 Task: Explore and plan a route from your current location to Manali, Himachal Pradesh, using Google Maps.
Action: Mouse moved to (544, 187)
Screenshot: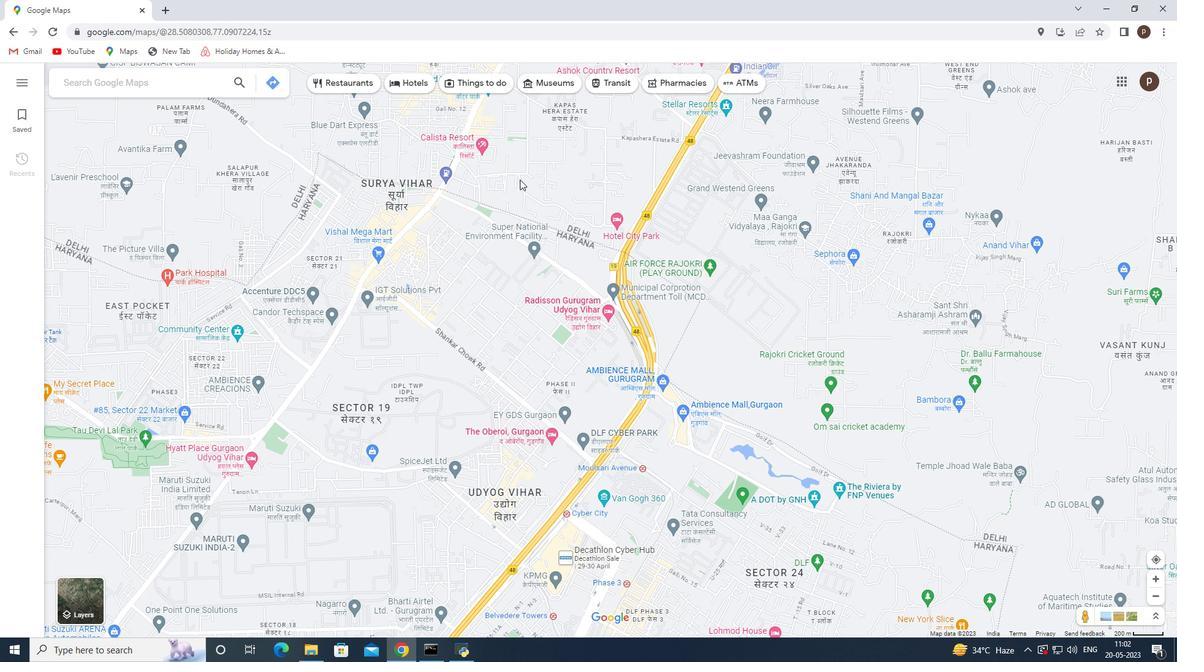 
Action: Mouse pressed left at (544, 187)
Screenshot: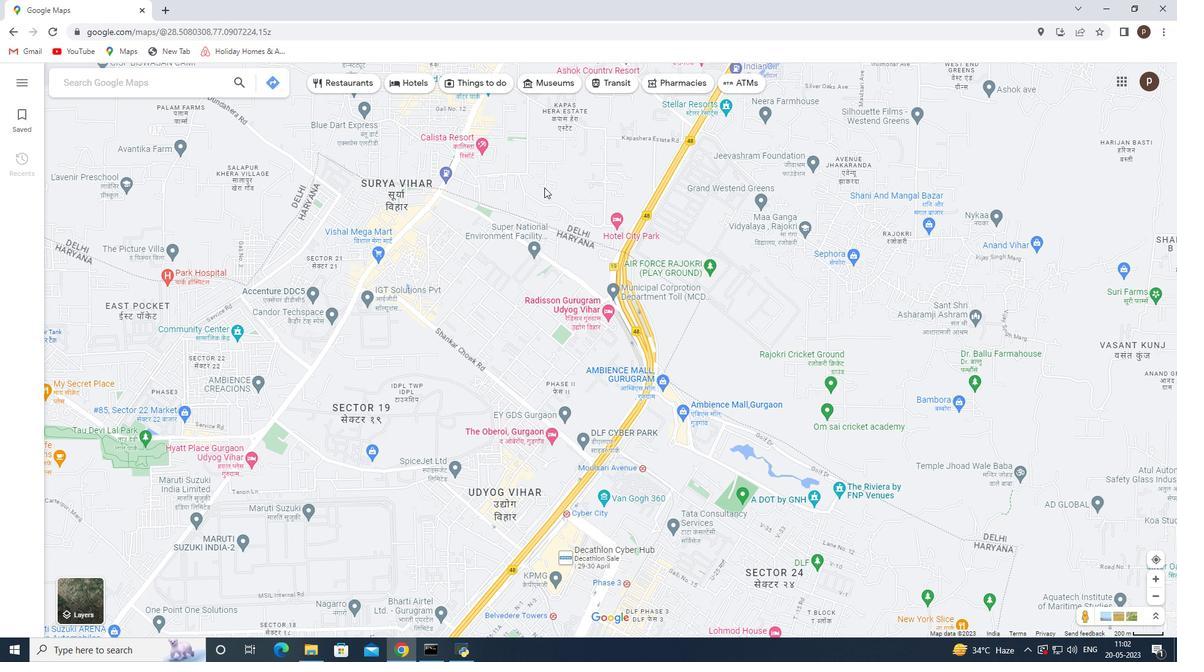 
Action: Mouse moved to (1164, 558)
Screenshot: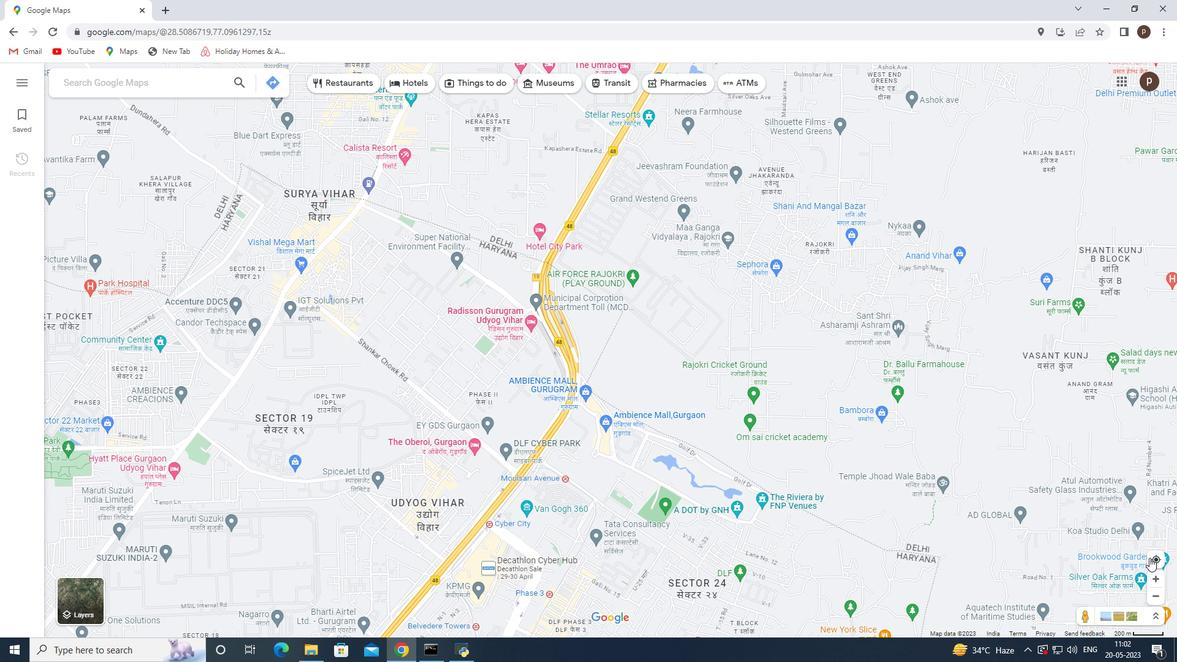 
Action: Mouse pressed left at (1164, 558)
Screenshot: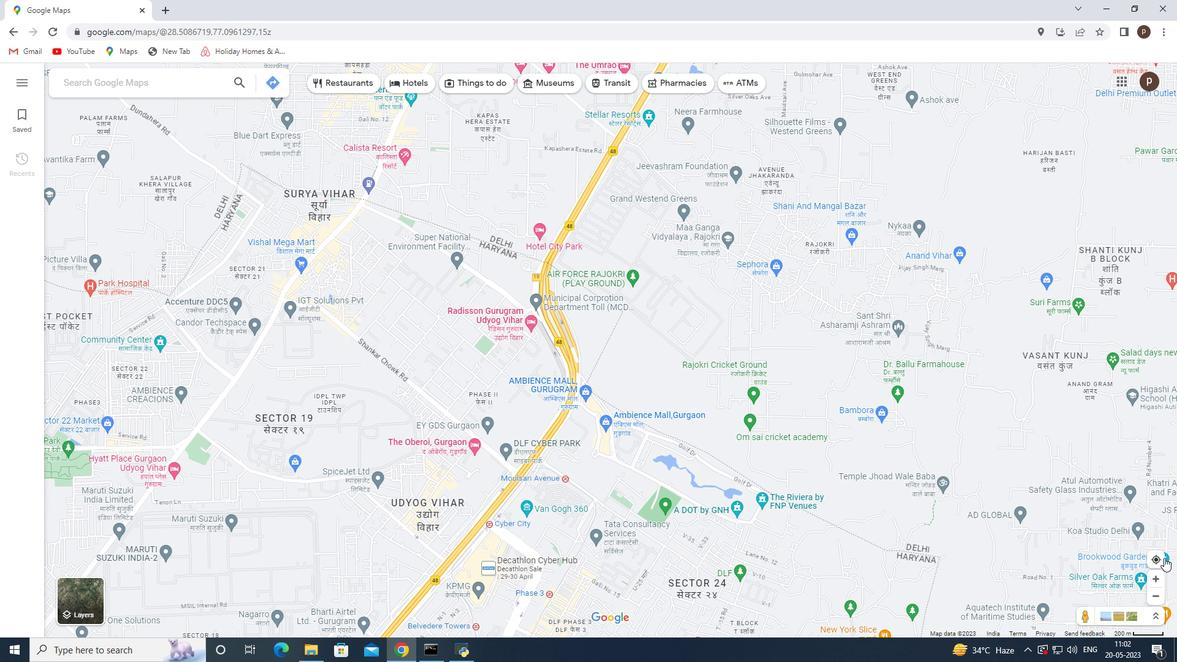 
Action: Mouse moved to (1154, 560)
Screenshot: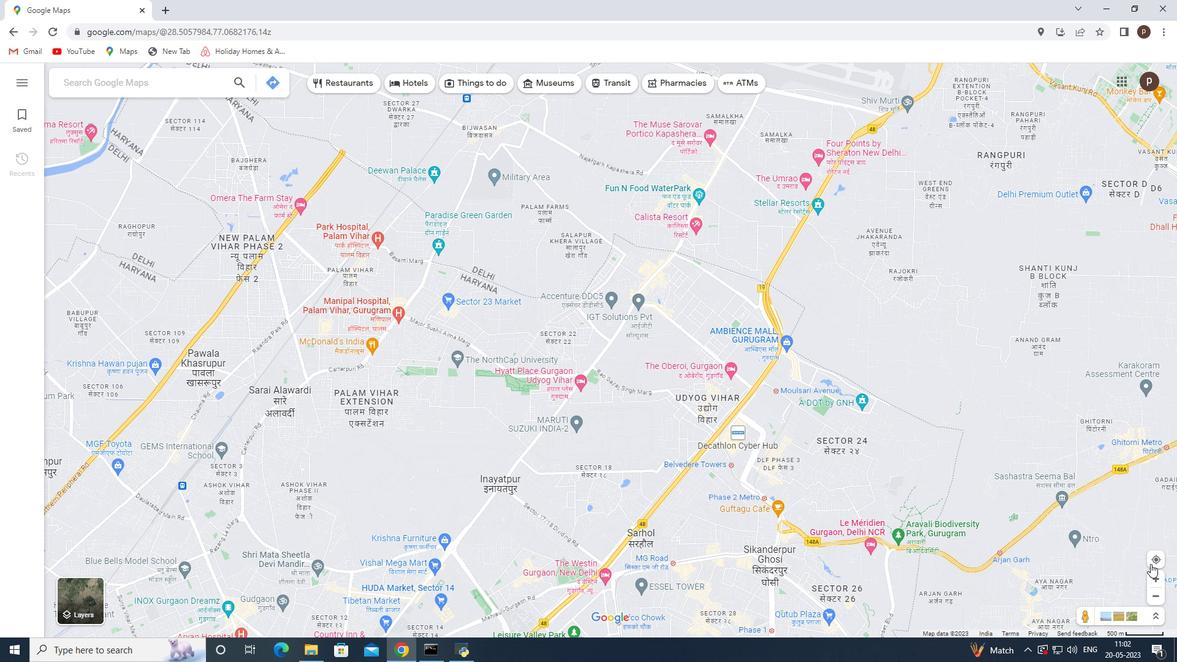 
Action: Mouse pressed left at (1154, 560)
Screenshot: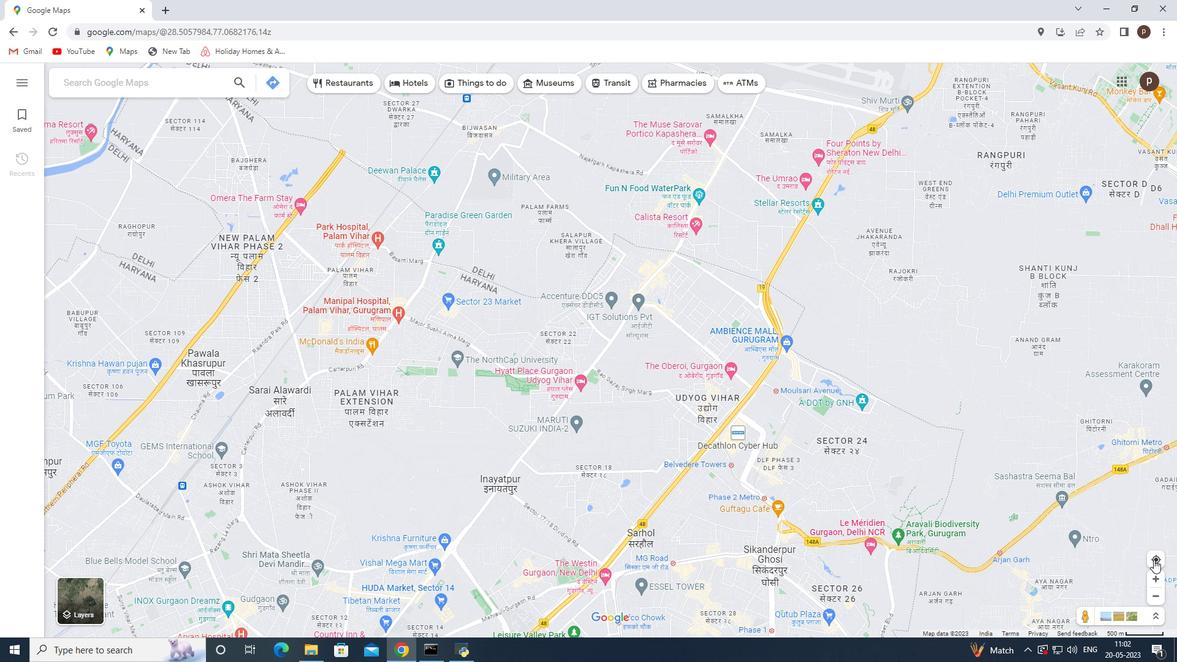 
Action: Mouse pressed left at (1154, 560)
Screenshot: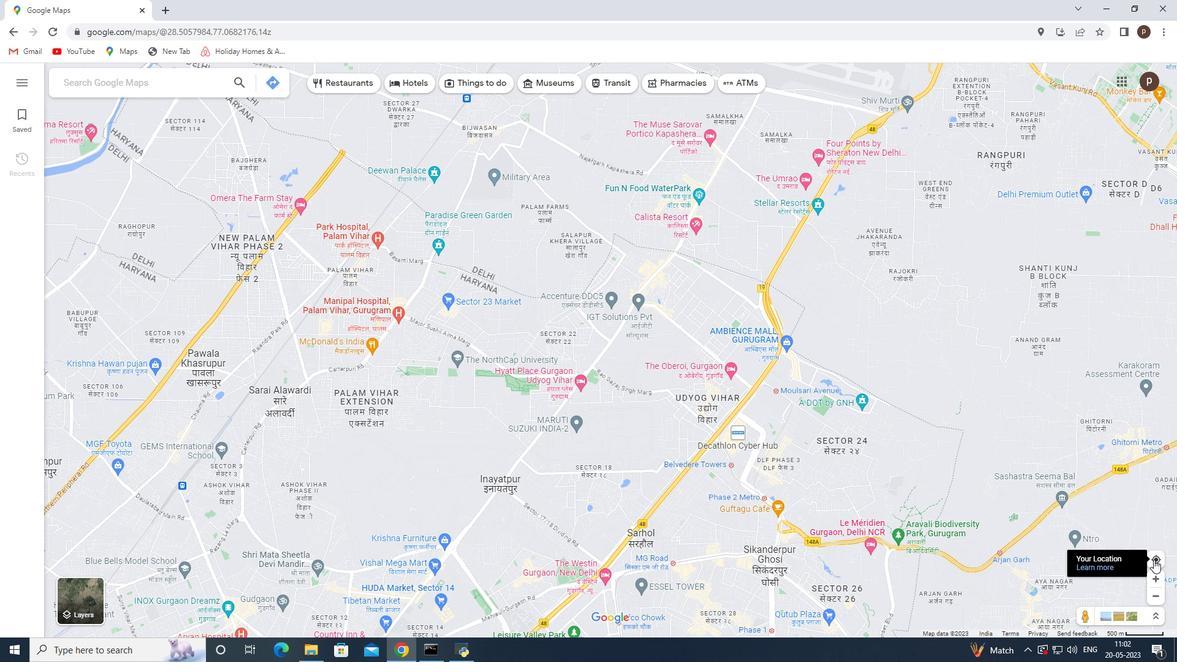 
Action: Mouse moved to (1083, 621)
Screenshot: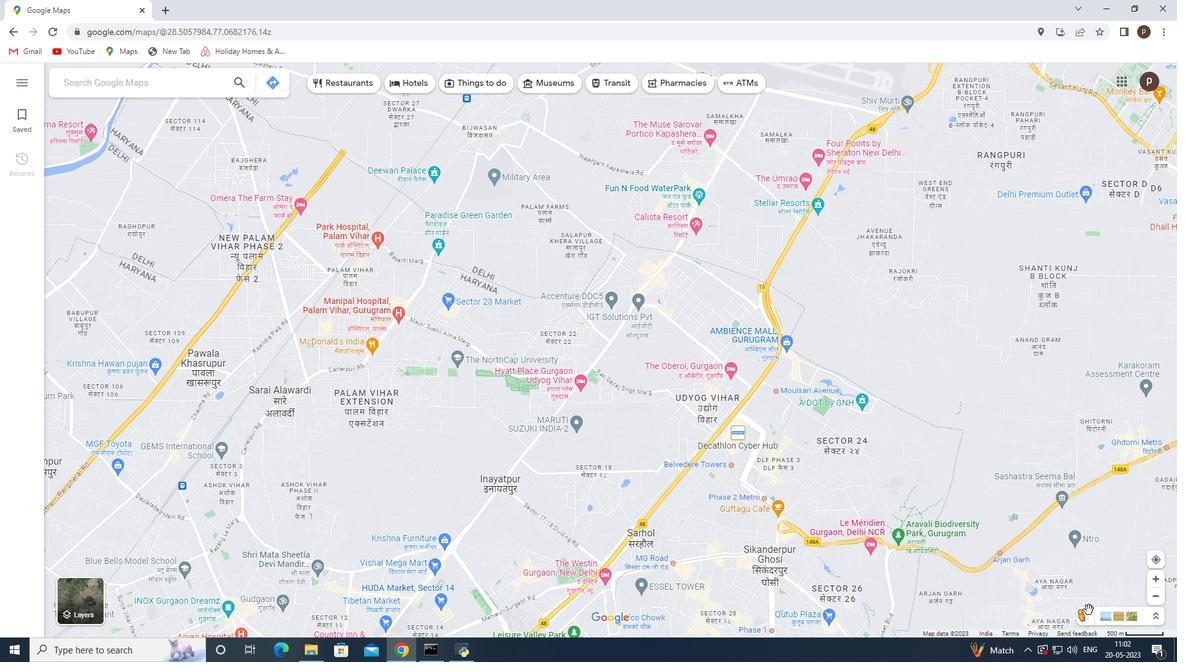 
Action: Mouse pressed left at (1083, 621)
Screenshot: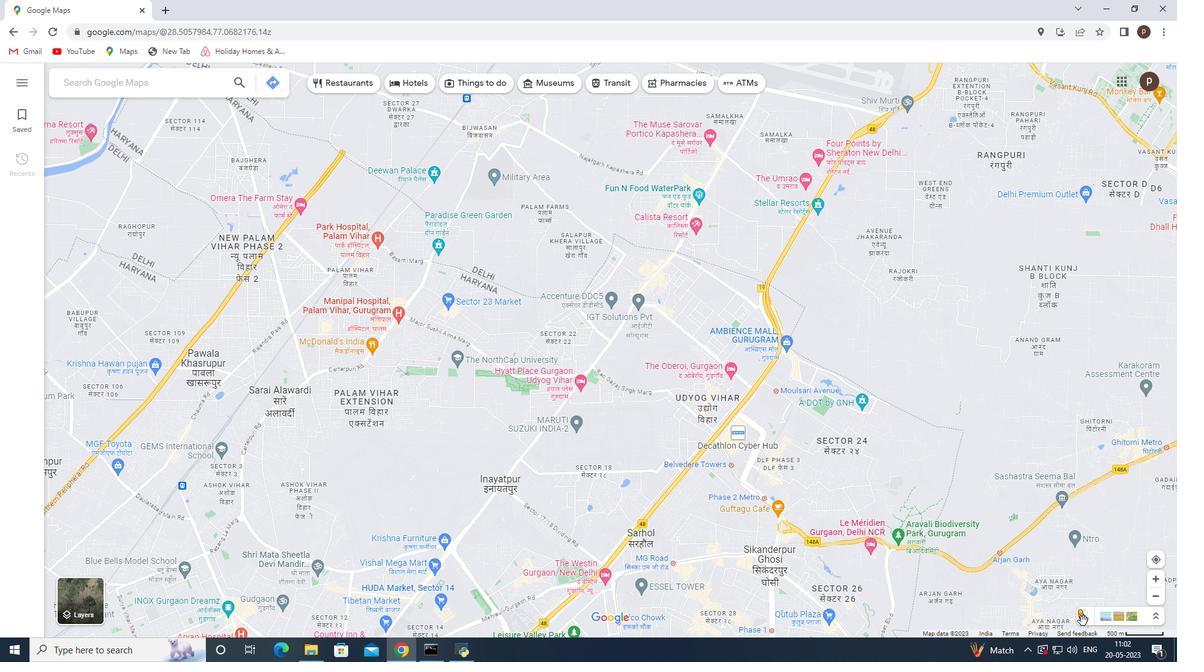 
Action: Mouse moved to (1155, 558)
Screenshot: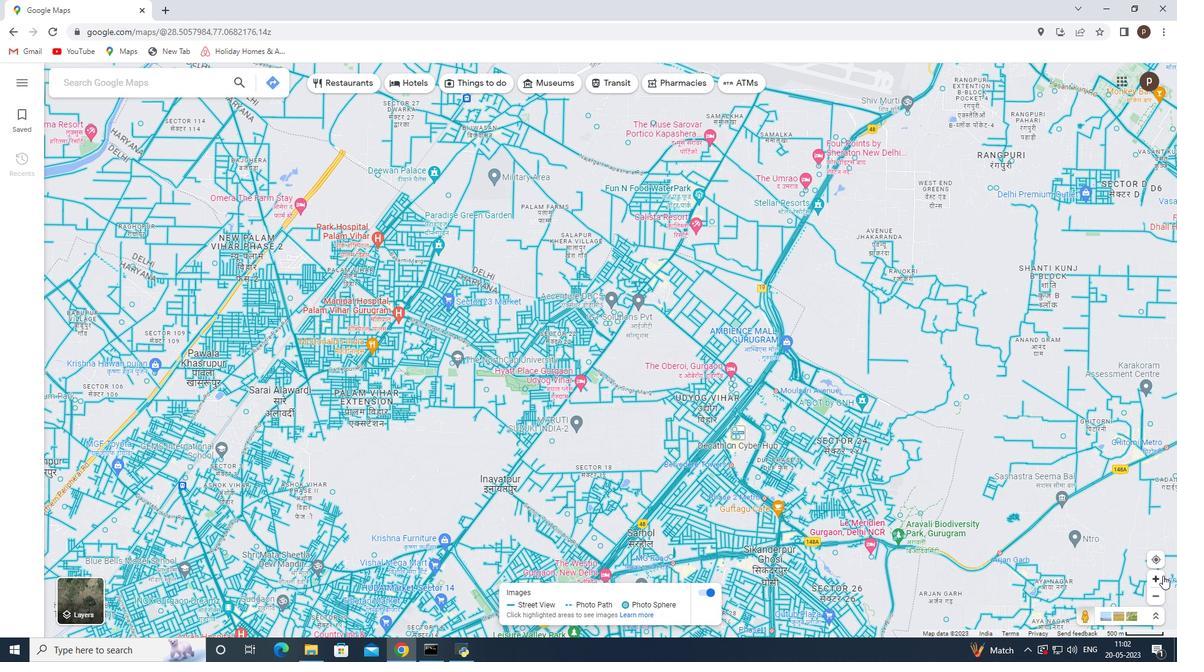 
Action: Mouse pressed left at (1155, 558)
Screenshot: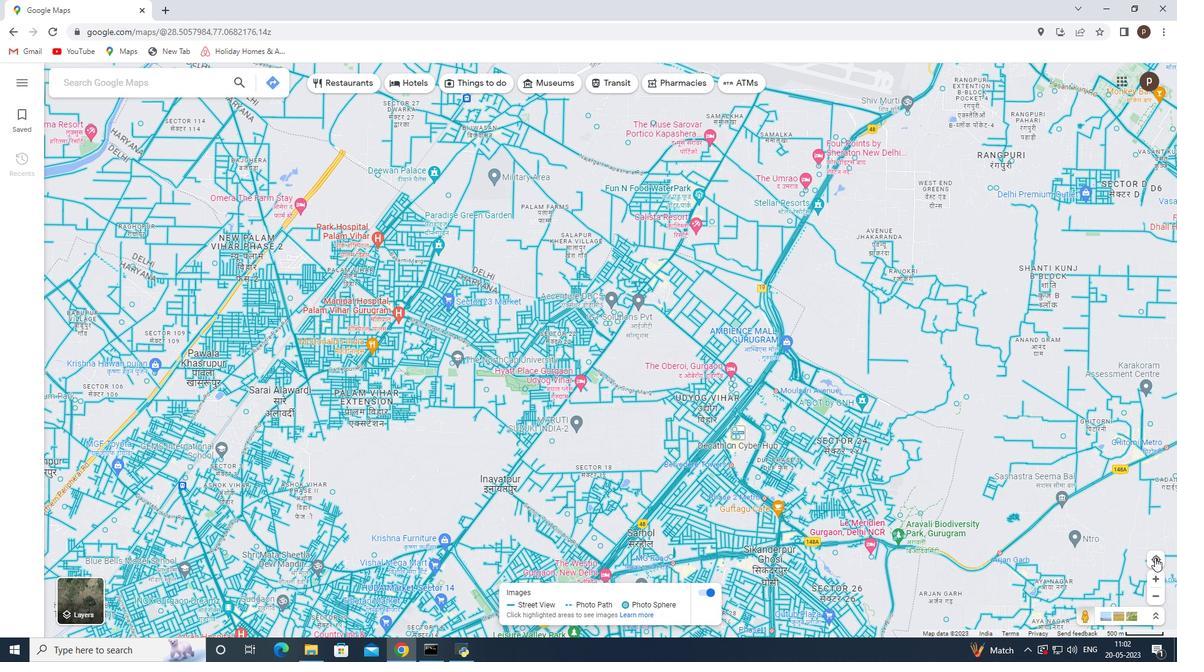 
Action: Mouse moved to (1160, 579)
Screenshot: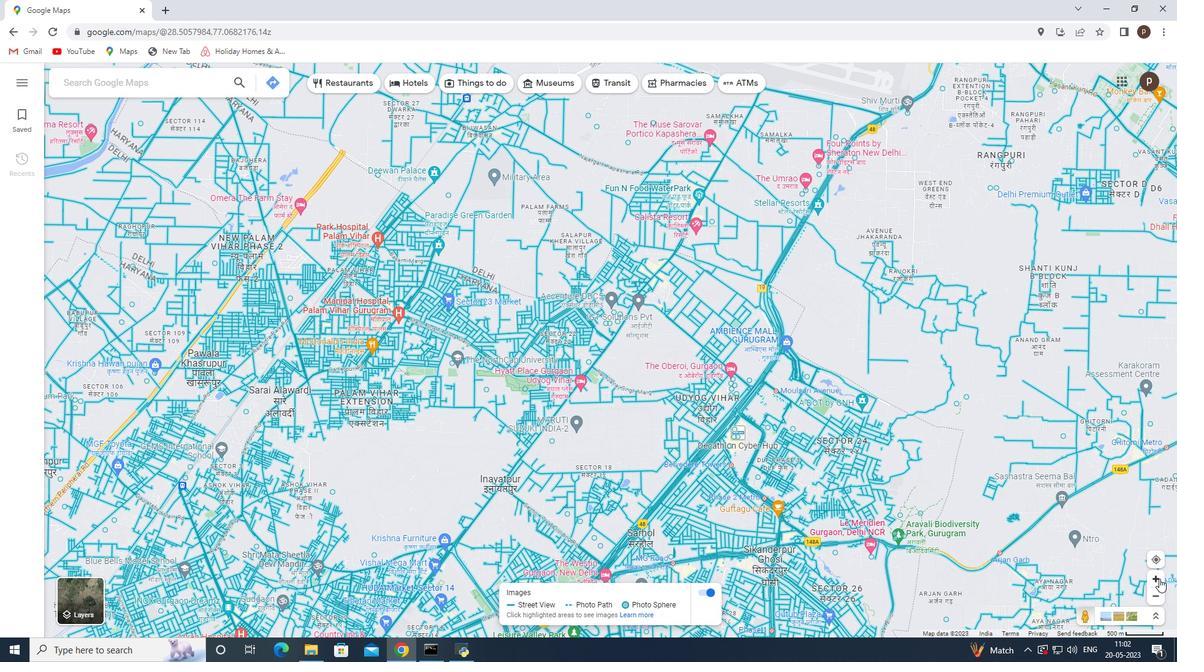 
Action: Mouse pressed left at (1160, 579)
Screenshot: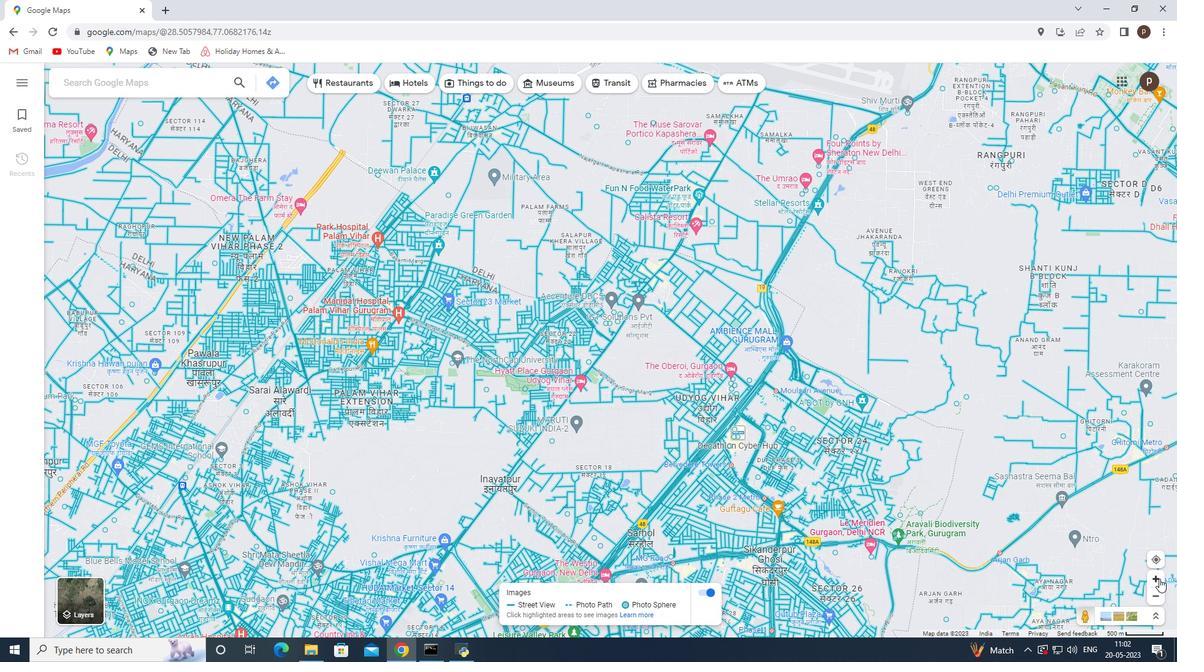 
Action: Mouse moved to (1160, 578)
Screenshot: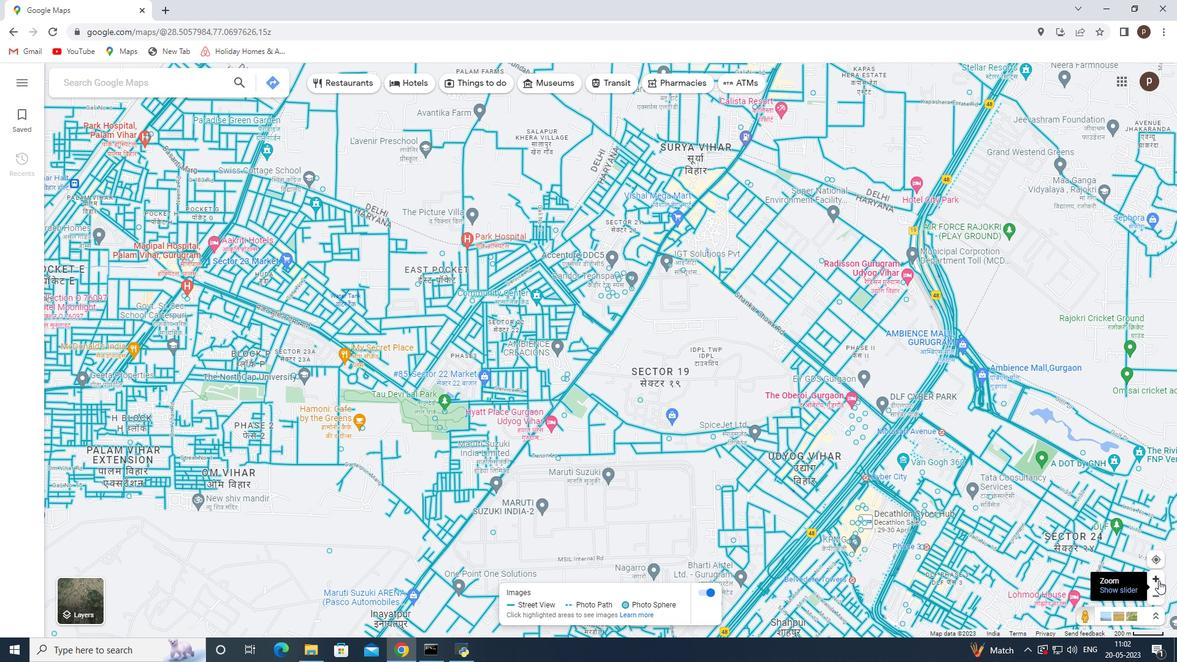 
Action: Mouse pressed left at (1160, 578)
Screenshot: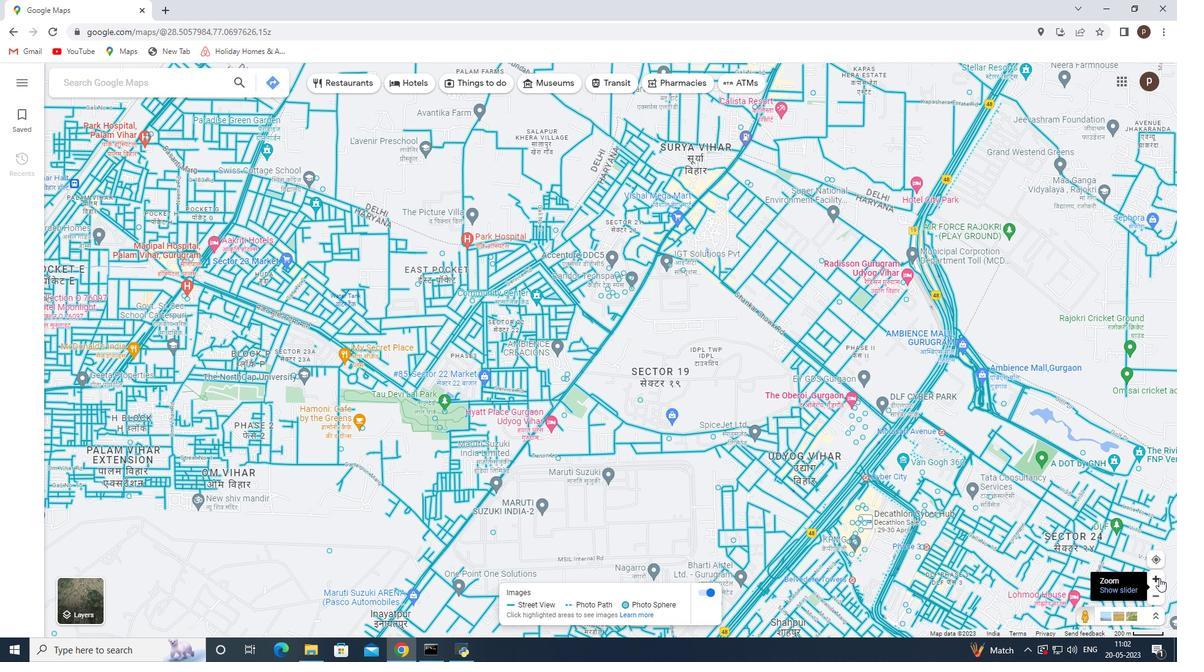 
Action: Mouse pressed left at (1160, 578)
Screenshot: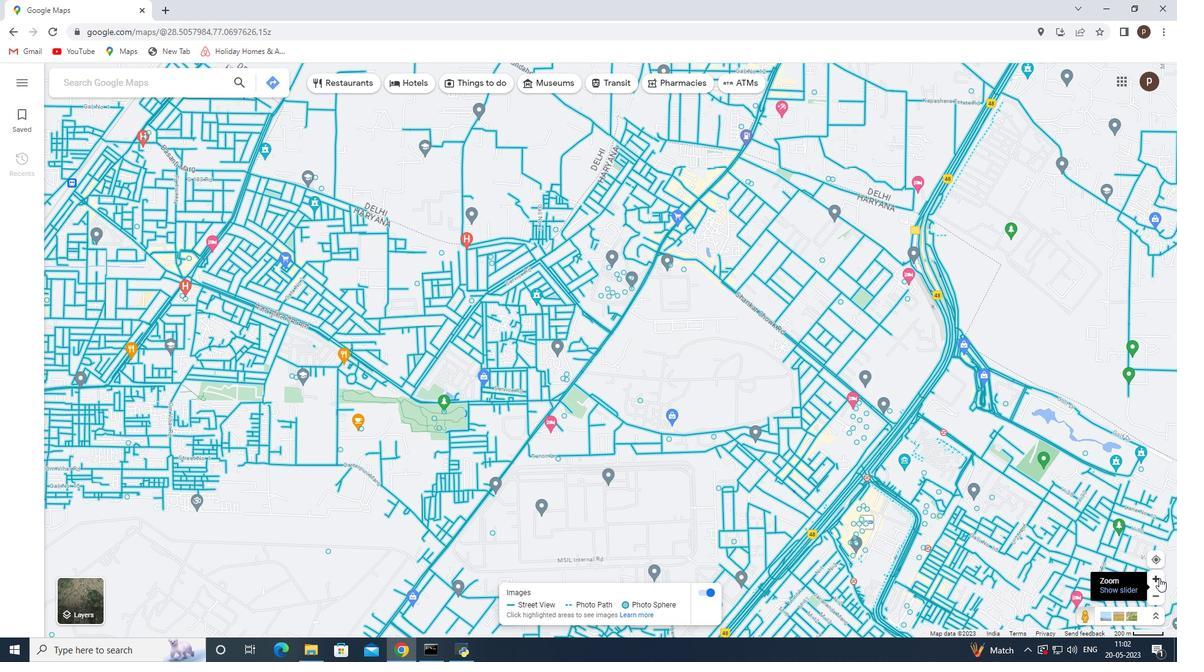 
Action: Mouse pressed left at (1160, 578)
Screenshot: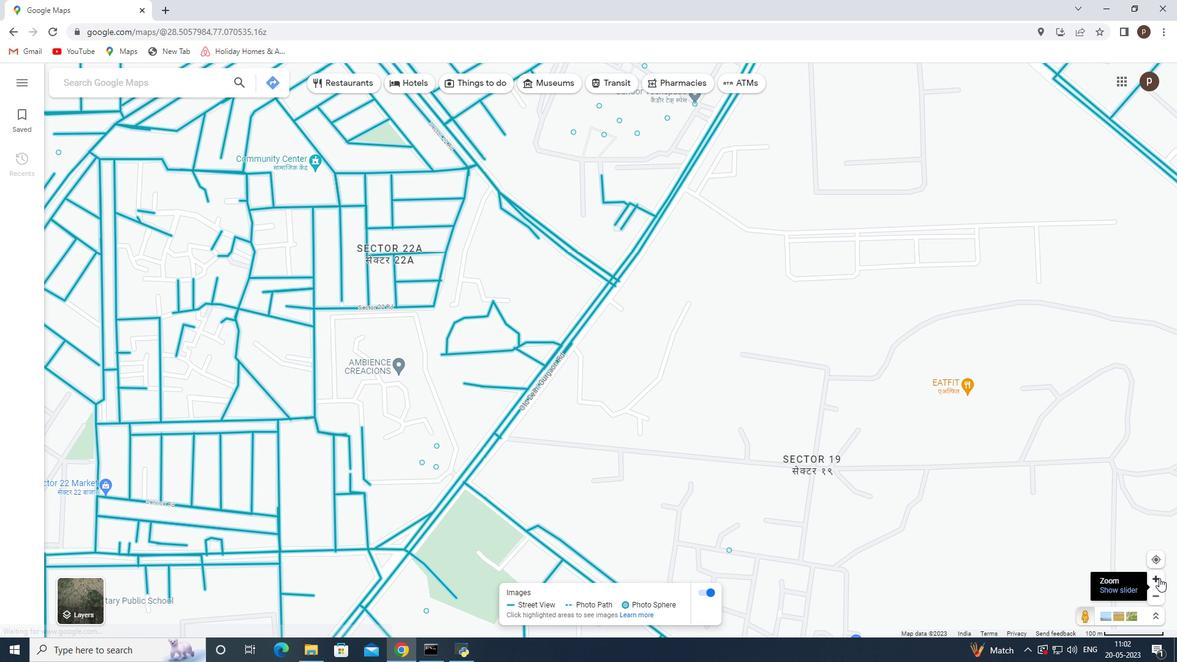 
Action: Mouse pressed left at (1160, 578)
Screenshot: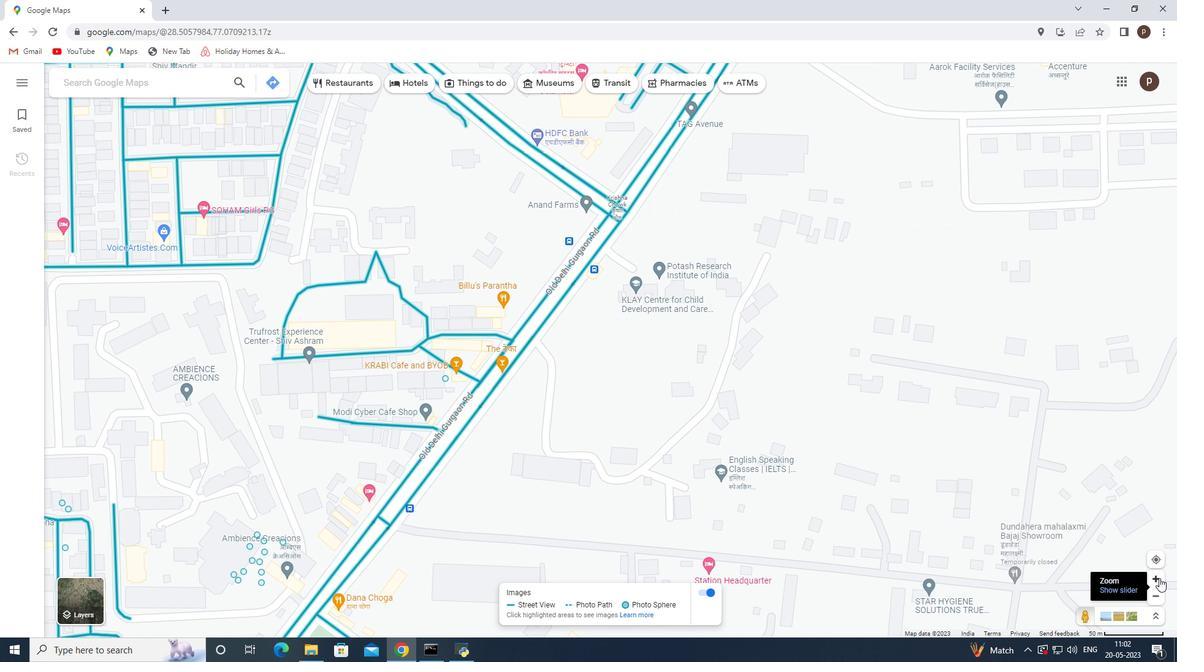 
Action: Mouse pressed left at (1160, 578)
Screenshot: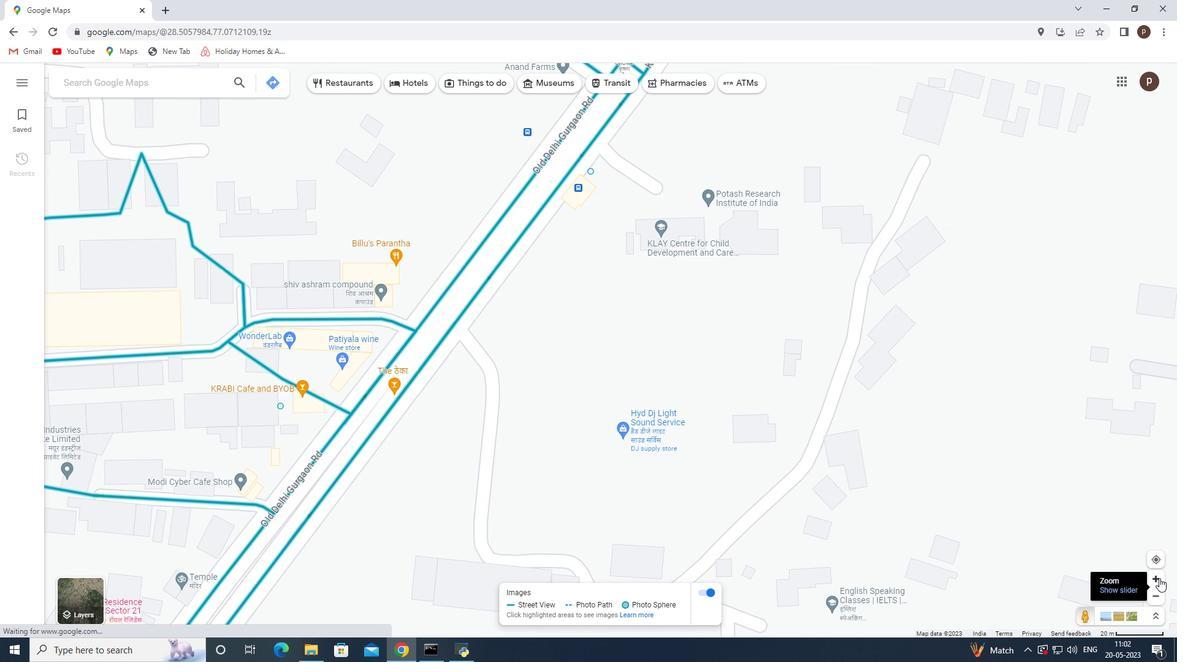 
Action: Mouse moved to (598, 435)
Screenshot: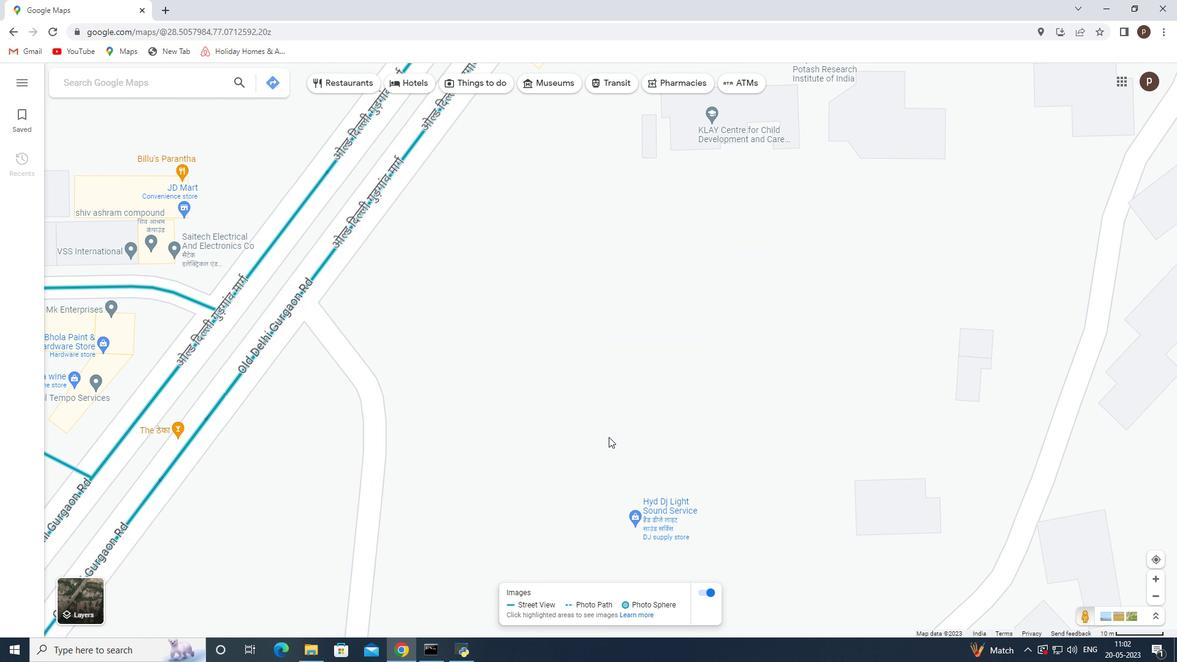 
Action: Mouse scrolled (598, 434) with delta (0, 0)
Screenshot: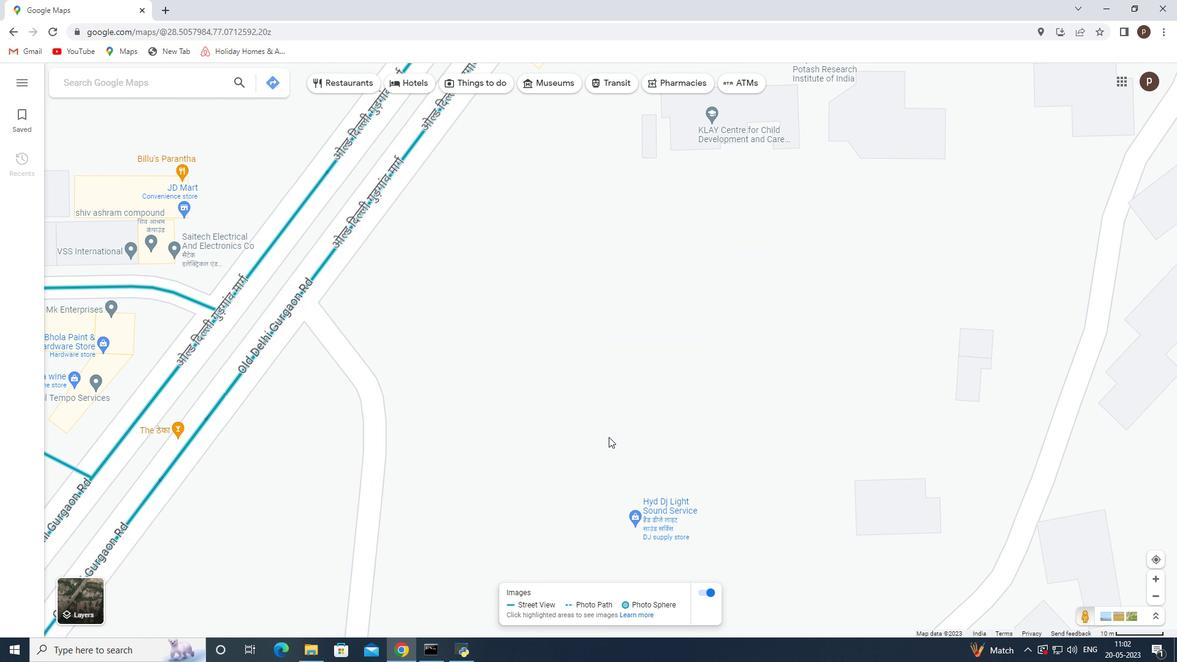 
Action: Mouse moved to (569, 435)
Screenshot: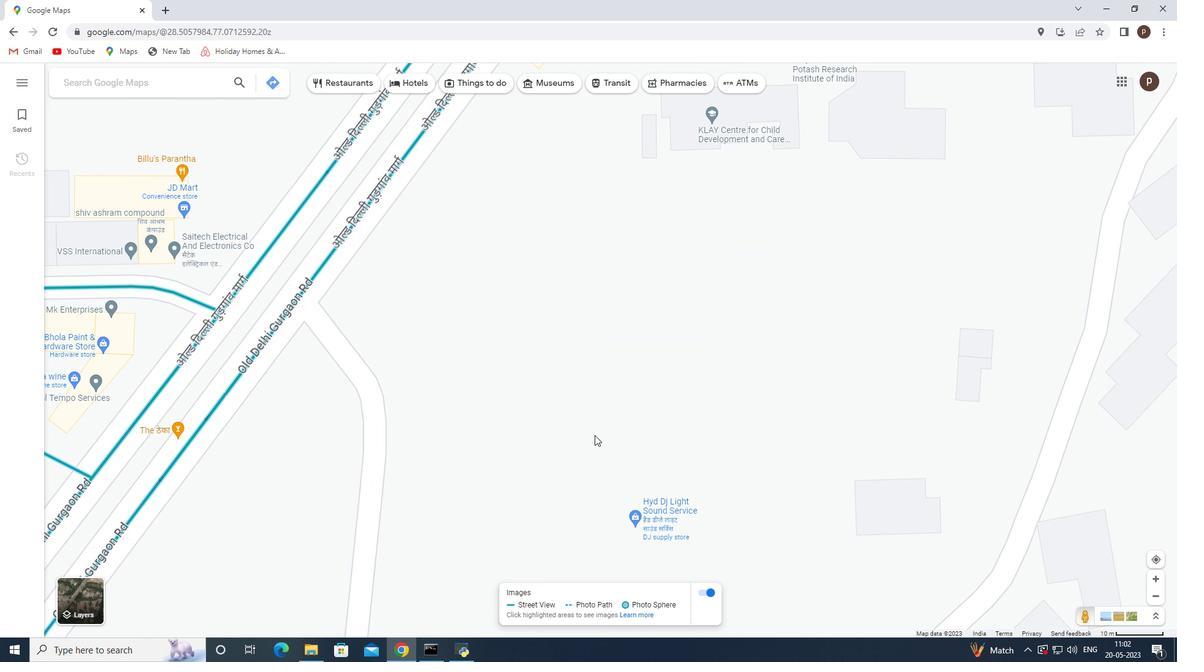 
Action: Mouse scrolled (569, 434) with delta (0, 0)
Screenshot: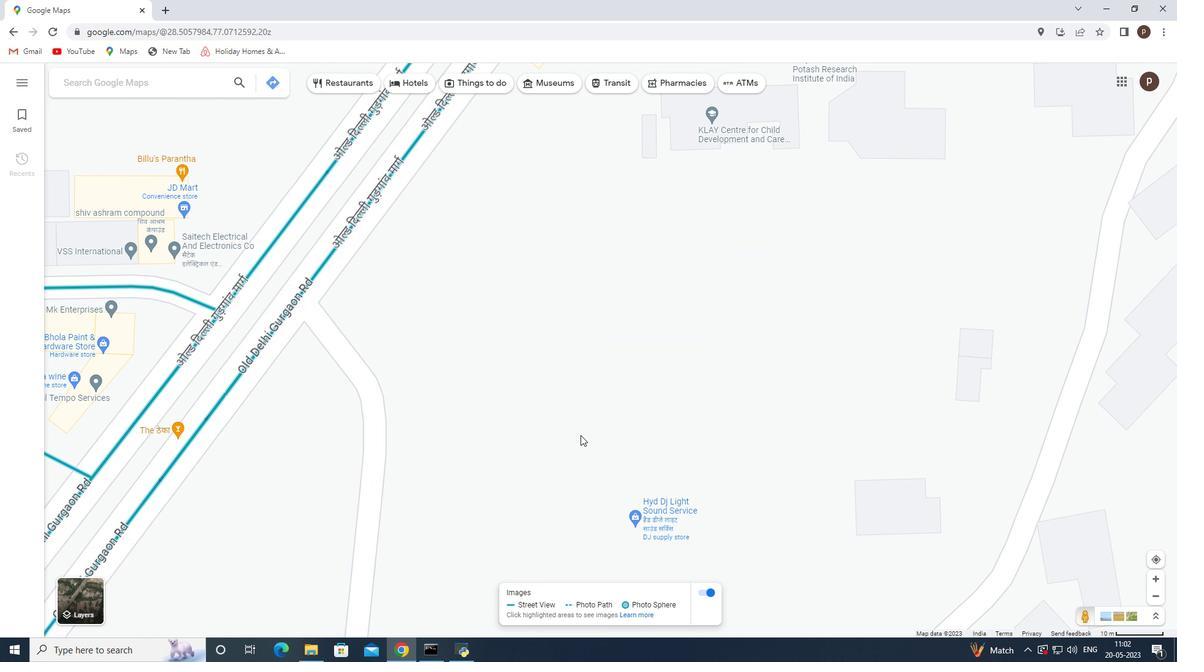 
Action: Mouse moved to (533, 435)
Screenshot: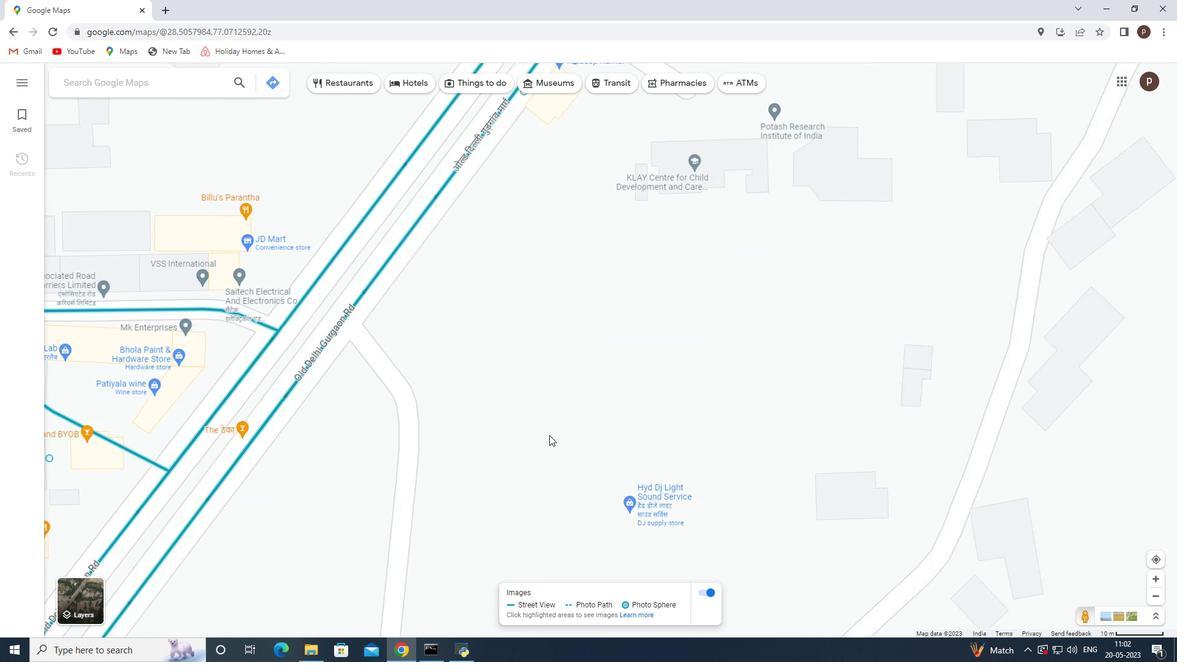 
Action: Mouse scrolled (533, 434) with delta (0, 0)
Screenshot: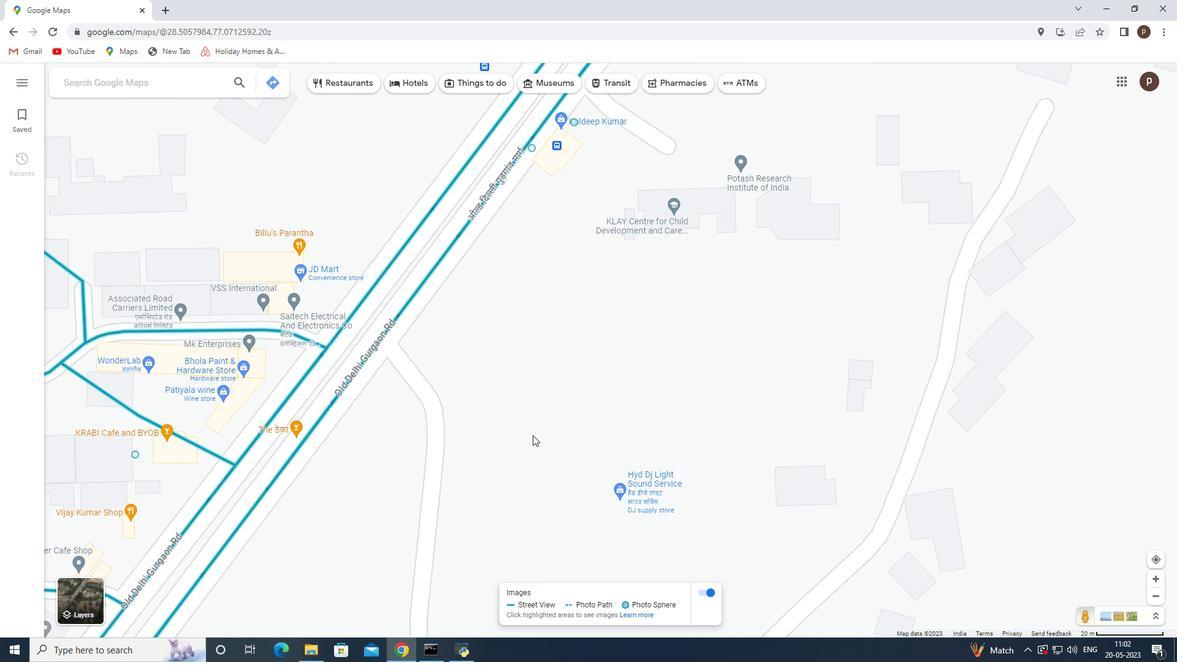 
Action: Mouse scrolled (533, 434) with delta (0, 0)
Screenshot: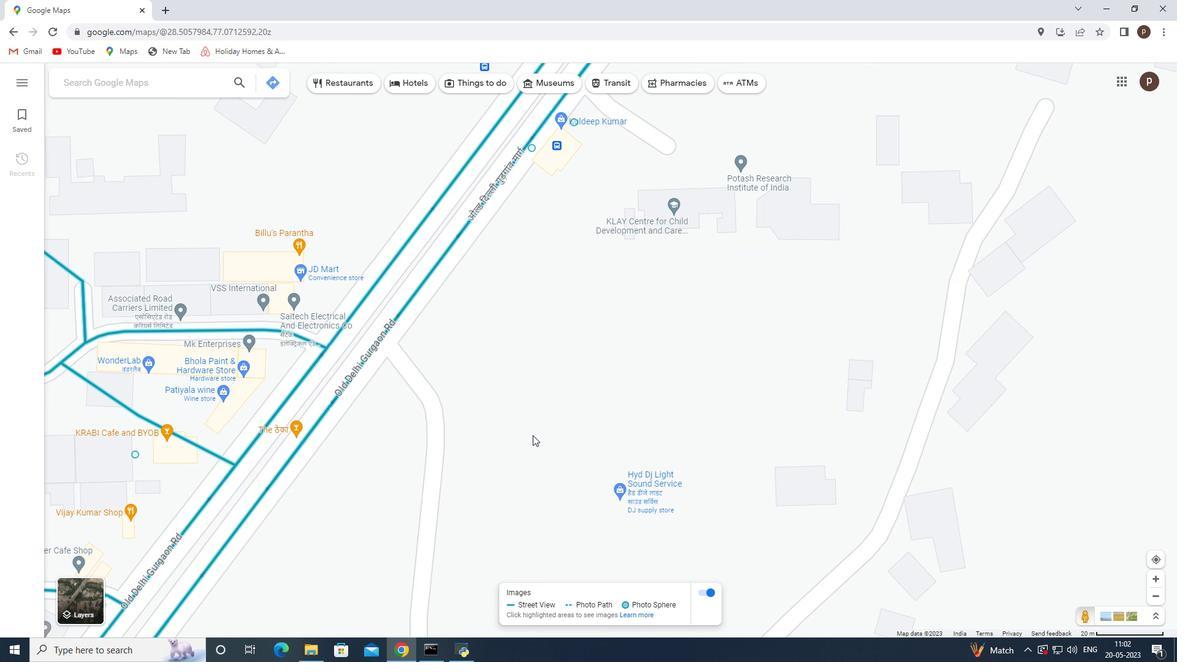 
Action: Mouse scrolled (533, 434) with delta (0, 0)
Screenshot: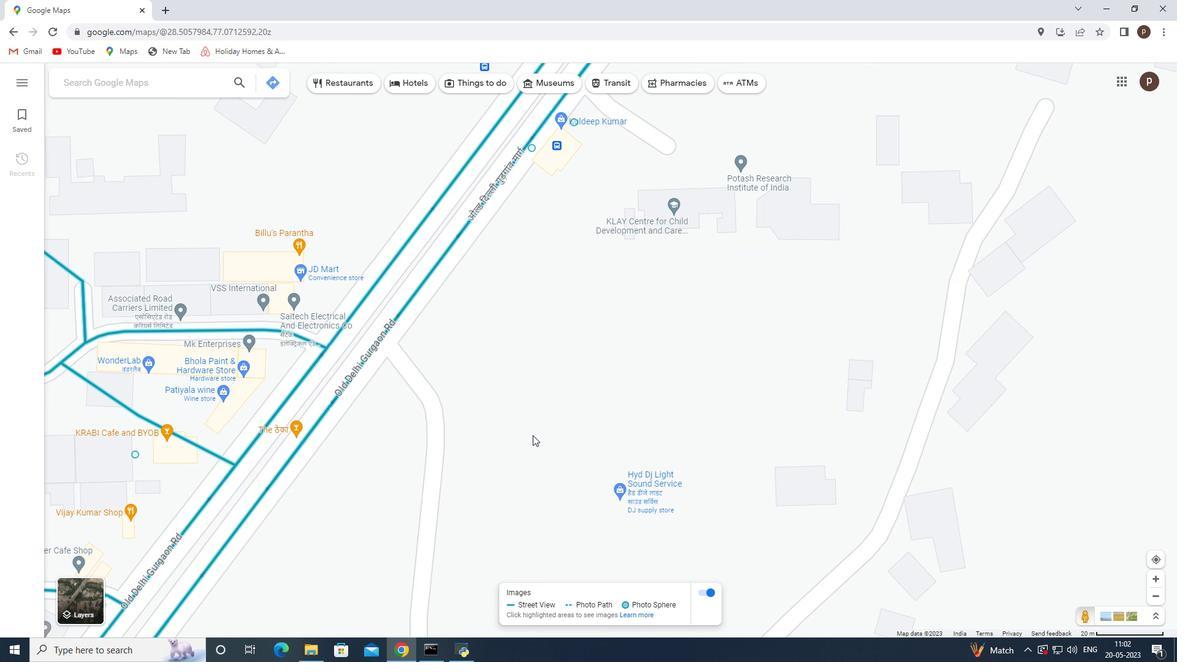 
Action: Mouse scrolled (533, 434) with delta (0, 0)
Screenshot: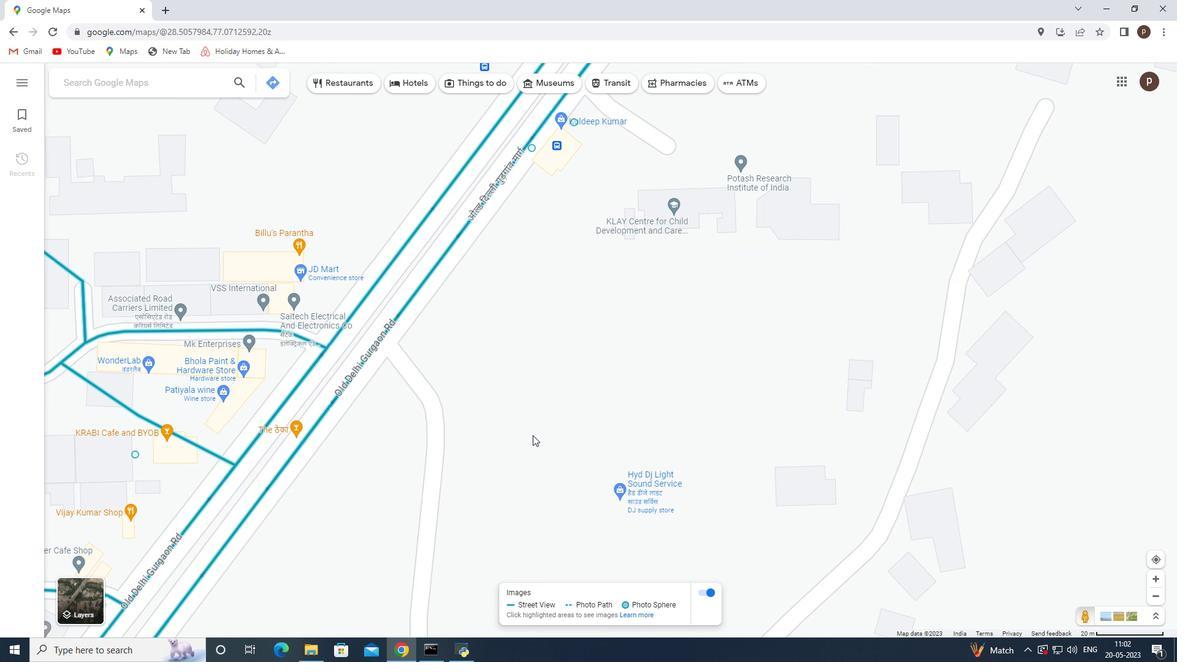 
Action: Mouse scrolled (533, 434) with delta (0, 0)
Screenshot: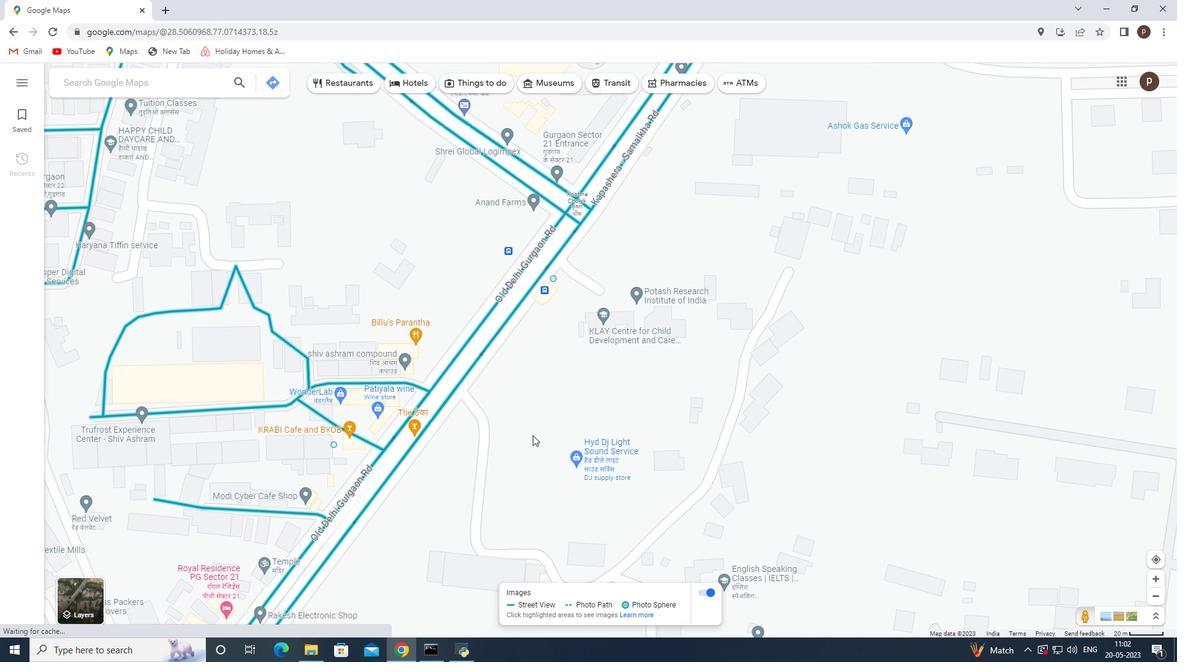 
Action: Mouse scrolled (533, 434) with delta (0, 0)
Screenshot: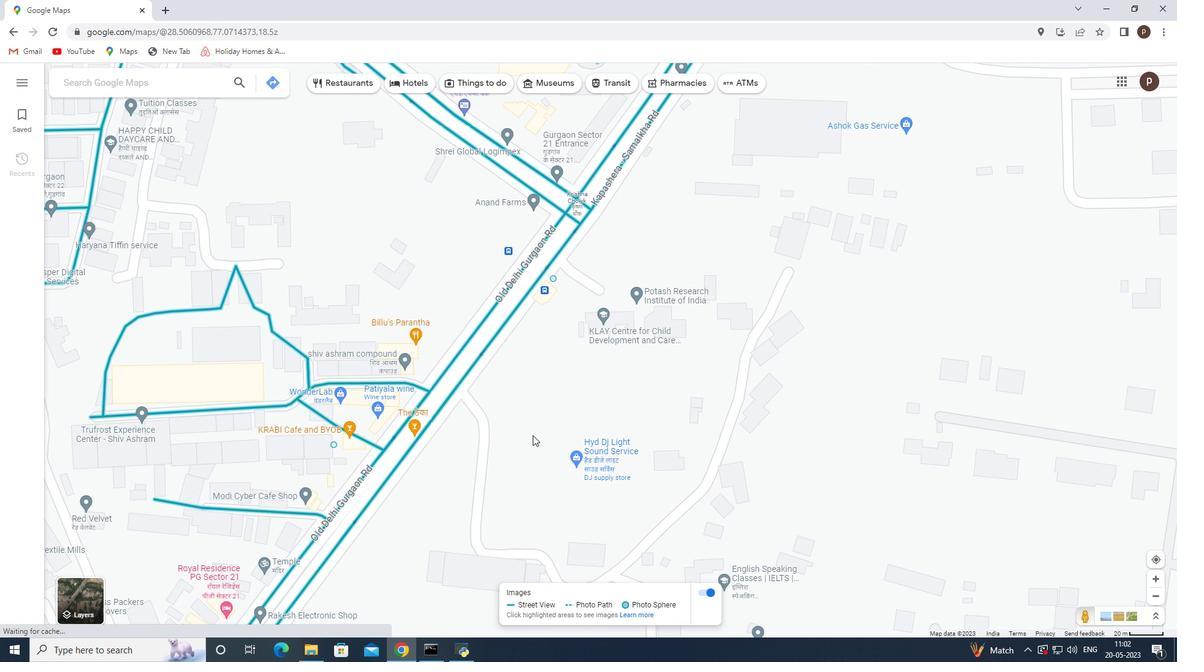 
Action: Mouse scrolled (533, 434) with delta (0, 0)
Screenshot: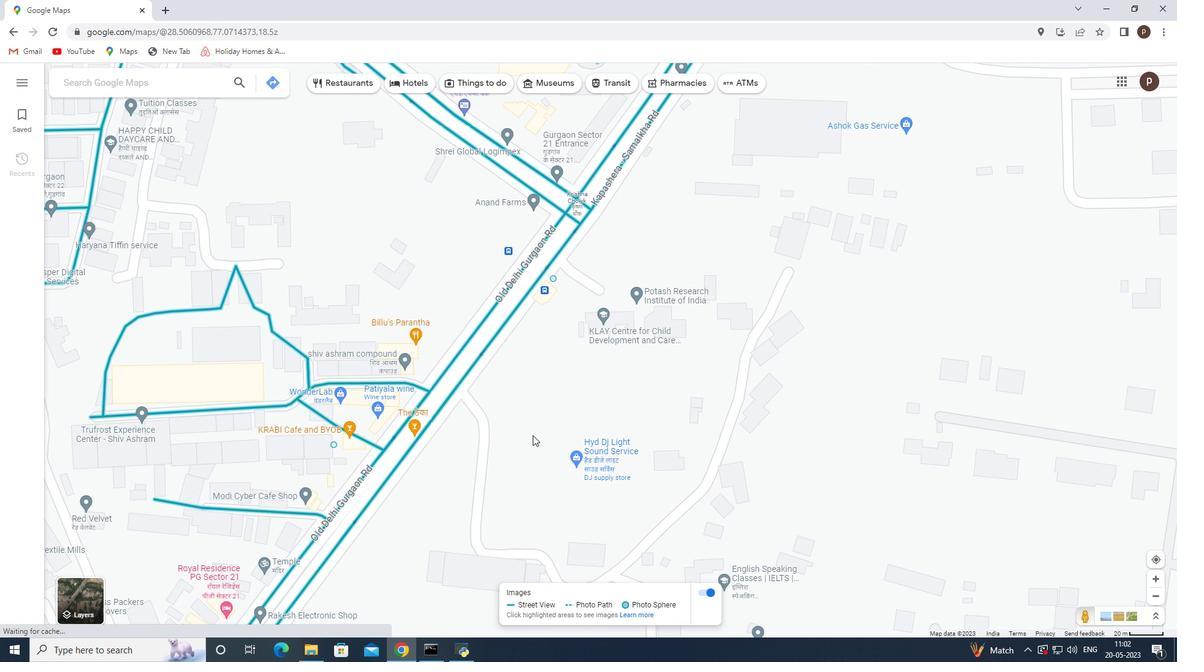 
Action: Mouse scrolled (533, 434) with delta (0, 0)
Screenshot: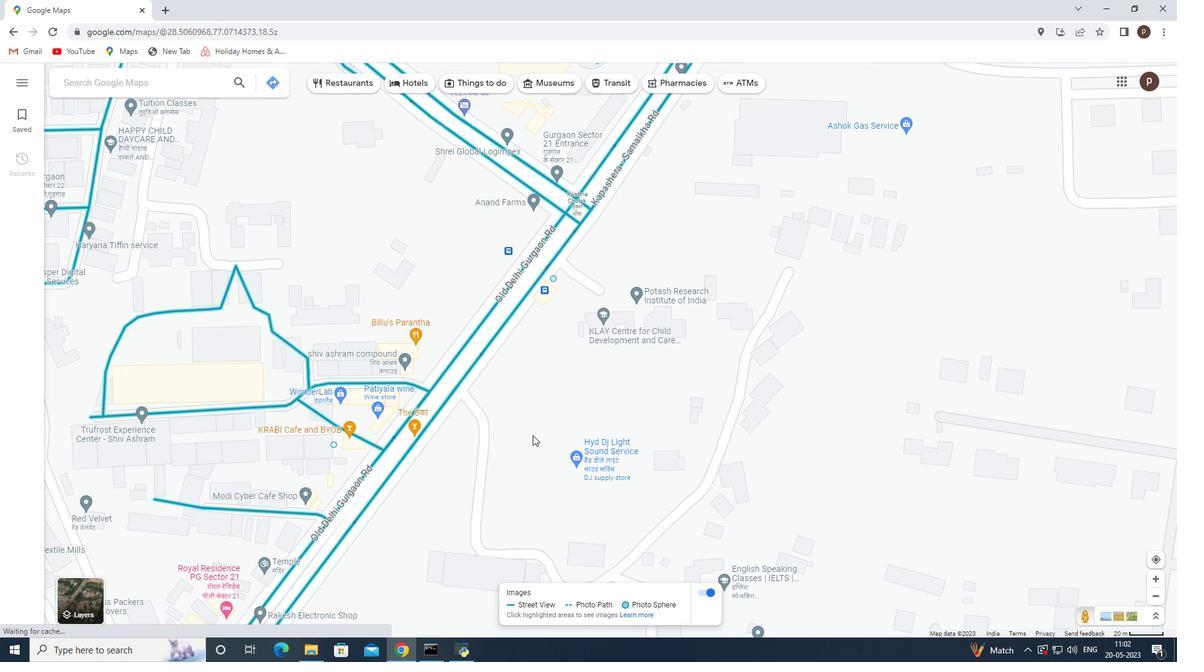 
Action: Mouse scrolled (533, 434) with delta (0, 0)
Screenshot: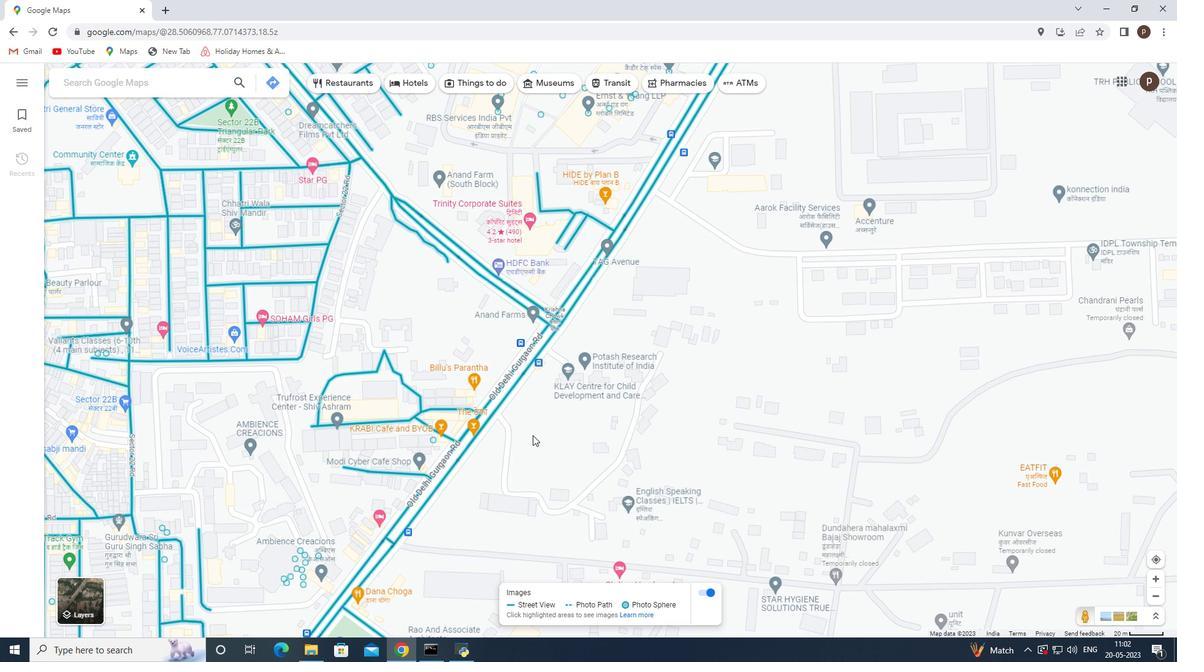 
Action: Mouse scrolled (533, 434) with delta (0, 0)
Screenshot: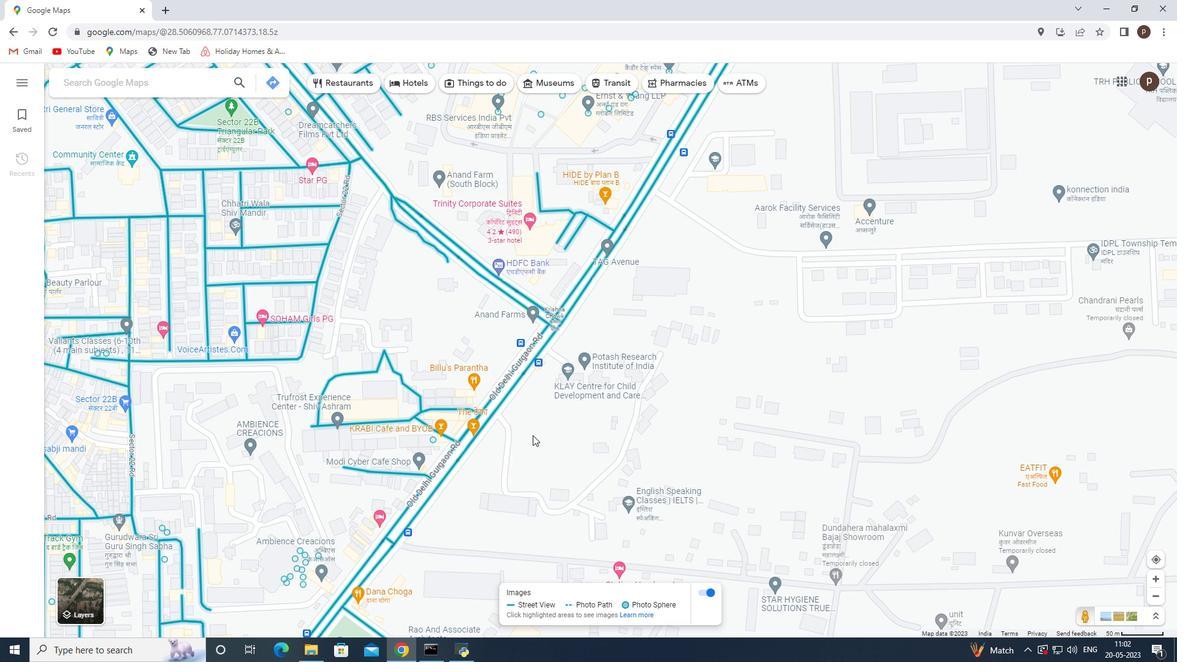 
Action: Mouse scrolled (533, 434) with delta (0, 0)
Screenshot: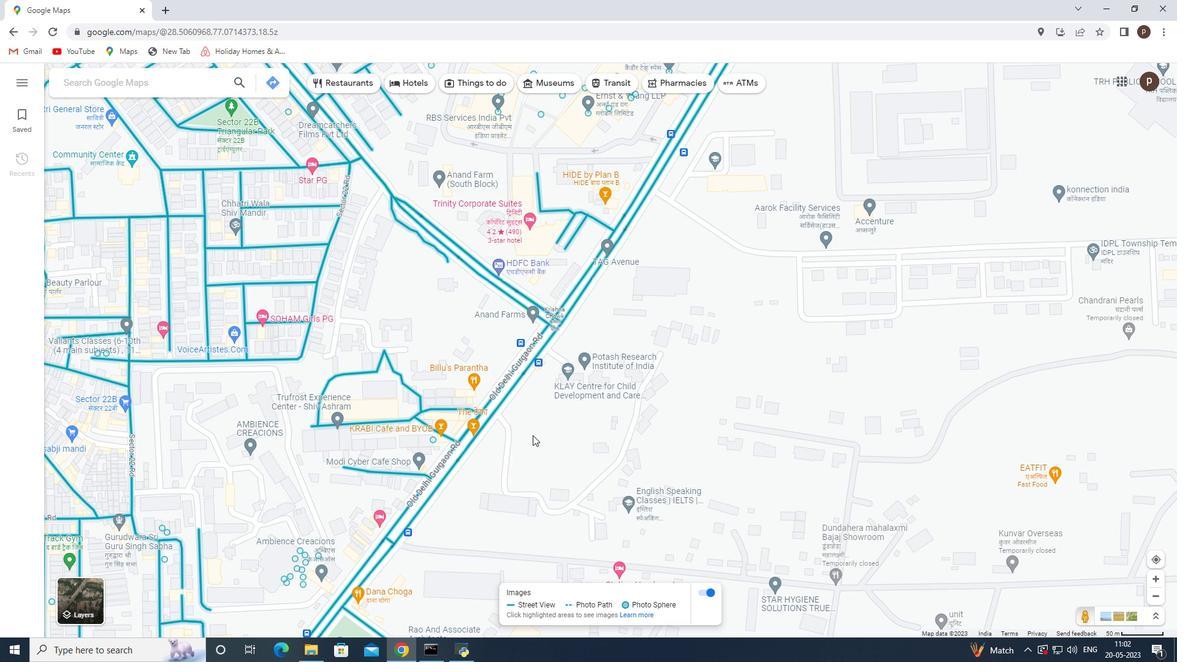 
Action: Mouse scrolled (533, 434) with delta (0, 0)
Screenshot: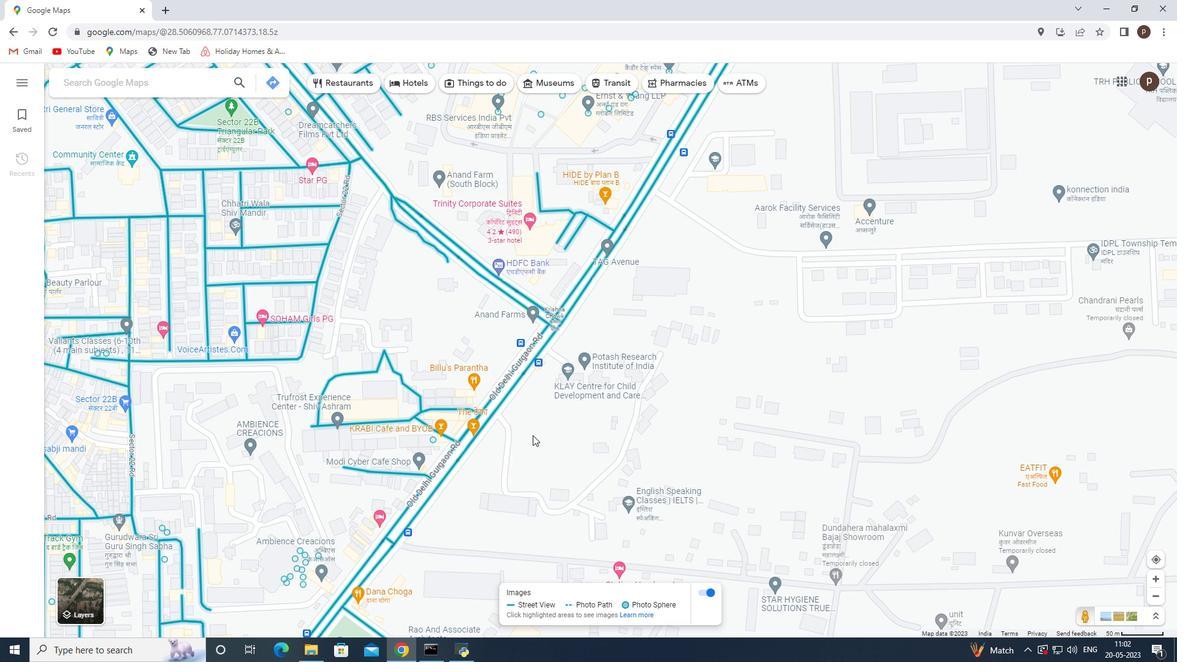 
Action: Mouse scrolled (533, 434) with delta (0, 0)
Screenshot: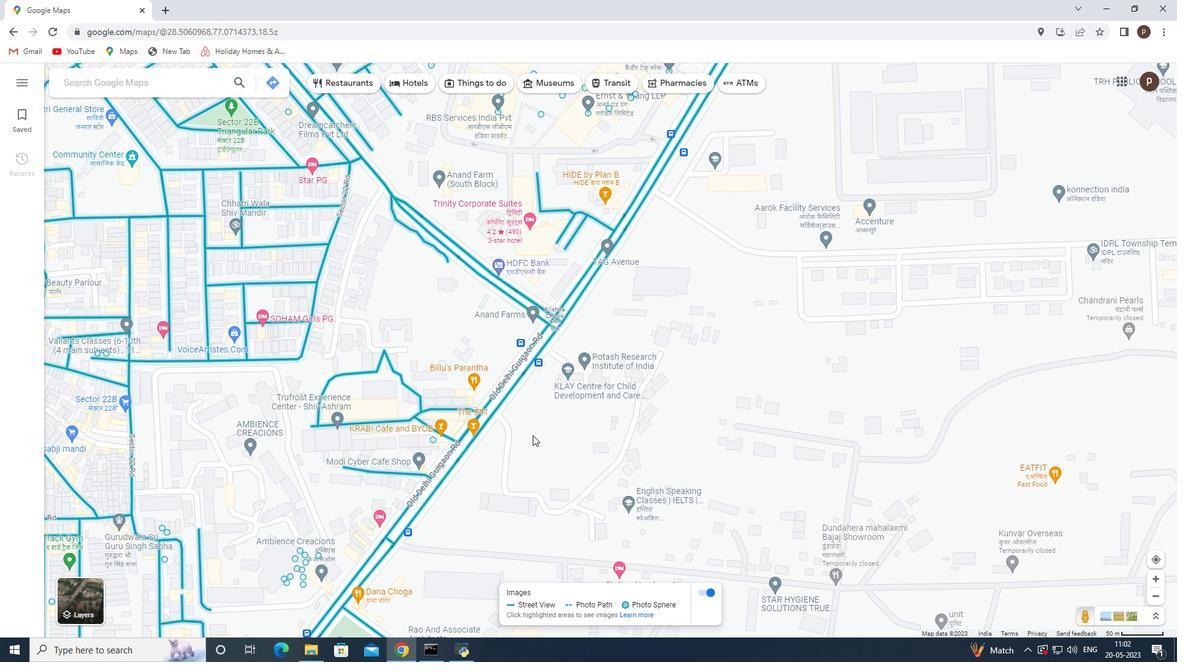 
Action: Mouse scrolled (533, 434) with delta (0, 0)
Screenshot: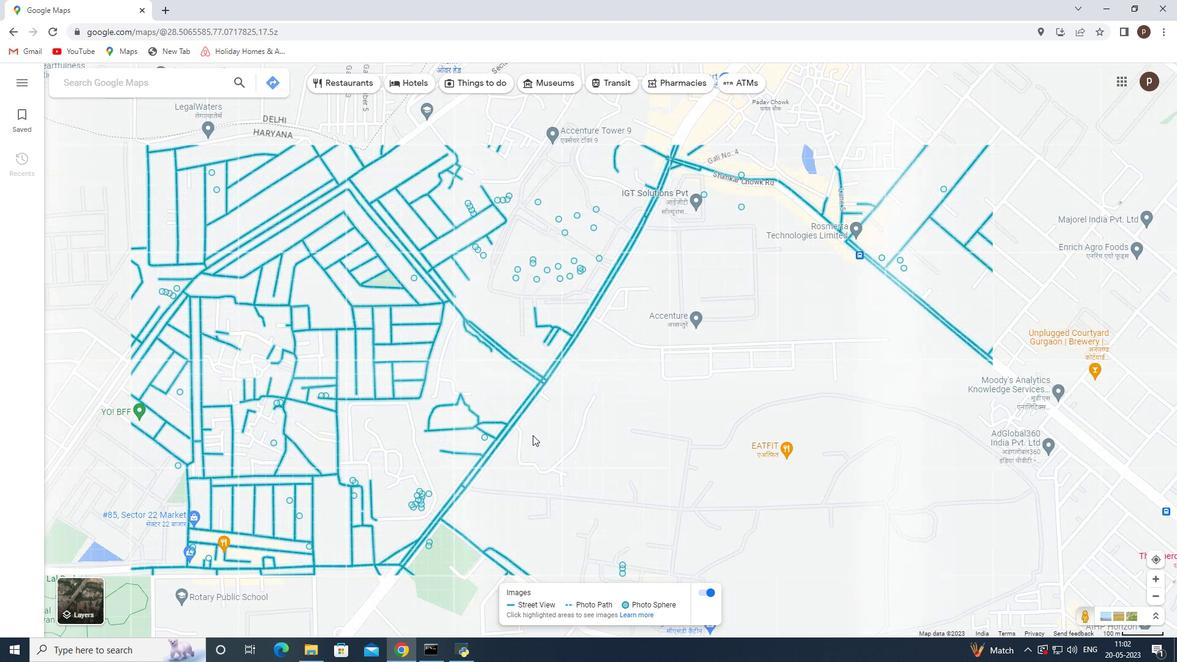 
Action: Mouse scrolled (533, 434) with delta (0, 0)
Screenshot: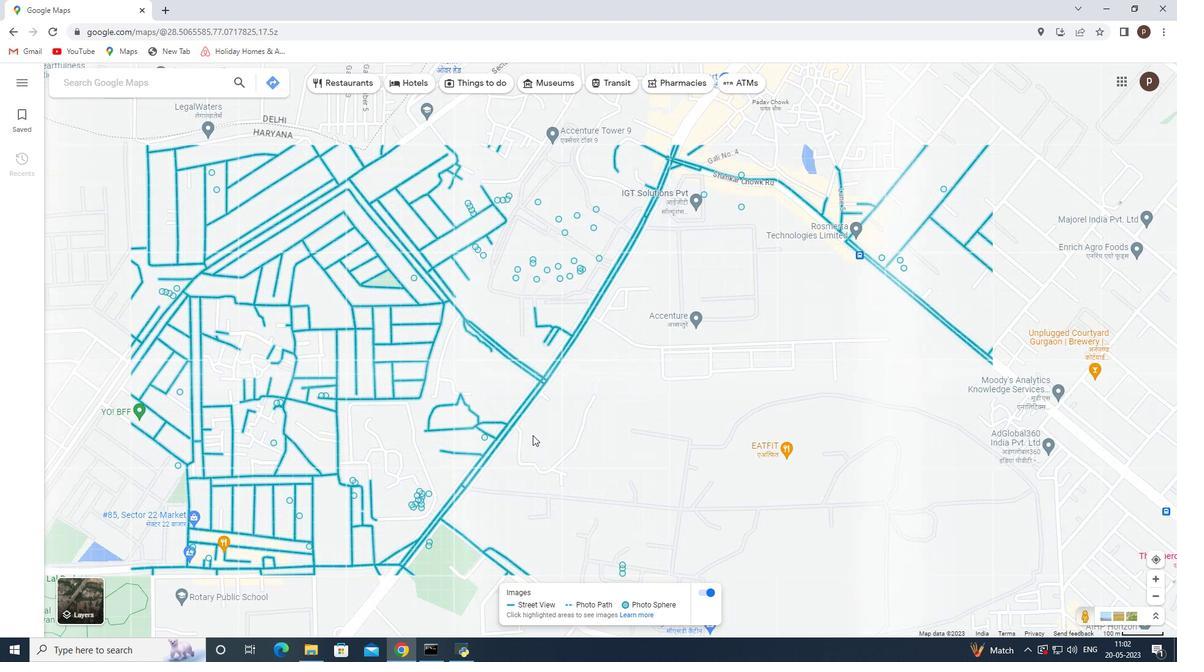 
Action: Mouse scrolled (533, 434) with delta (0, 0)
Screenshot: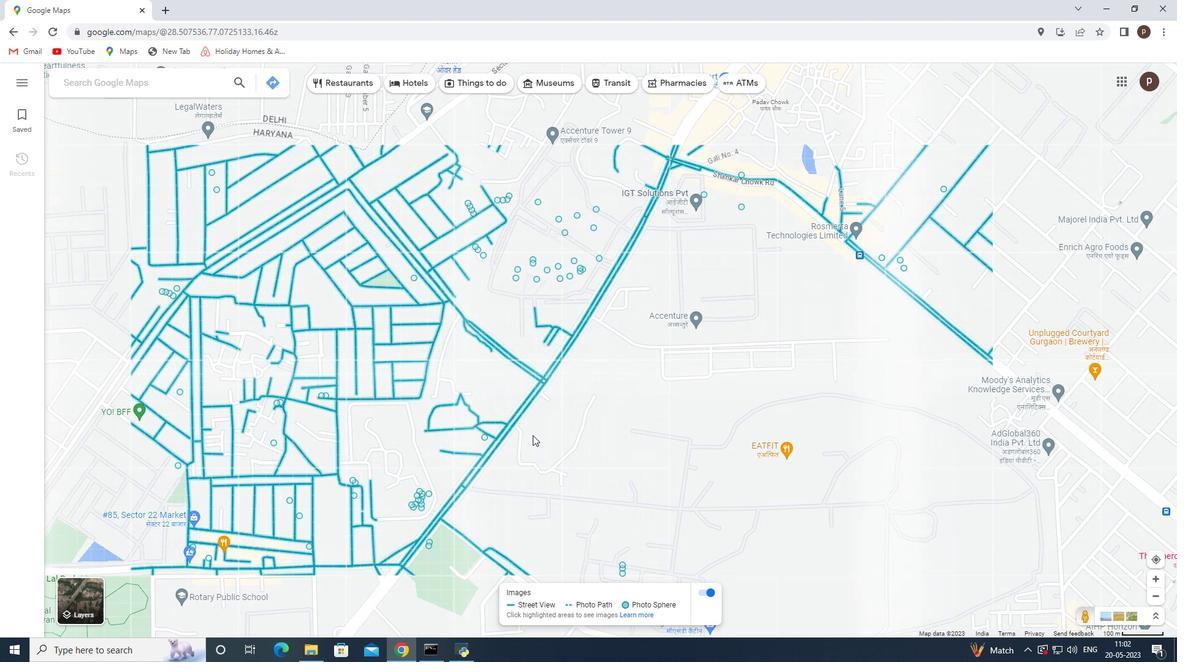 
Action: Mouse scrolled (533, 434) with delta (0, 0)
Screenshot: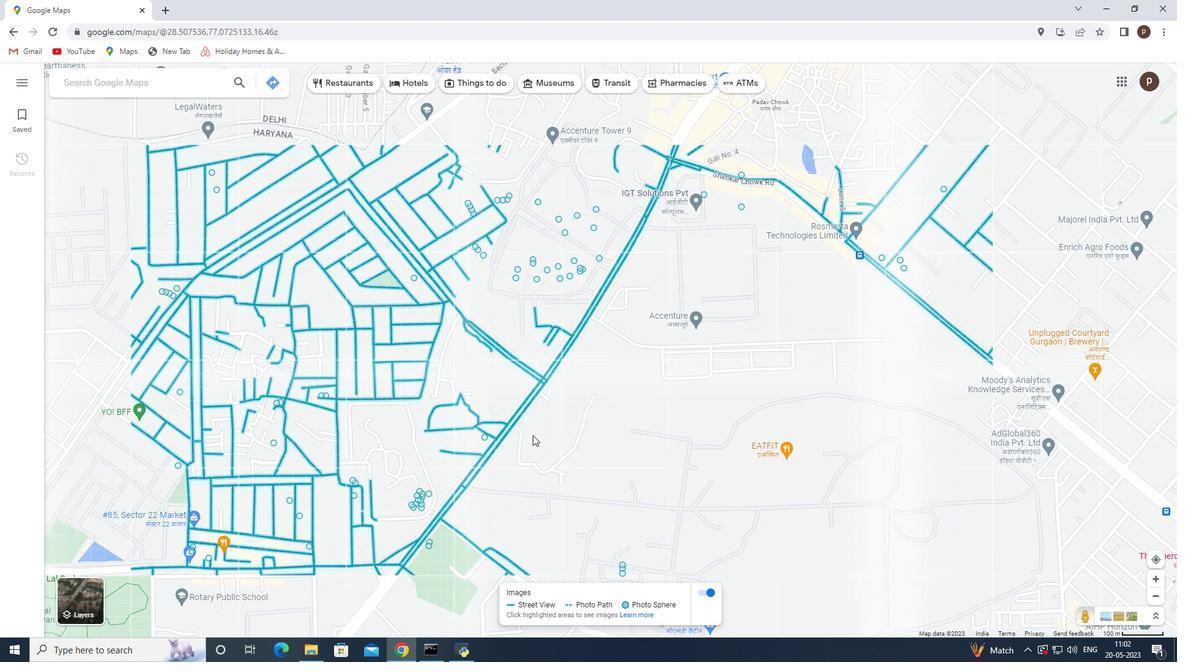 
Action: Mouse moved to (599, 398)
Screenshot: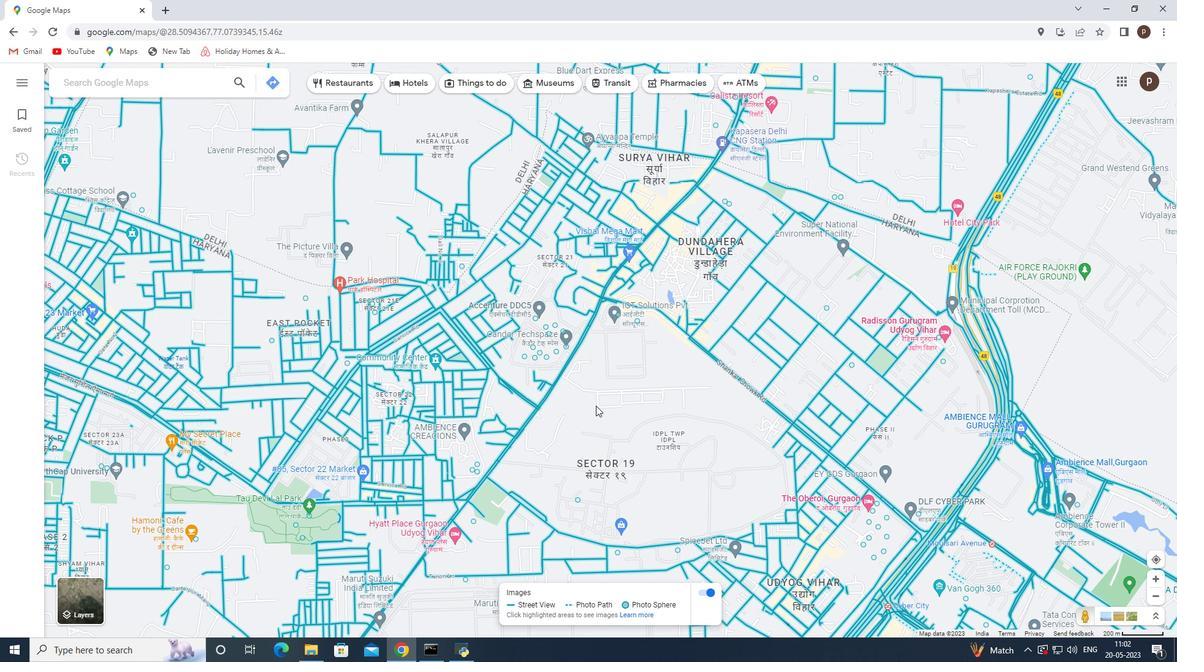 
Action: Mouse pressed left at (599, 398)
Screenshot: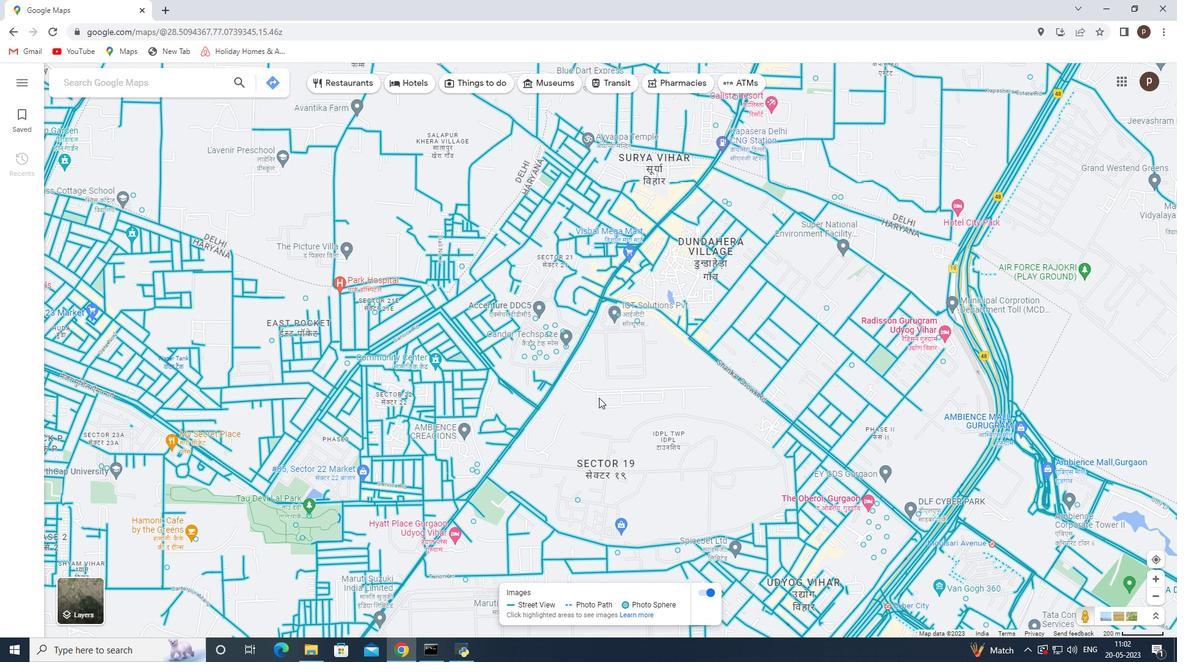 
Action: Mouse moved to (1150, 560)
Screenshot: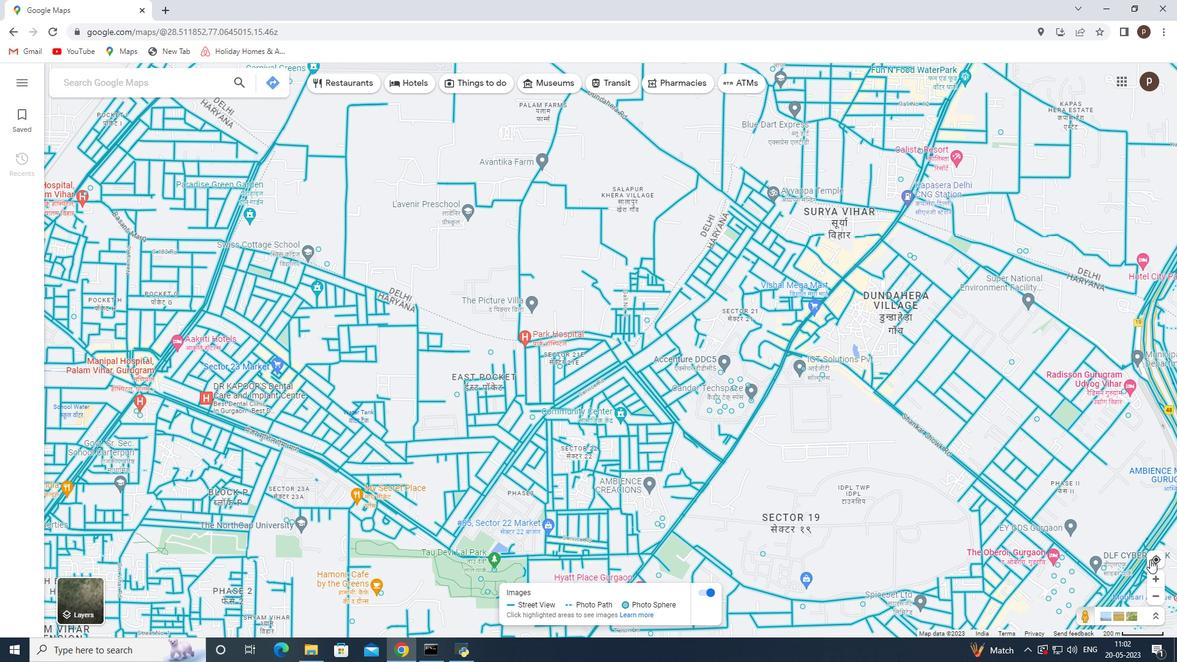 
Action: Mouse pressed left at (1150, 560)
Screenshot: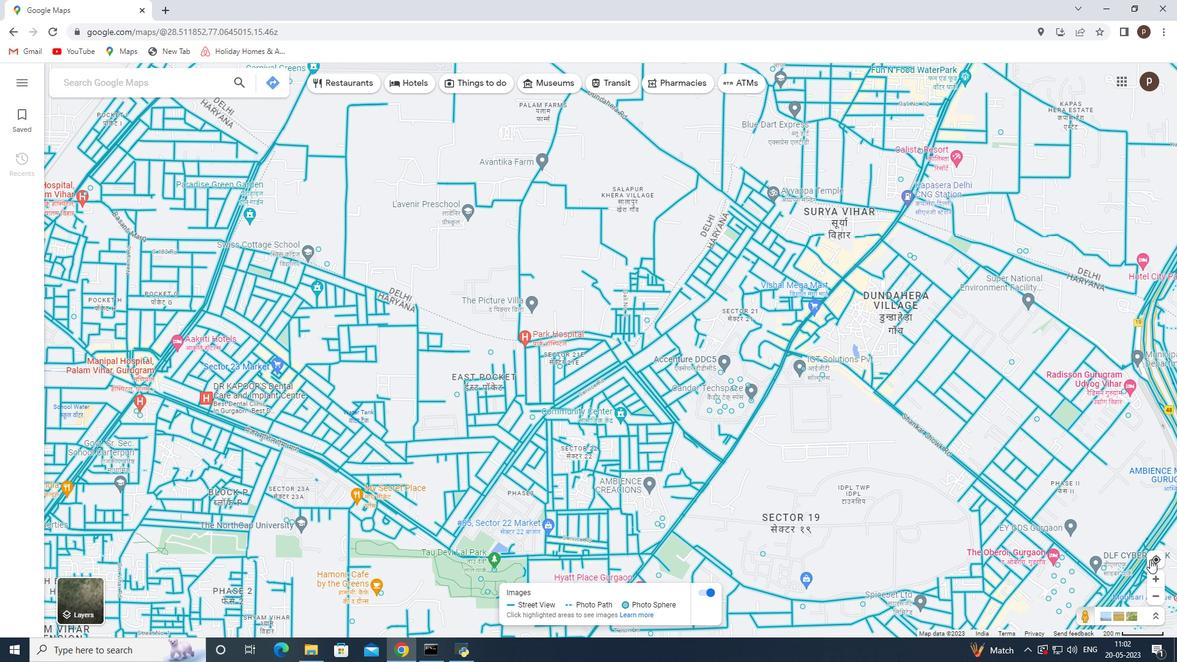 
Action: Mouse moved to (1120, 563)
Screenshot: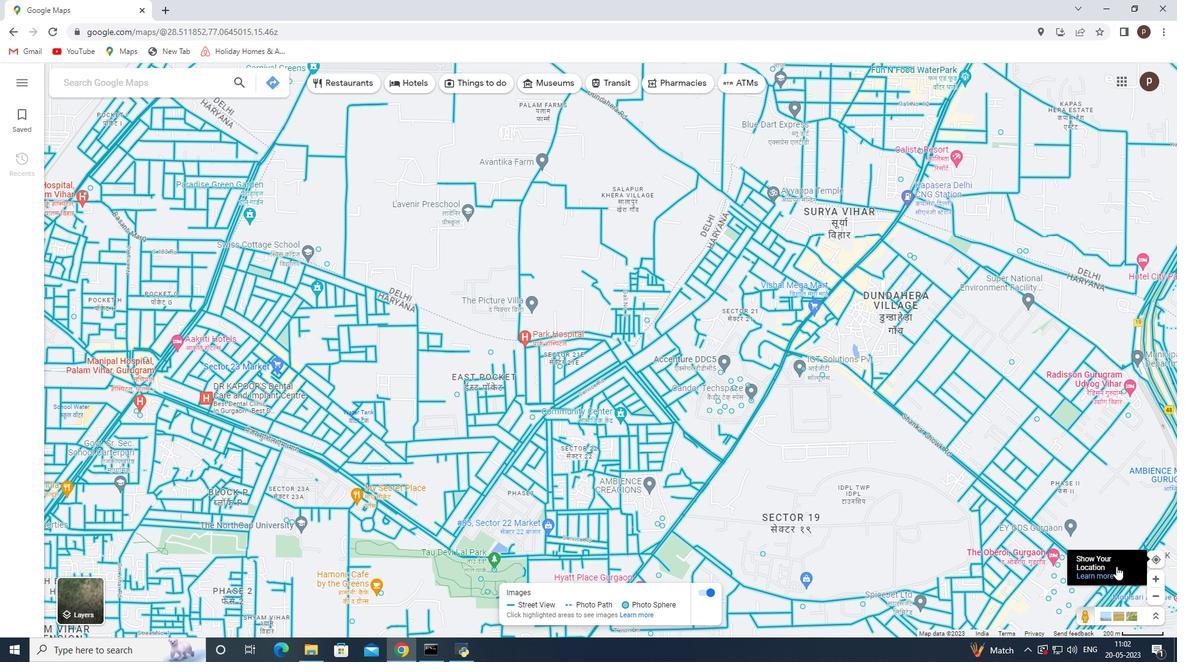 
Action: Mouse pressed left at (1120, 563)
Screenshot: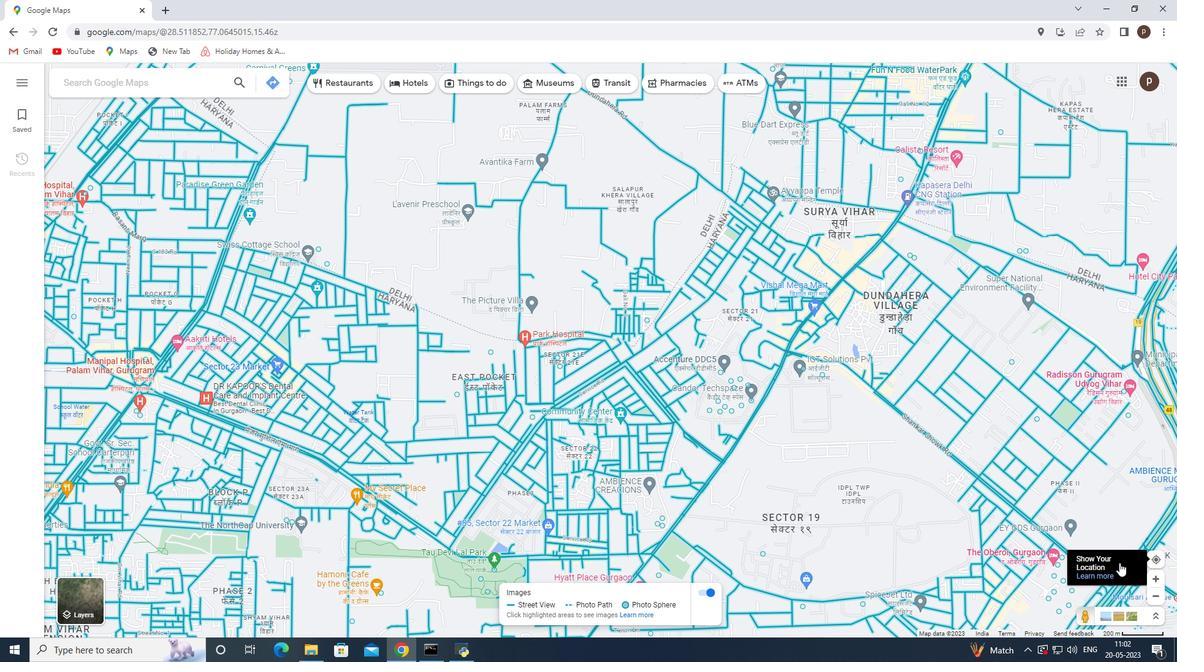 
Action: Mouse moved to (1158, 556)
Screenshot: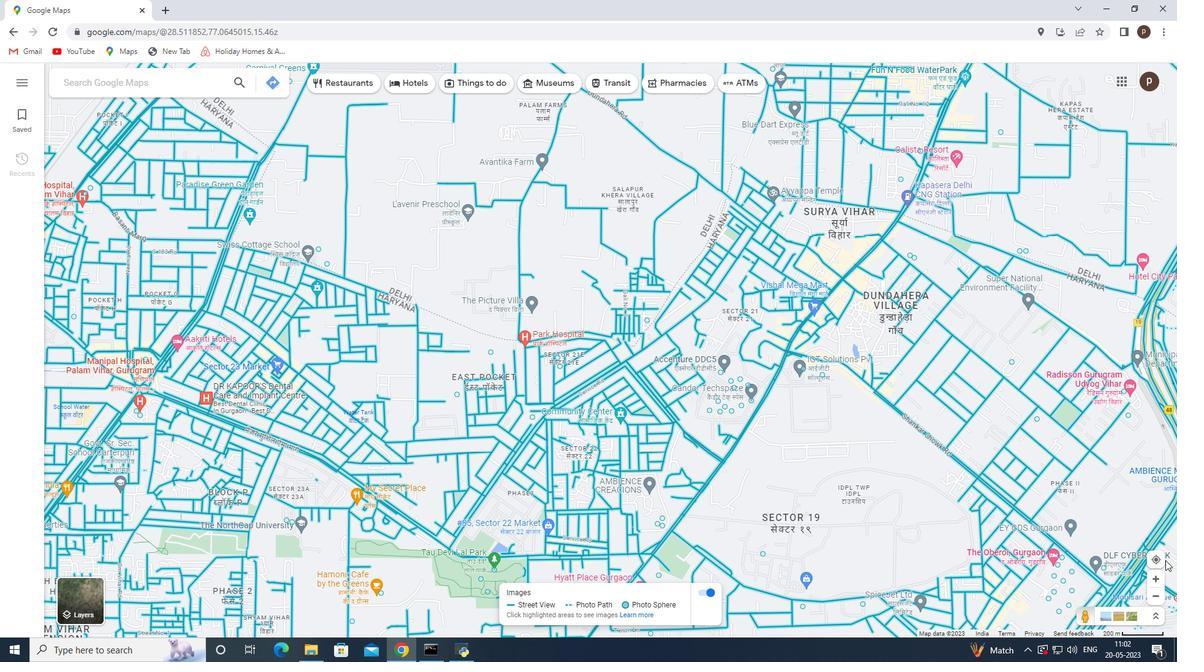 
Action: Mouse pressed left at (1158, 556)
Screenshot: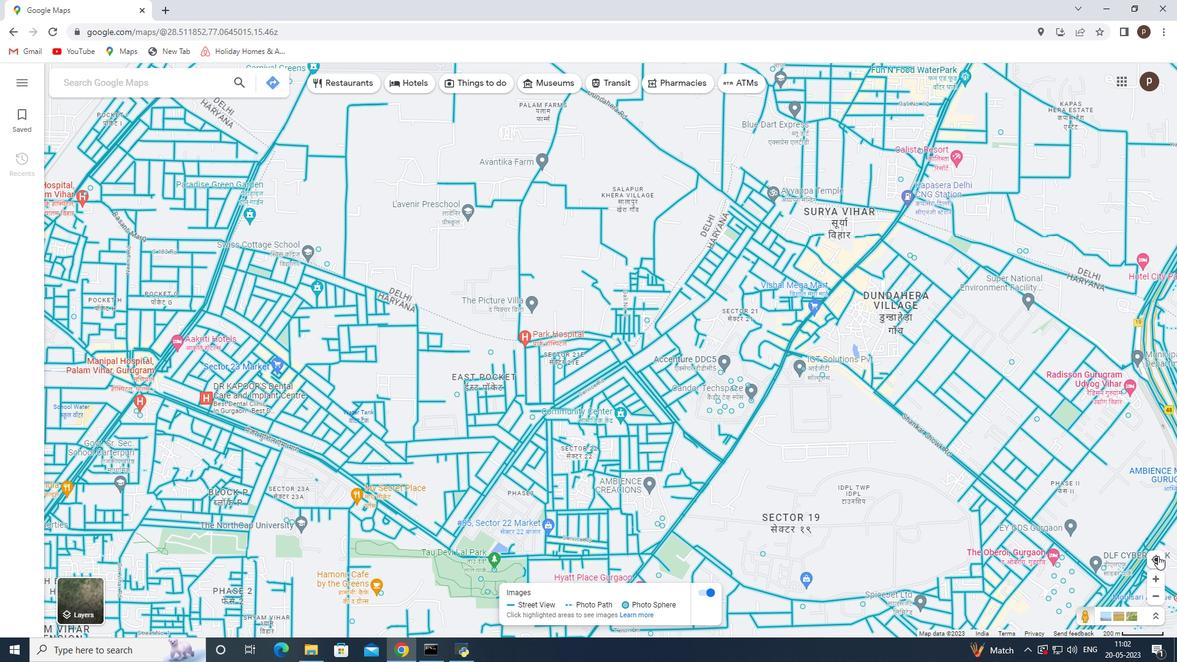 
Action: Mouse moved to (637, 353)
Screenshot: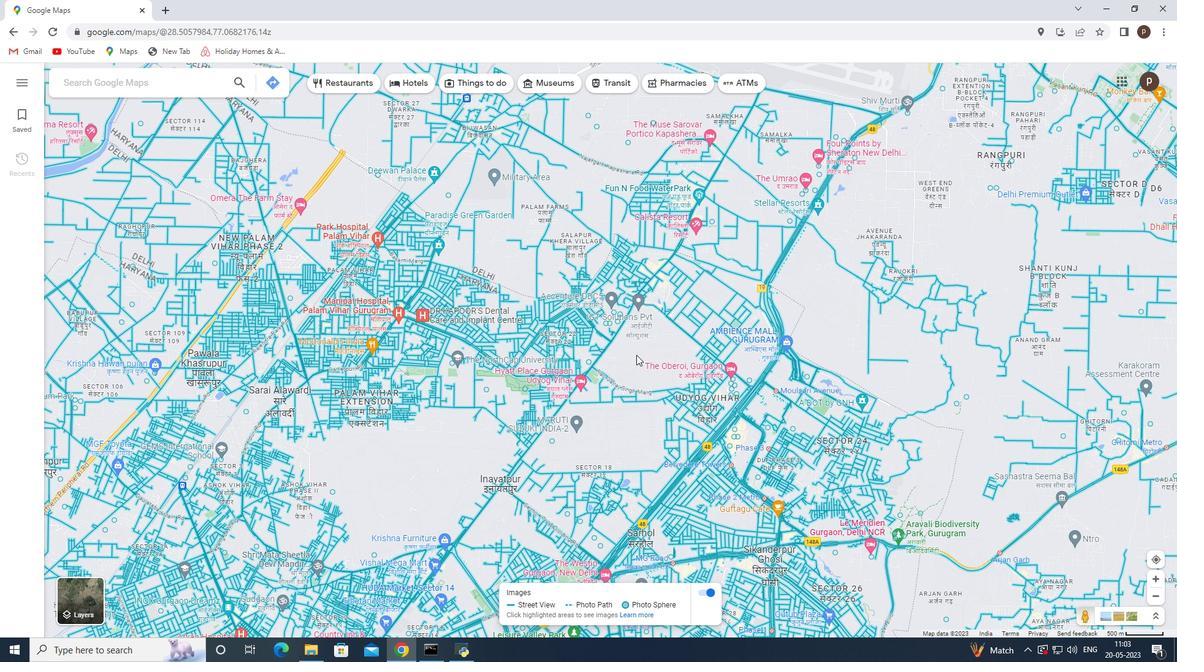 
Action: Mouse pressed left at (637, 353)
Screenshot: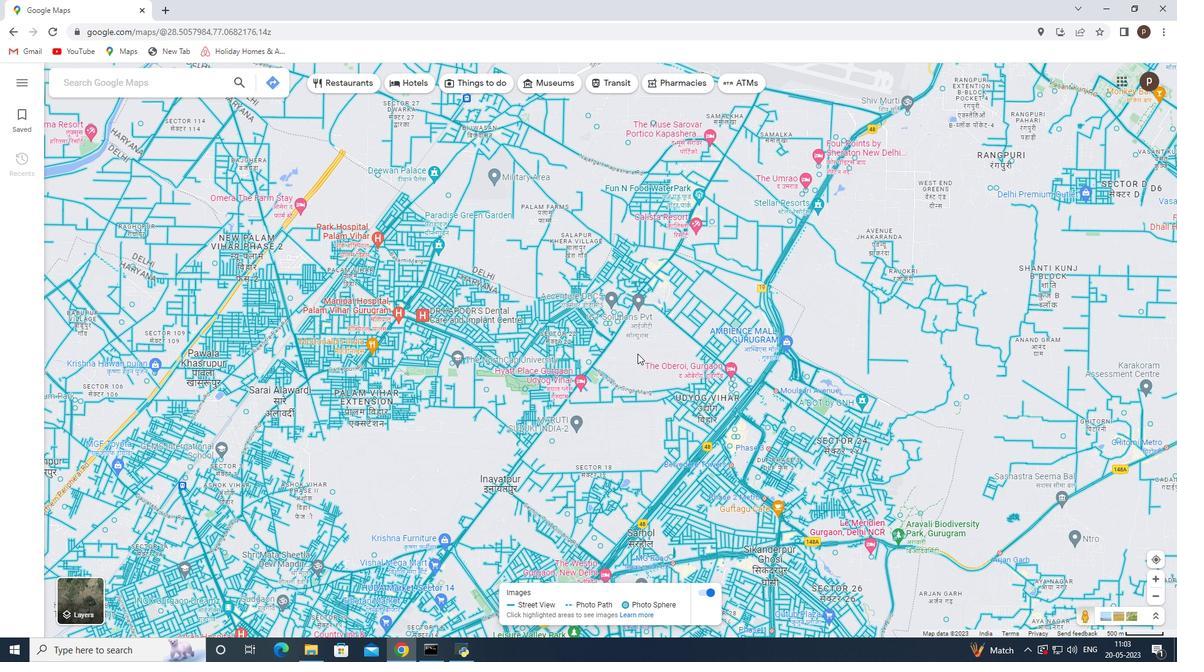 
Action: Mouse moved to (758, 297)
Screenshot: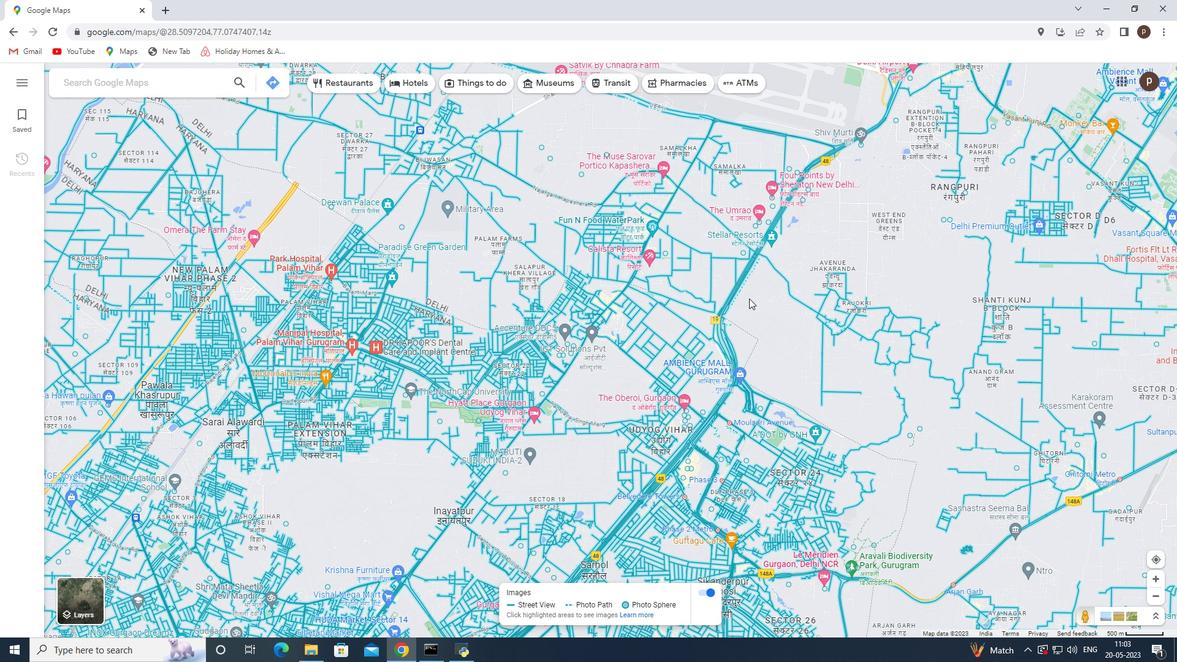 
Action: Mouse pressed left at (758, 297)
Screenshot: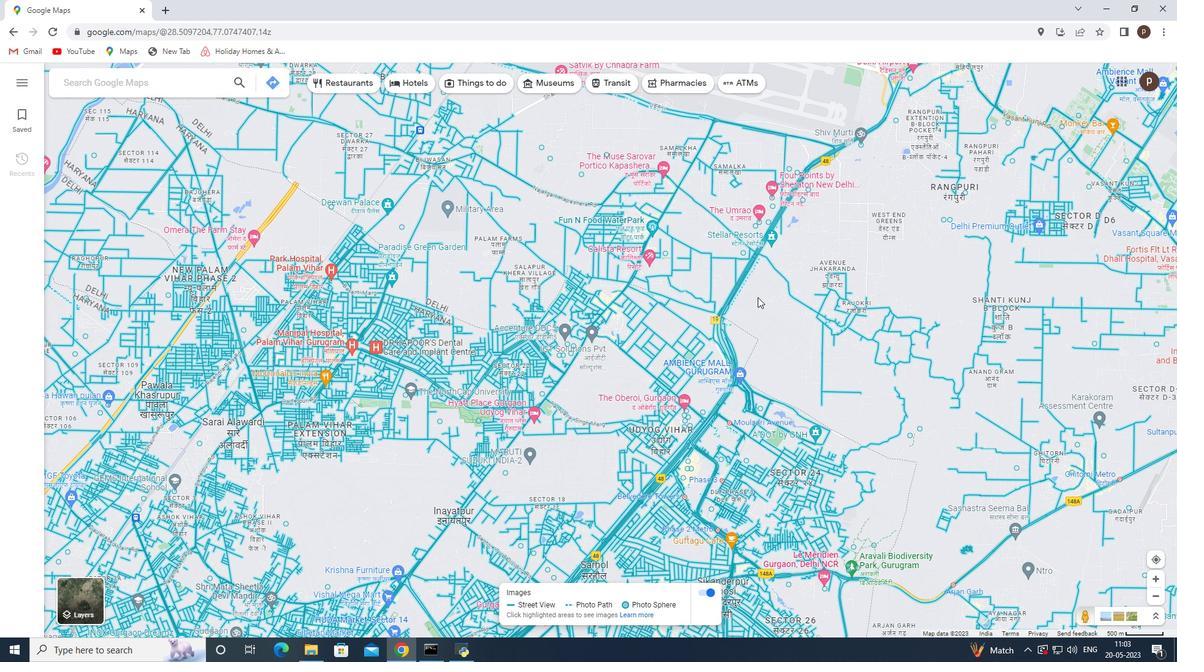 
Action: Mouse moved to (99, 84)
Screenshot: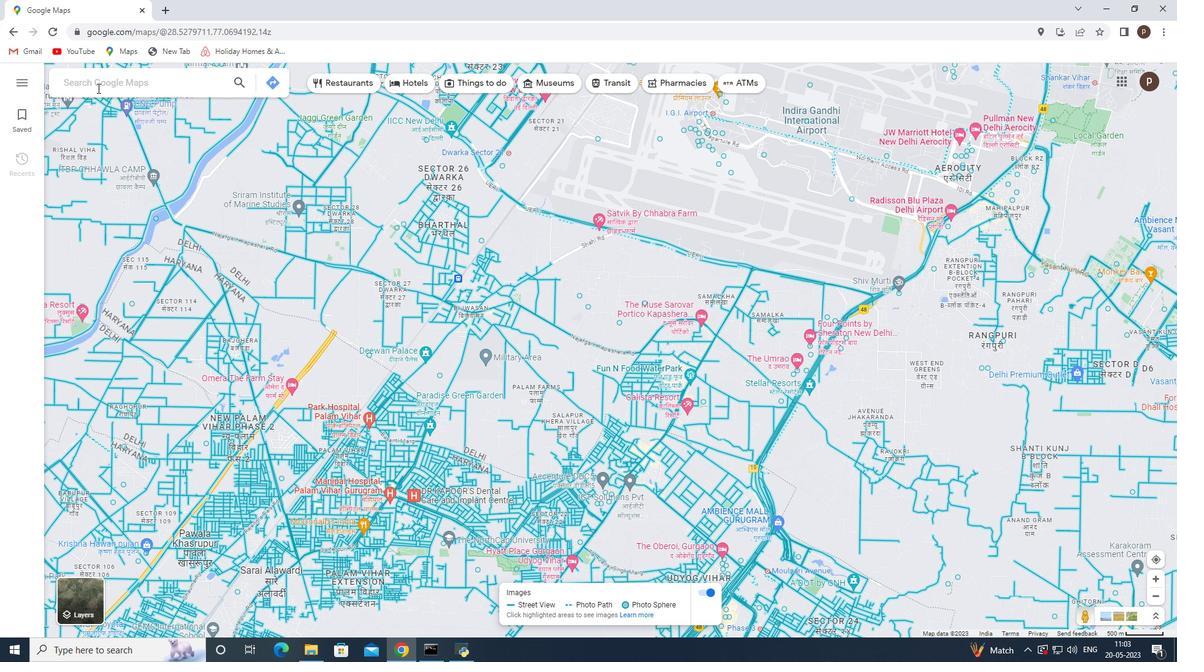 
Action: Mouse pressed left at (99, 84)
Screenshot: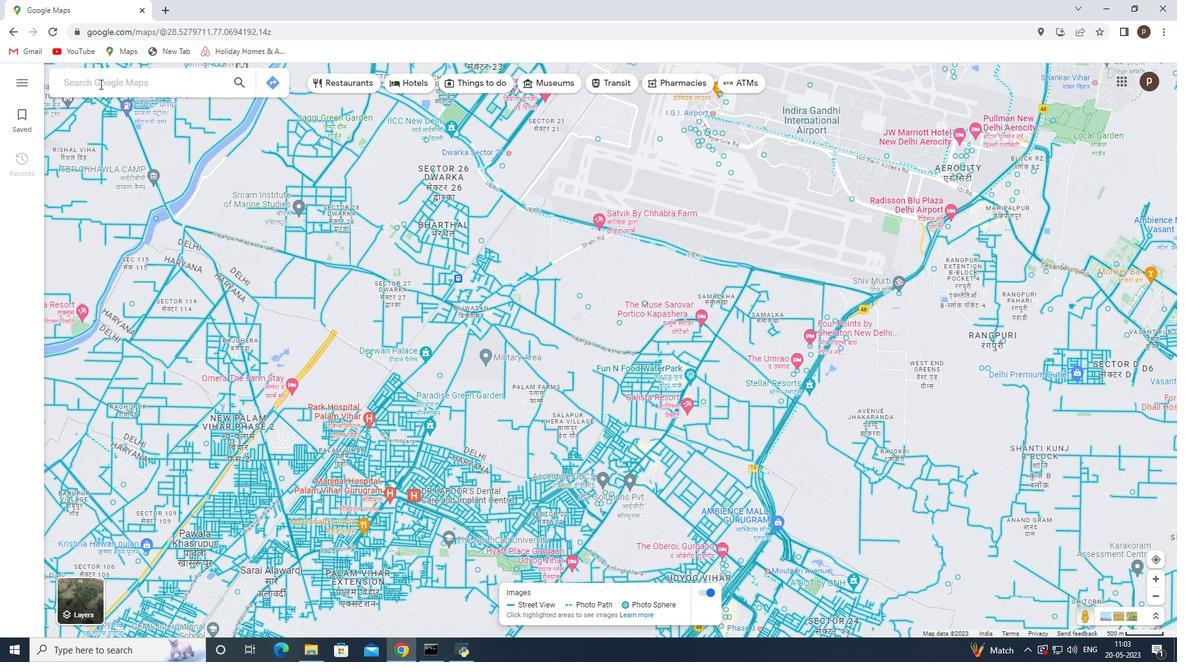 
Action: Mouse moved to (303, 240)
Screenshot: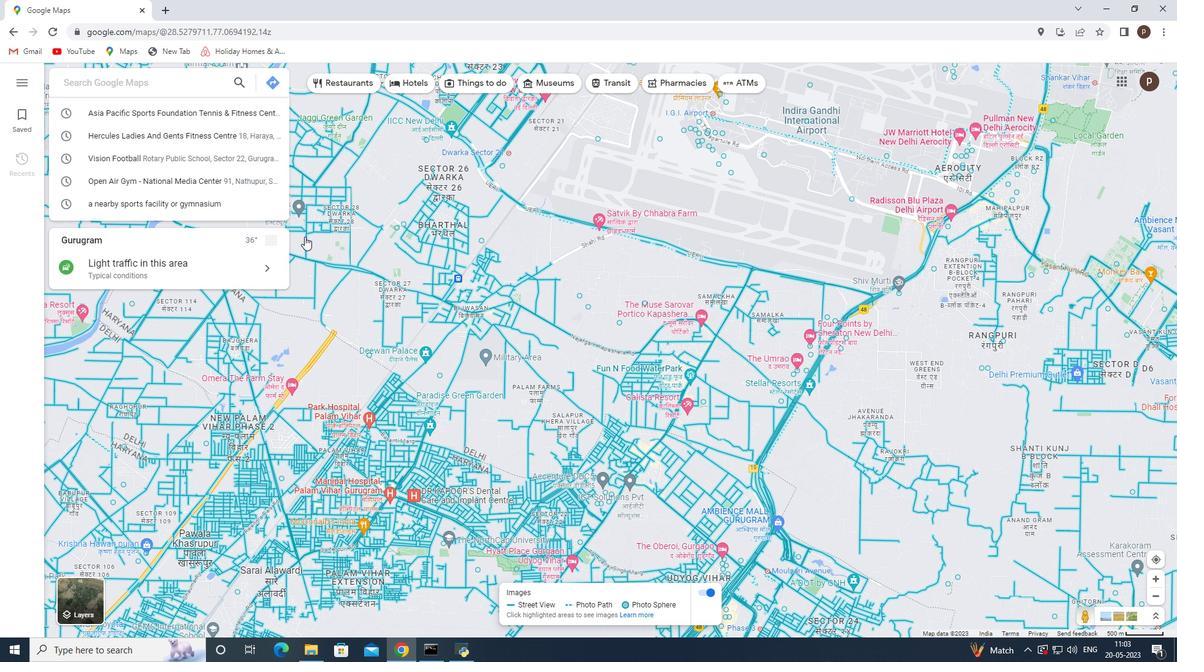 
Action: Key pressed manali
Screenshot: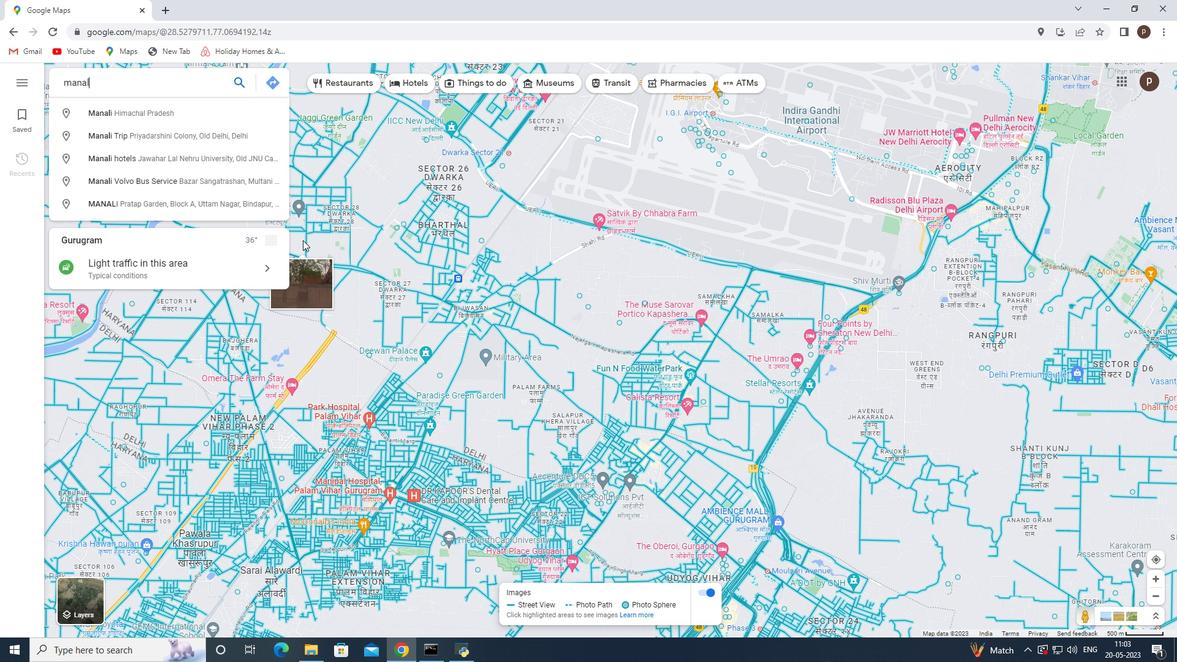 
Action: Mouse moved to (161, 118)
Screenshot: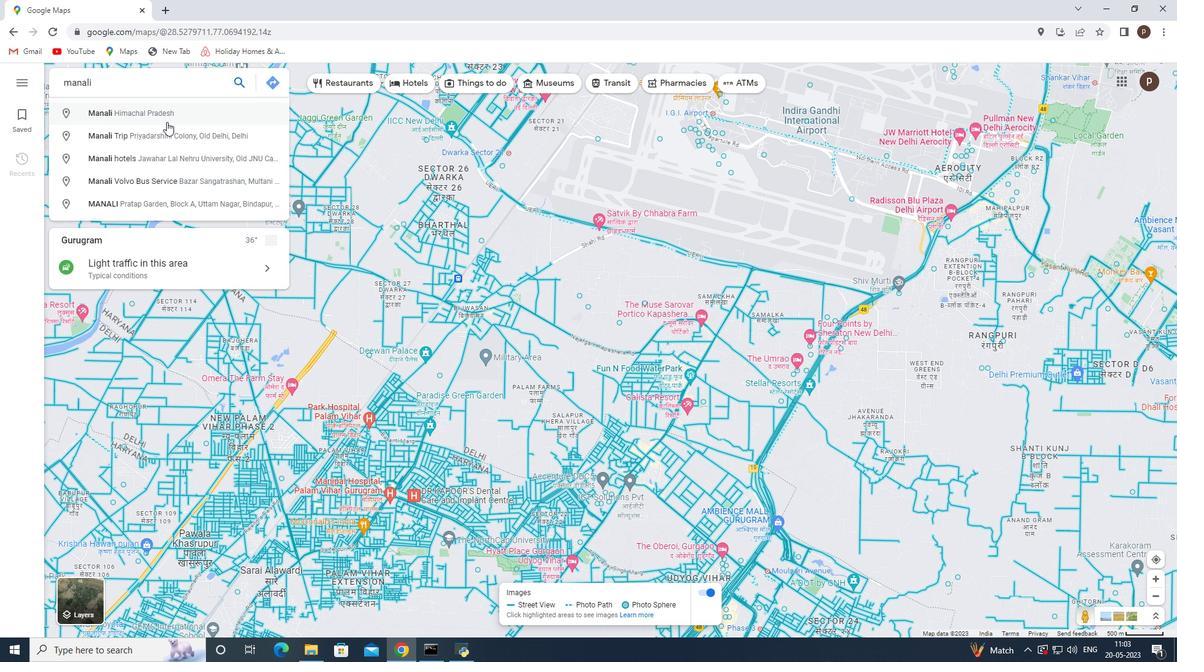 
Action: Mouse pressed left at (161, 118)
Screenshot: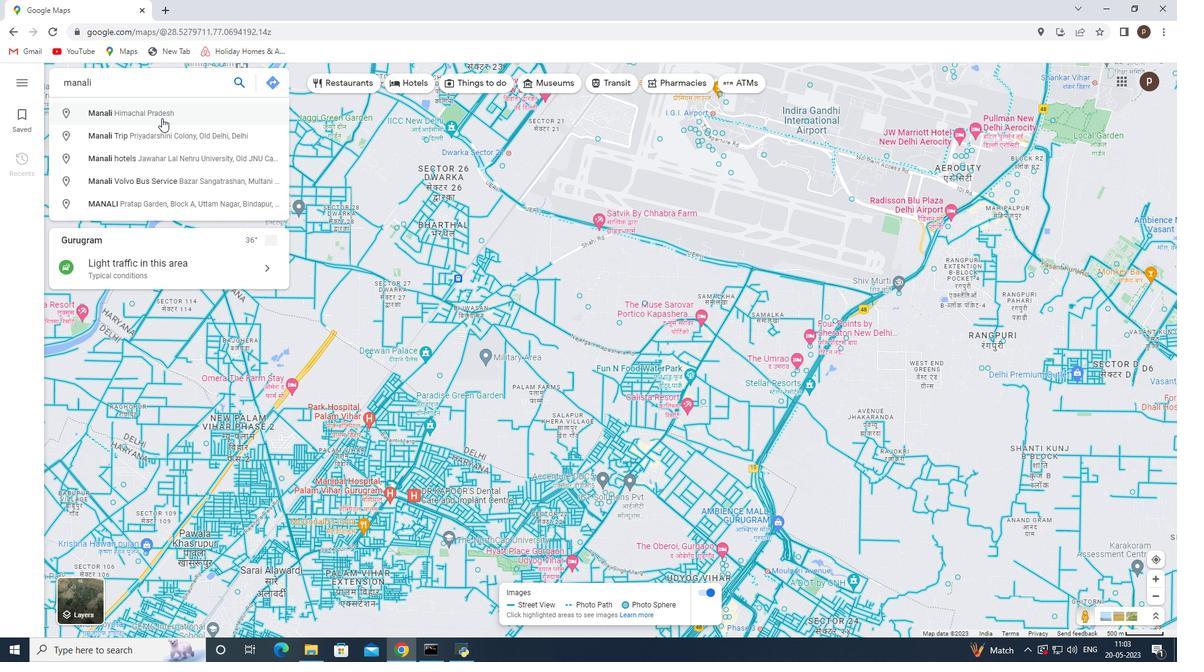 
Action: Mouse moved to (1155, 557)
Screenshot: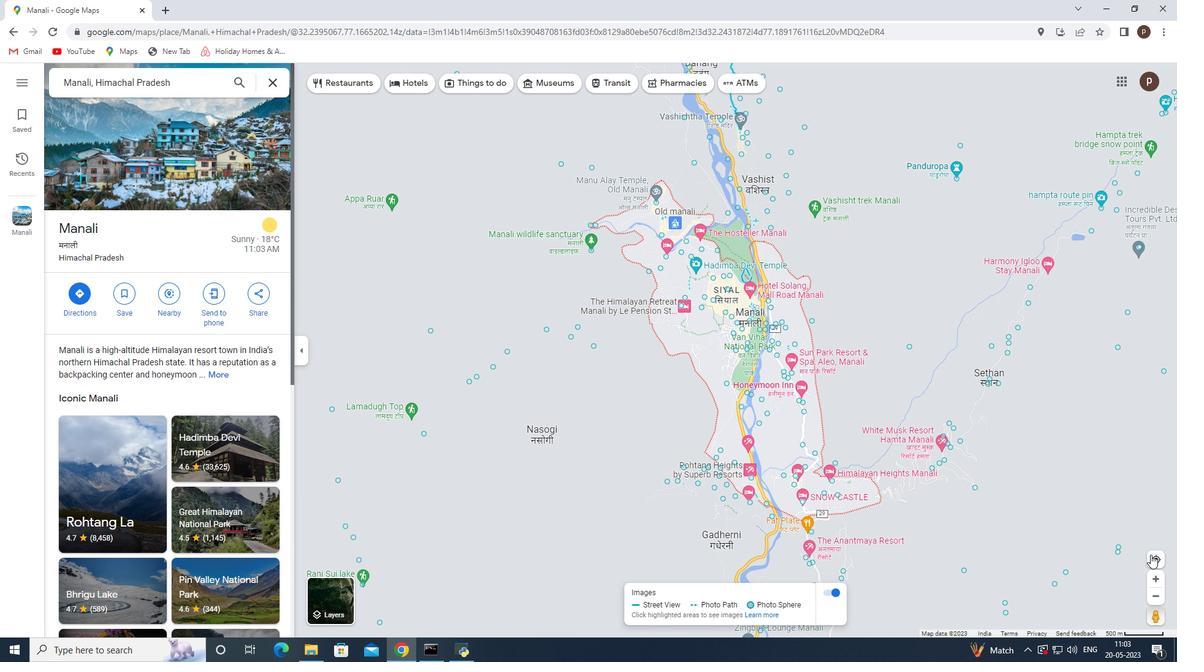 
Action: Mouse pressed left at (1155, 557)
Screenshot: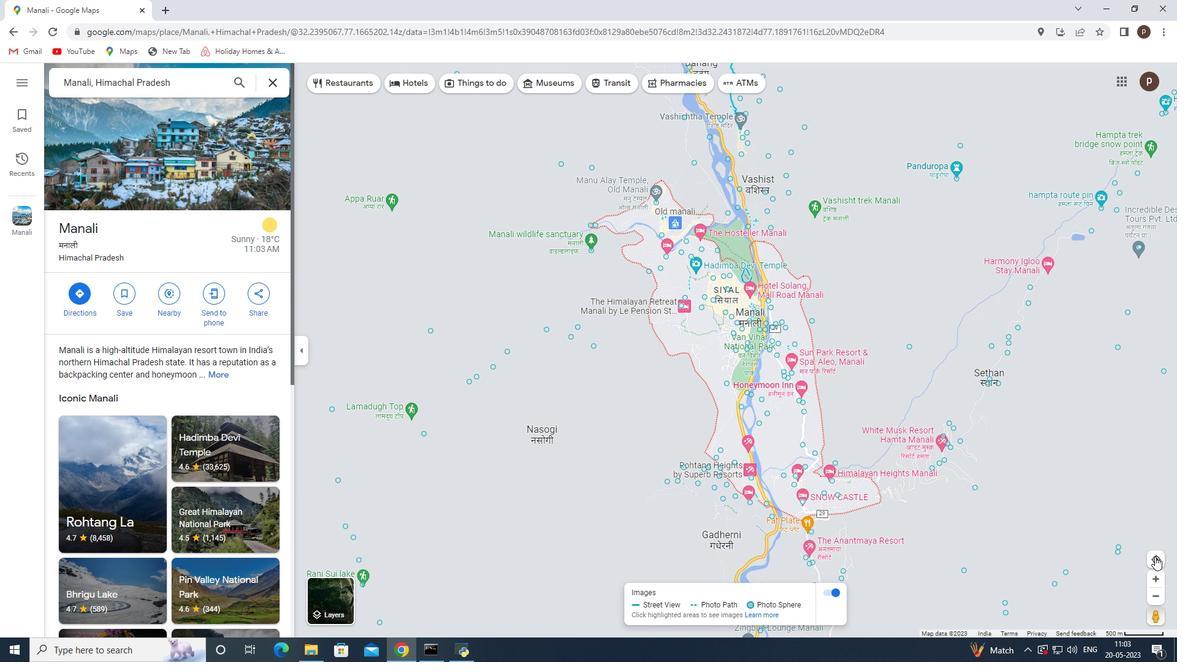 
Action: Mouse moved to (792, 372)
Screenshot: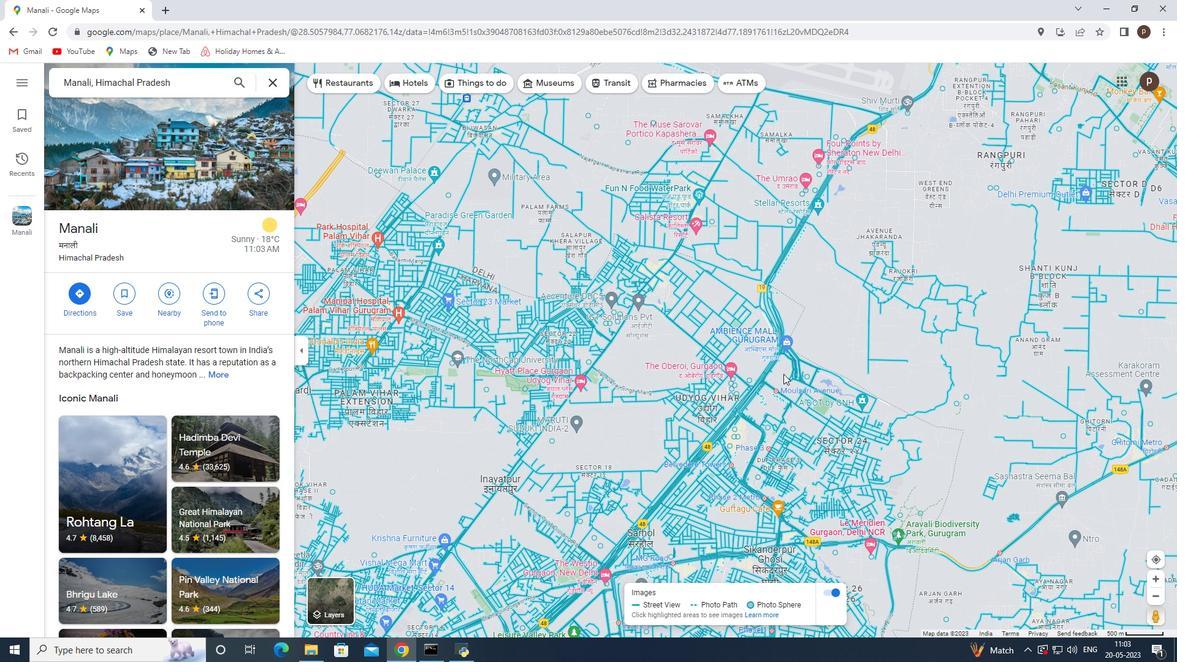 
Action: Mouse scrolled (792, 371) with delta (0, 0)
Screenshot: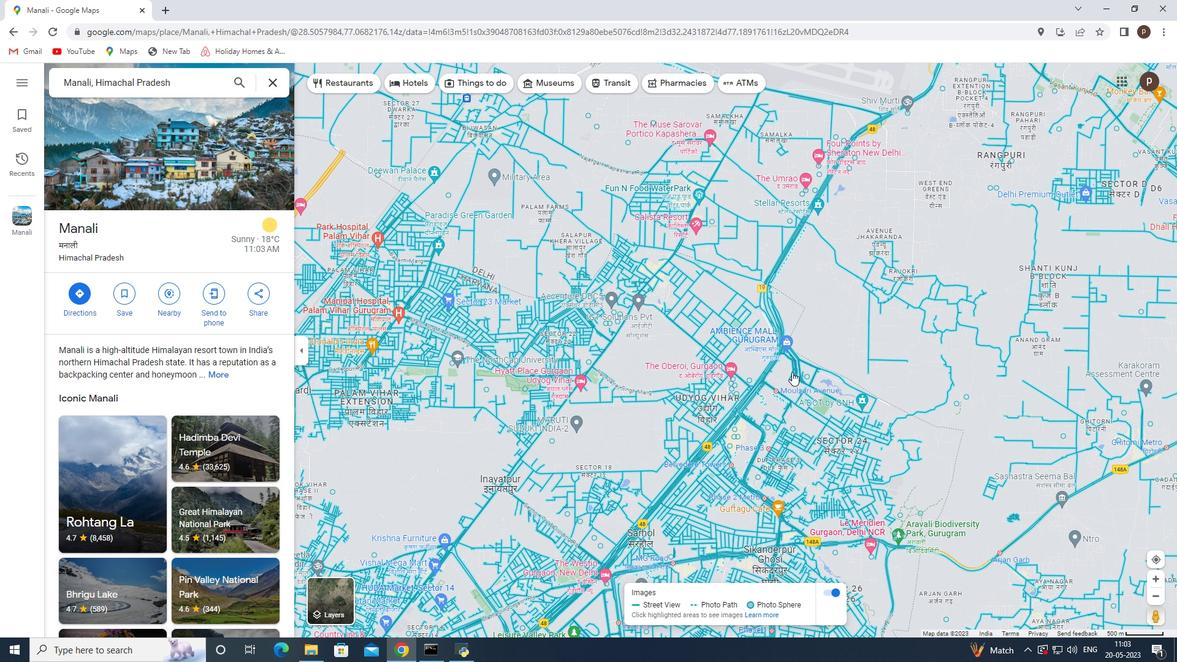 
Action: Mouse scrolled (792, 371) with delta (0, 0)
Screenshot: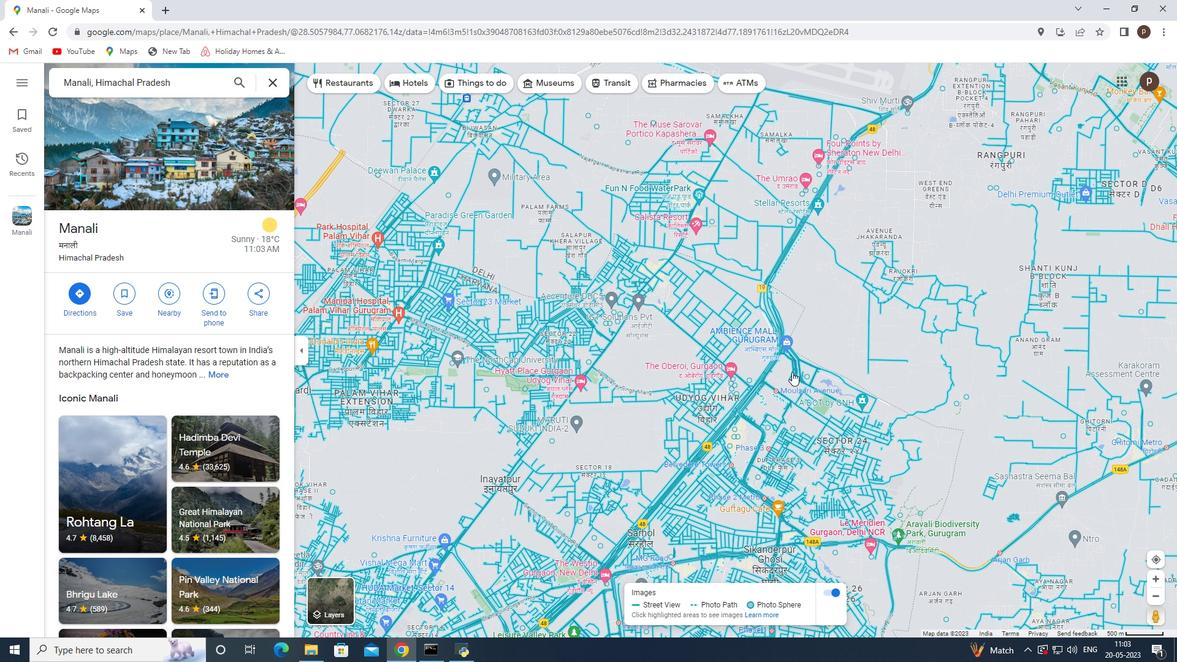 
Action: Mouse scrolled (792, 371) with delta (0, 0)
Screenshot: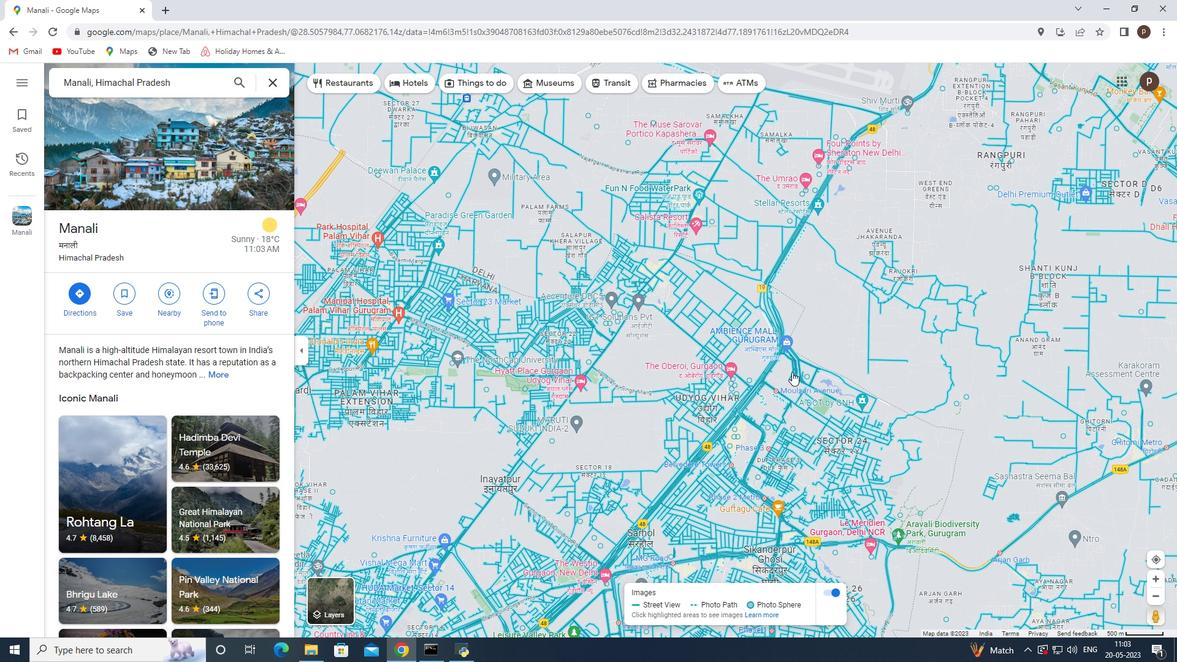 
Action: Mouse scrolled (792, 371) with delta (0, 0)
Screenshot: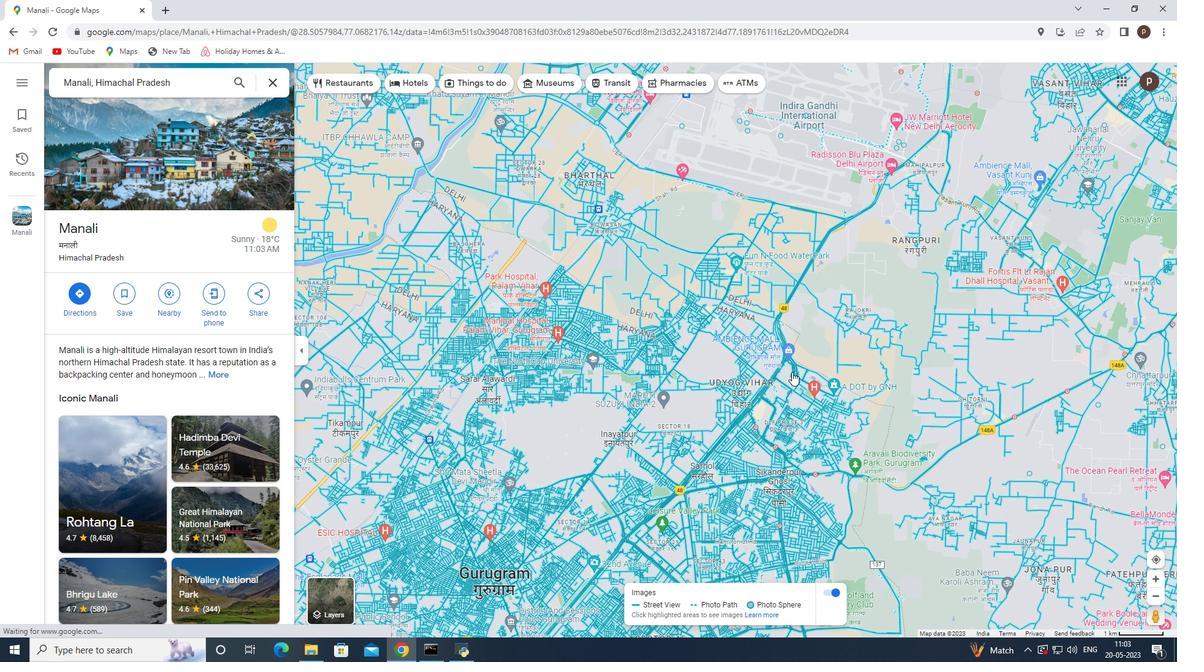 
Action: Mouse scrolled (792, 371) with delta (0, 0)
Screenshot: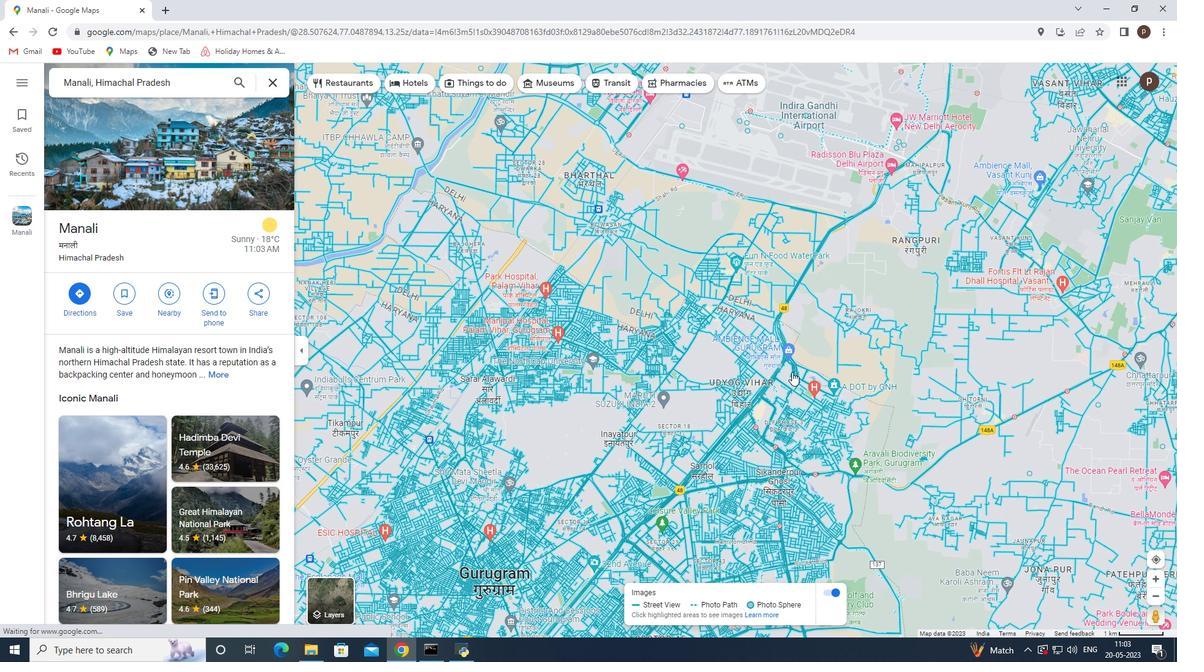 
Action: Mouse scrolled (792, 371) with delta (0, 0)
Screenshot: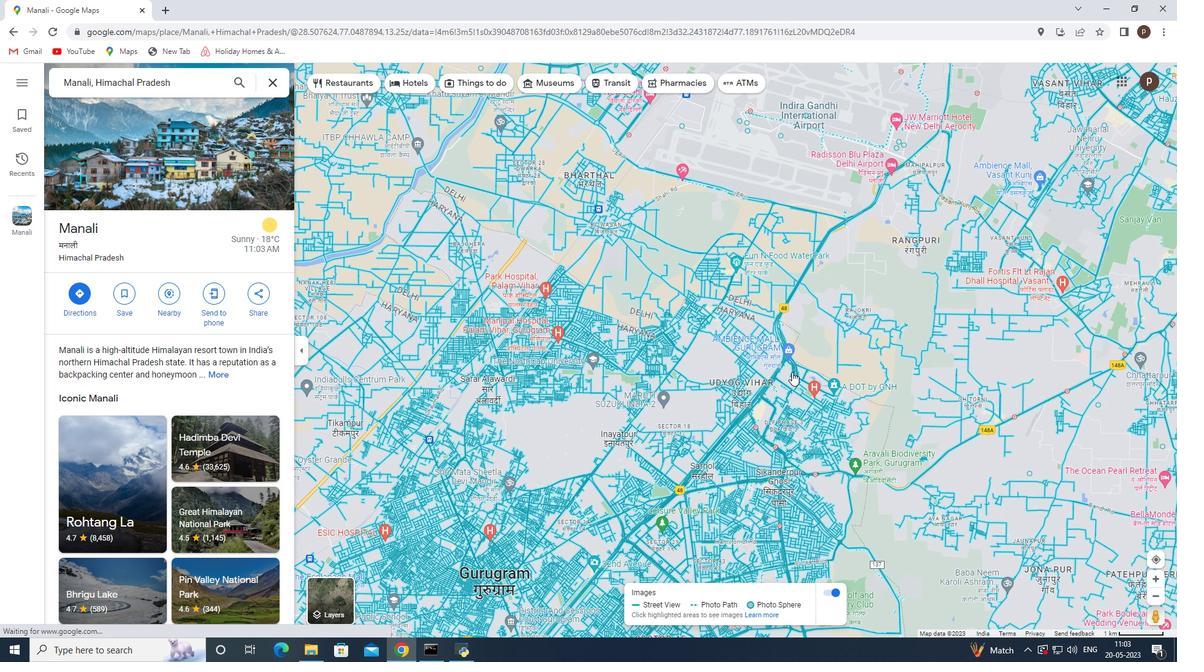 
Action: Mouse scrolled (792, 371) with delta (0, 0)
Screenshot: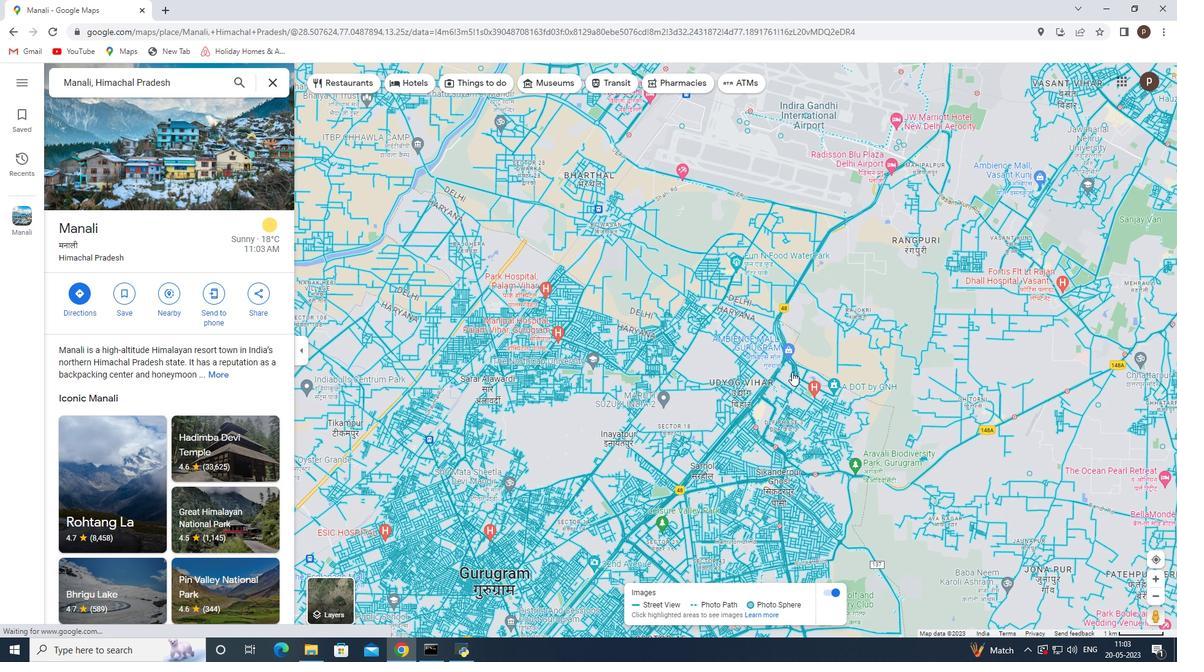 
Action: Mouse scrolled (792, 371) with delta (0, 0)
Screenshot: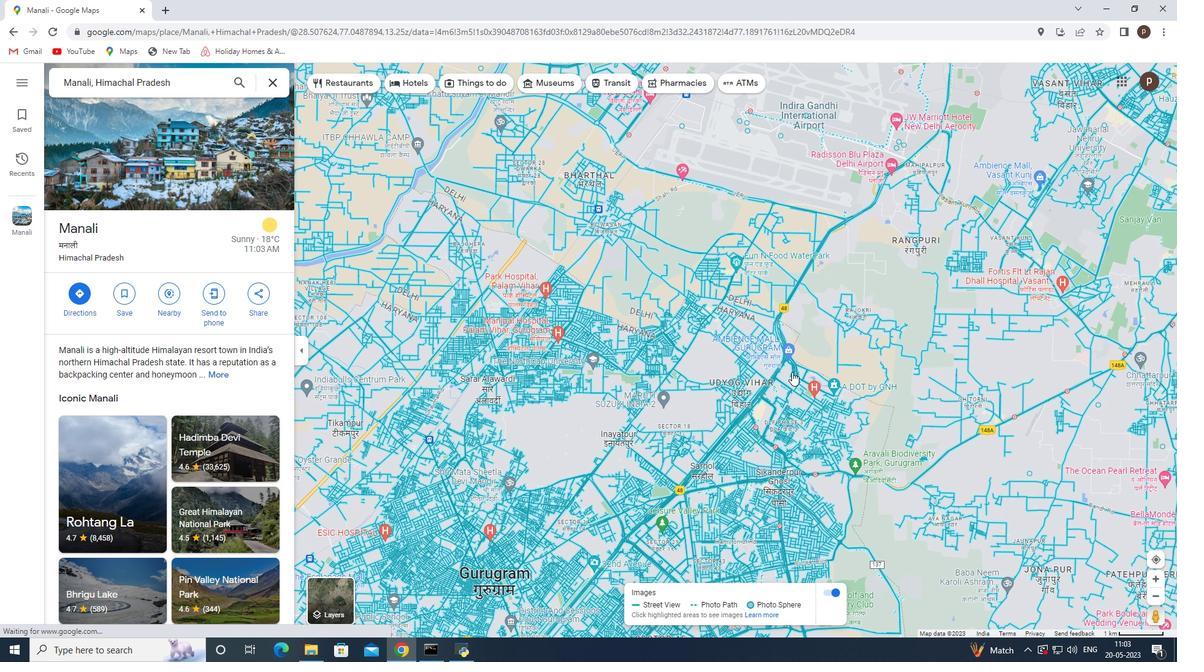
Action: Mouse scrolled (792, 371) with delta (0, 0)
Screenshot: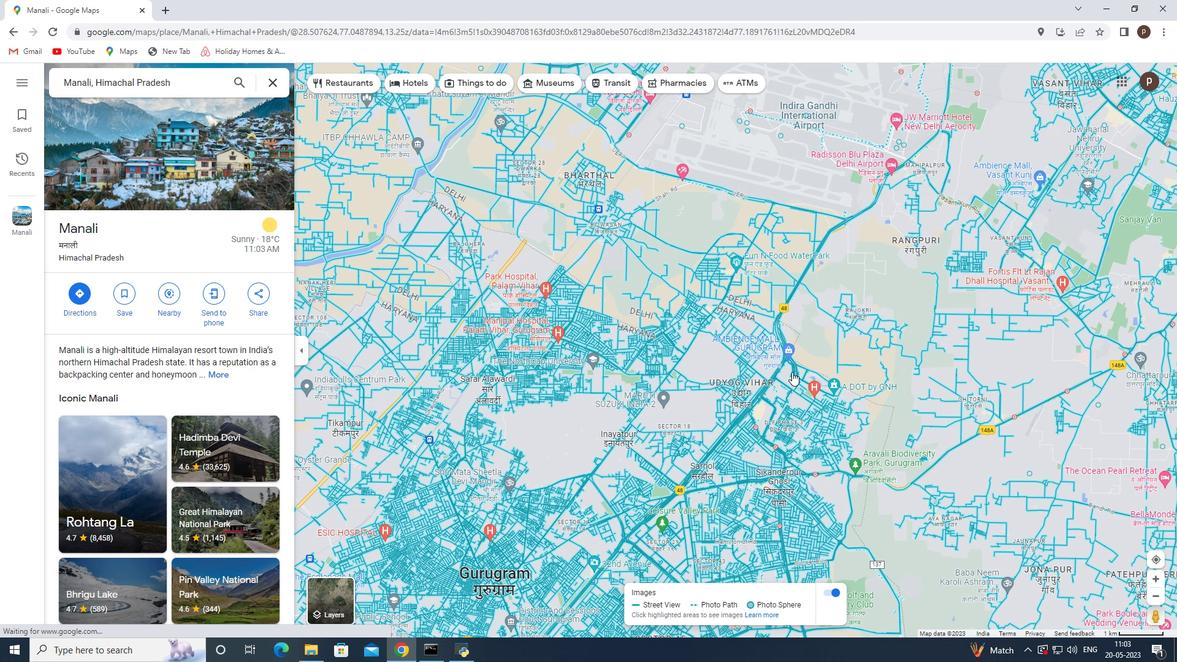
Action: Mouse moved to (720, 438)
Screenshot: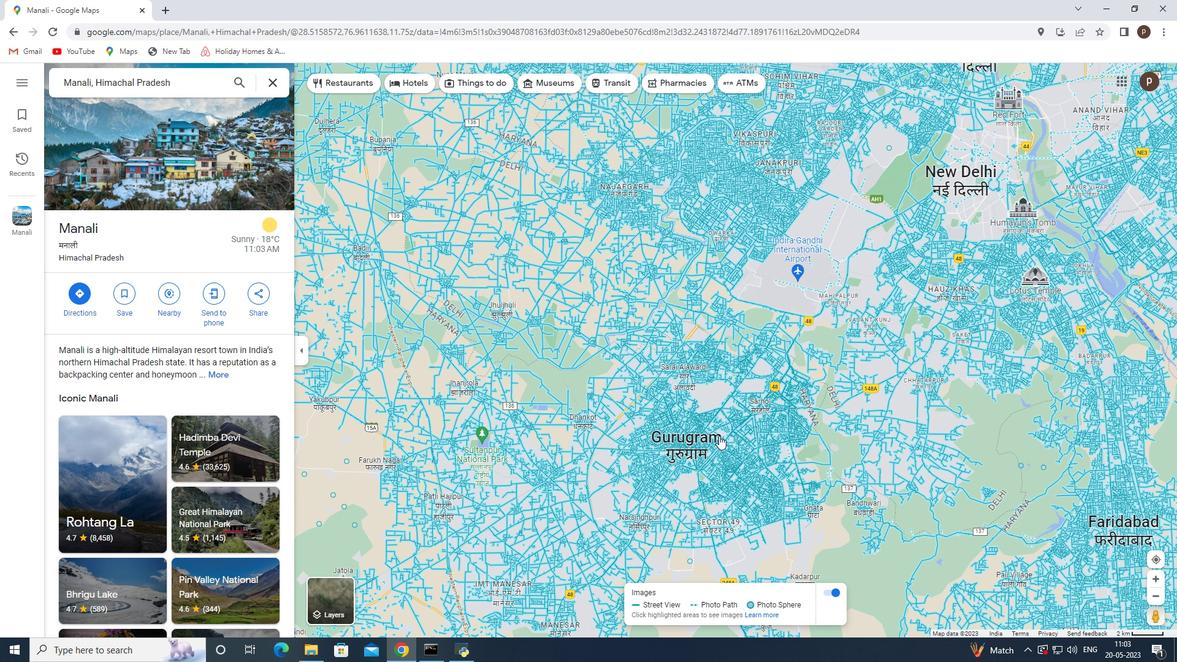 
Action: Mouse scrolled (720, 437) with delta (0, 0)
Screenshot: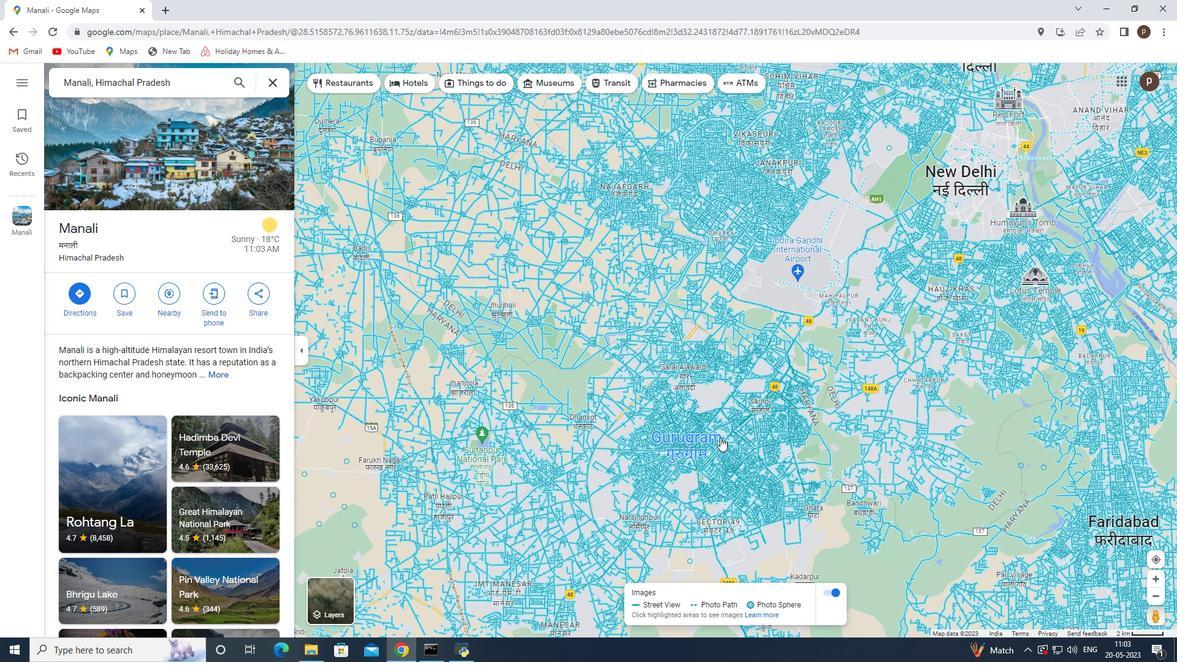 
Action: Mouse scrolled (720, 437) with delta (0, 0)
Screenshot: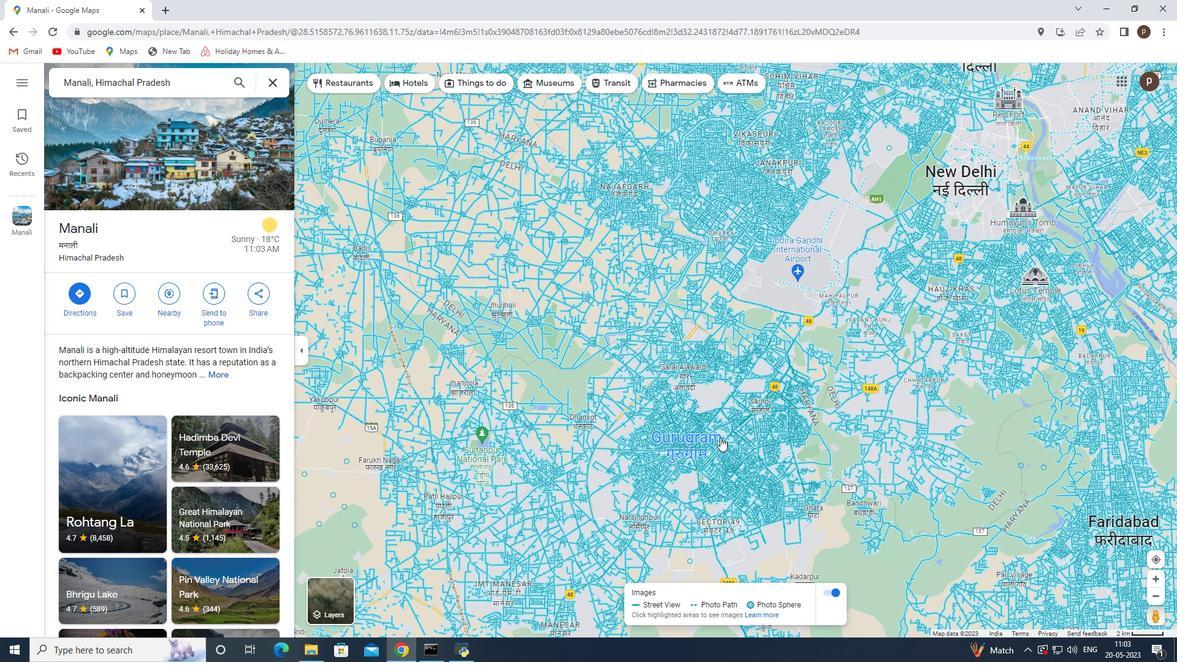 
Action: Mouse moved to (1160, 563)
Screenshot: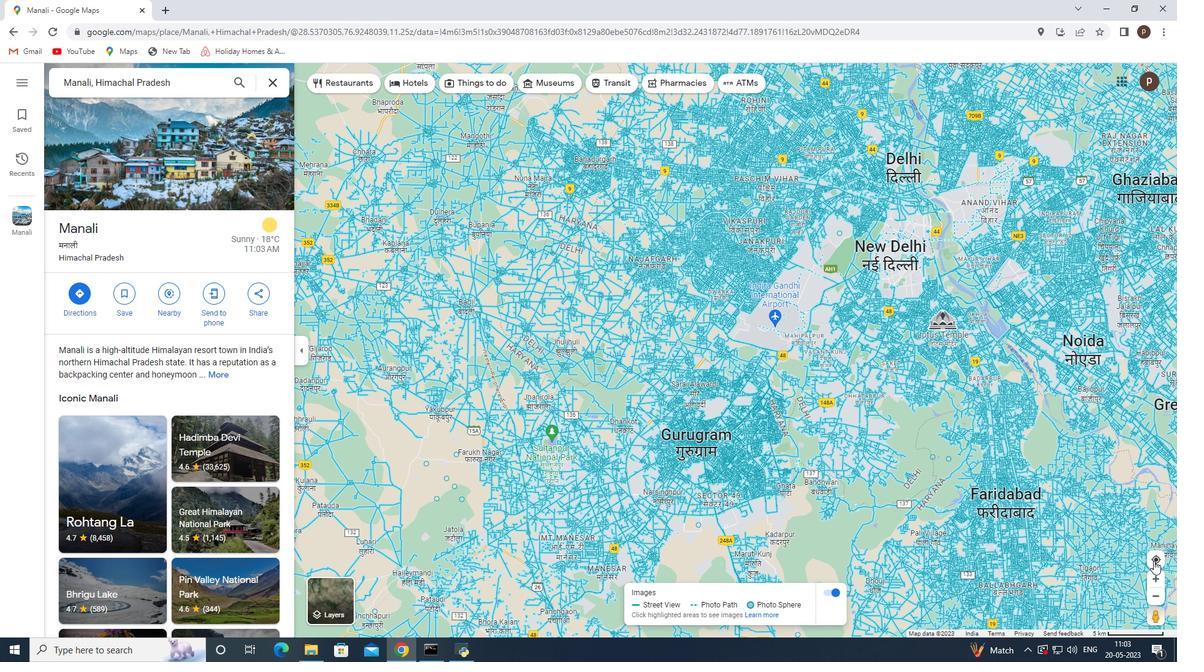 
Action: Mouse pressed left at (1160, 563)
Screenshot: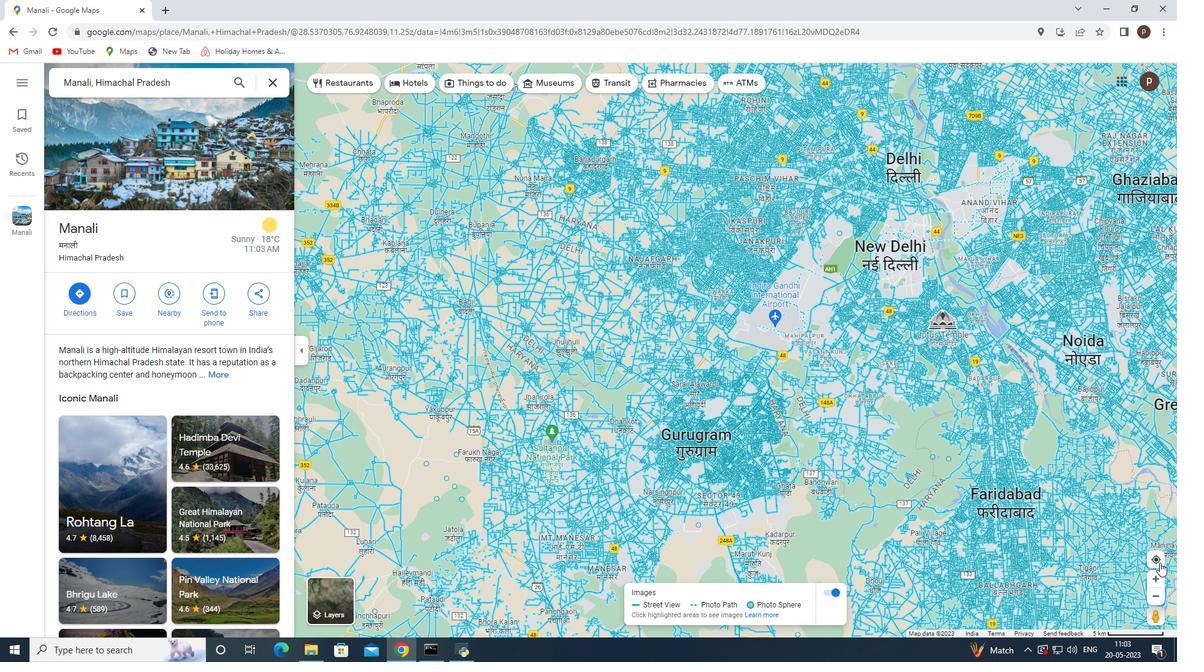 
Action: Mouse moved to (197, 80)
Screenshot: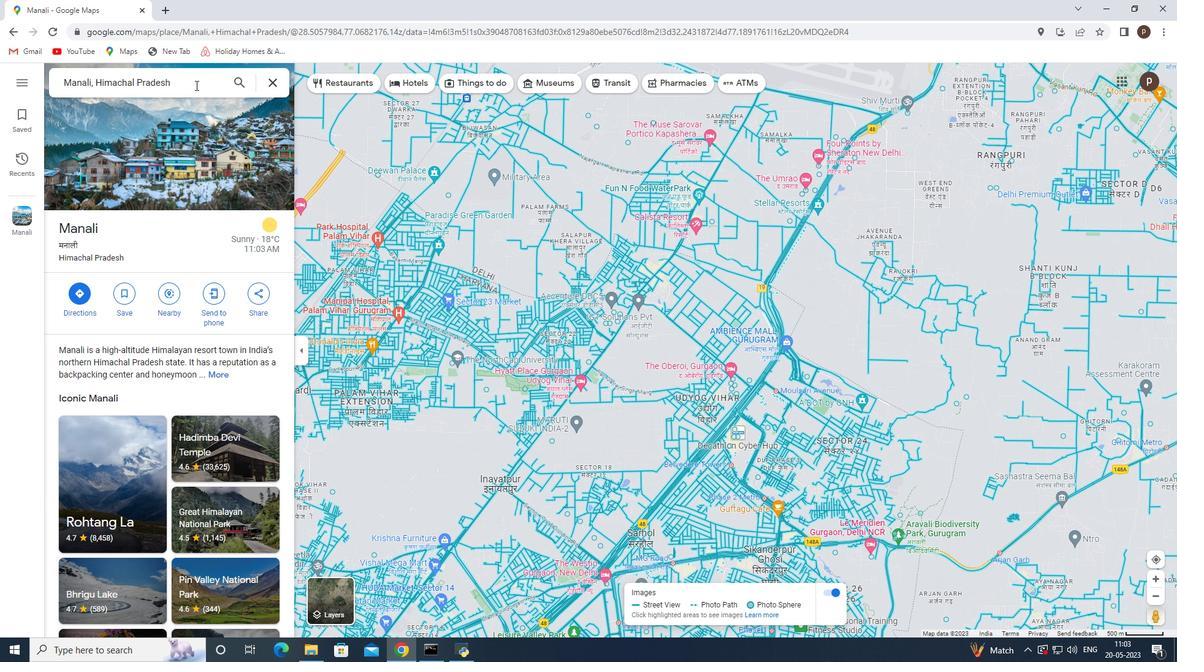 
Action: Mouse pressed left at (197, 80)
Screenshot: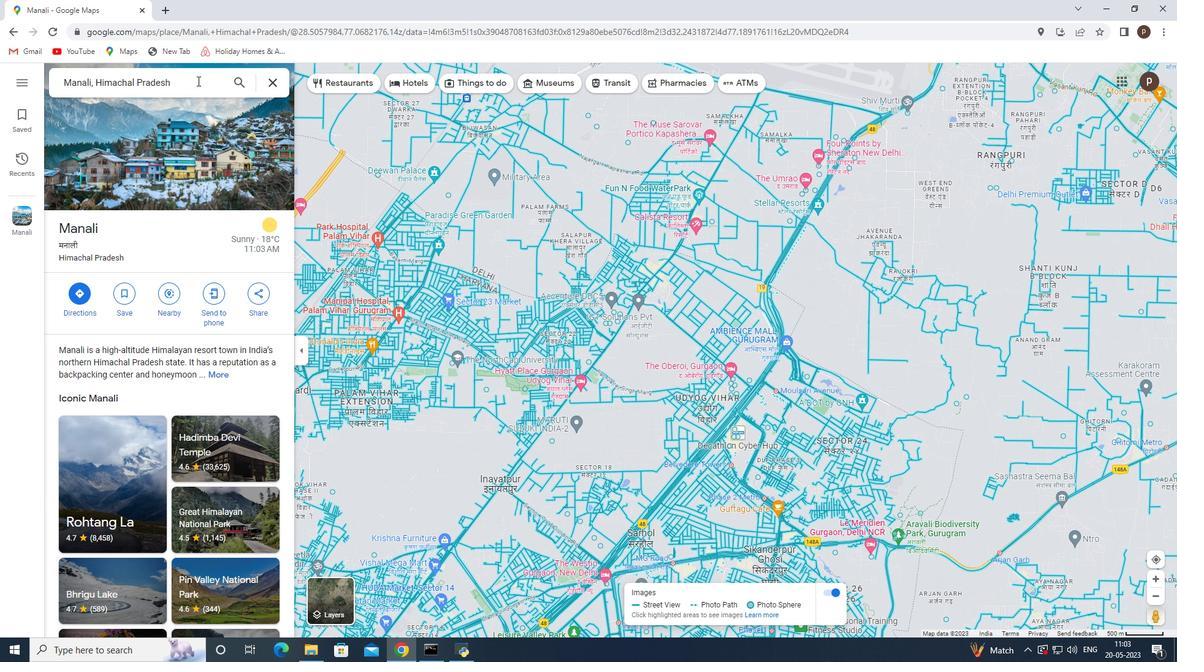 
Action: Key pressed <Key.enter>
Screenshot: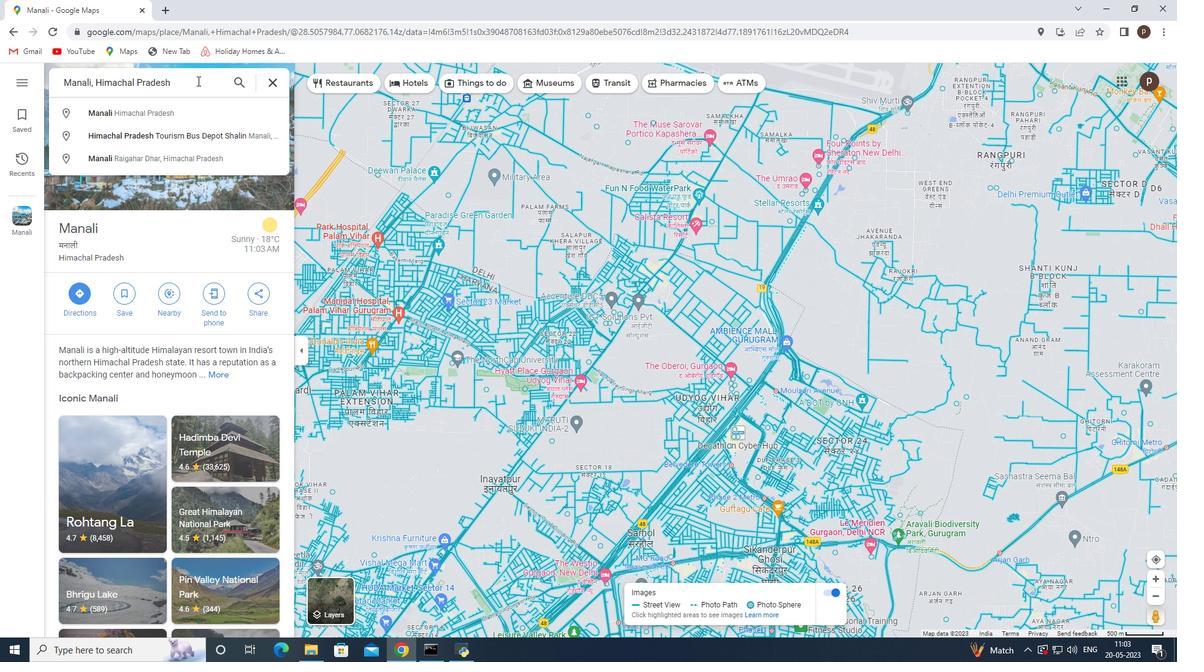 
Action: Mouse moved to (673, 226)
Screenshot: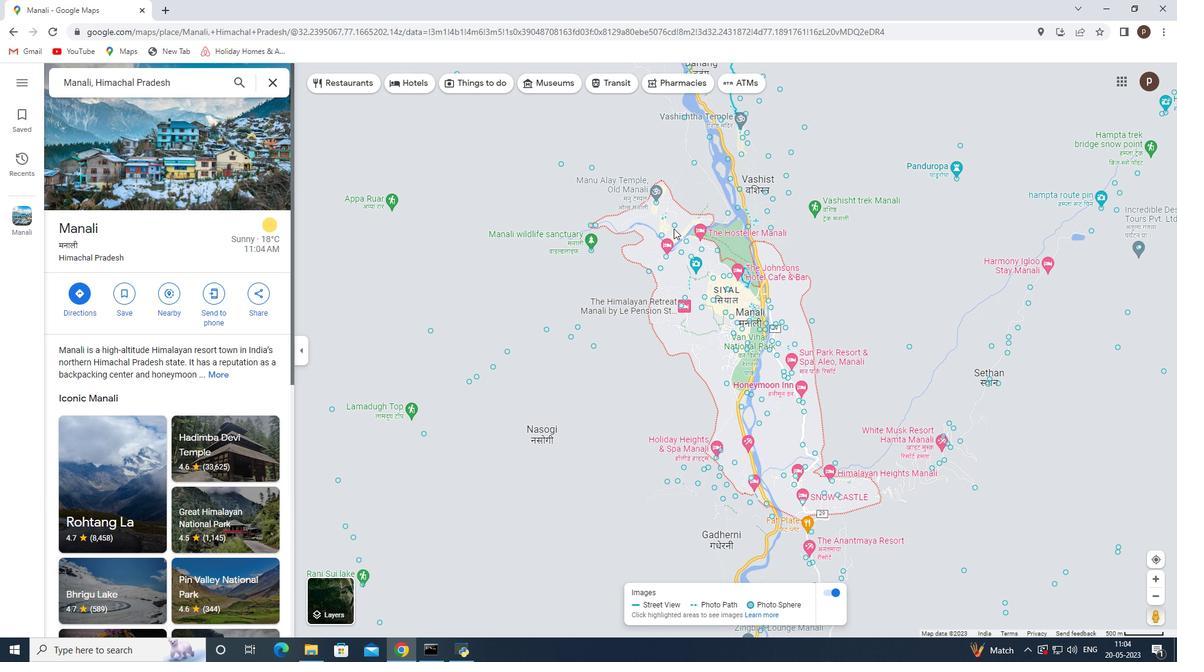 
Action: Mouse pressed left at (673, 226)
Screenshot: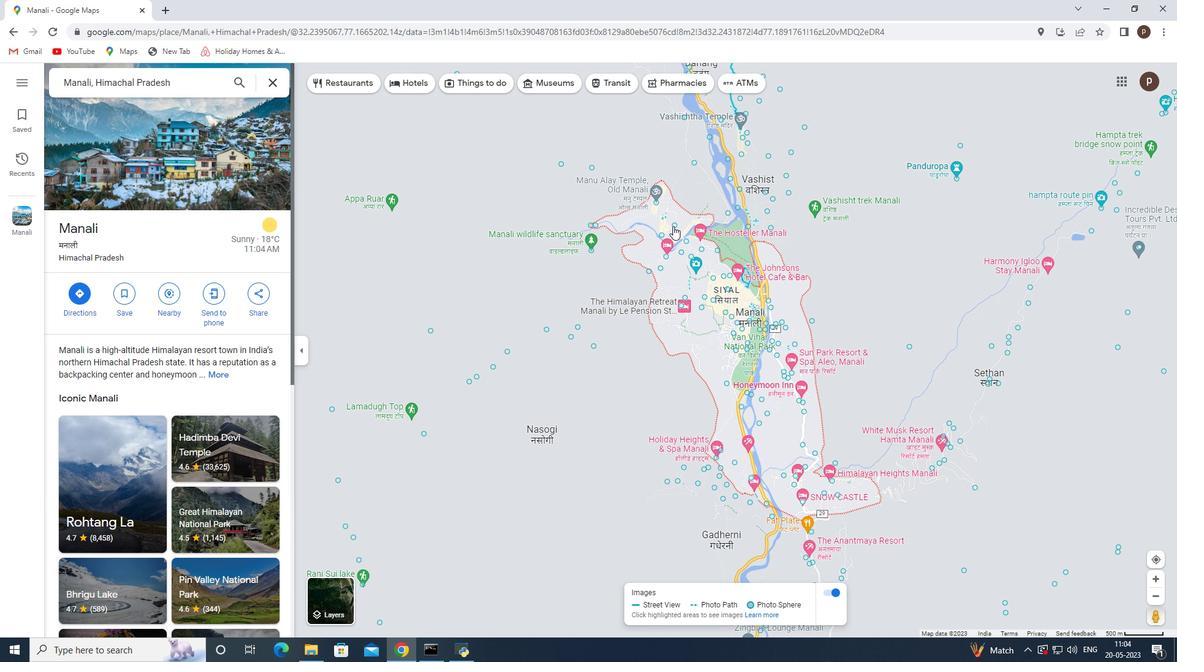 
Action: Mouse moved to (693, 388)
Screenshot: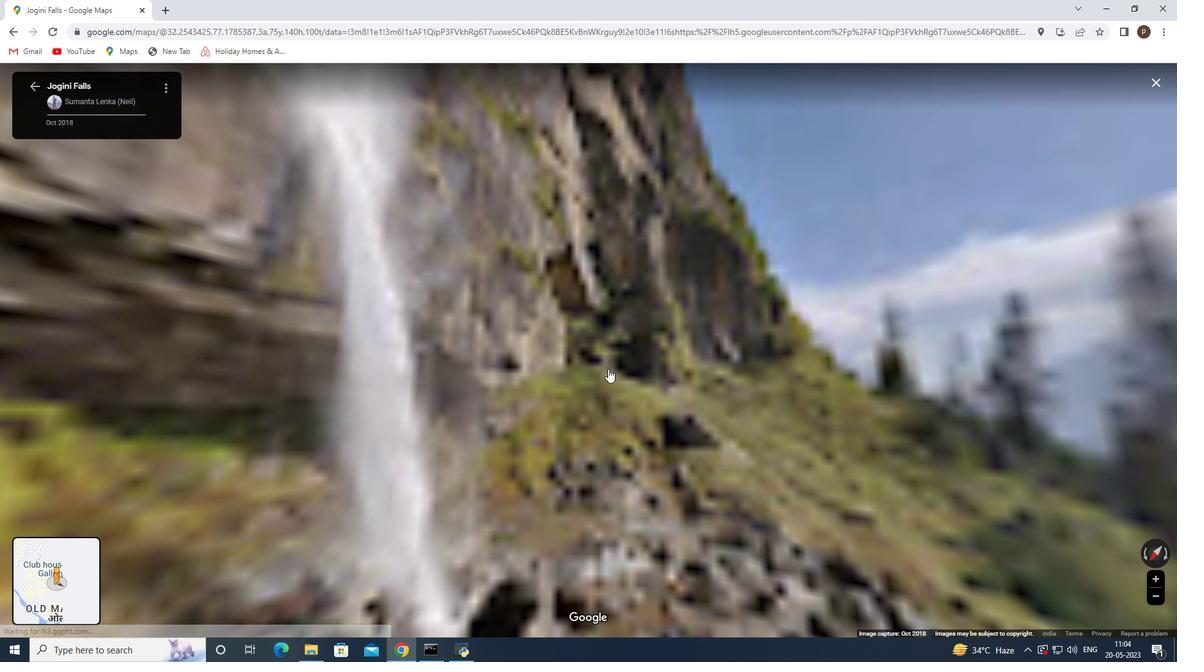 
Action: Mouse pressed left at (693, 388)
Screenshot: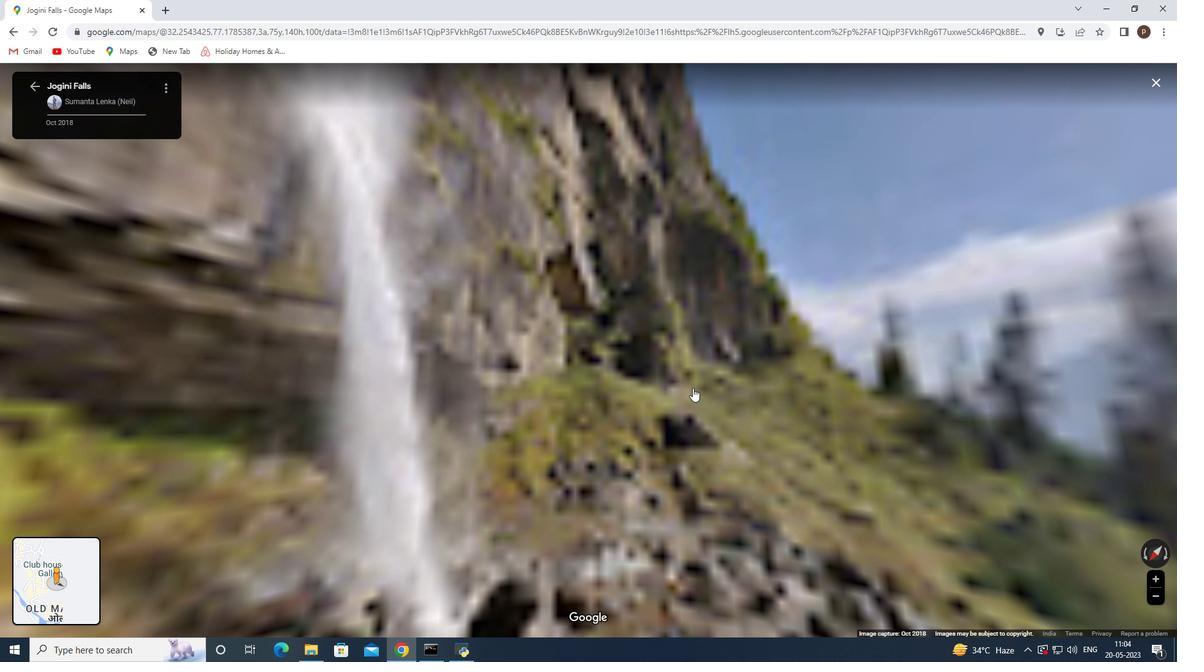 
Action: Mouse moved to (284, 443)
Screenshot: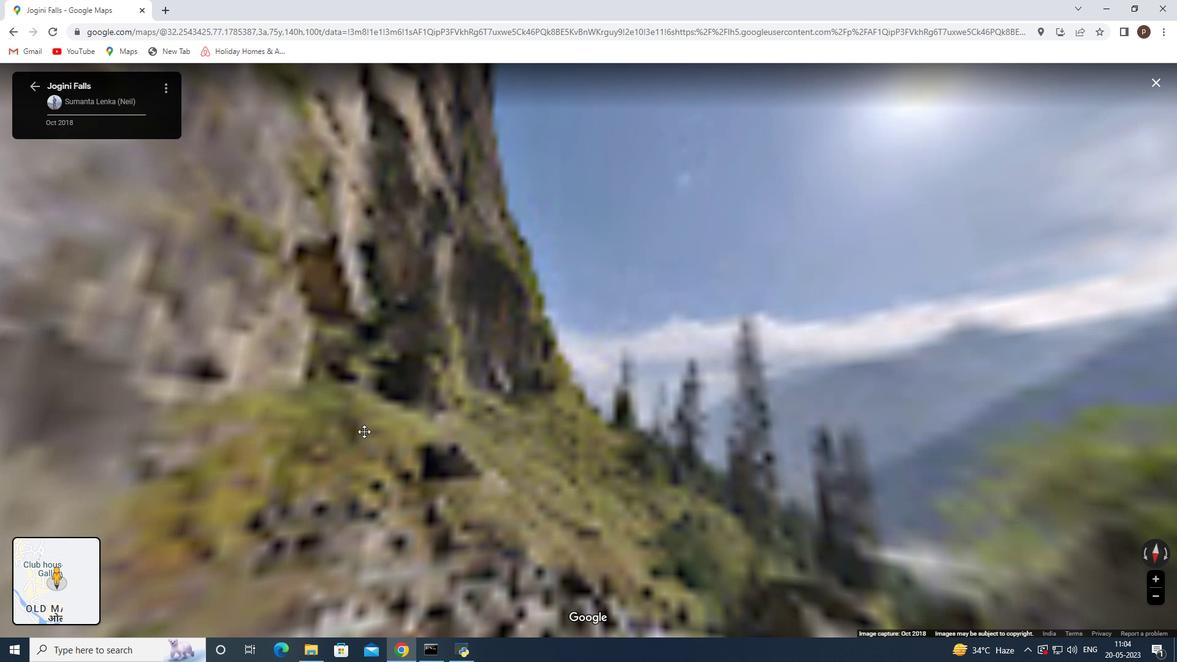 
Action: Mouse pressed left at (284, 443)
Screenshot: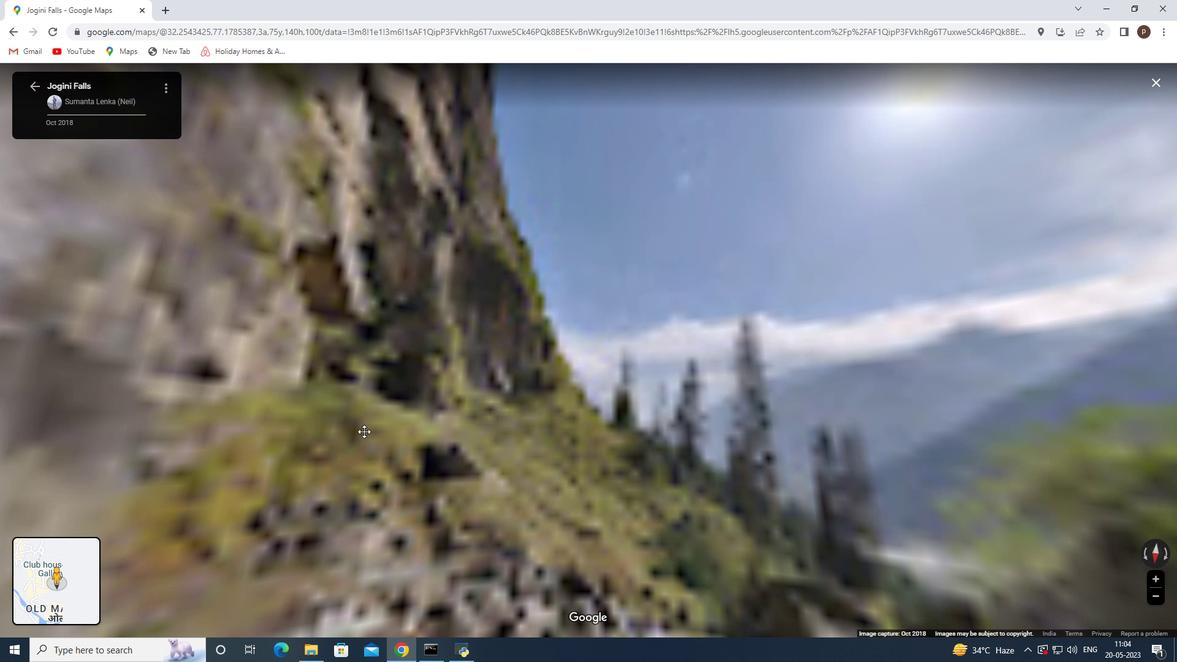 
Action: Mouse pressed left at (284, 443)
Screenshot: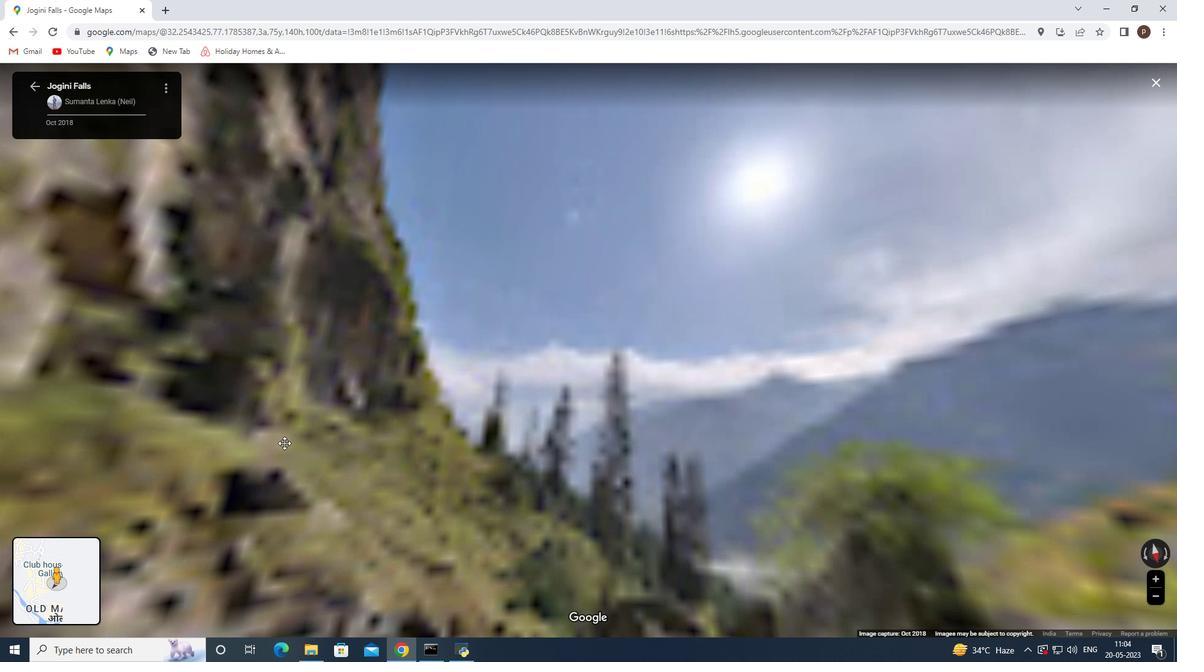 
Action: Mouse moved to (701, 445)
Screenshot: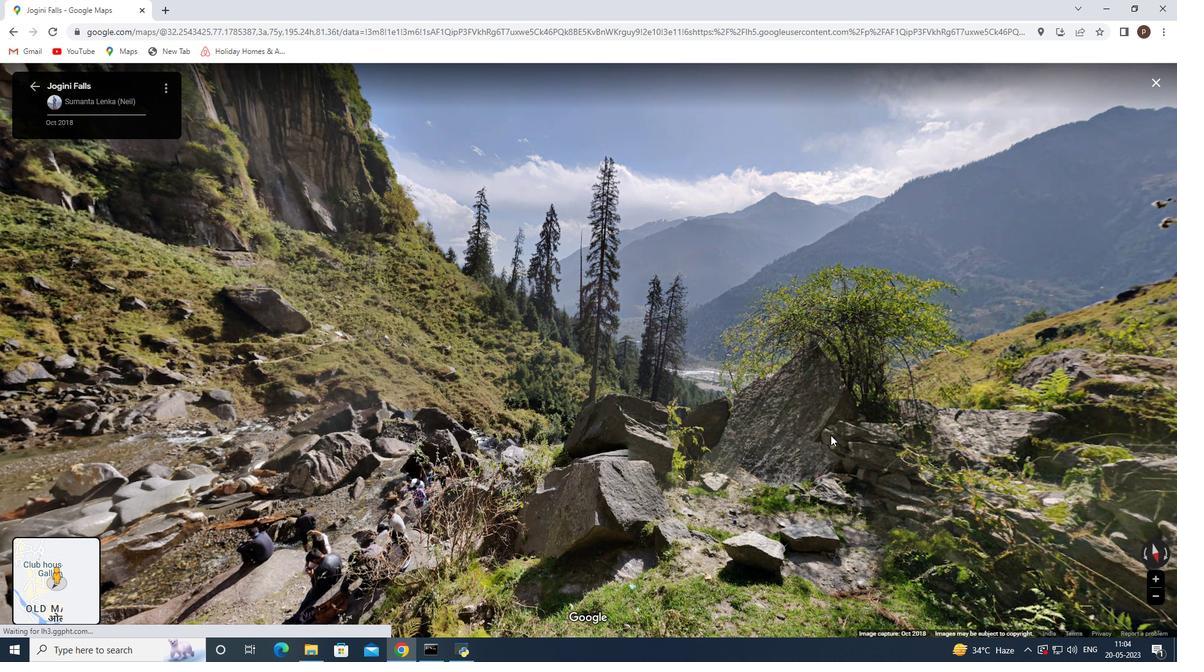 
Action: Mouse pressed left at (701, 445)
Screenshot: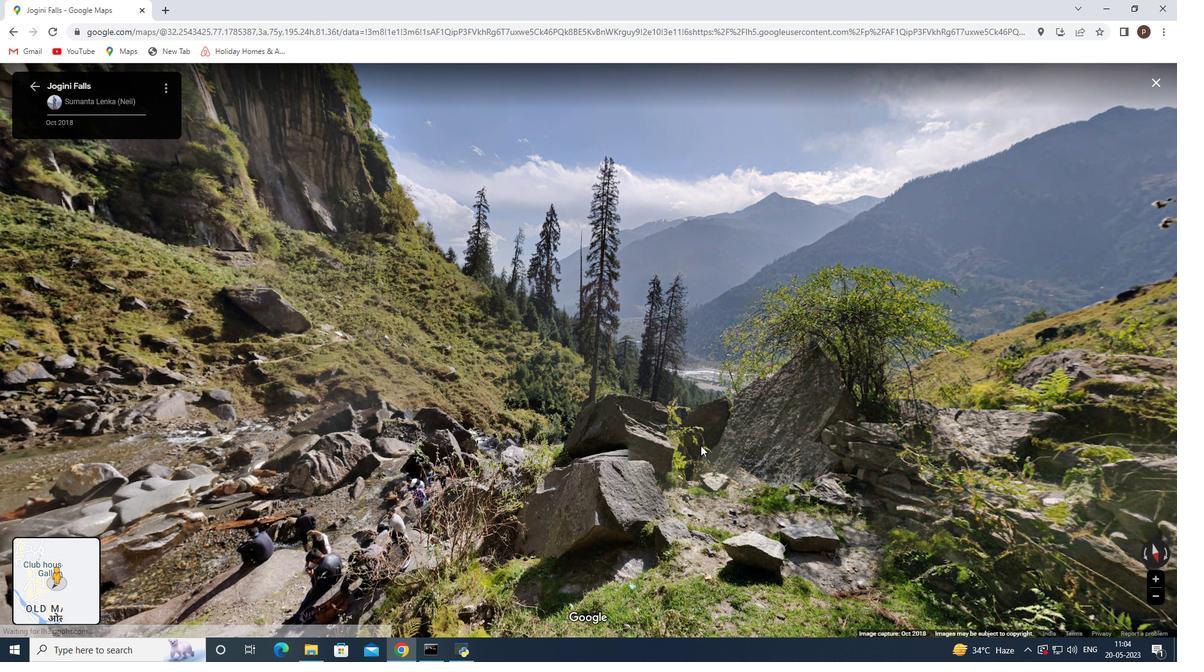 
Action: Mouse moved to (1071, 486)
Screenshot: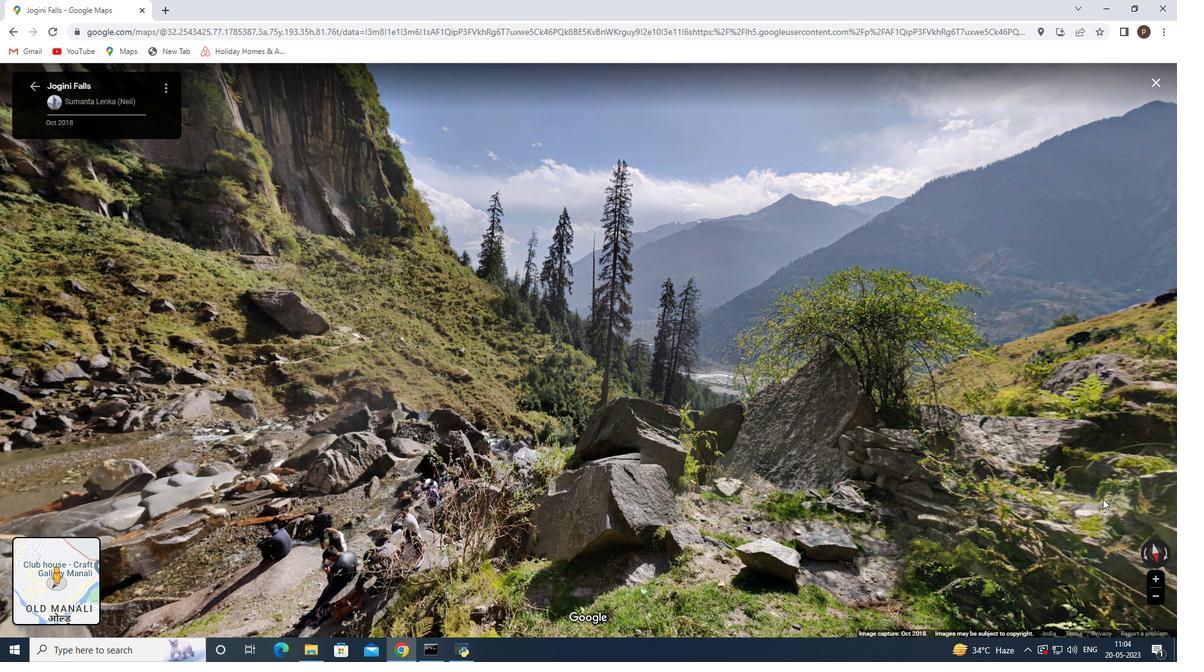 
Action: Mouse pressed left at (1071, 486)
Screenshot: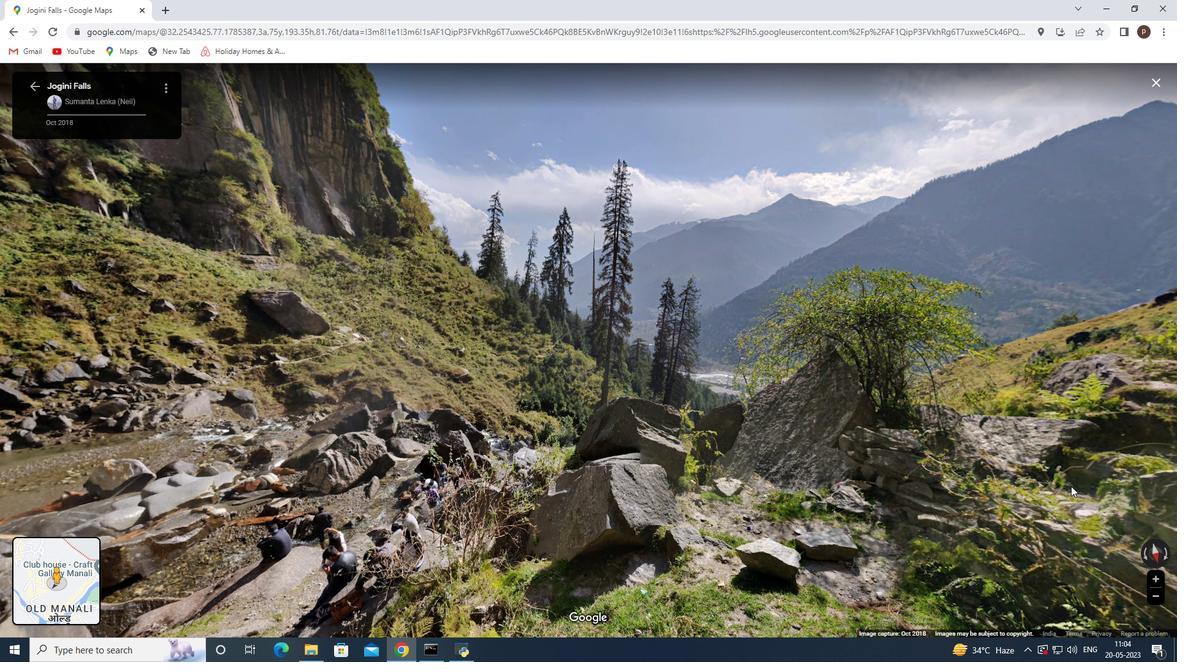 
Action: Mouse moved to (379, 434)
Screenshot: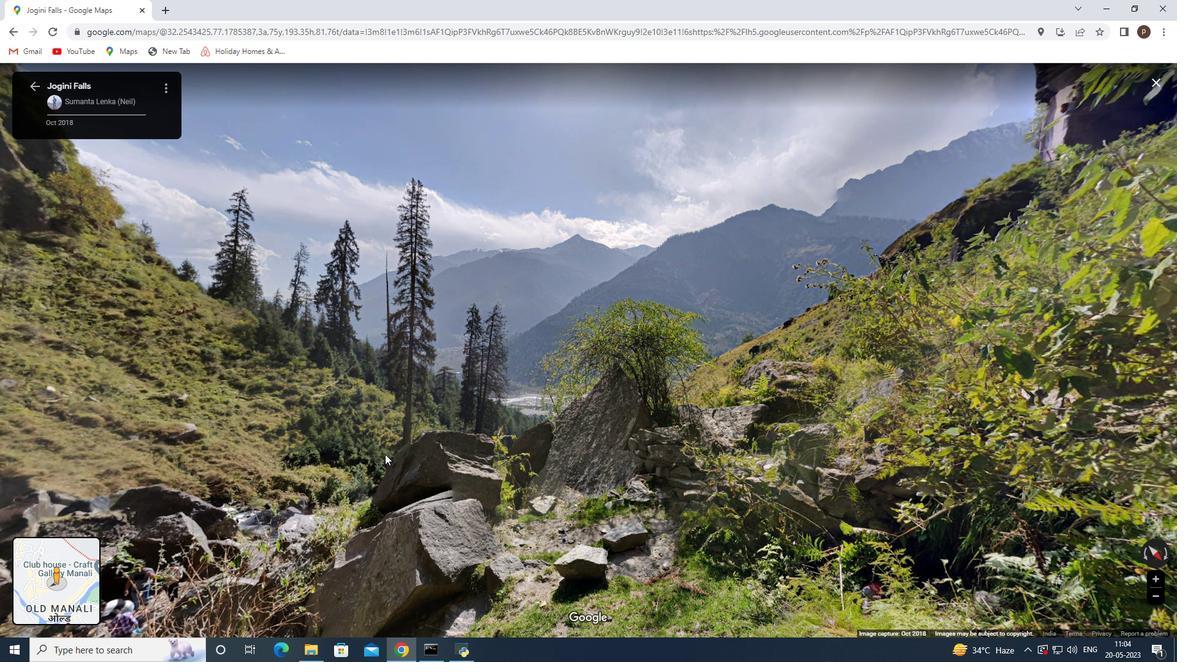 
Action: Mouse pressed left at (379, 434)
Screenshot: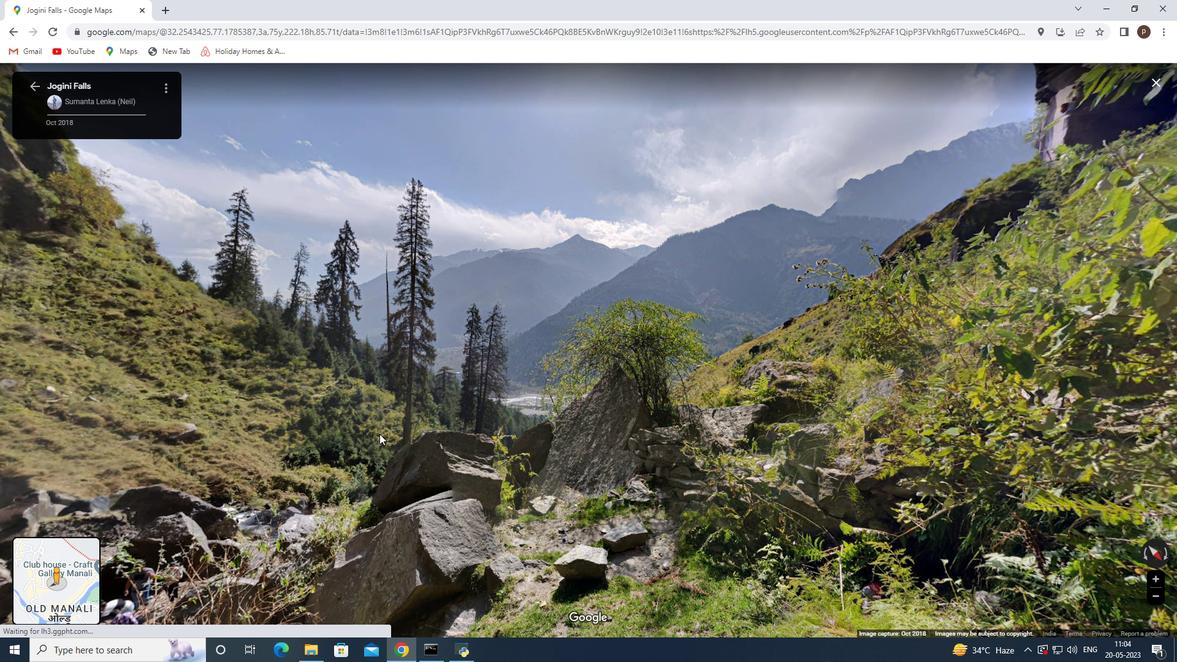 
Action: Mouse pressed left at (379, 434)
Screenshot: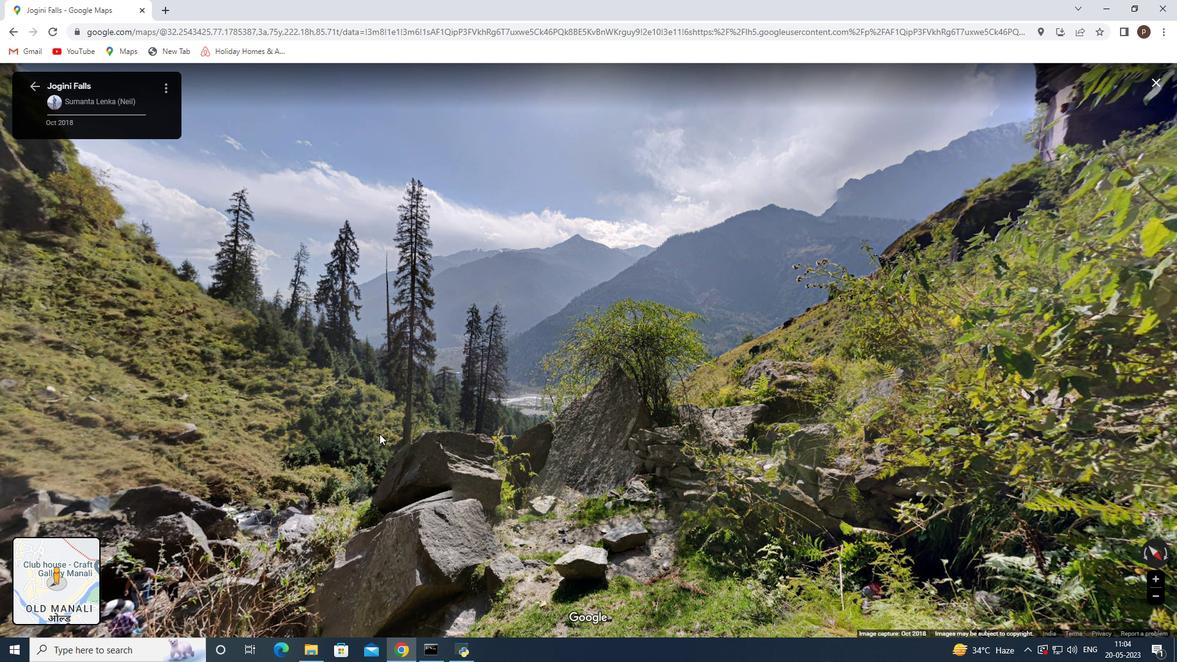 
Action: Mouse moved to (60, 551)
Screenshot: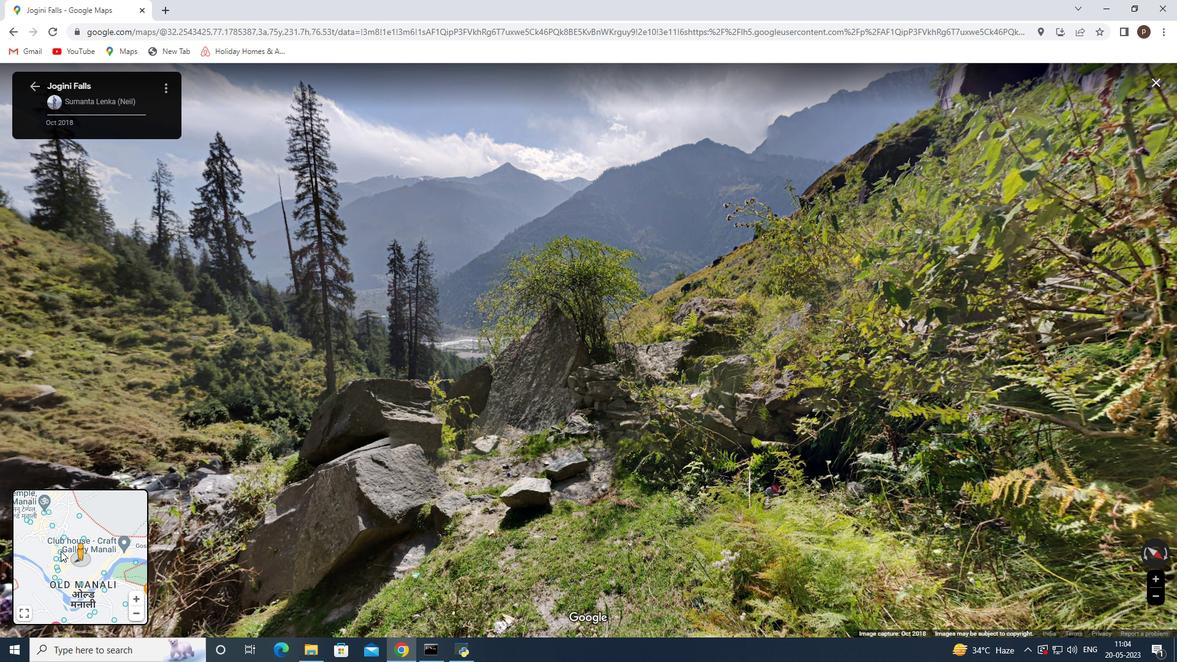 
Action: Mouse pressed left at (60, 551)
Screenshot: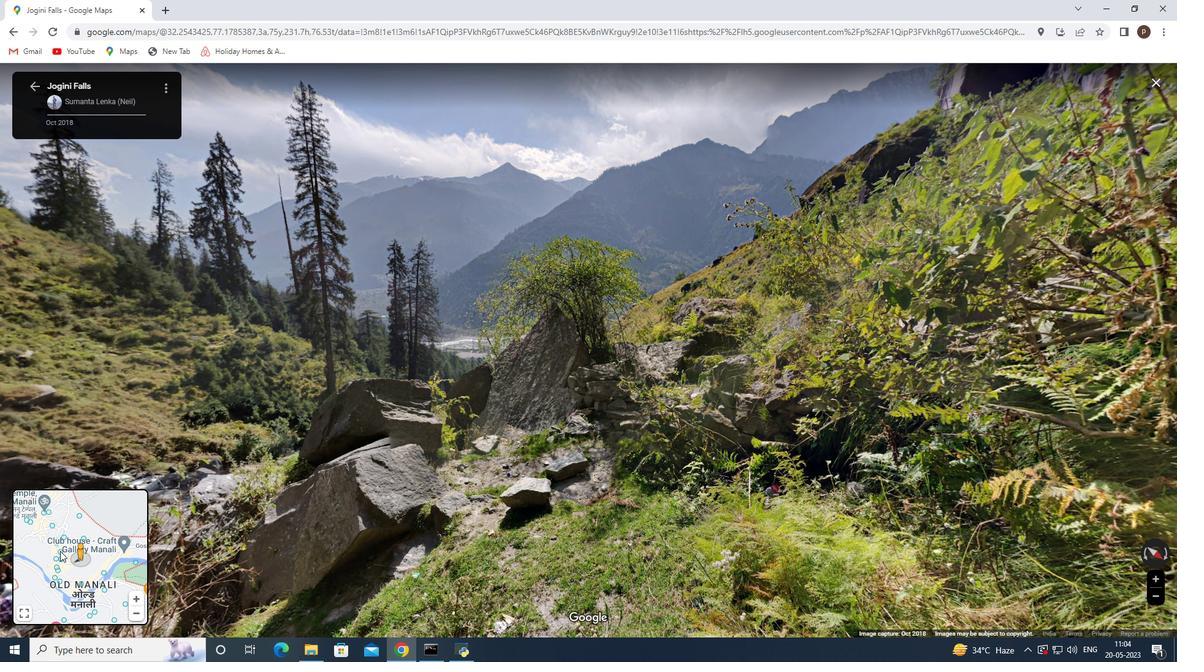 
Action: Mouse moved to (578, 544)
Screenshot: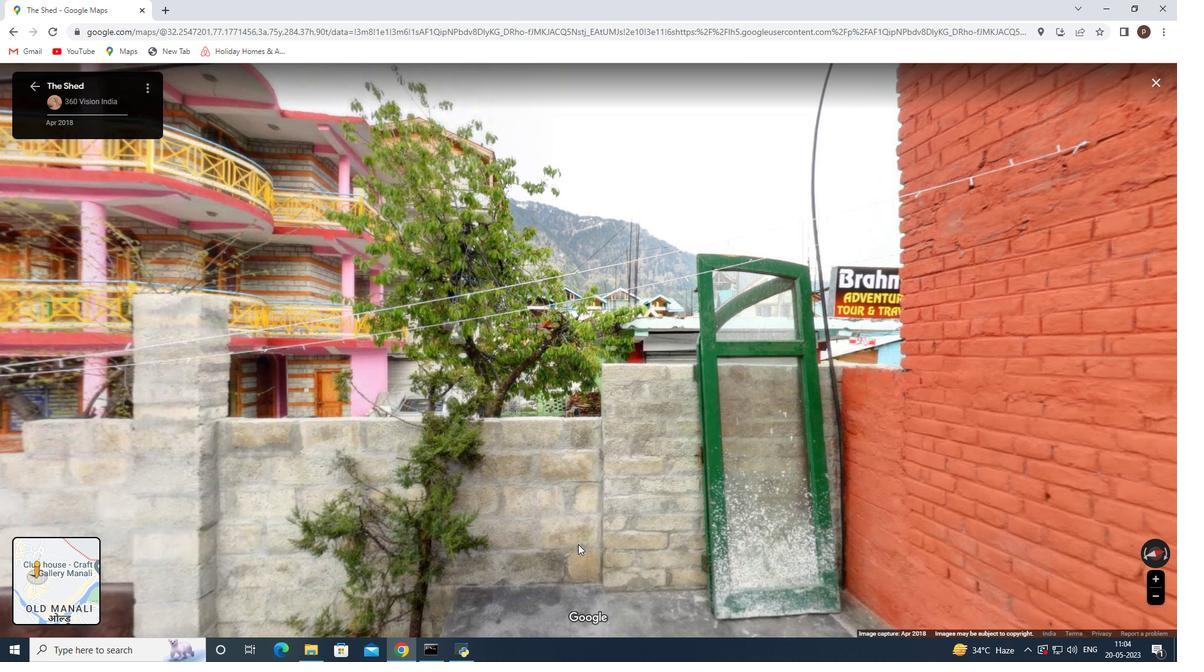 
Action: Mouse pressed left at (578, 544)
Screenshot: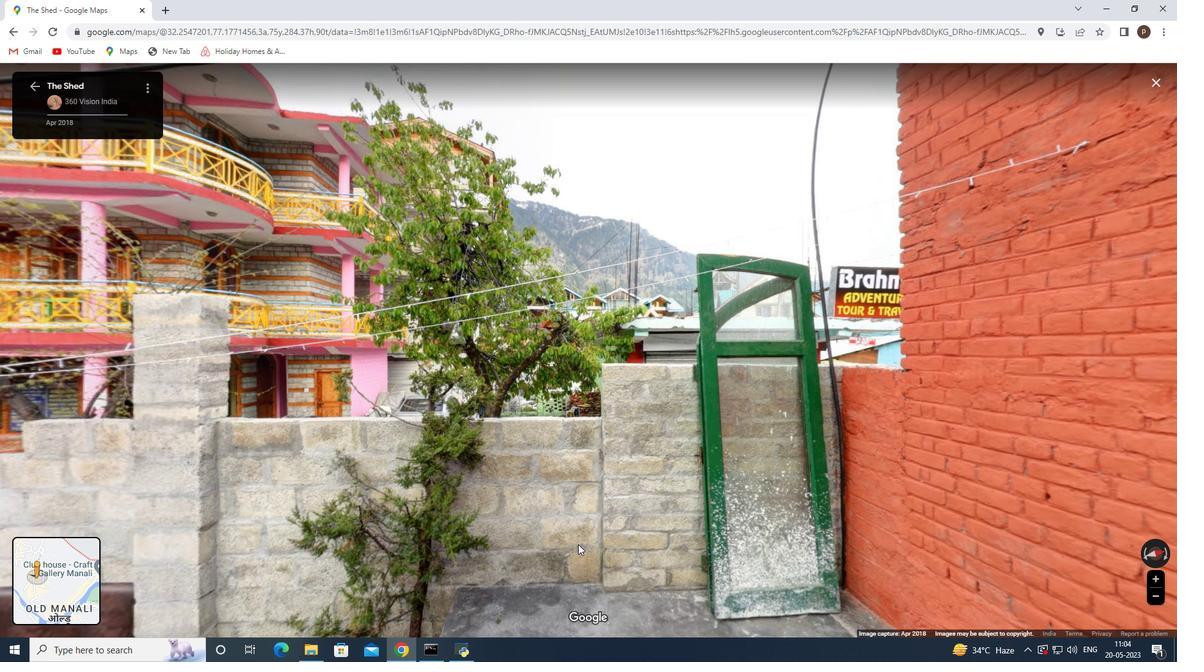 
Action: Mouse moved to (637, 509)
Screenshot: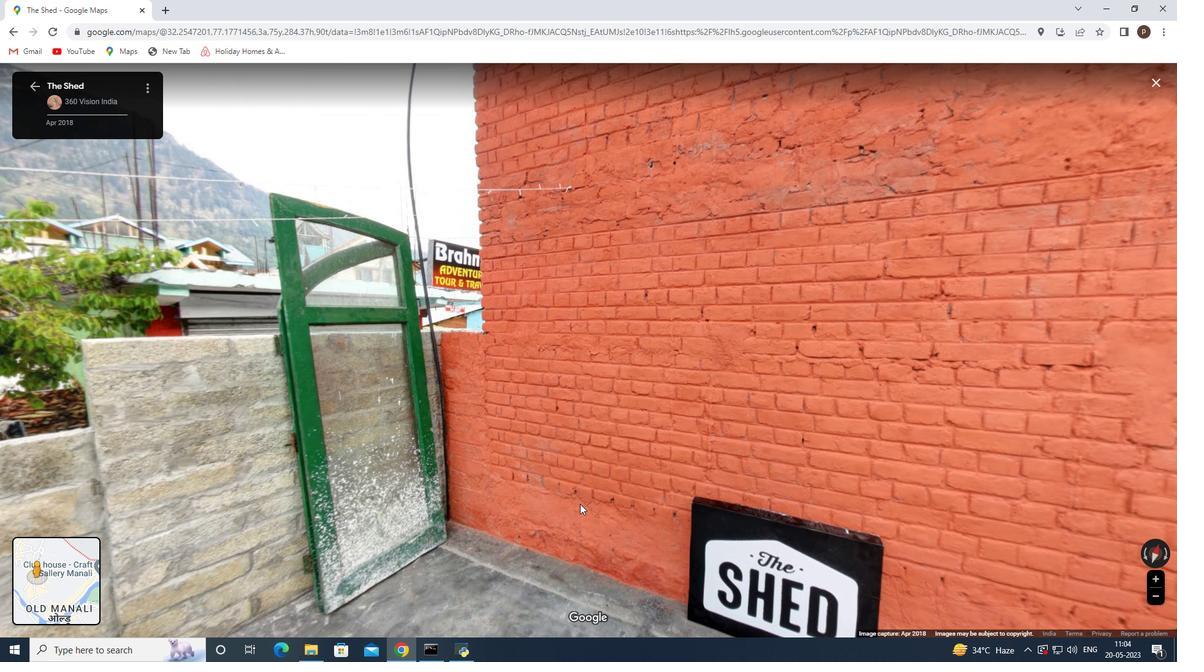 
Action: Mouse pressed left at (637, 509)
Screenshot: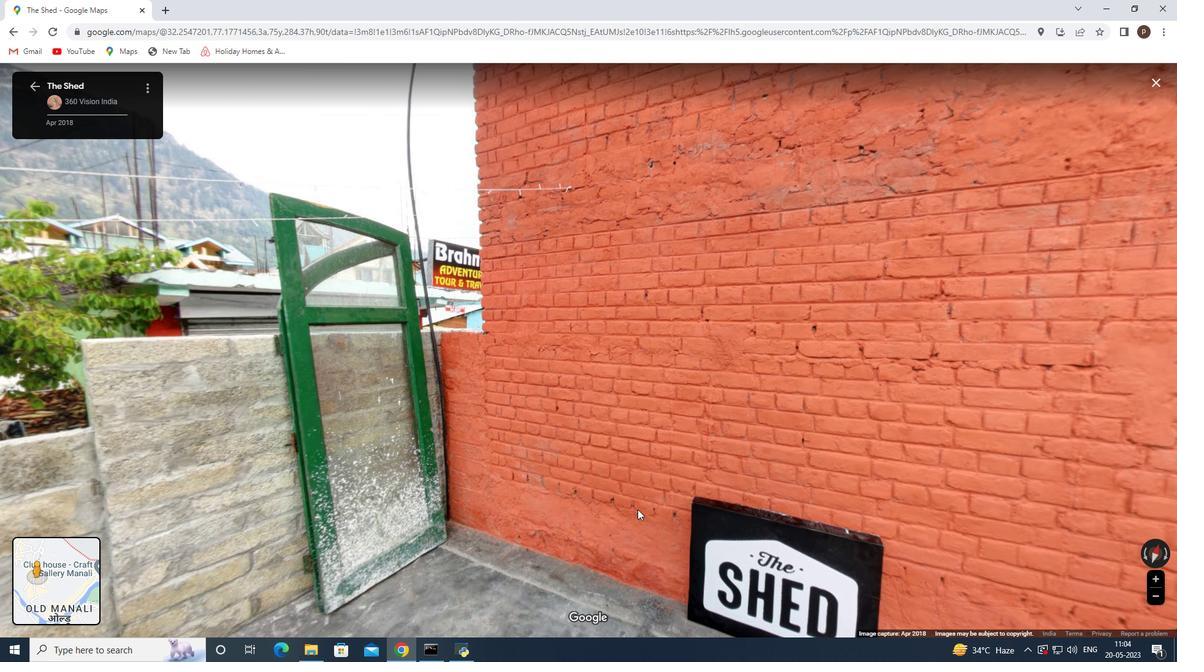 
Action: Mouse moved to (868, 491)
Screenshot: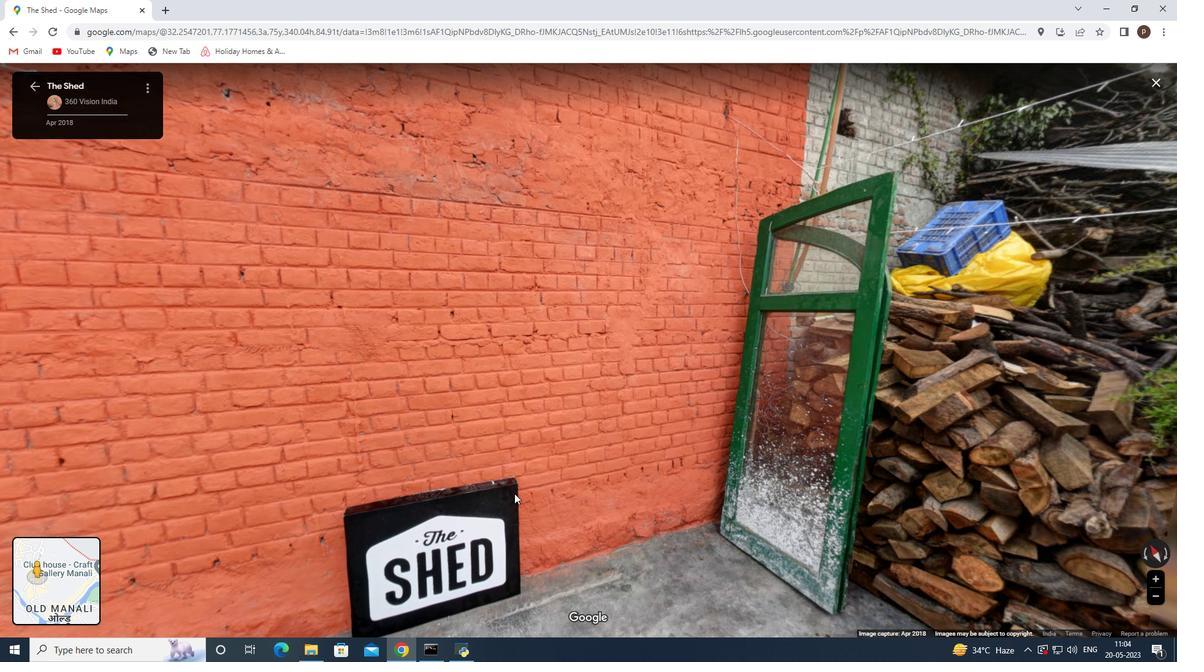 
Action: Mouse pressed left at (868, 491)
Screenshot: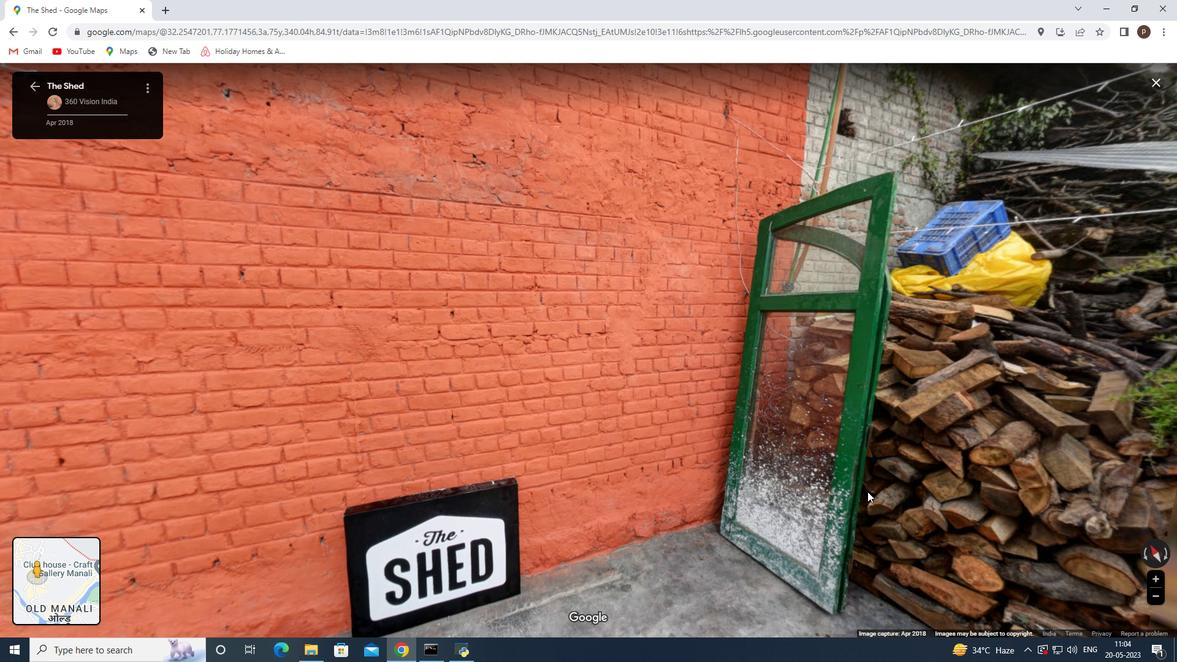 
Action: Mouse moved to (298, 484)
Screenshot: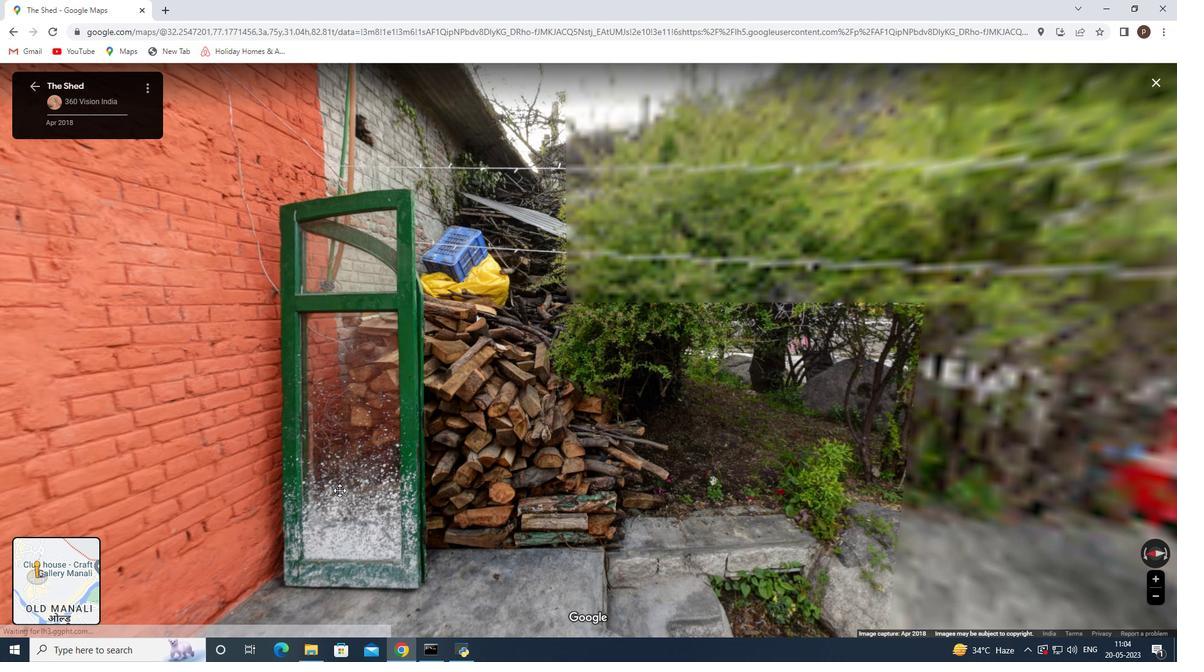 
Action: Mouse pressed left at (298, 484)
Screenshot: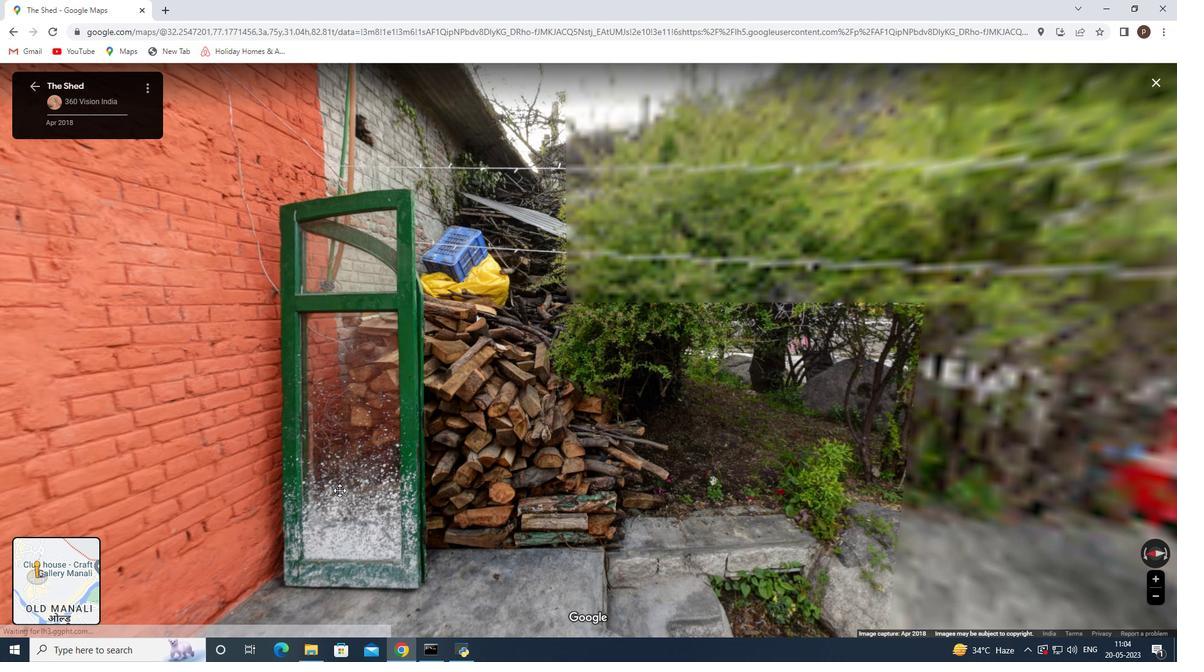 
Action: Mouse moved to (843, 484)
Screenshot: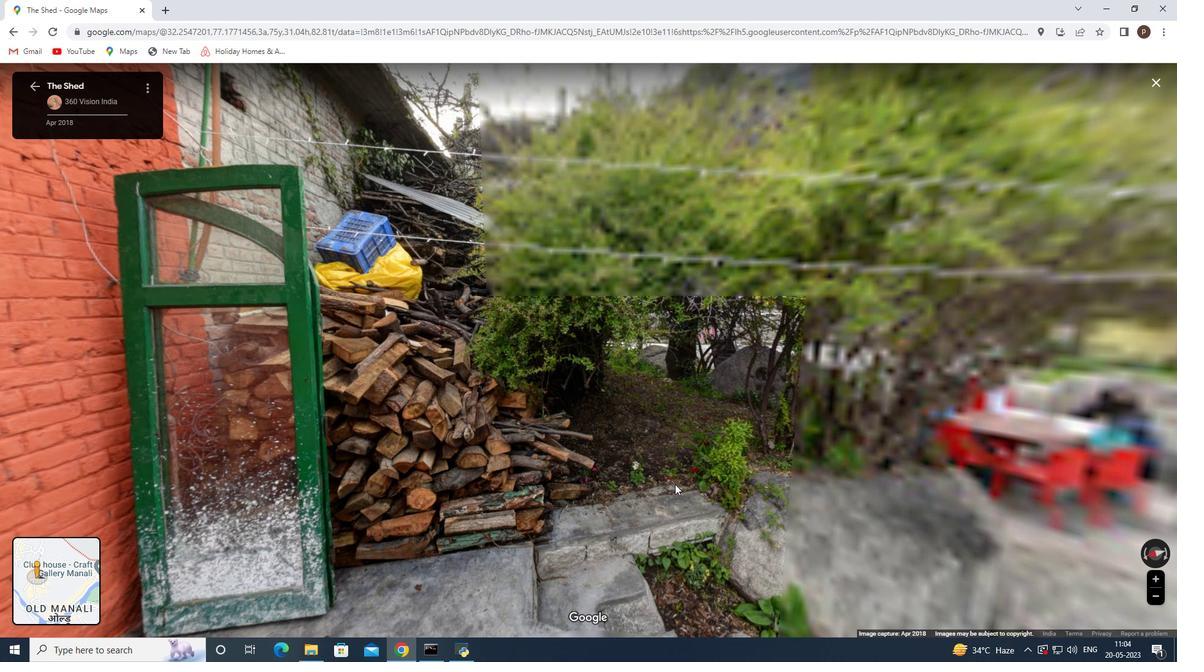
Action: Mouse pressed left at (843, 484)
Screenshot: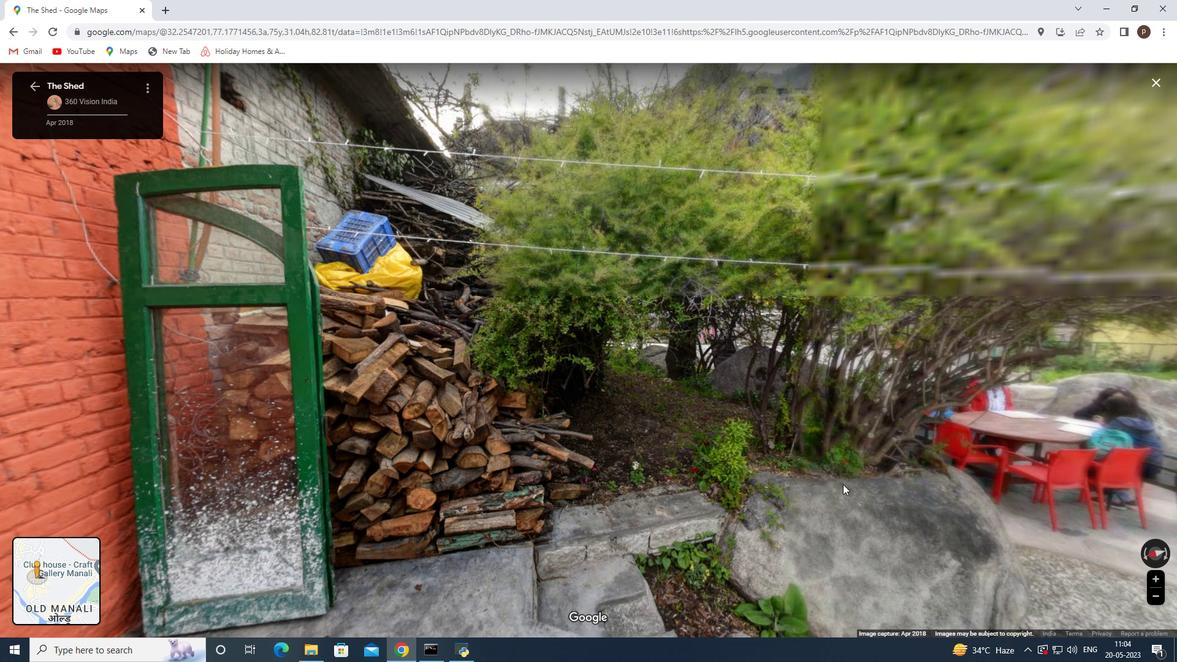 
Action: Mouse moved to (760, 441)
Screenshot: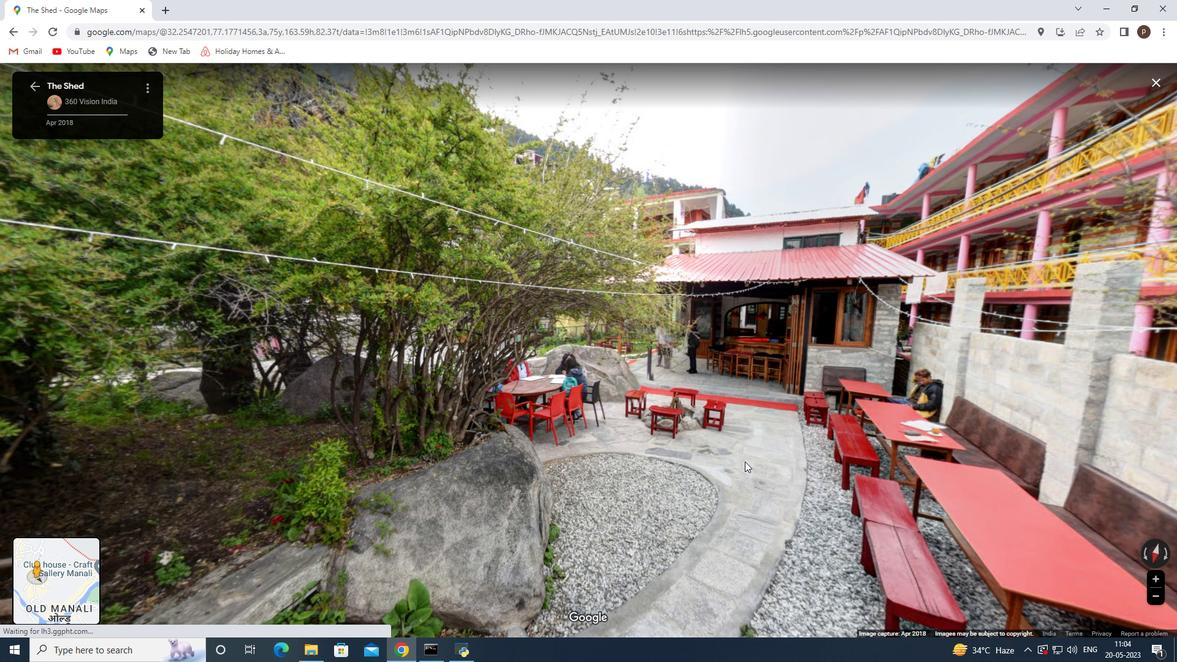 
Action: Mouse pressed left at (760, 441)
Screenshot: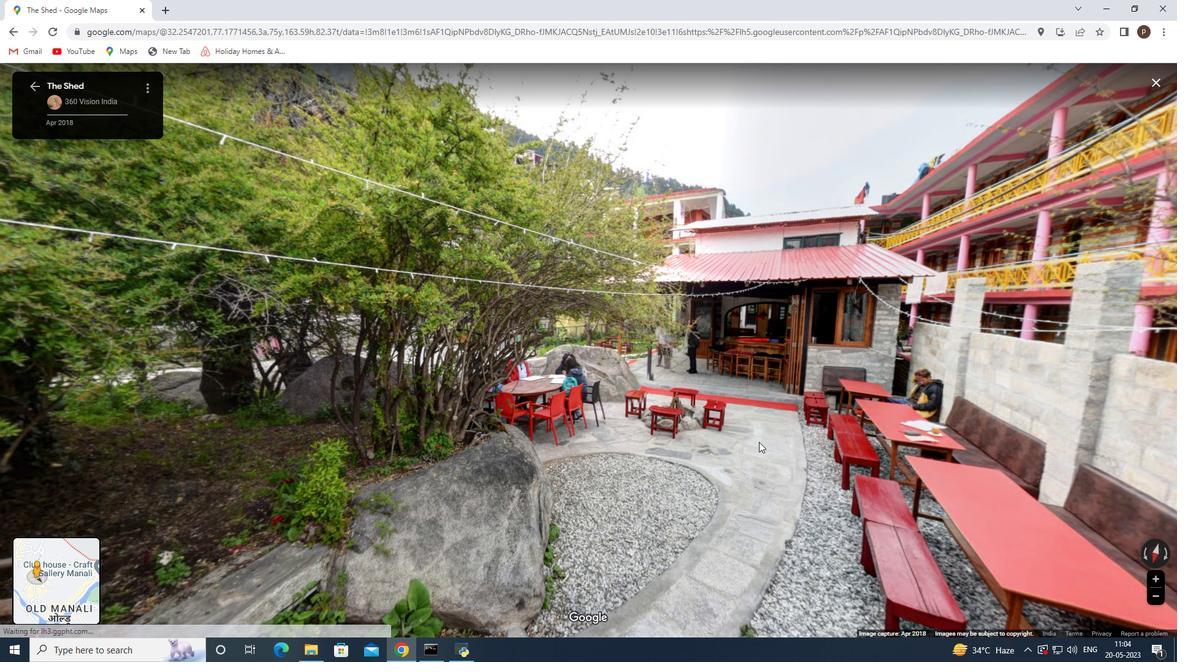 
Action: Mouse pressed left at (760, 441)
Screenshot: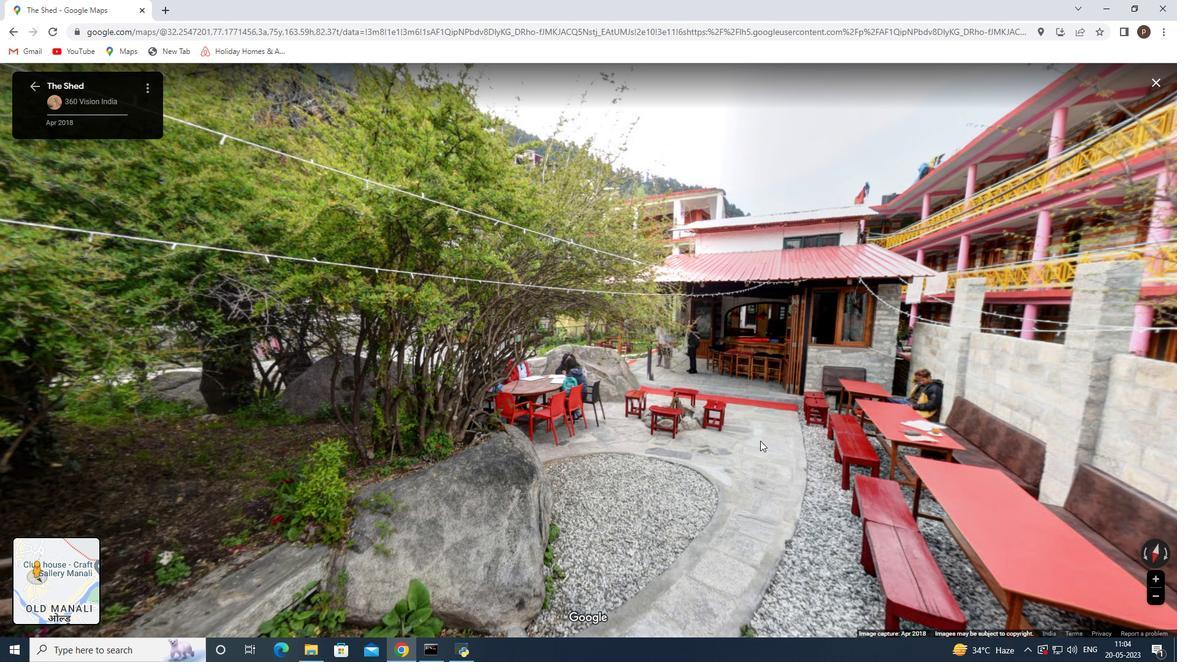 
Action: Mouse moved to (912, 533)
Screenshot: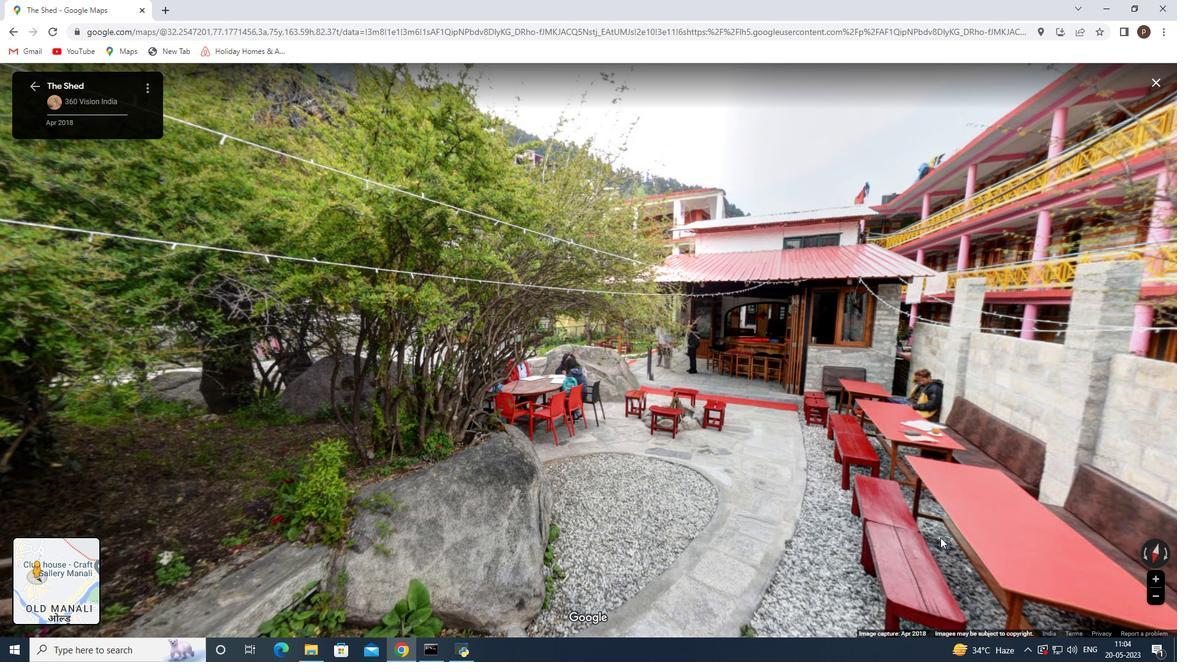 
Action: Mouse pressed left at (912, 533)
Screenshot: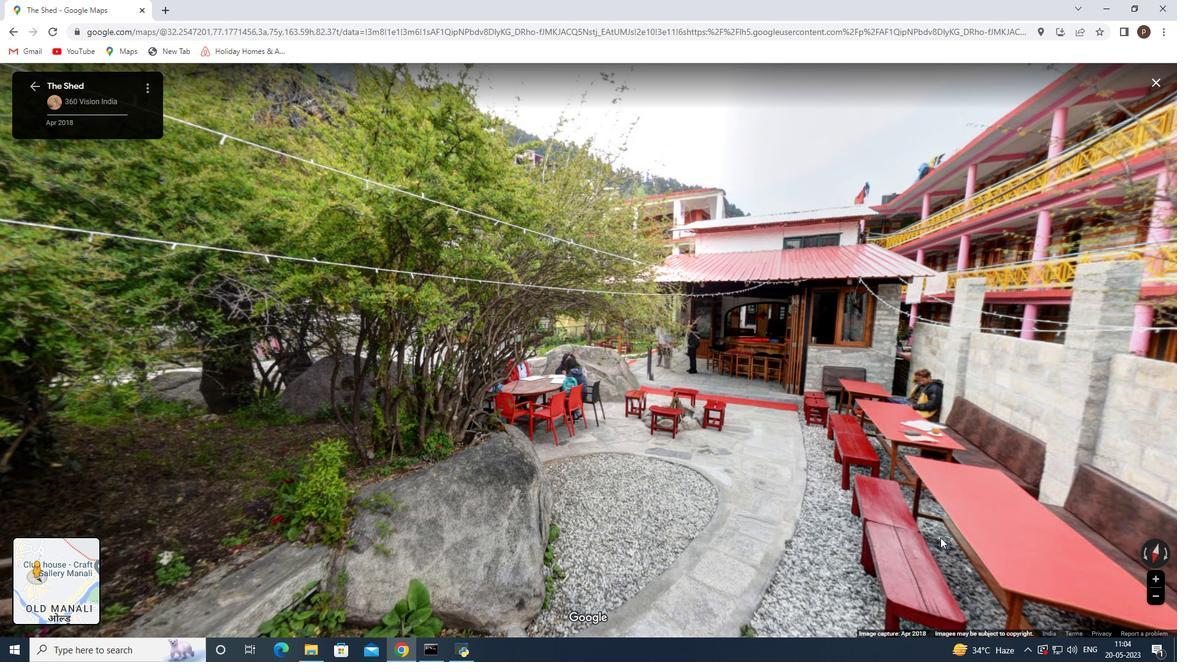 
Action: Mouse moved to (80, 557)
Screenshot: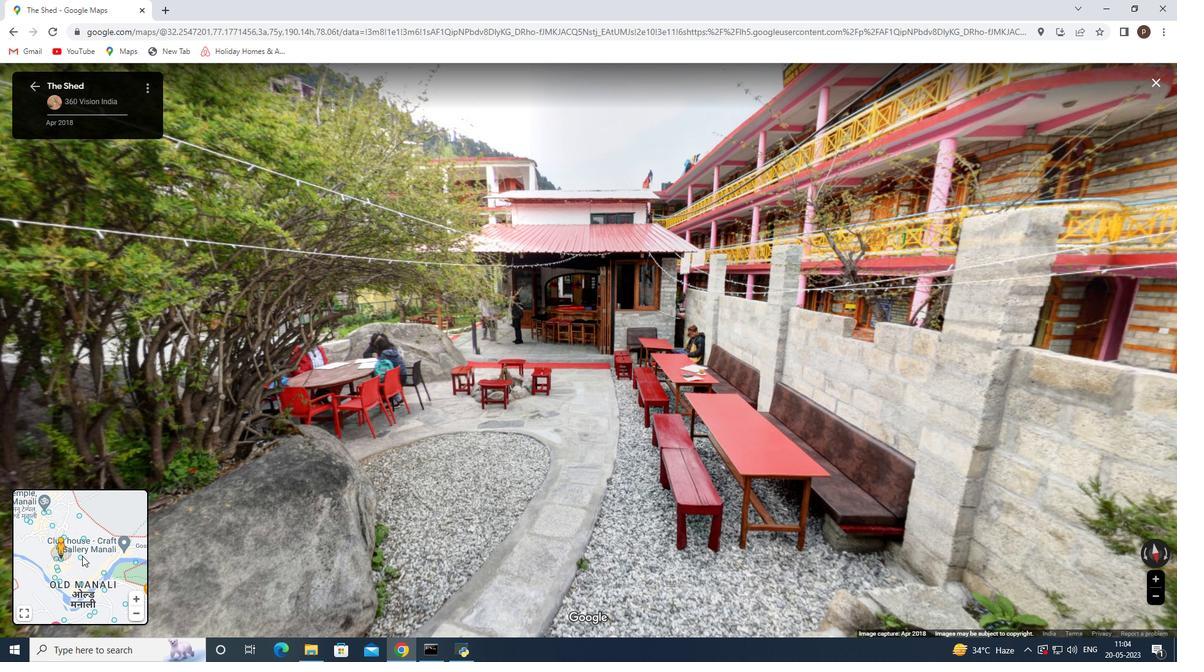 
Action: Mouse pressed left at (80, 557)
Screenshot: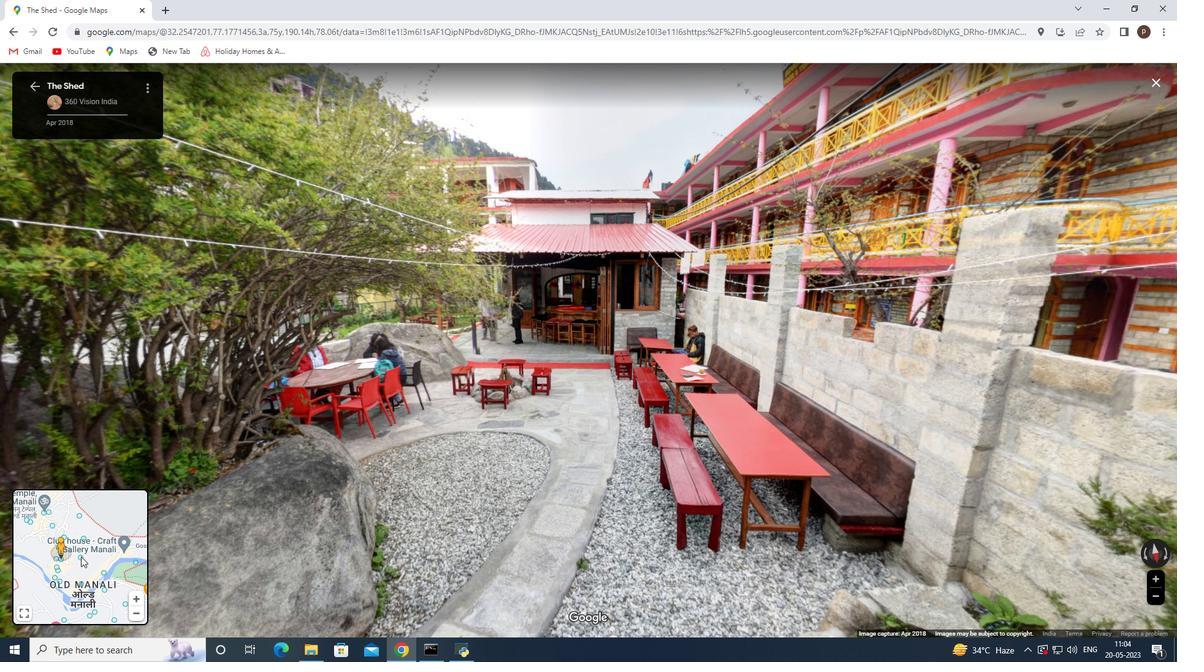 
Action: Mouse moved to (60, 558)
Screenshot: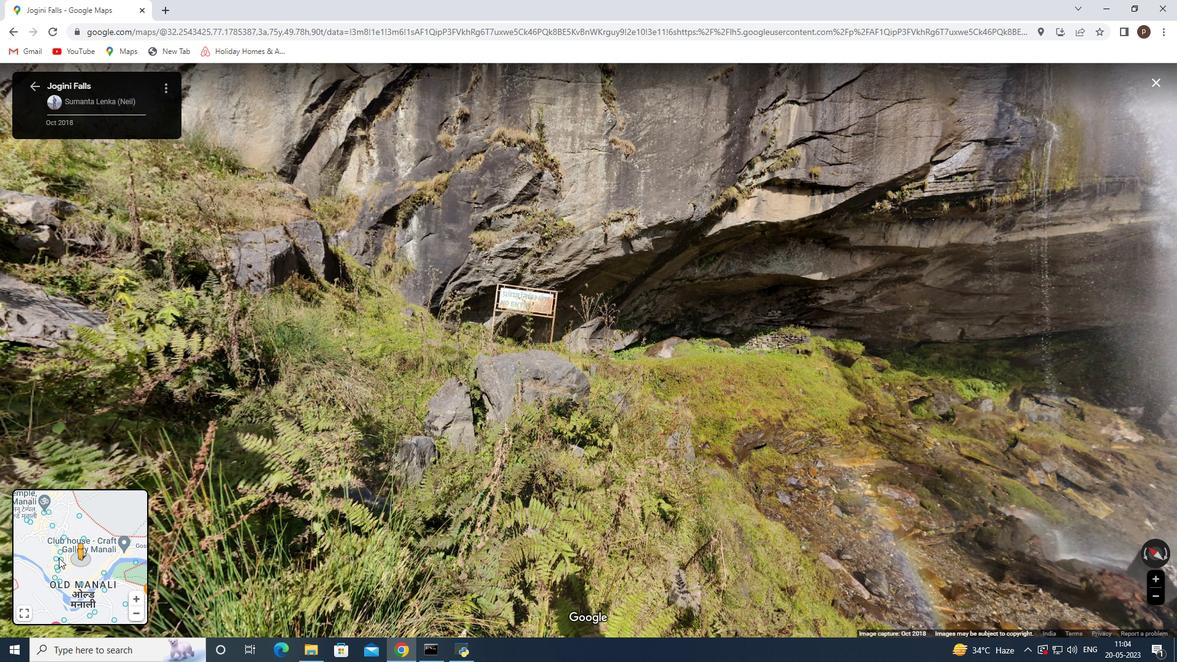 
Action: Mouse pressed left at (60, 558)
Screenshot: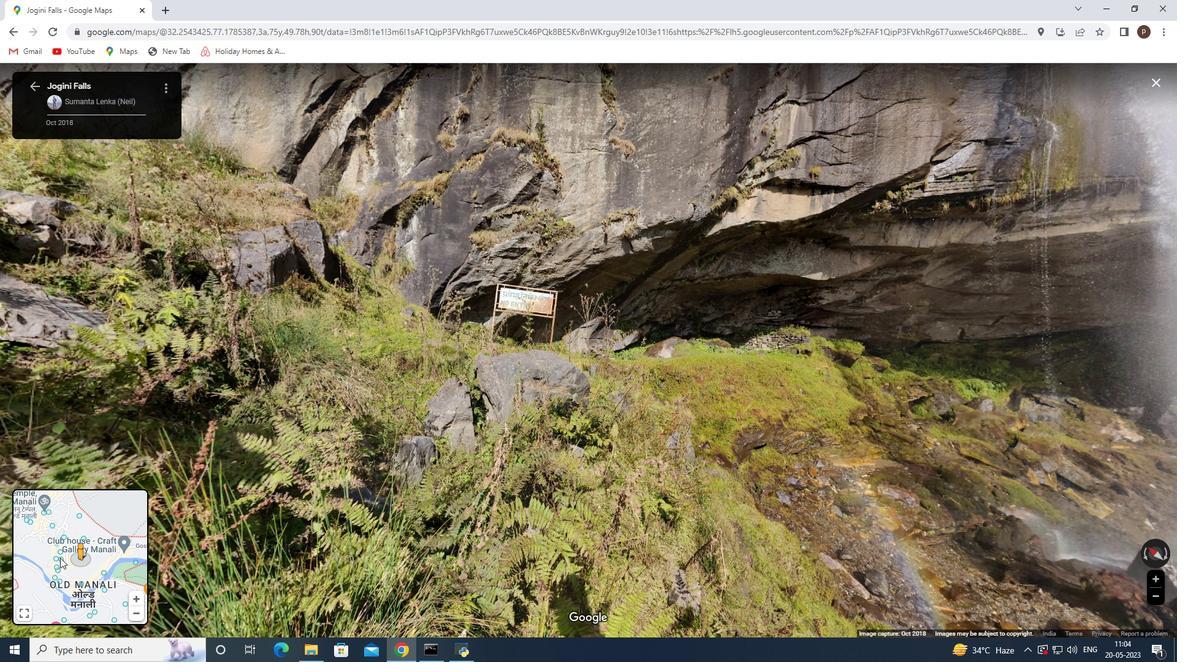 
Action: Mouse moved to (55, 559)
Screenshot: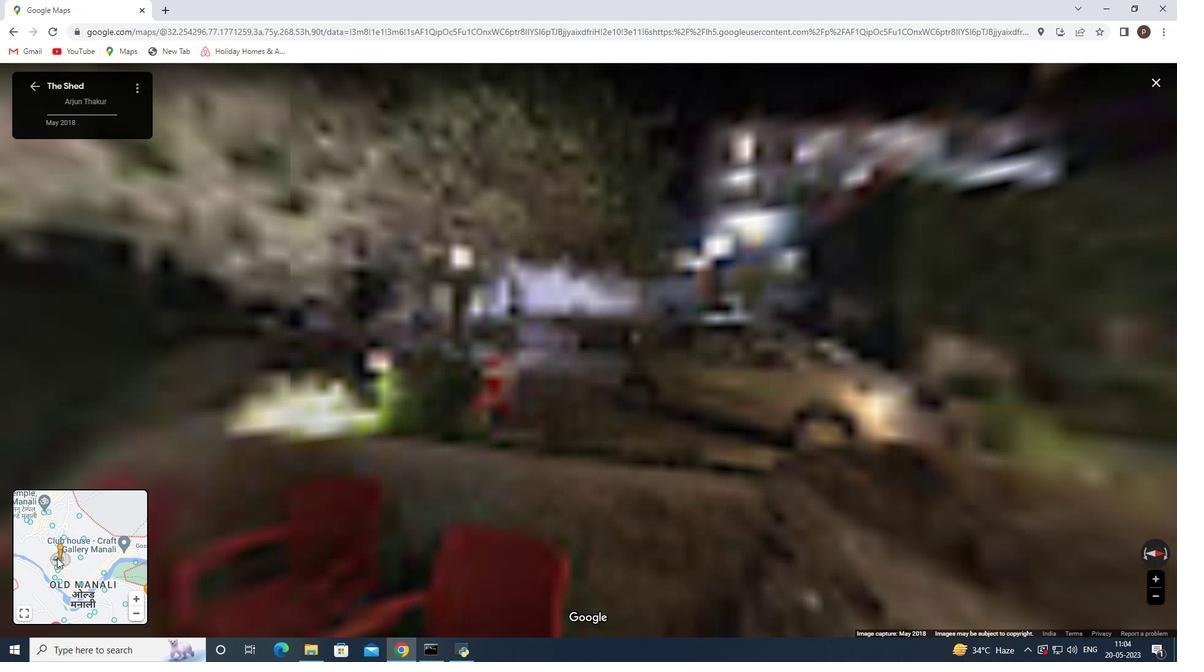 
Action: Mouse pressed left at (55, 559)
Screenshot: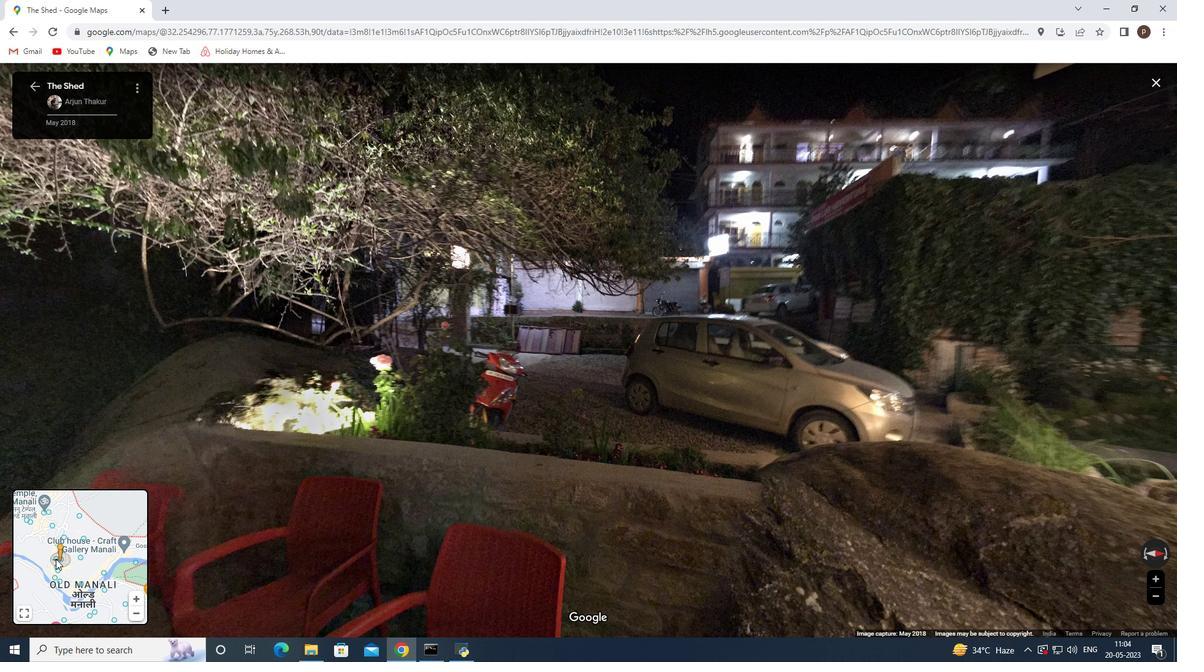
Action: Mouse moved to (55, 557)
Screenshot: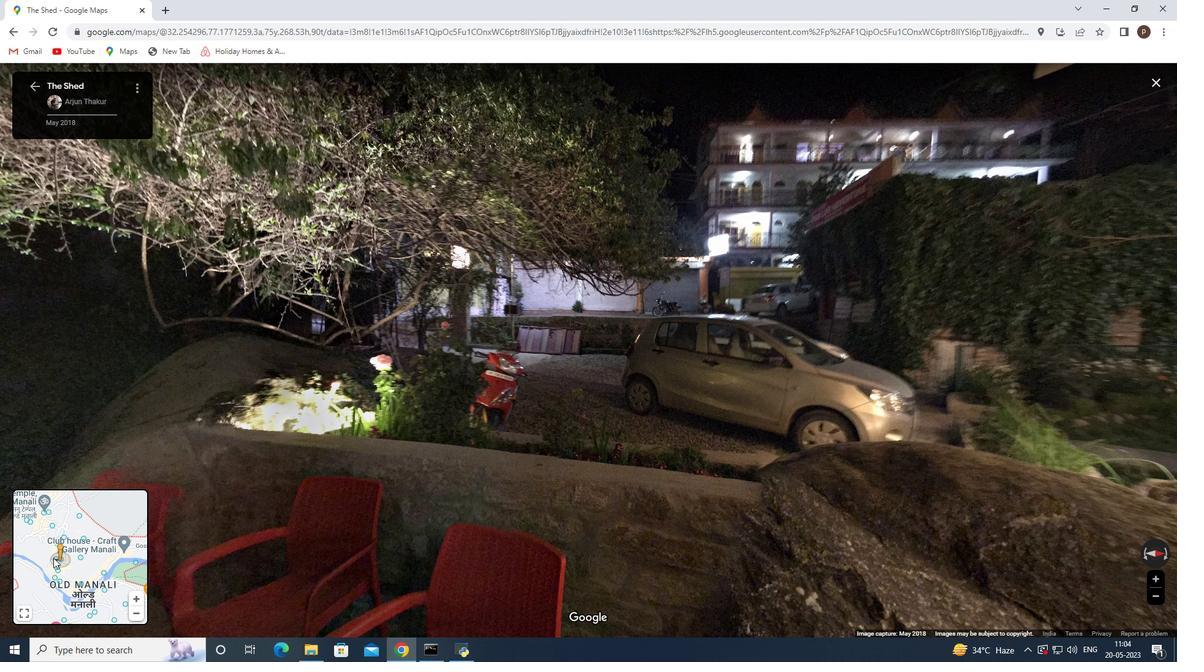
Action: Mouse pressed left at (55, 557)
Screenshot: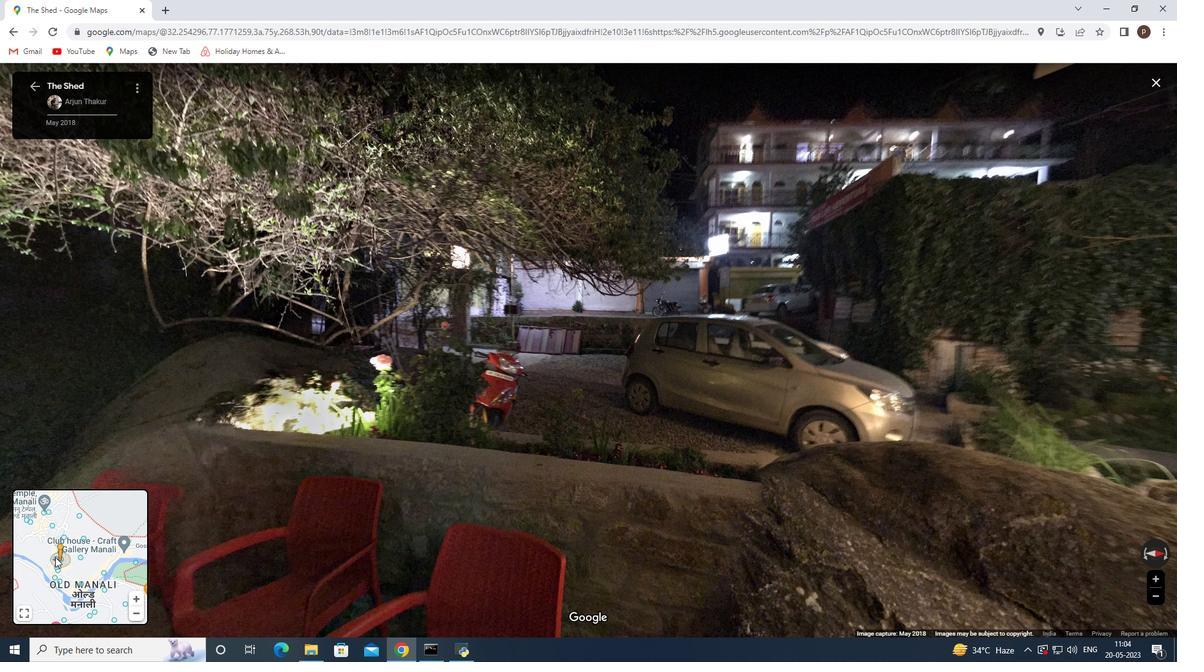 
Action: Mouse moved to (55, 569)
Screenshot: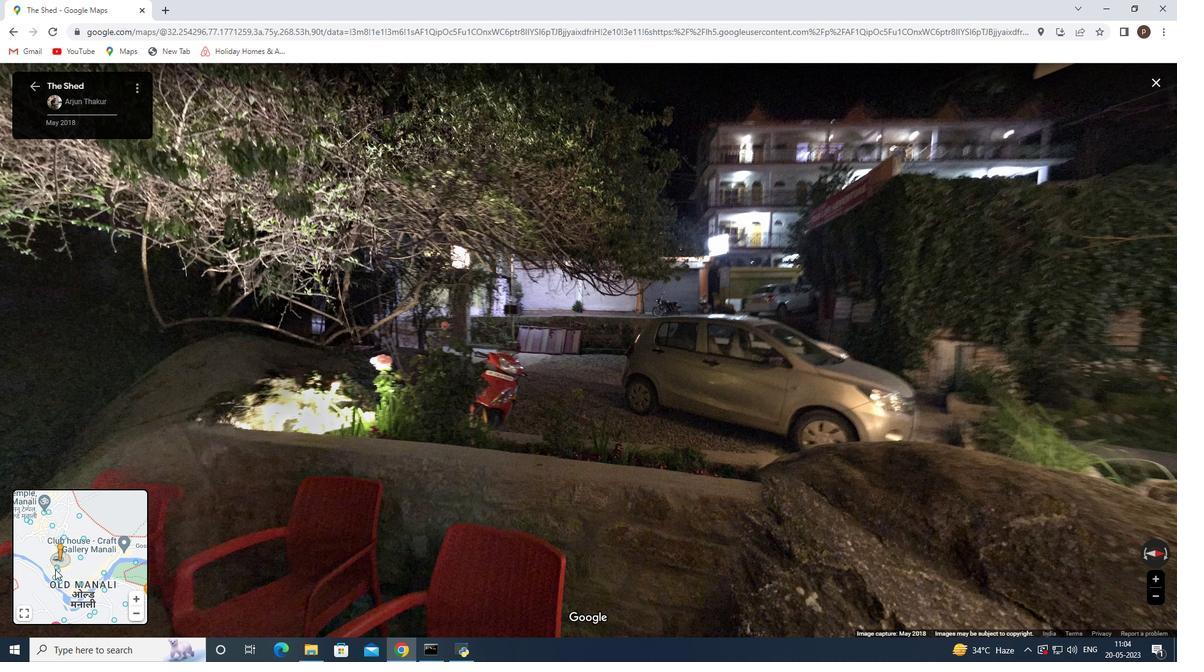 
Action: Mouse pressed left at (55, 569)
Screenshot: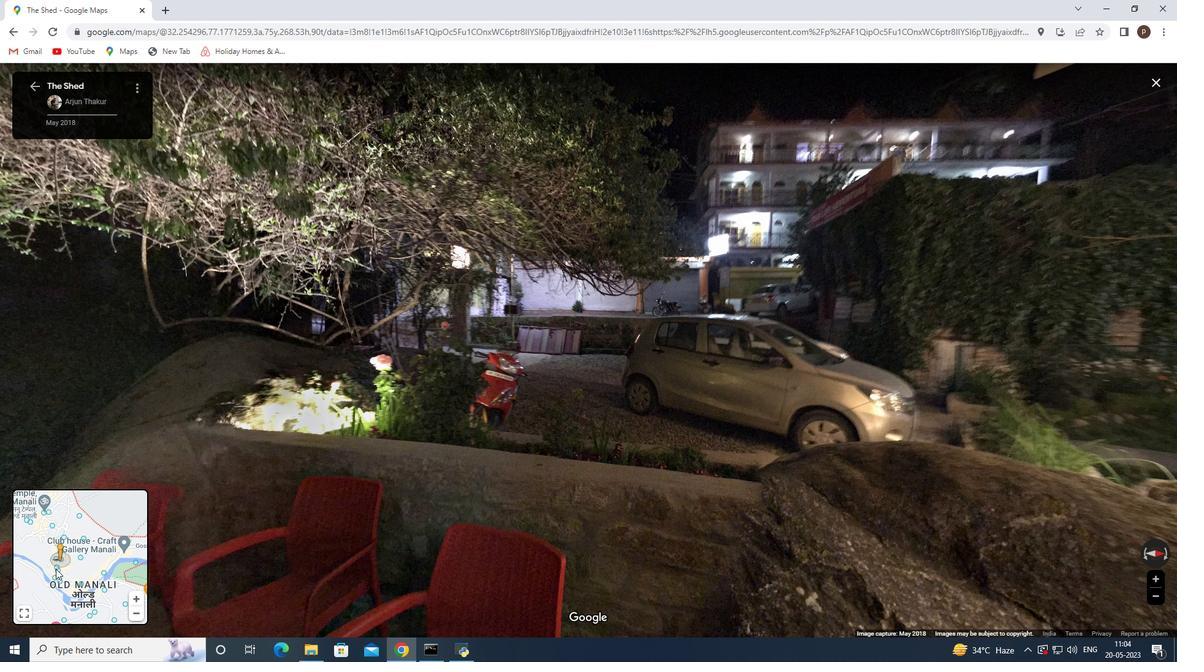 
Action: Mouse moved to (442, 561)
Screenshot: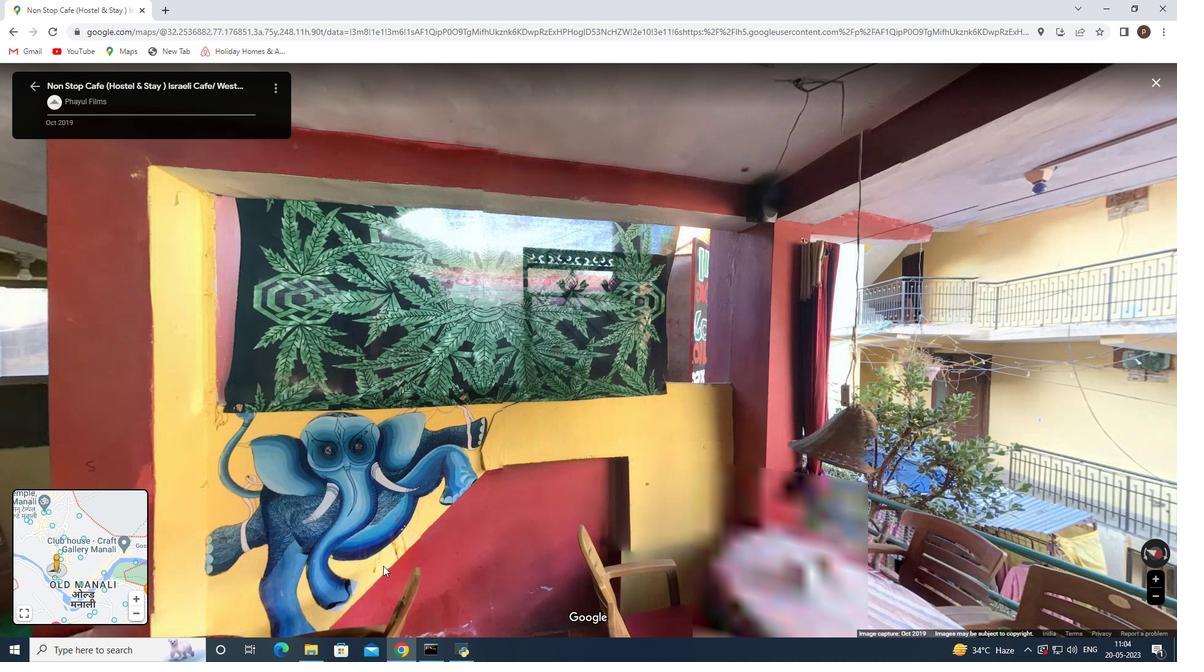 
Action: Mouse pressed left at (442, 561)
Screenshot: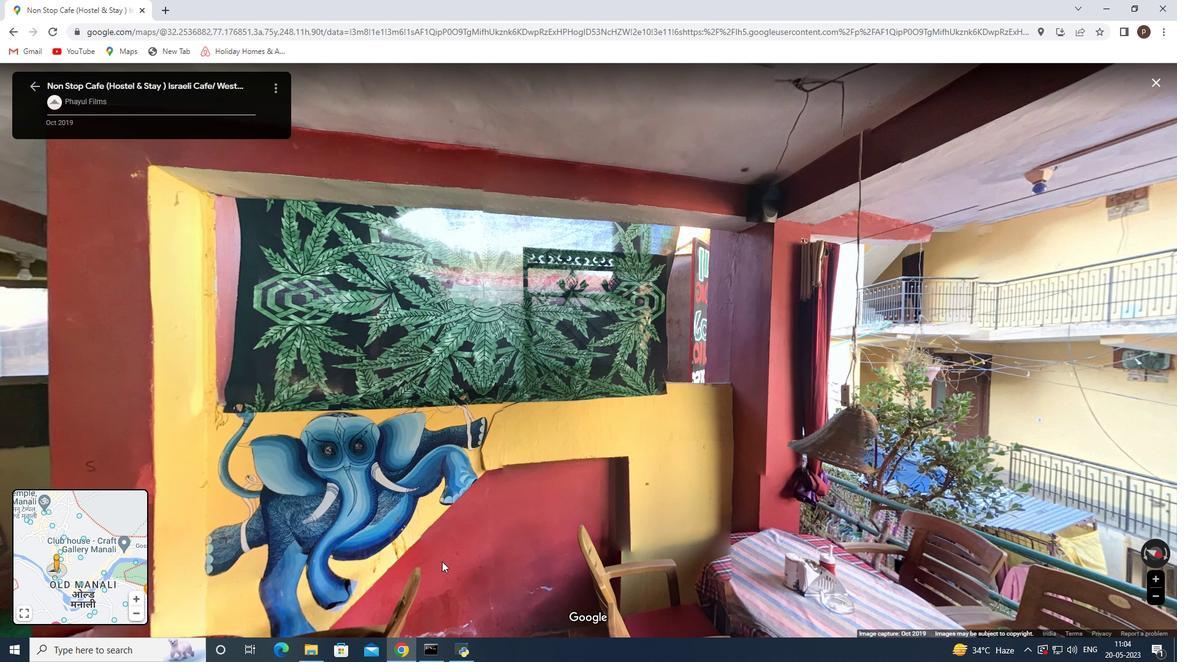 
Action: Mouse moved to (472, 536)
Screenshot: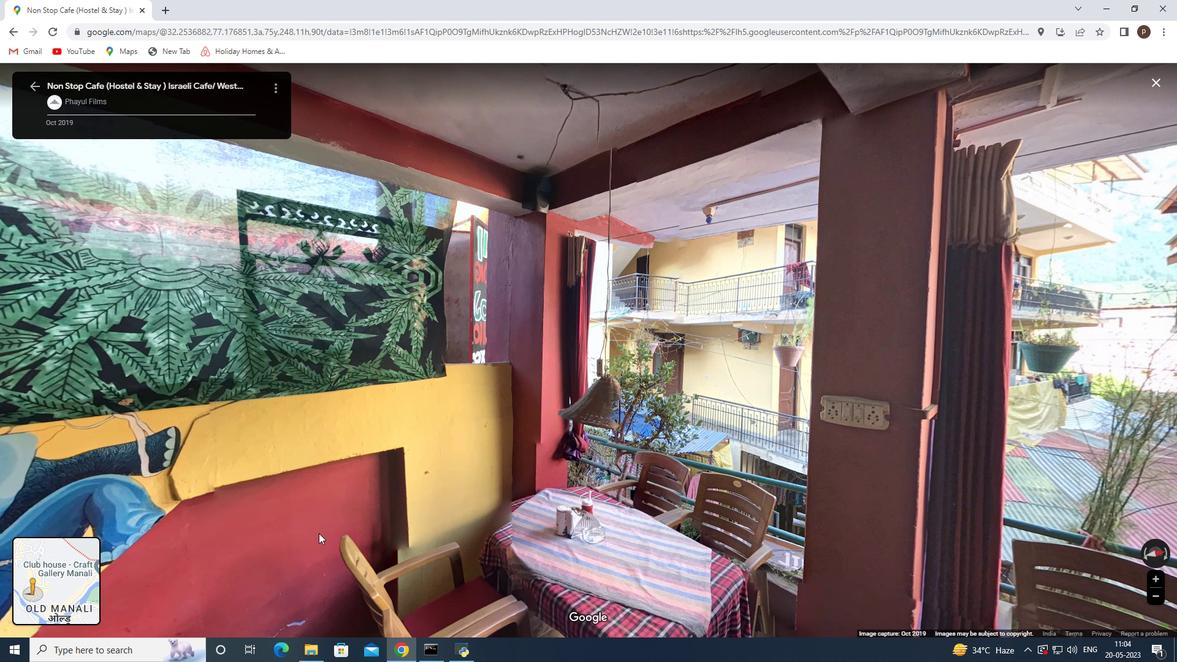 
Action: Mouse pressed left at (472, 536)
Screenshot: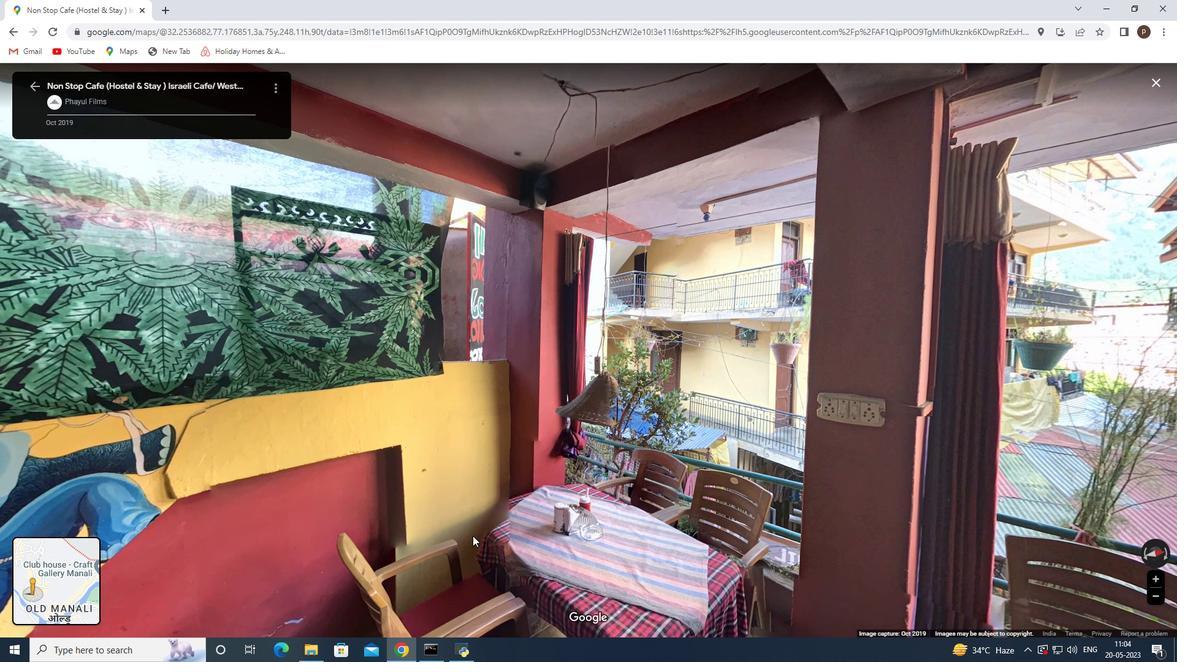 
Action: Mouse moved to (696, 464)
Screenshot: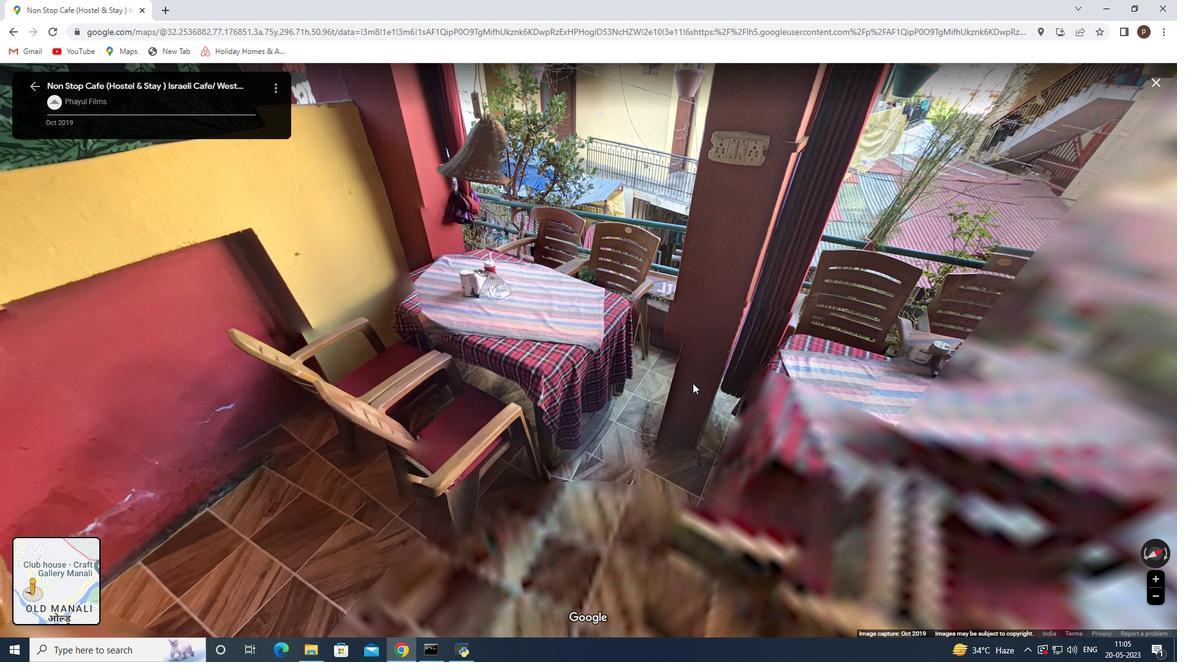 
Action: Mouse pressed left at (696, 464)
Screenshot: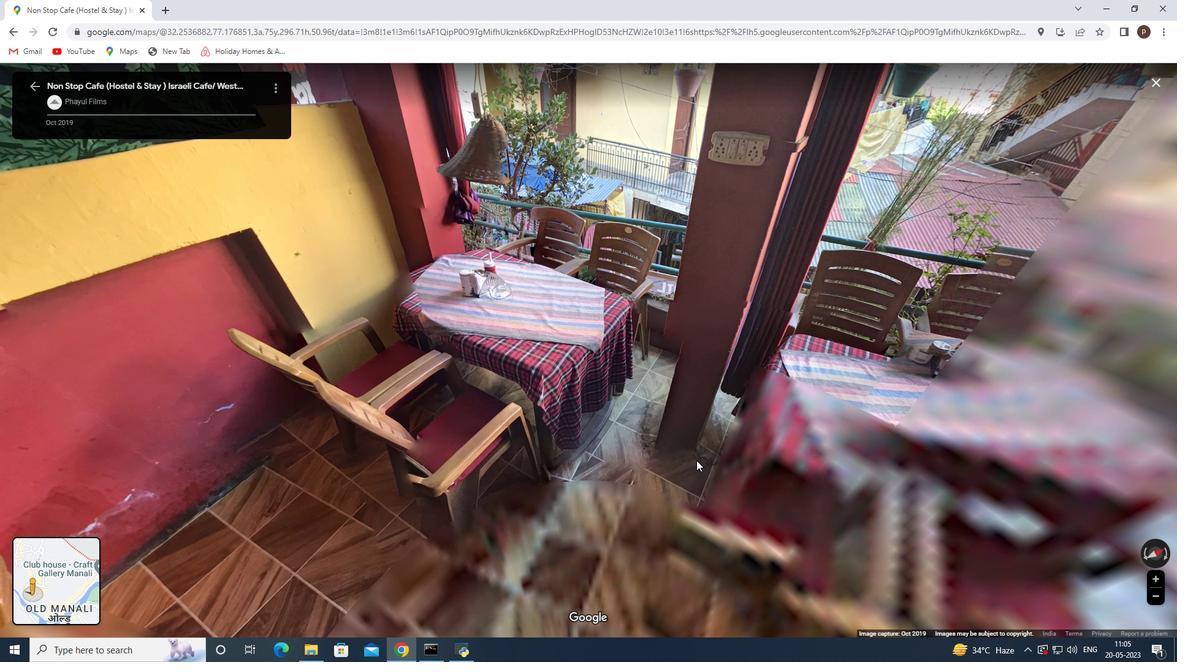 
Action: Mouse moved to (452, 422)
Screenshot: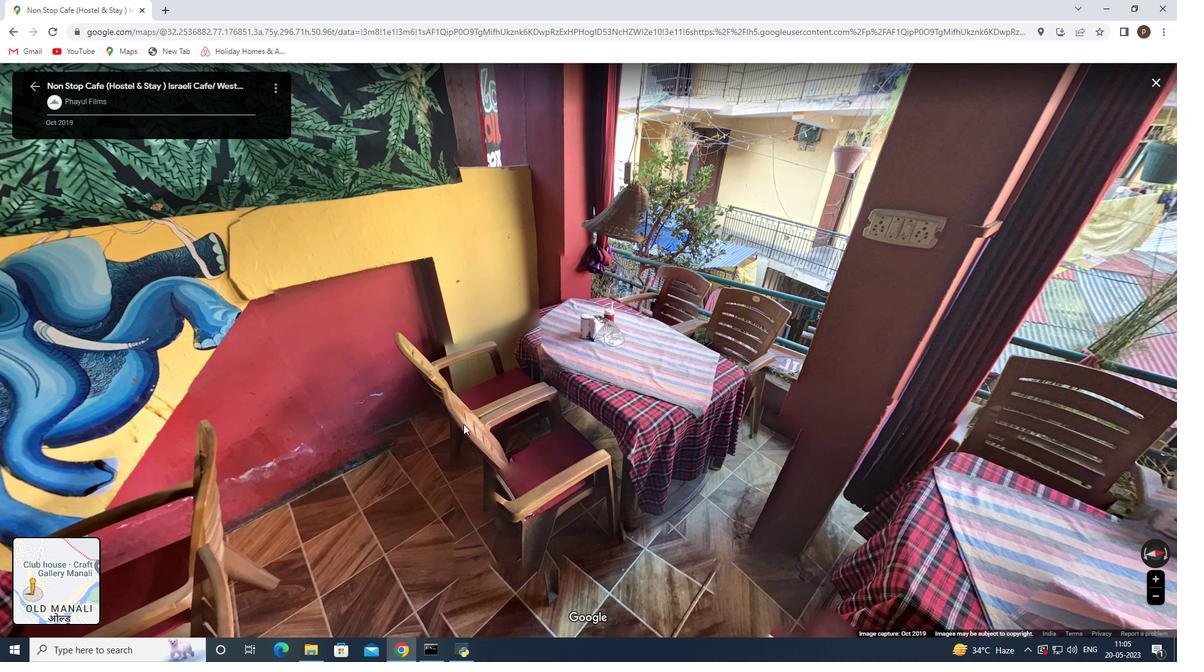 
Action: Mouse pressed left at (452, 422)
Screenshot: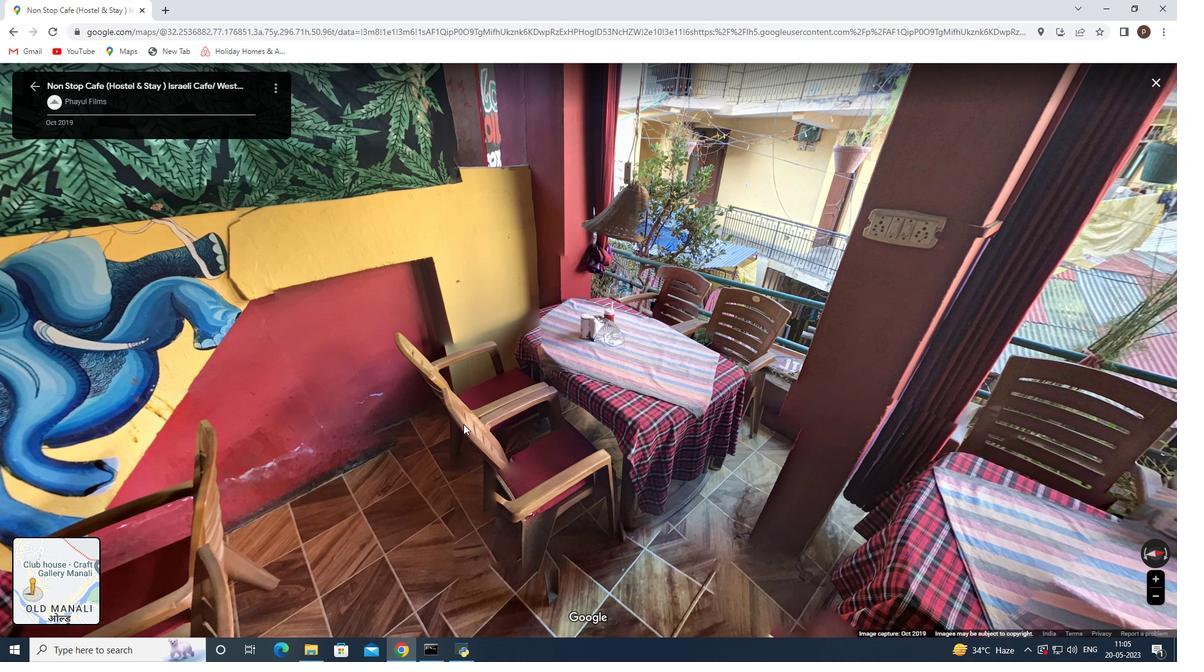 
Action: Mouse moved to (403, 425)
Screenshot: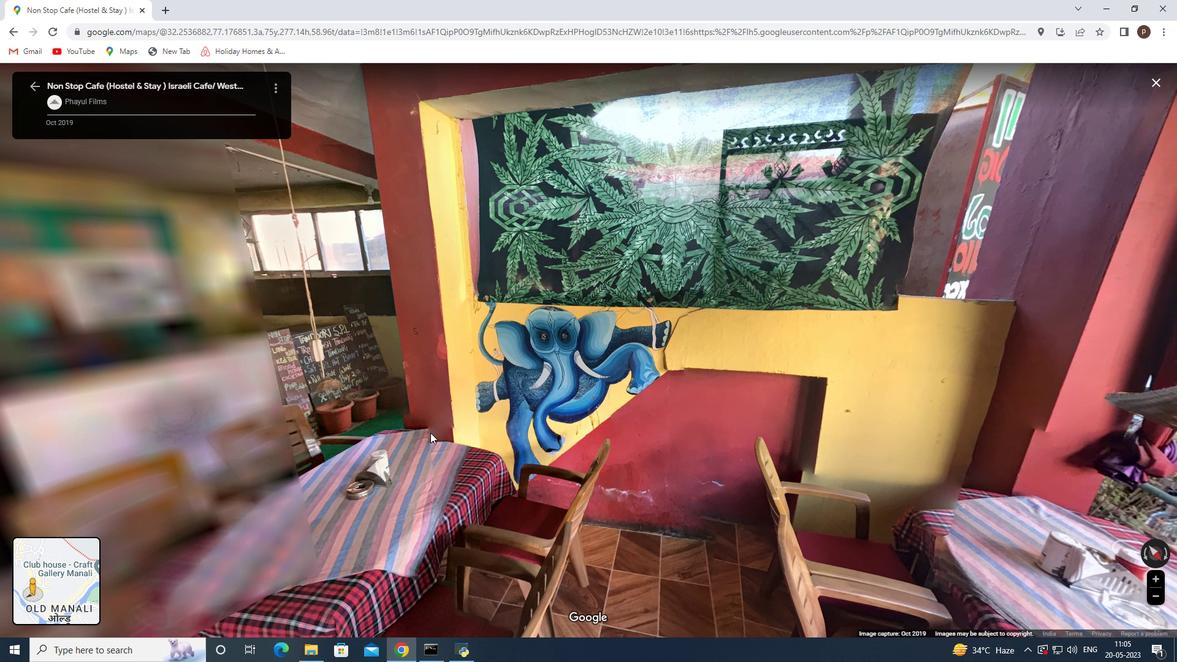 
Action: Mouse pressed left at (403, 425)
Screenshot: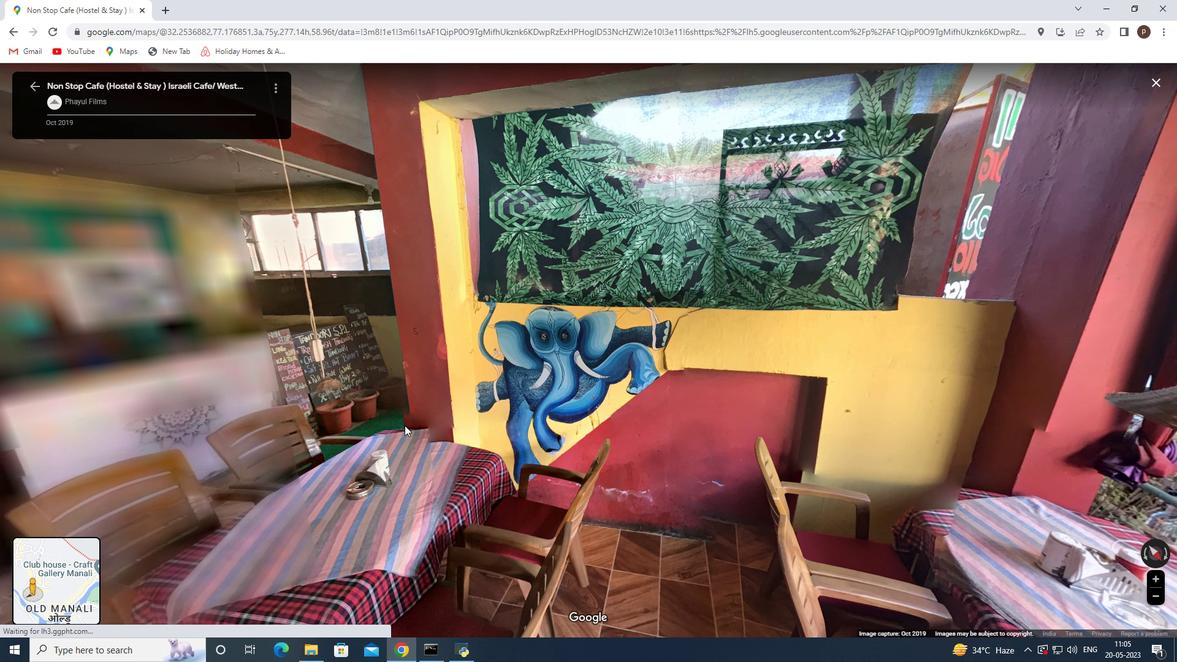 
Action: Mouse moved to (231, 396)
Screenshot: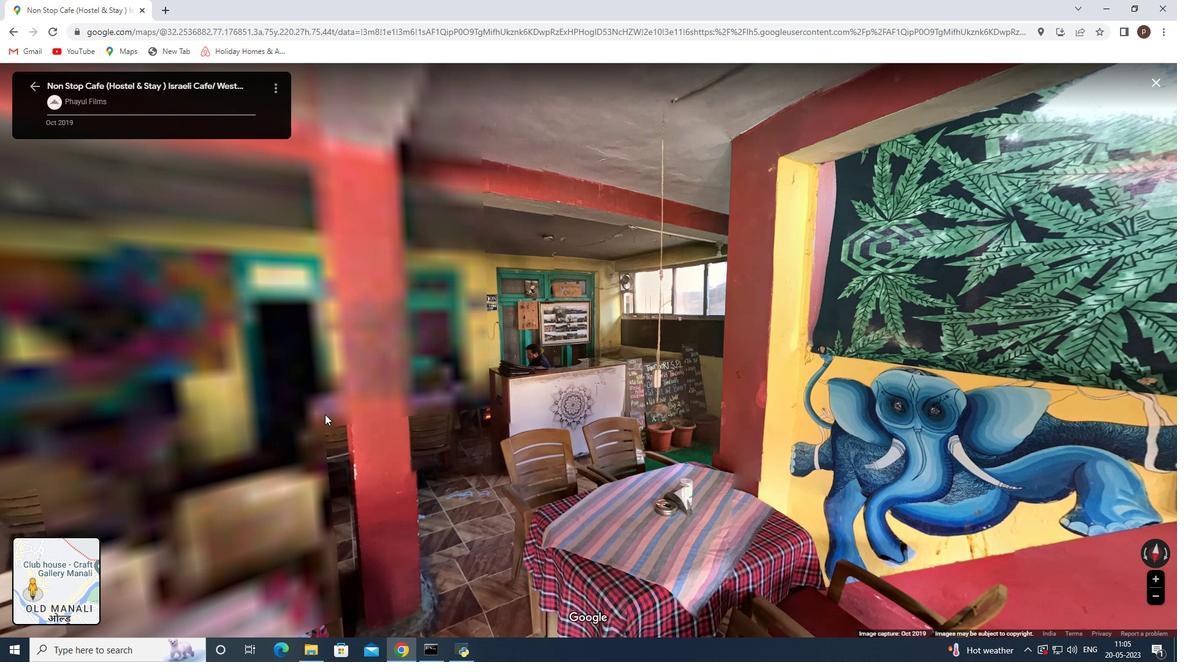 
Action: Mouse pressed left at (231, 396)
Screenshot: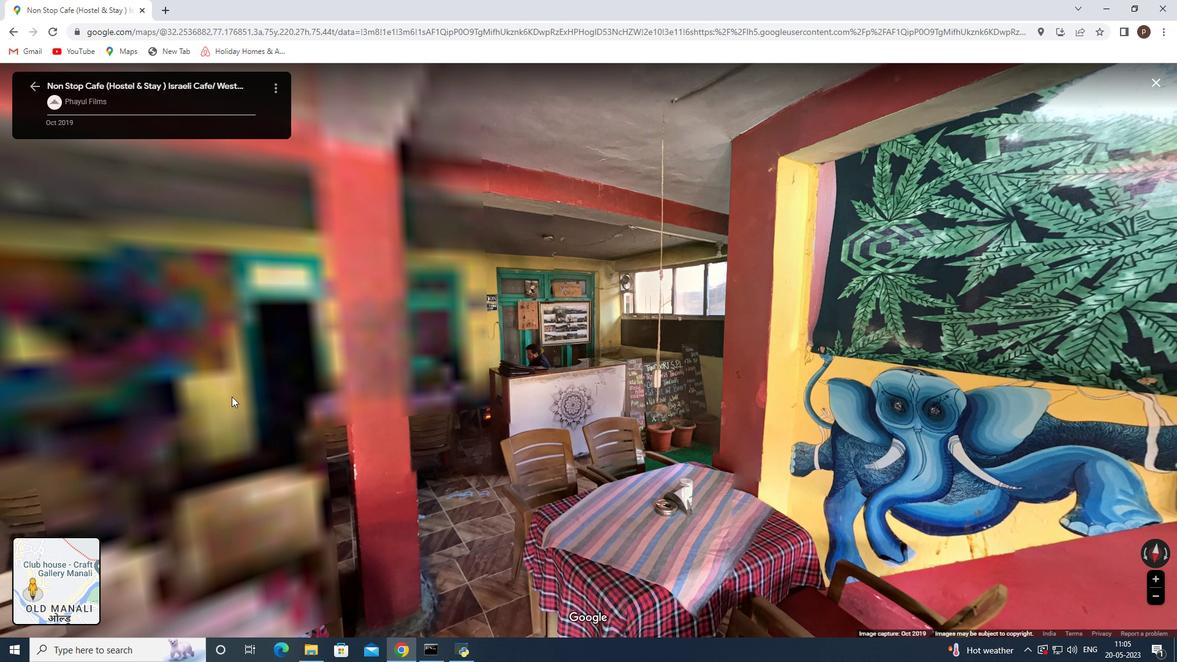 
Action: Mouse moved to (73, 551)
Screenshot: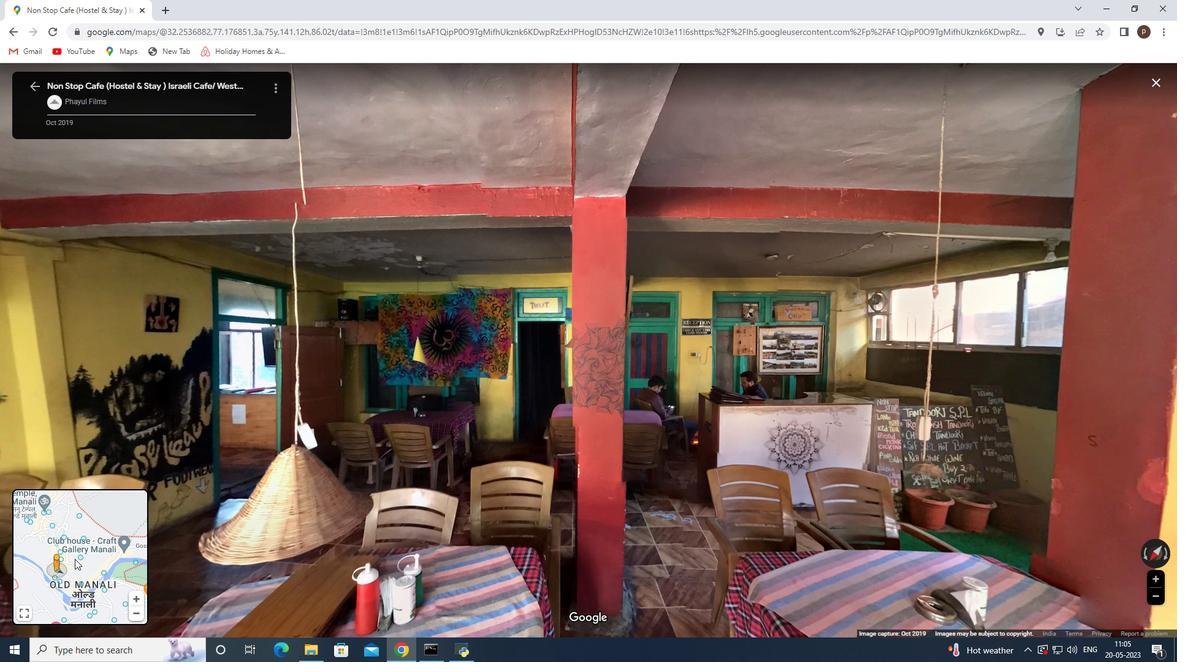 
Action: Mouse scrolled (73, 550) with delta (0, 0)
Screenshot: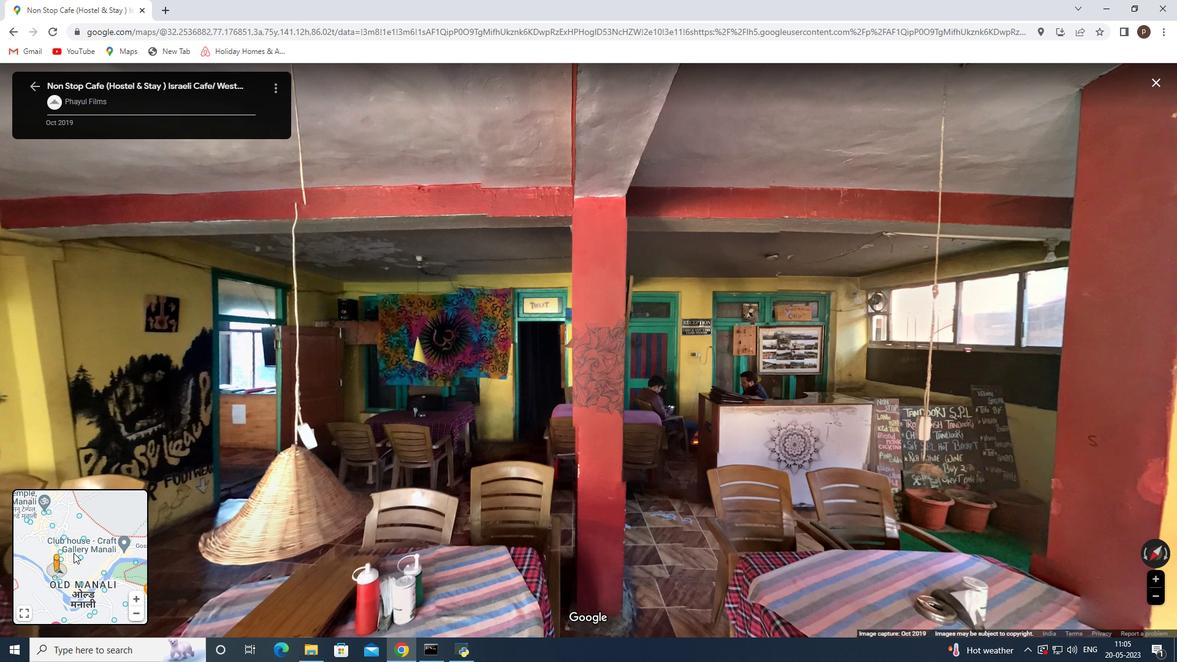 
Action: Mouse scrolled (73, 550) with delta (0, 0)
Screenshot: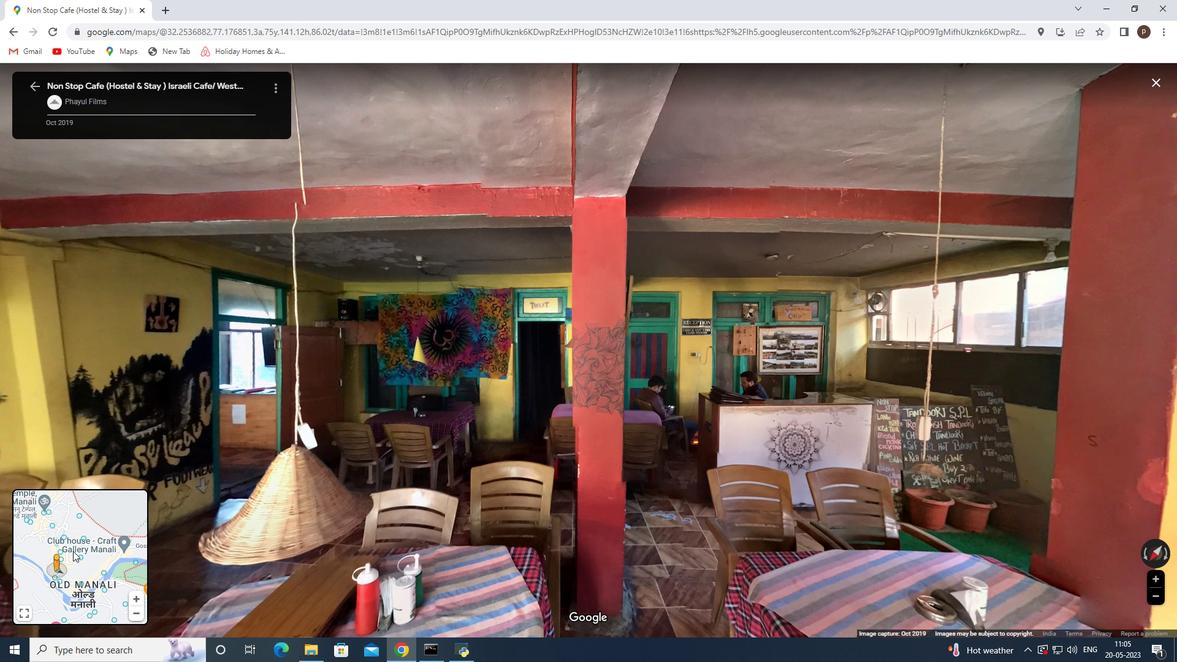 
Action: Mouse moved to (73, 551)
Screenshot: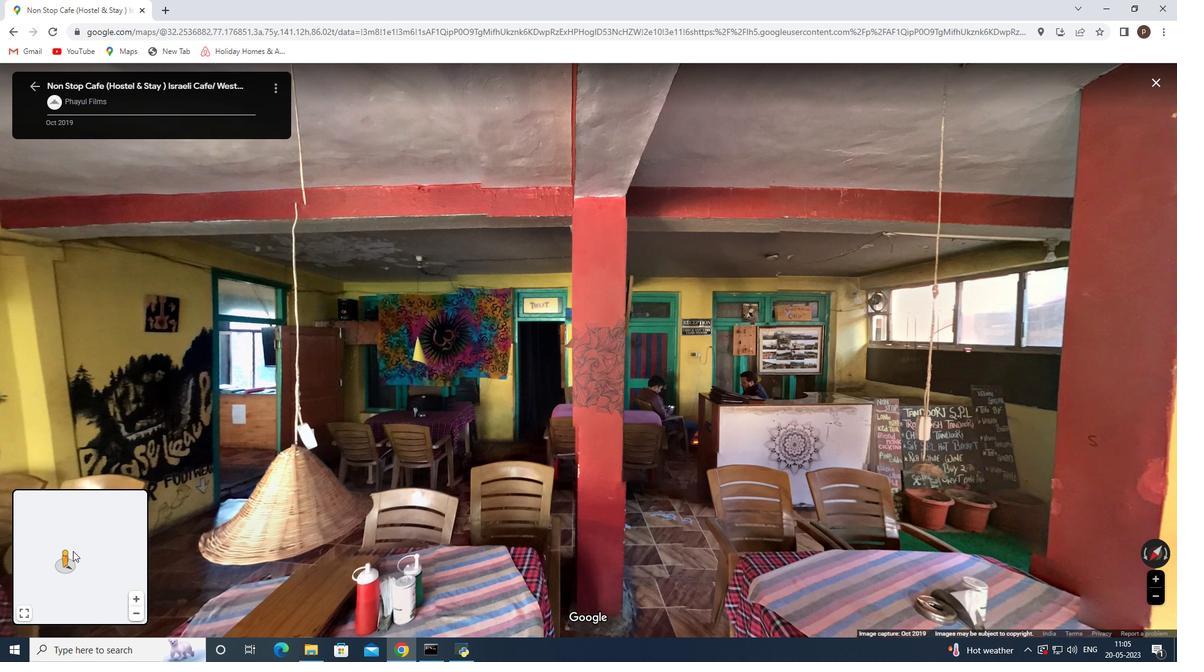 
Action: Mouse scrolled (73, 550) with delta (0, 0)
Screenshot: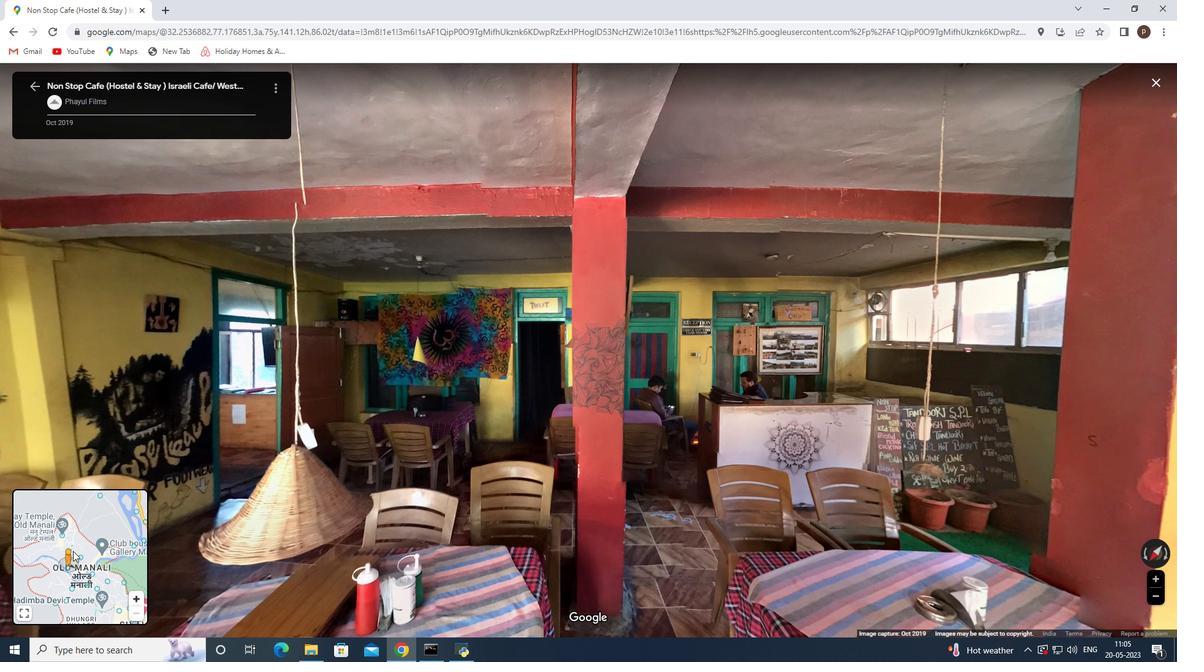 
Action: Mouse scrolled (73, 550) with delta (0, 0)
Screenshot: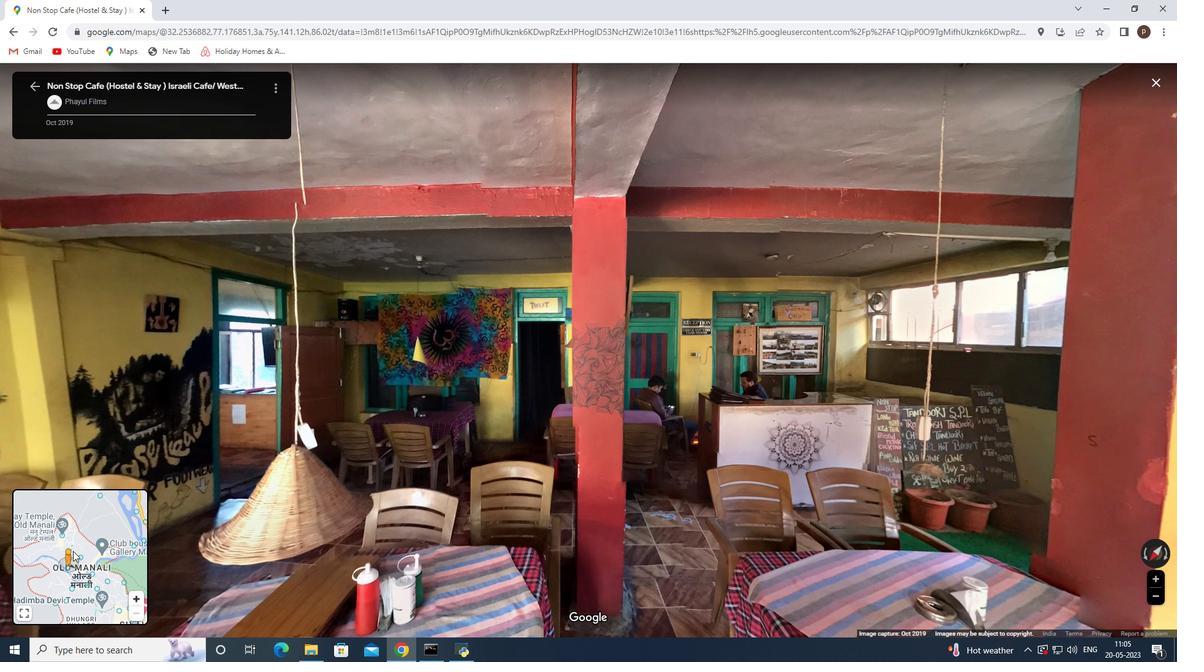 
Action: Mouse moved to (55, 580)
Screenshot: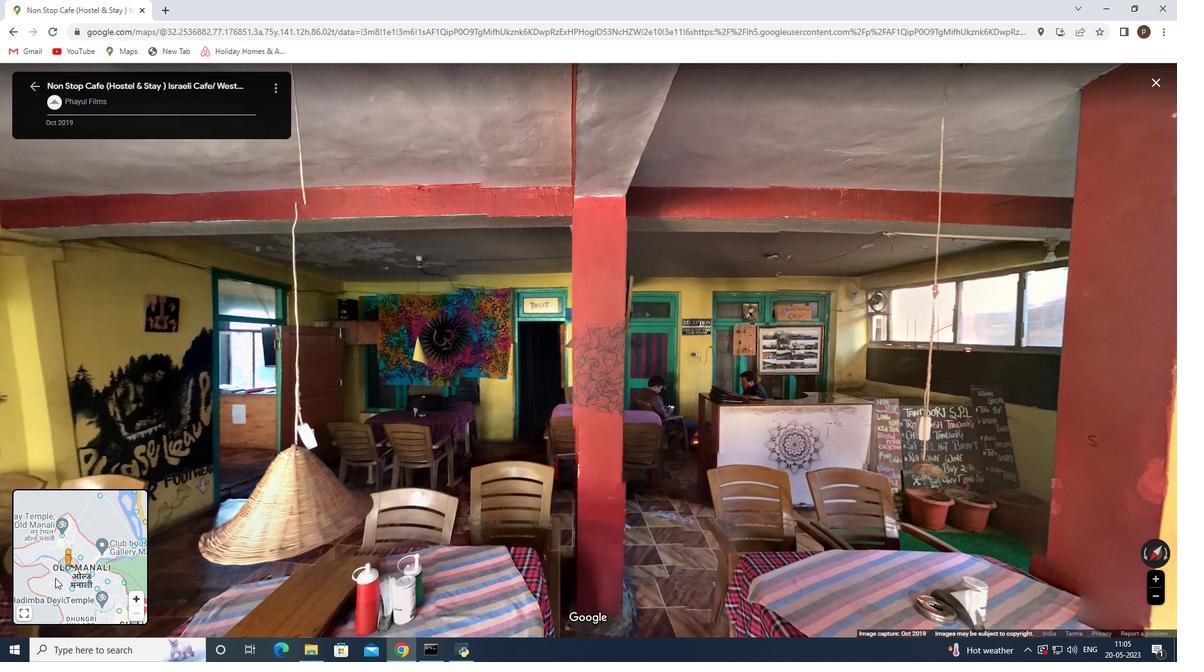 
Action: Mouse pressed left at (55, 580)
Screenshot: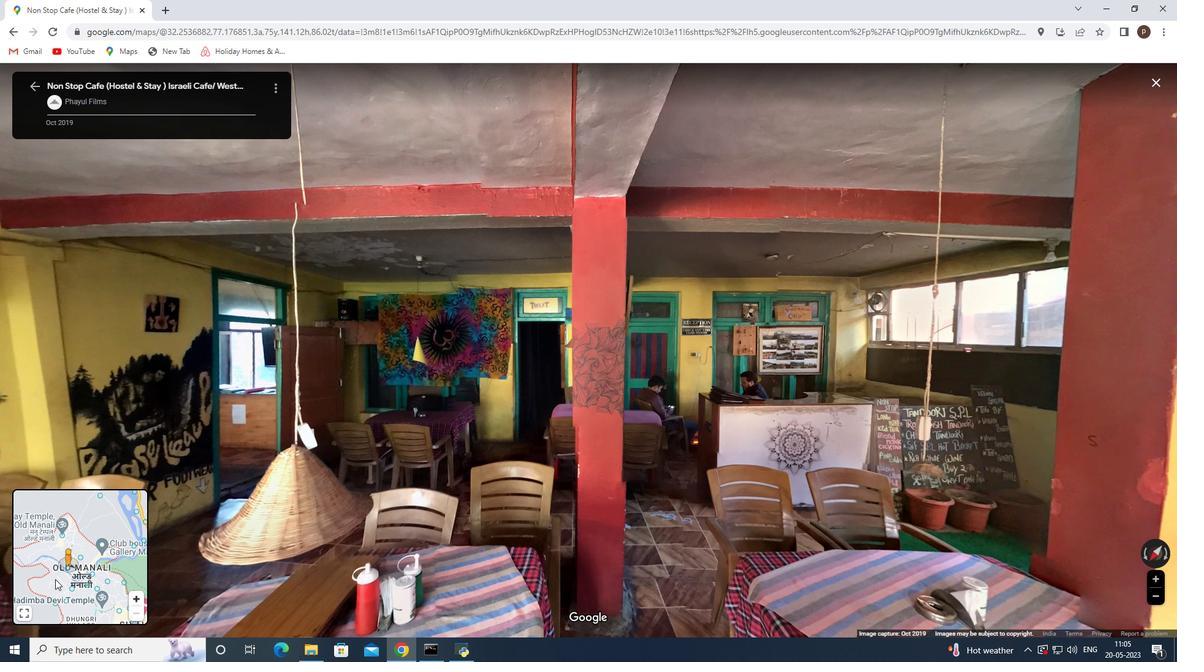 
Action: Mouse moved to (101, 541)
Screenshot: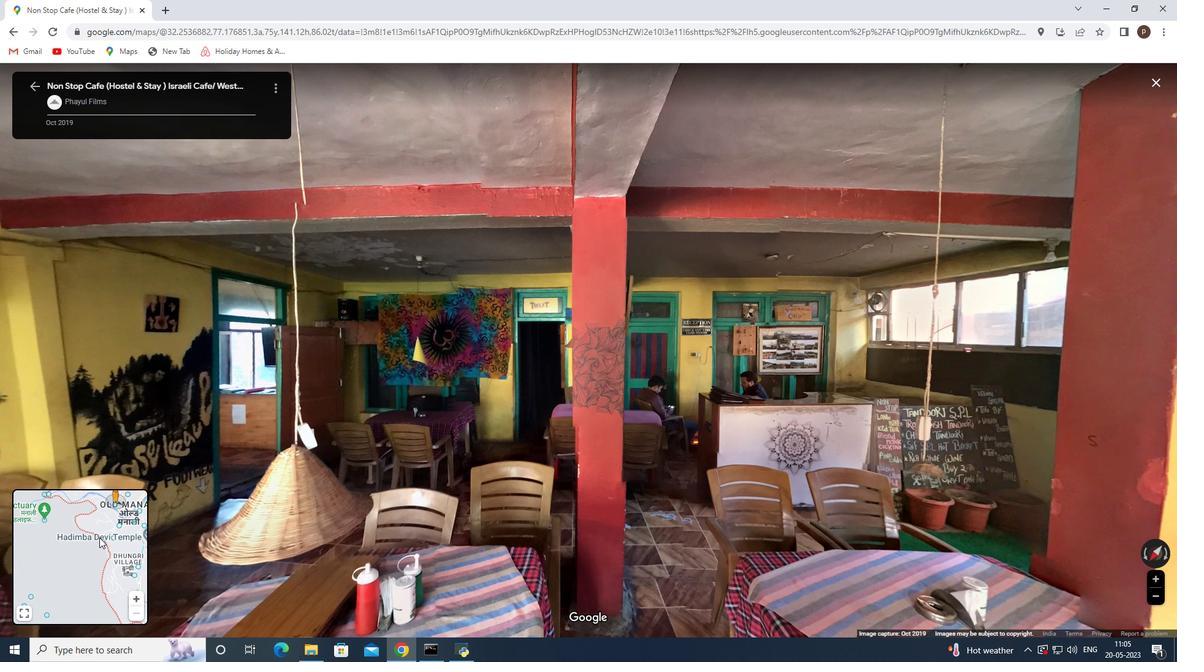
Action: Mouse pressed left at (101, 541)
Screenshot: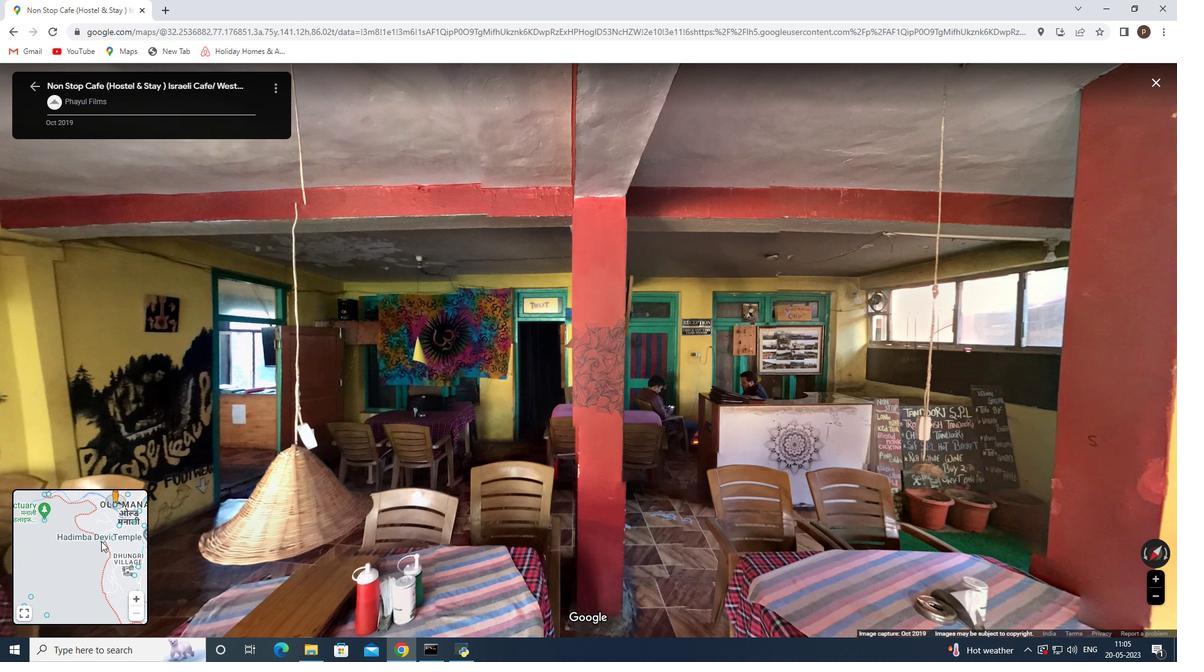 
Action: Mouse moved to (103, 541)
Screenshot: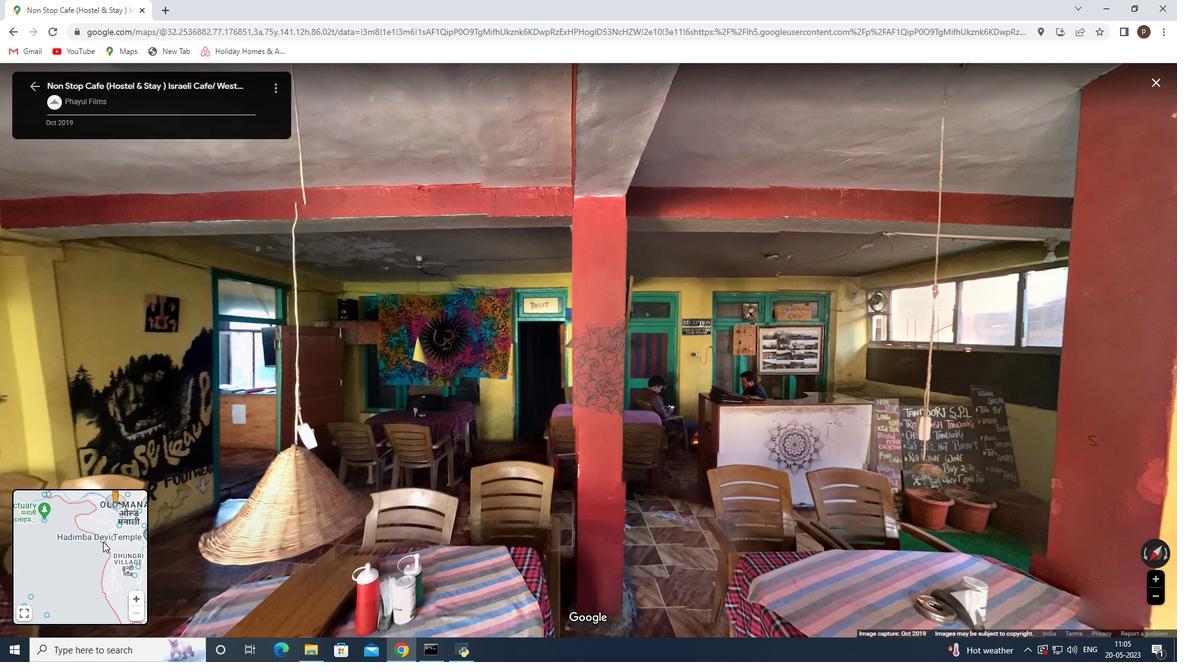
Action: Mouse pressed left at (103, 541)
Screenshot: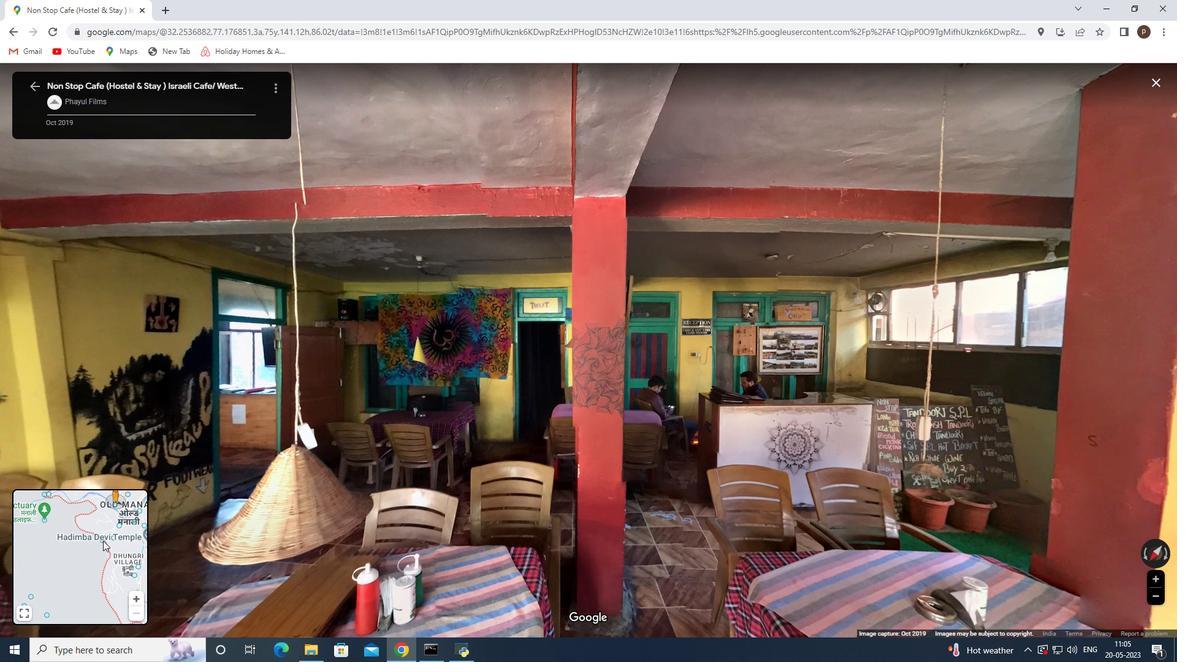 
Action: Mouse pressed left at (103, 541)
Screenshot: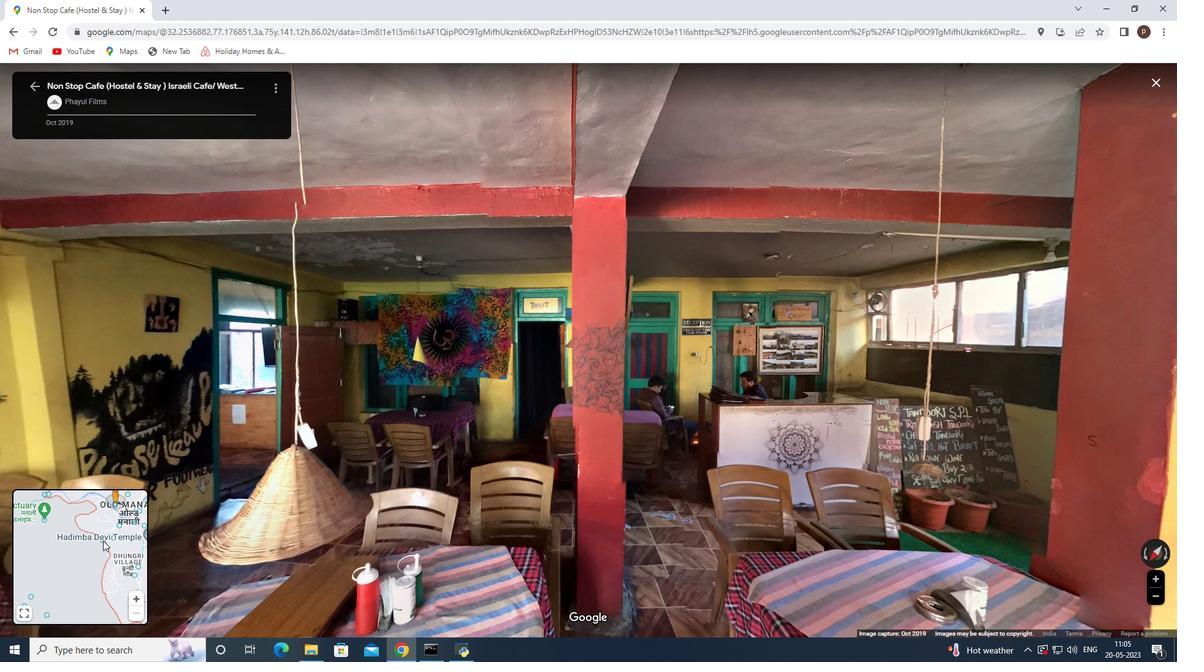 
Action: Mouse pressed left at (103, 541)
Screenshot: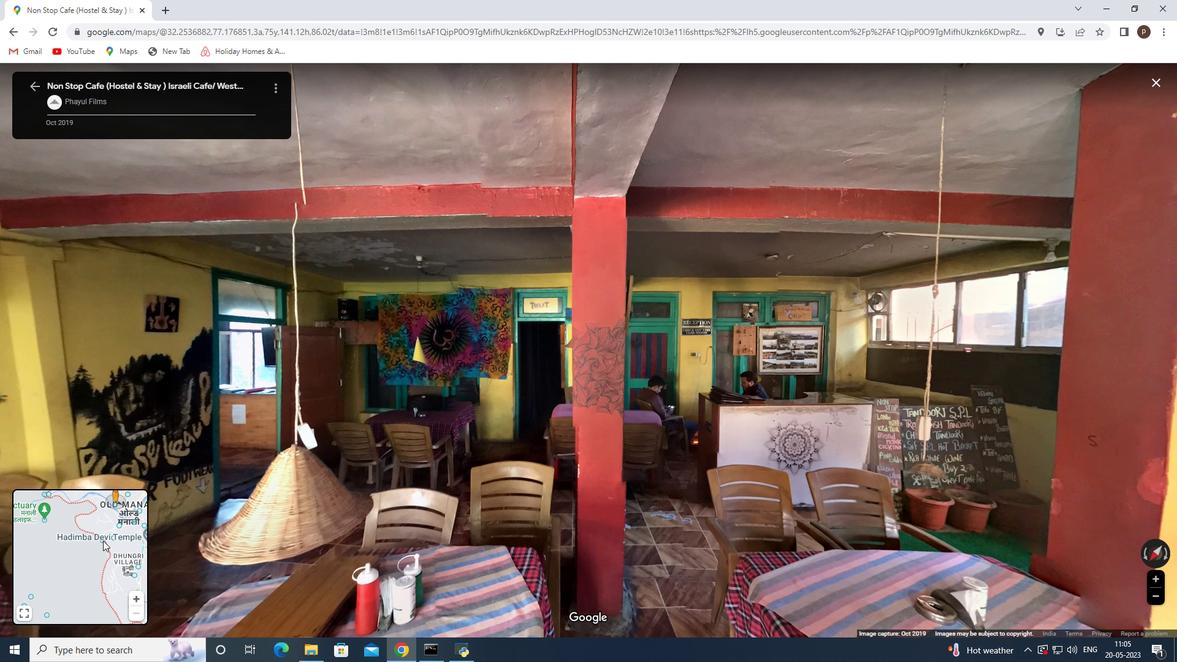 
Action: Mouse moved to (112, 537)
Screenshot: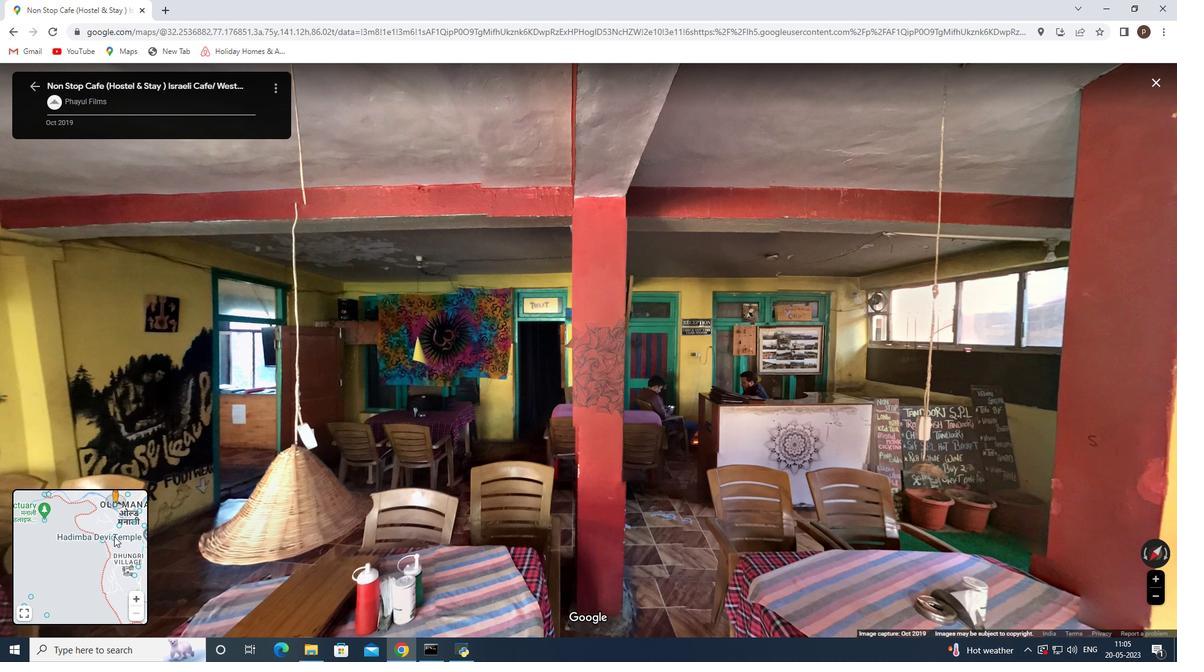 
Action: Mouse pressed left at (112, 537)
Screenshot: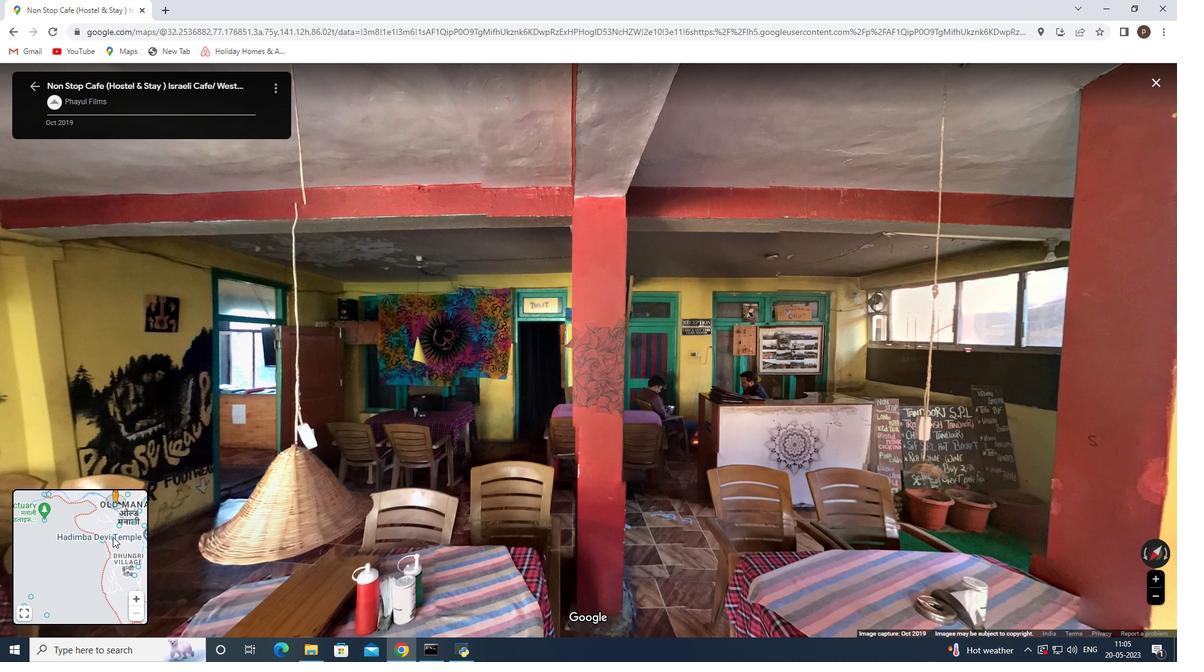 
Action: Mouse pressed left at (112, 537)
Screenshot: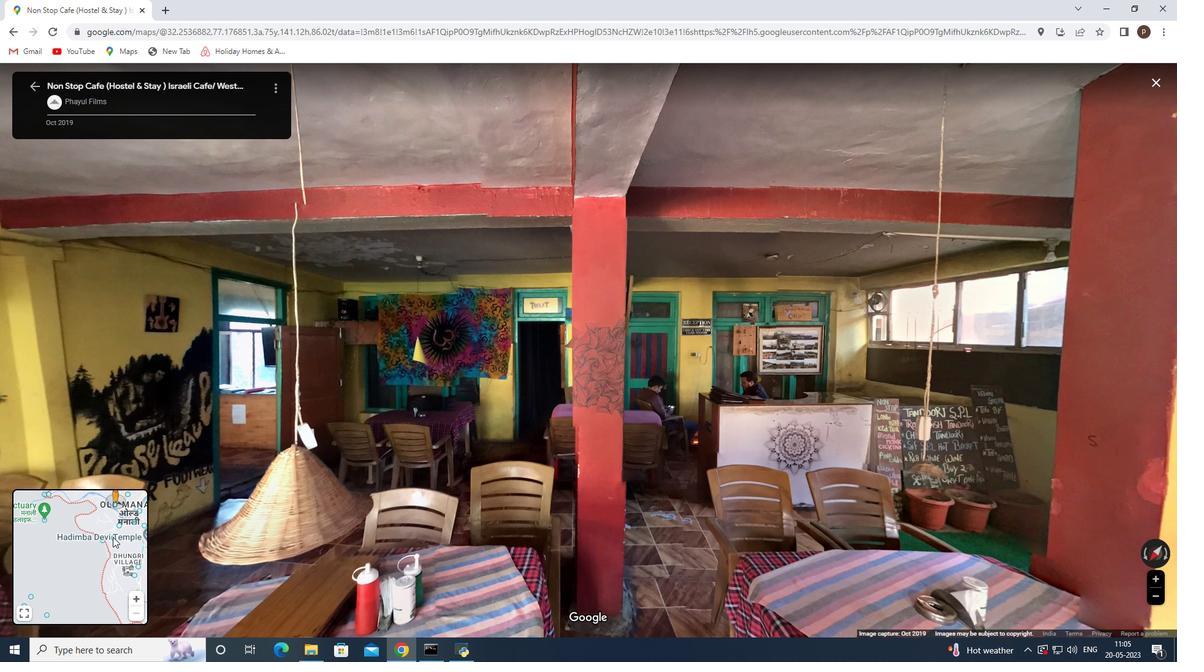 
Action: Mouse moved to (385, 512)
Screenshot: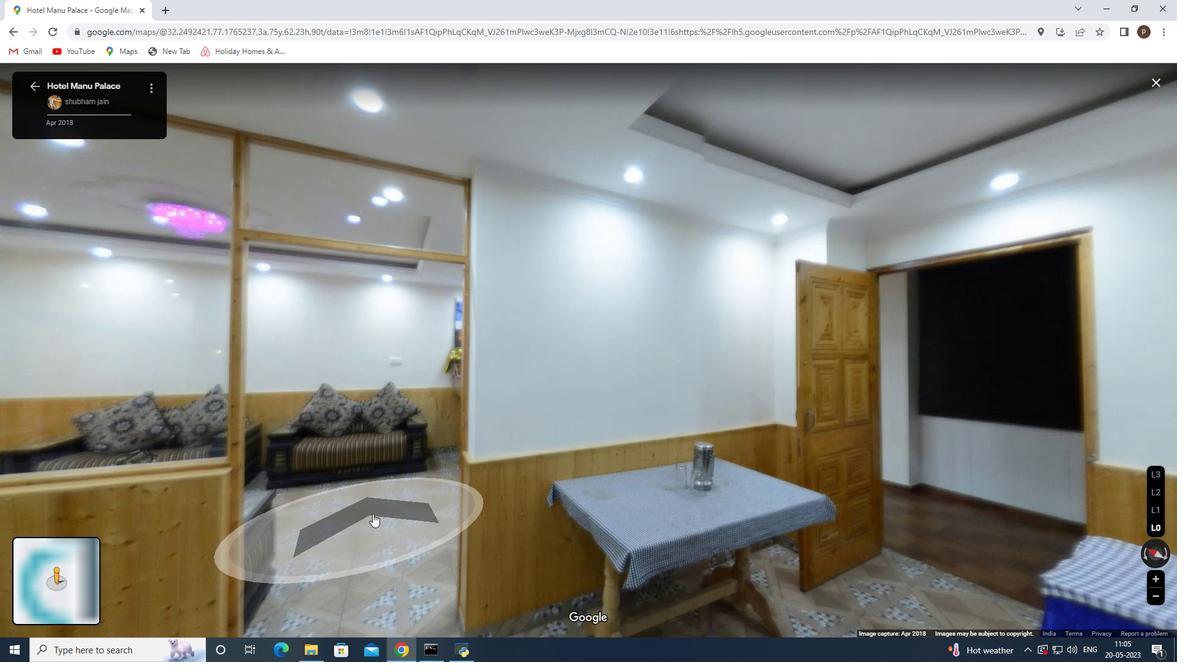 
Action: Mouse pressed left at (385, 512)
Screenshot: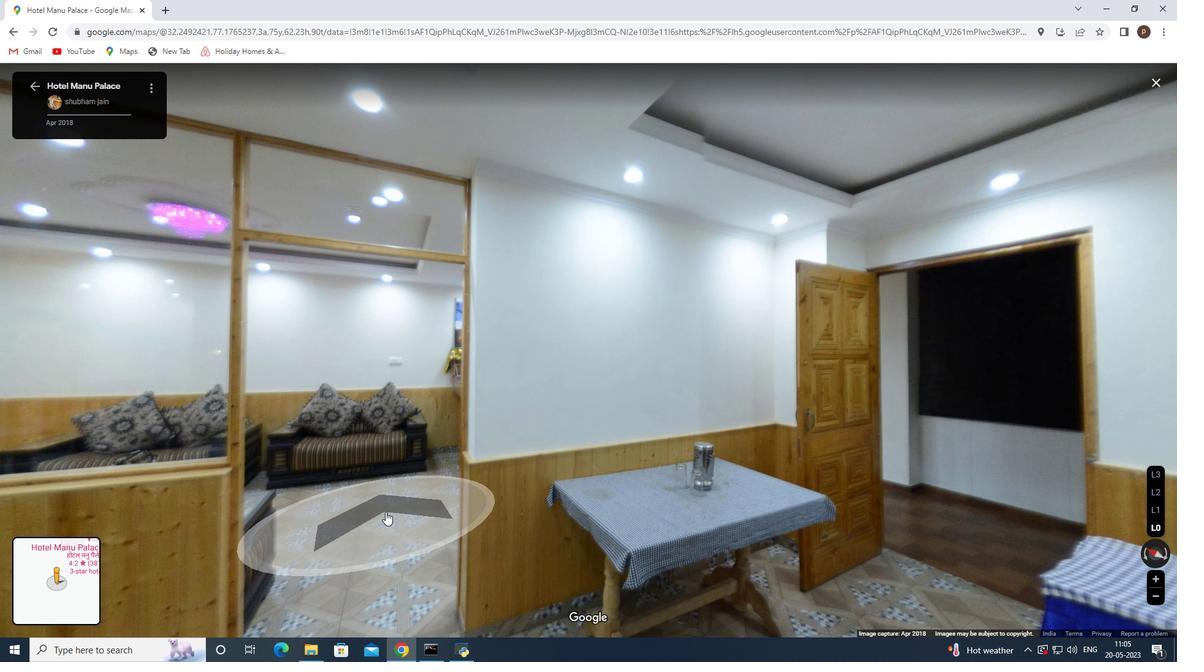 
Action: Mouse moved to (806, 526)
Screenshot: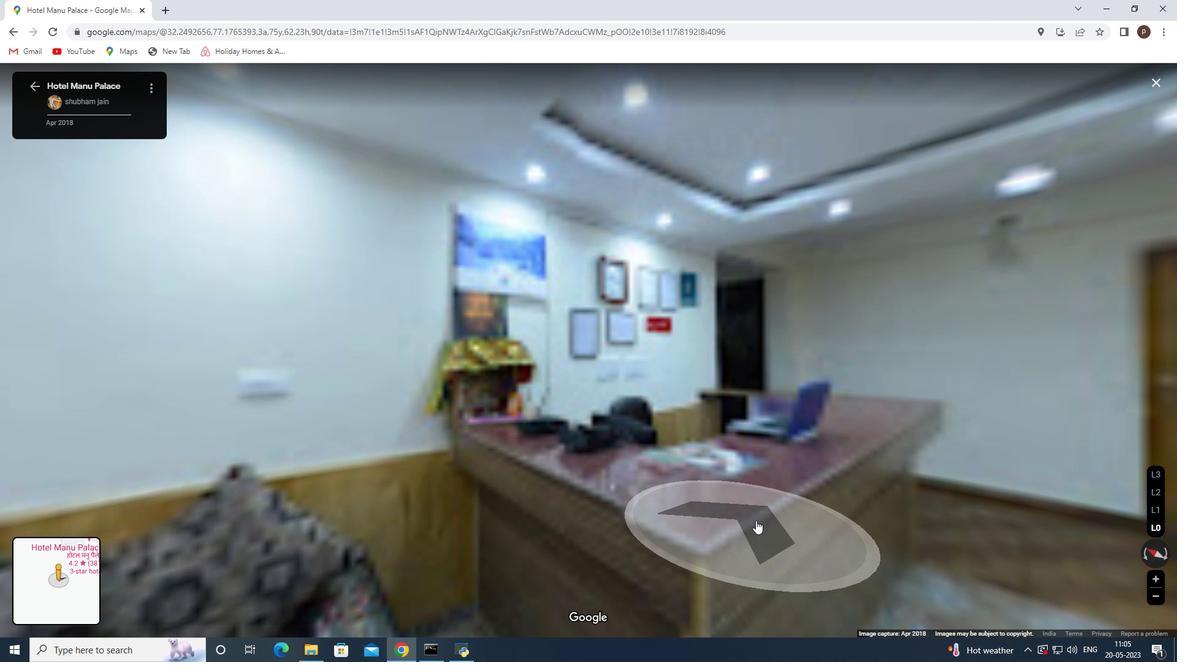 
Action: Mouse pressed left at (806, 526)
Screenshot: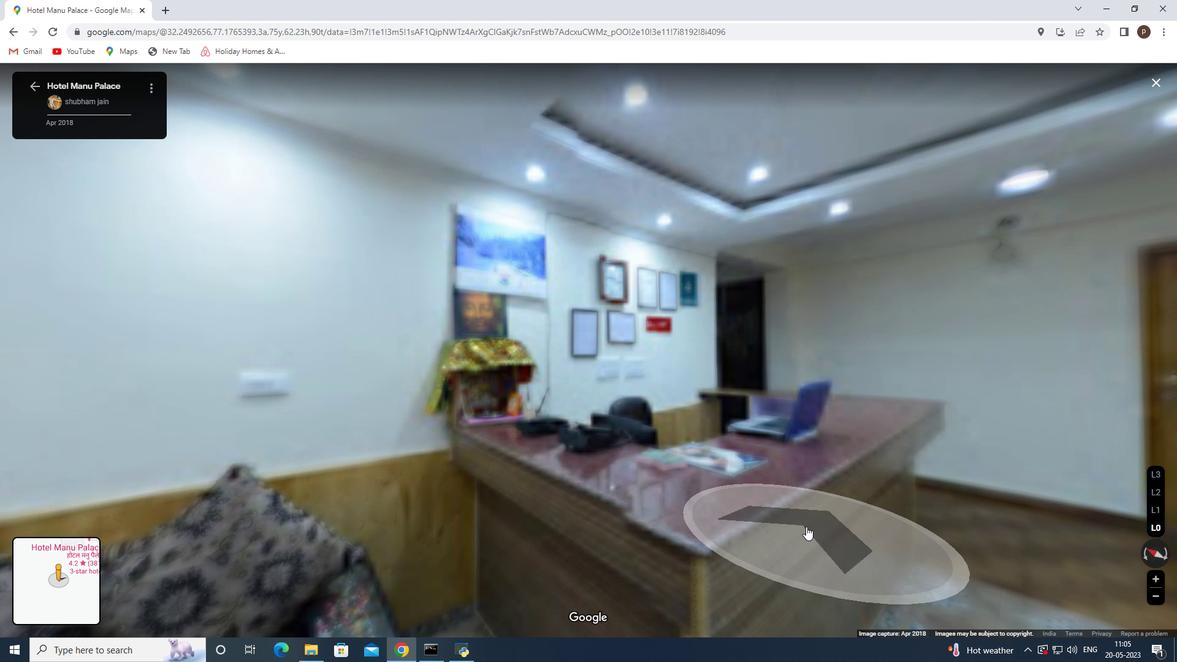 
Action: Mouse moved to (663, 484)
Screenshot: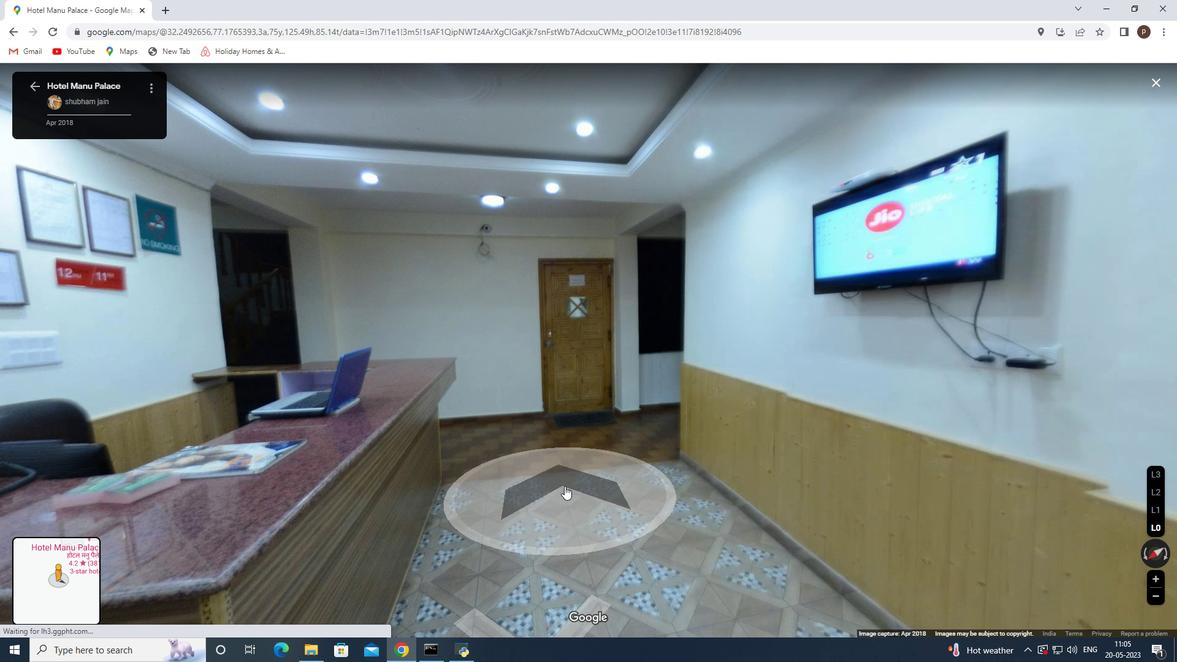 
Action: Mouse pressed left at (663, 484)
Screenshot: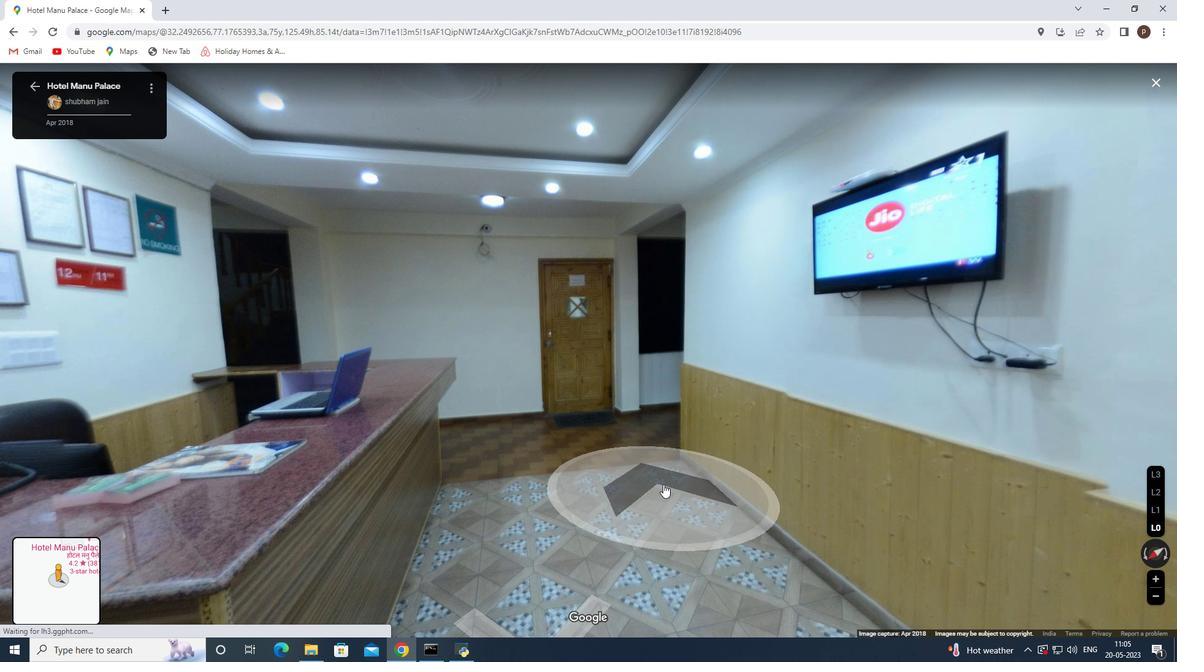 
Action: Mouse moved to (163, 389)
Screenshot: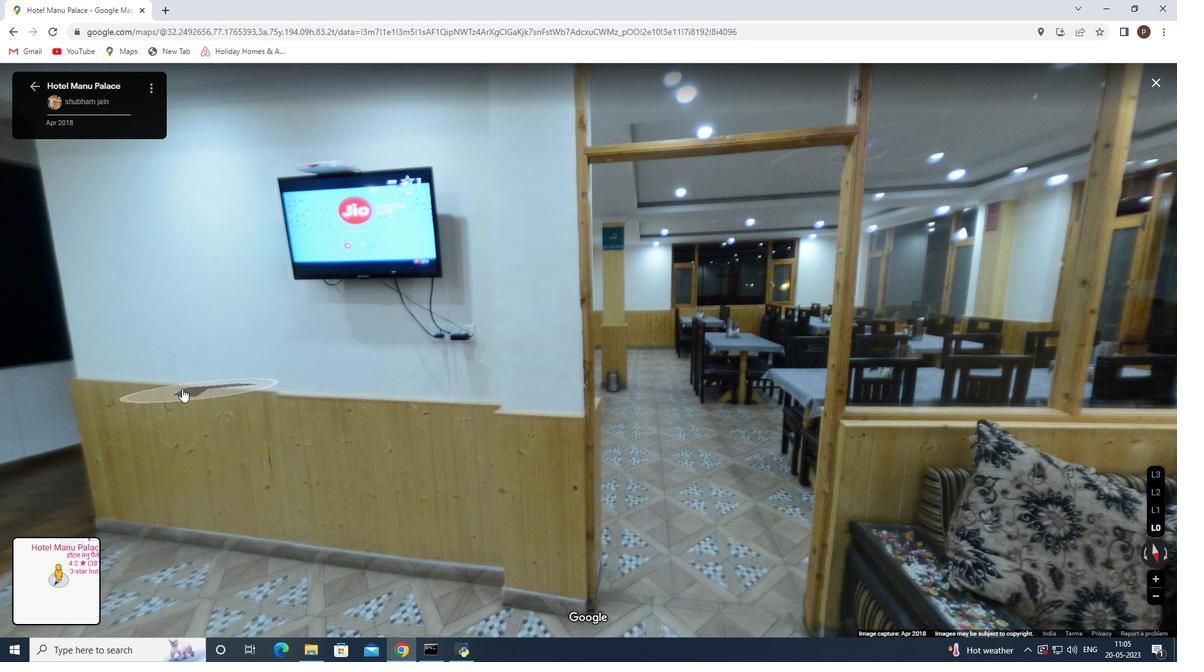 
Action: Mouse pressed left at (163, 389)
Screenshot: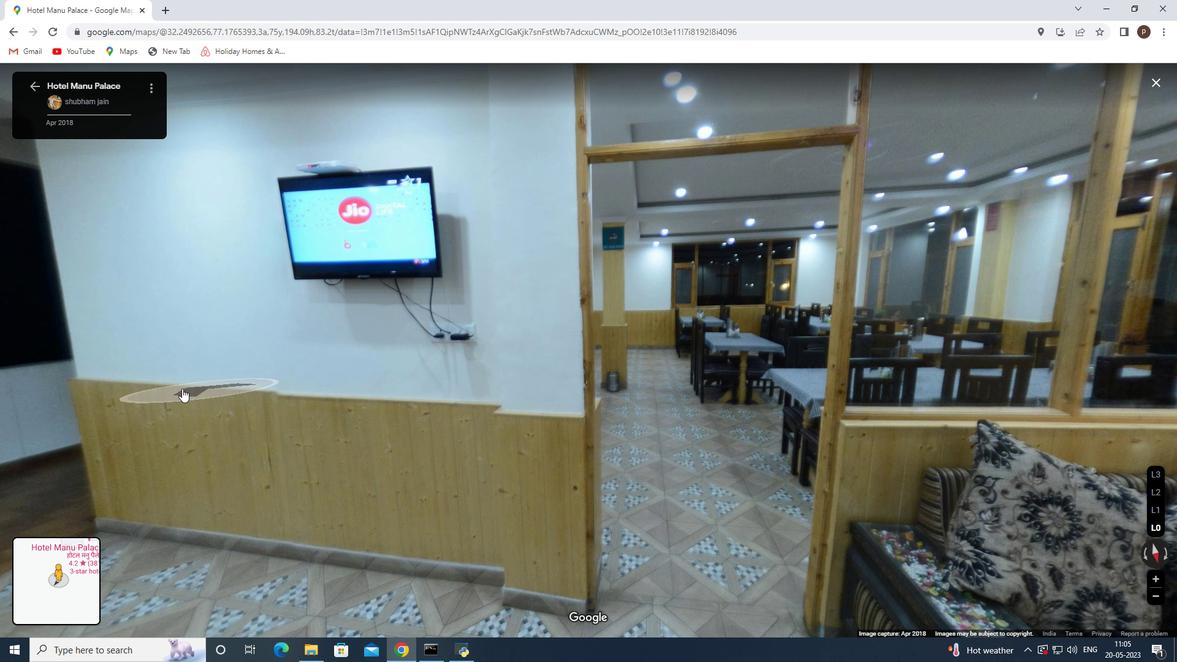 
Action: Mouse moved to (177, 482)
Screenshot: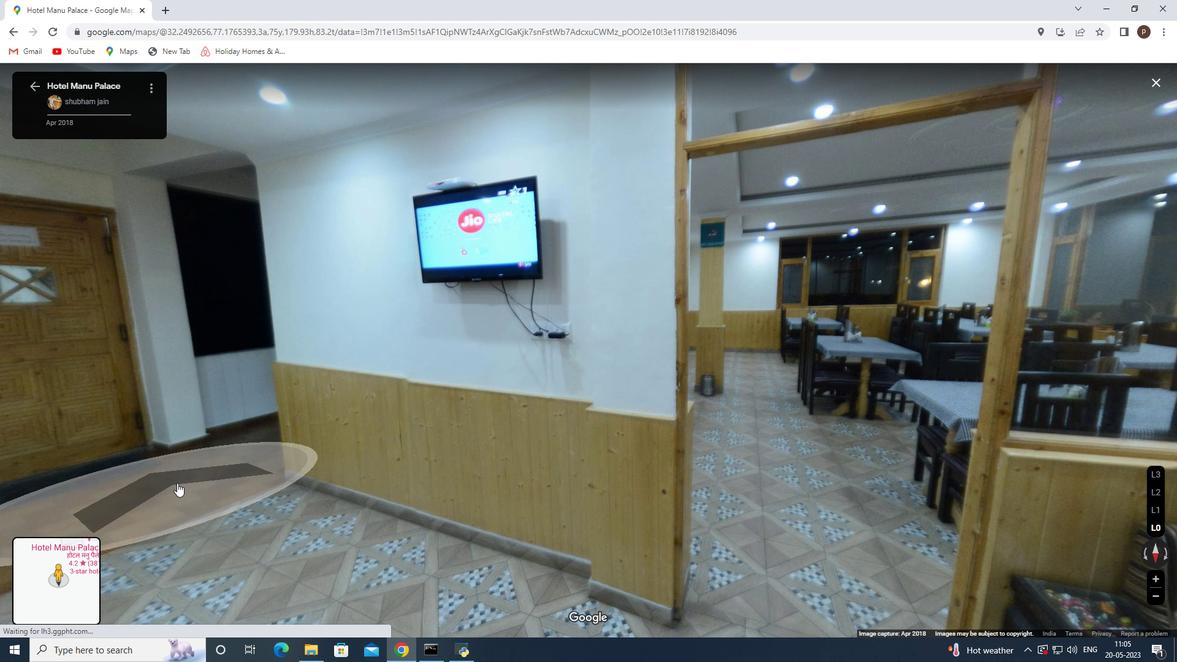 
Action: Mouse pressed left at (177, 482)
Screenshot: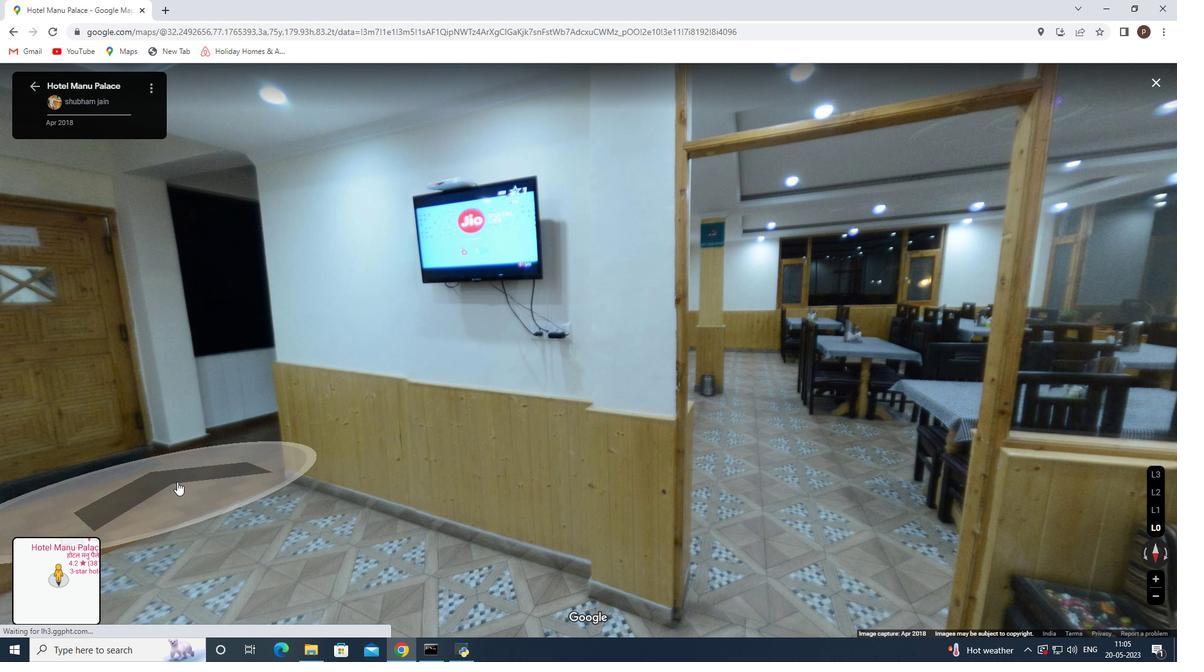 
Action: Mouse moved to (740, 441)
Screenshot: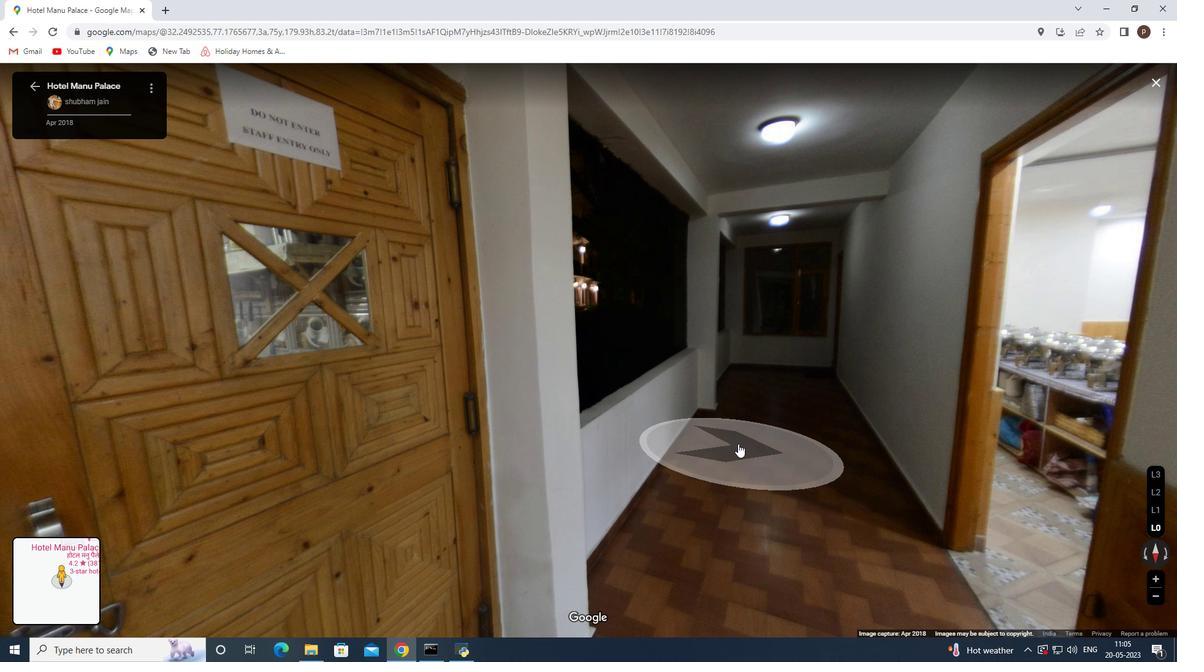 
Action: Mouse pressed left at (740, 441)
Screenshot: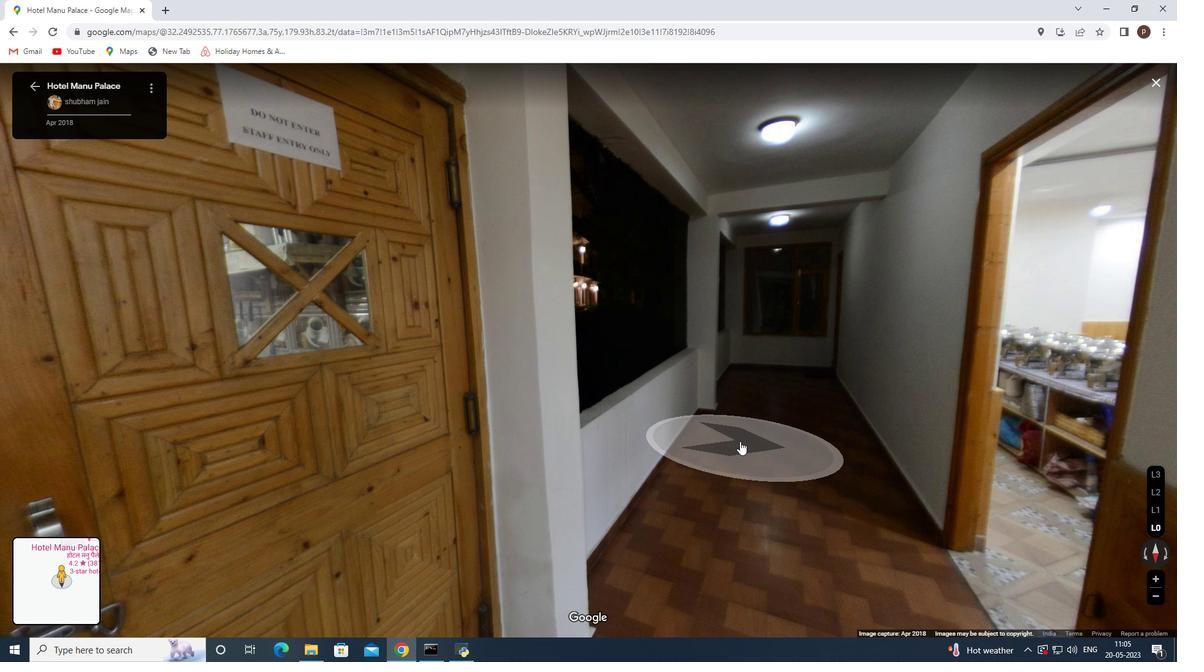 
Action: Mouse moved to (239, 477)
Screenshot: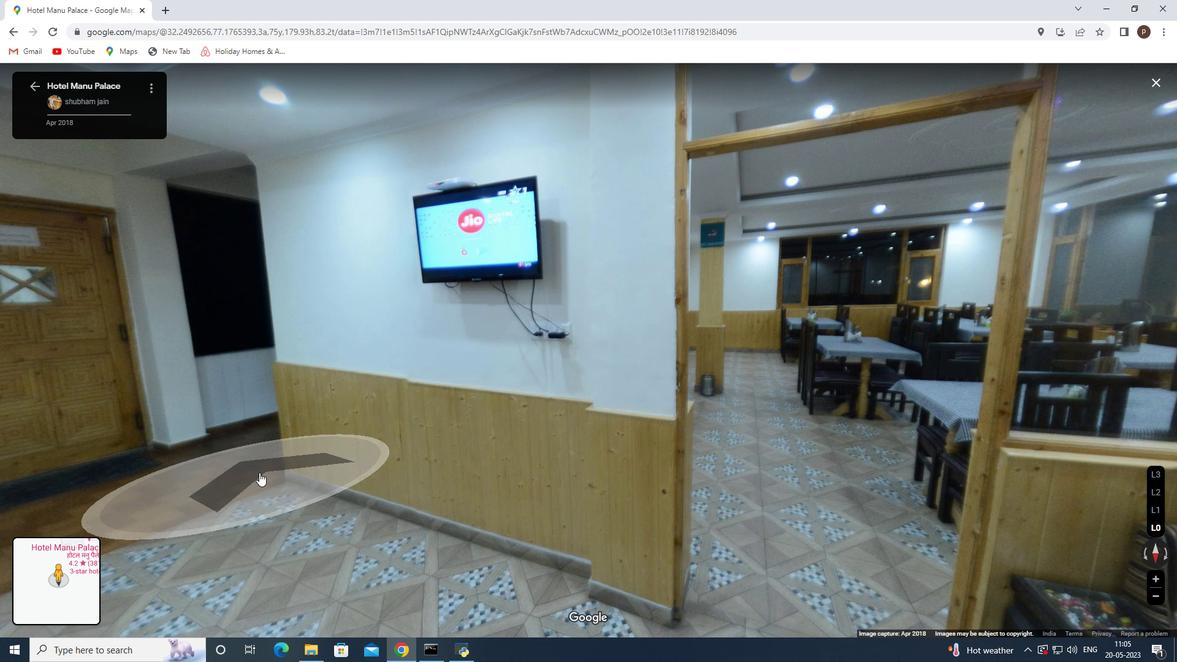 
Action: Mouse pressed left at (239, 477)
Screenshot: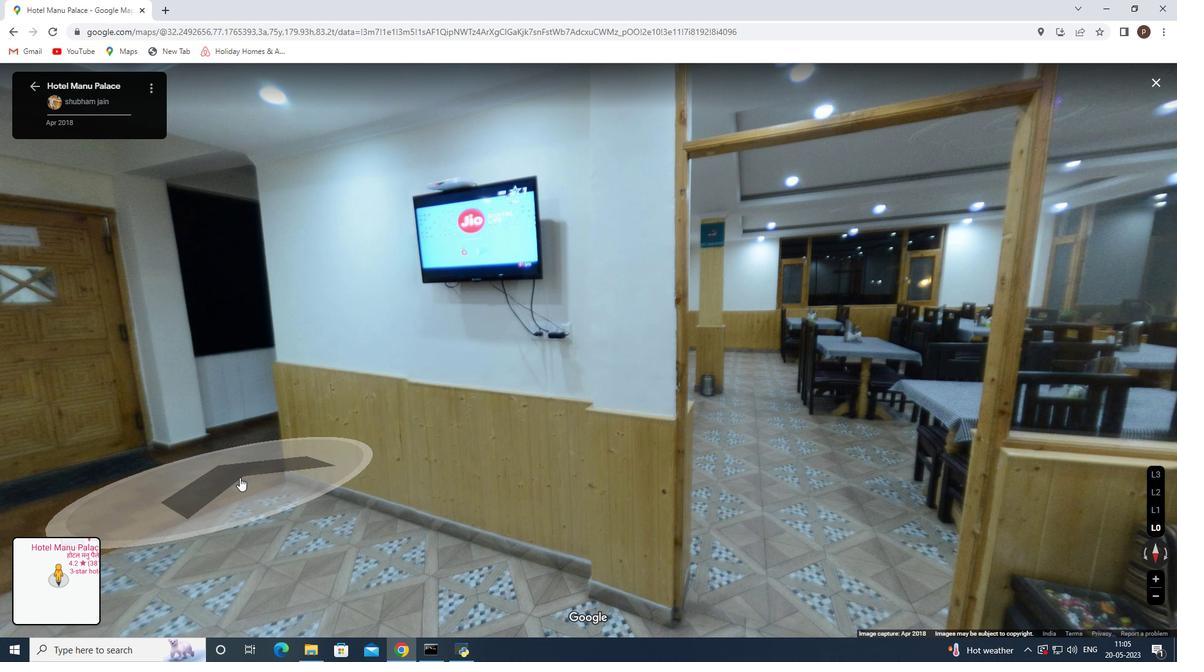 
Action: Mouse moved to (780, 383)
Screenshot: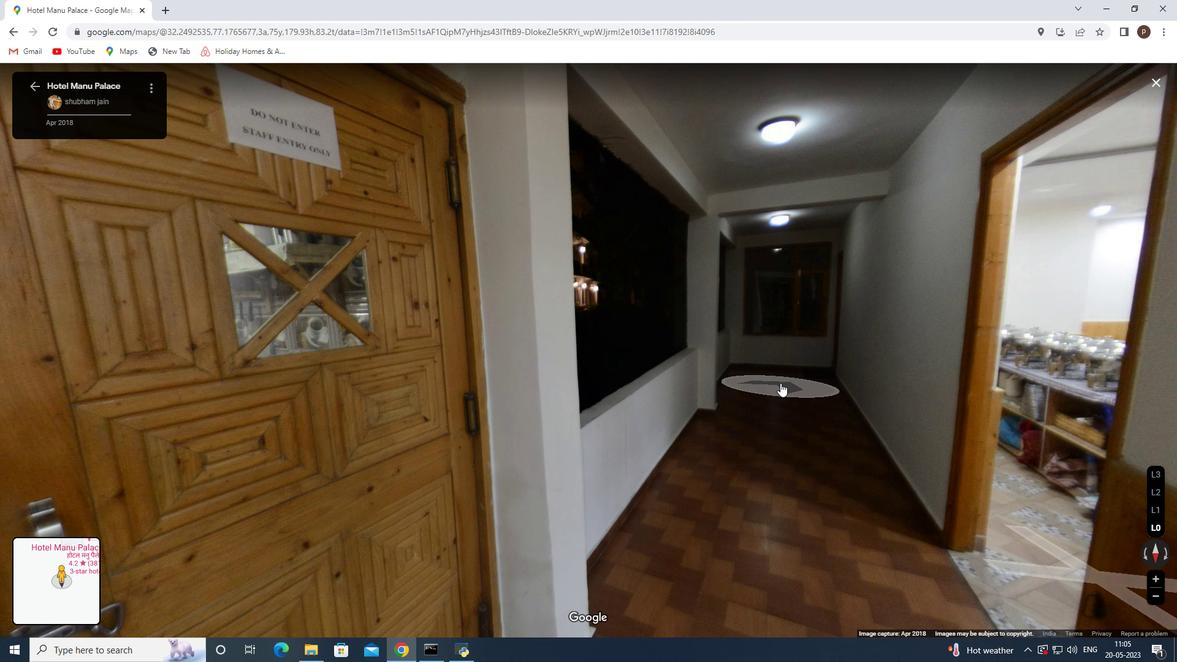 
Action: Mouse pressed left at (780, 383)
Screenshot: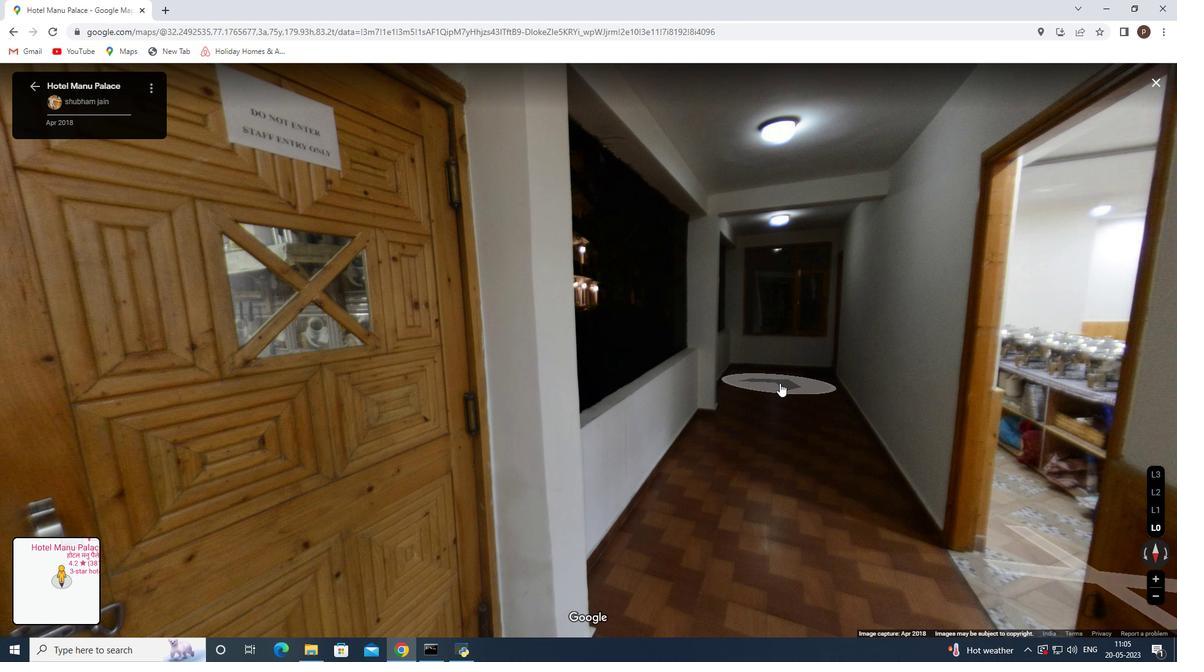
Action: Mouse moved to (764, 444)
Screenshot: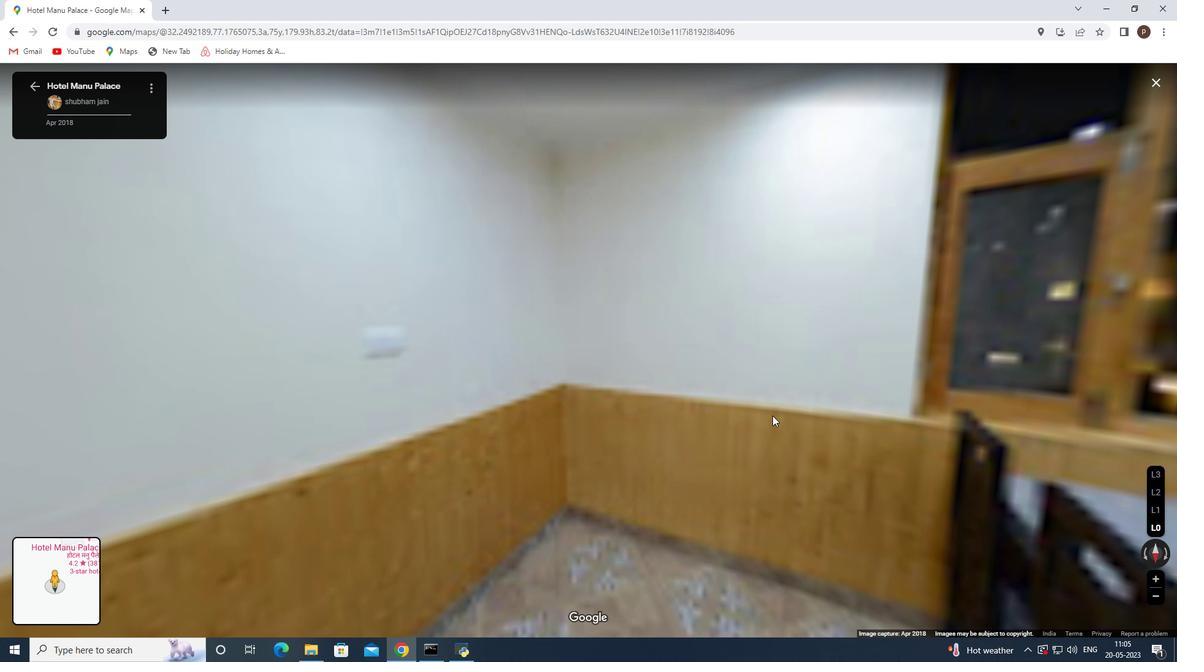 
Action: Mouse pressed left at (764, 444)
Screenshot: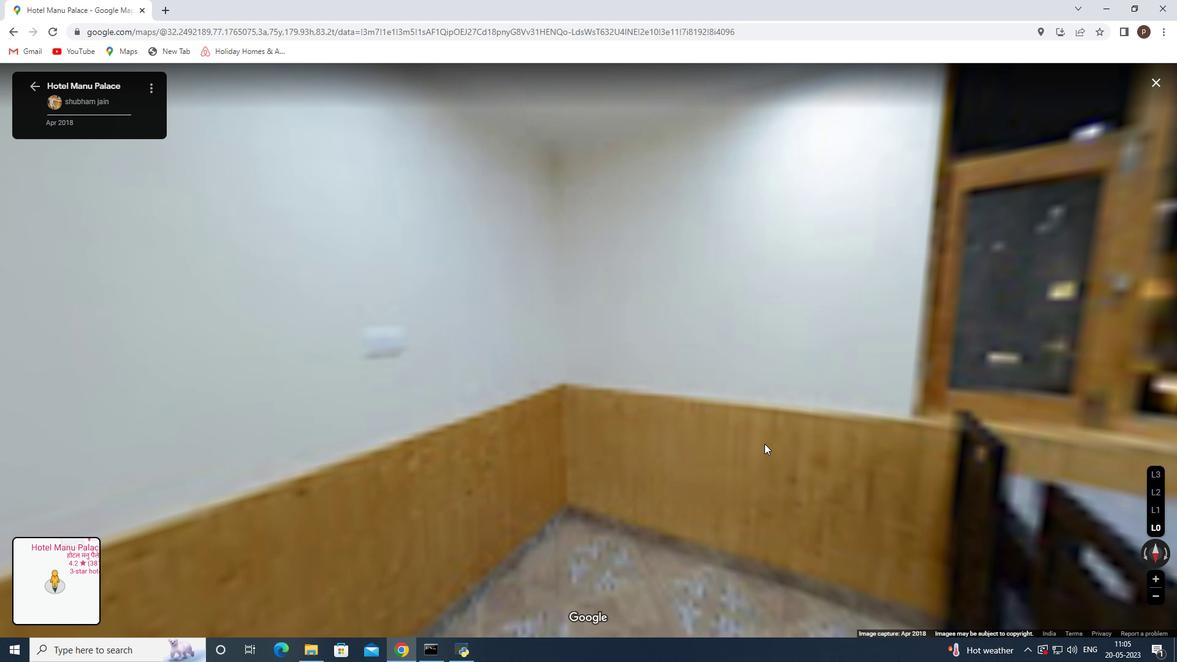 
Action: Mouse moved to (697, 420)
Screenshot: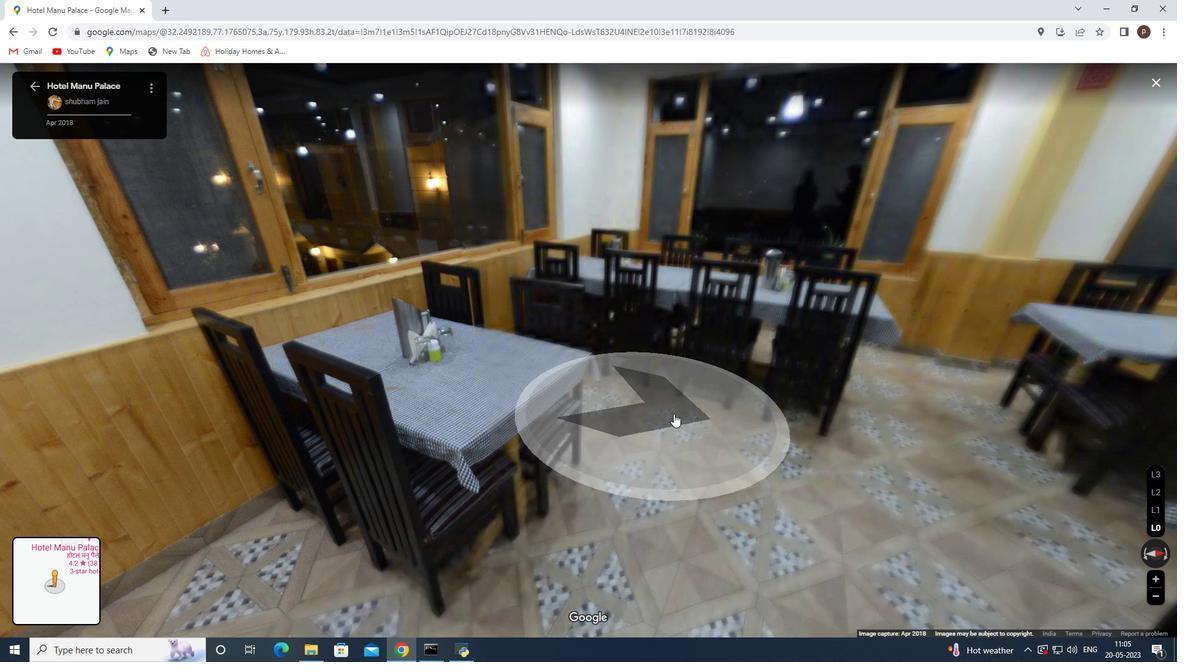
Action: Mouse pressed left at (697, 420)
Screenshot: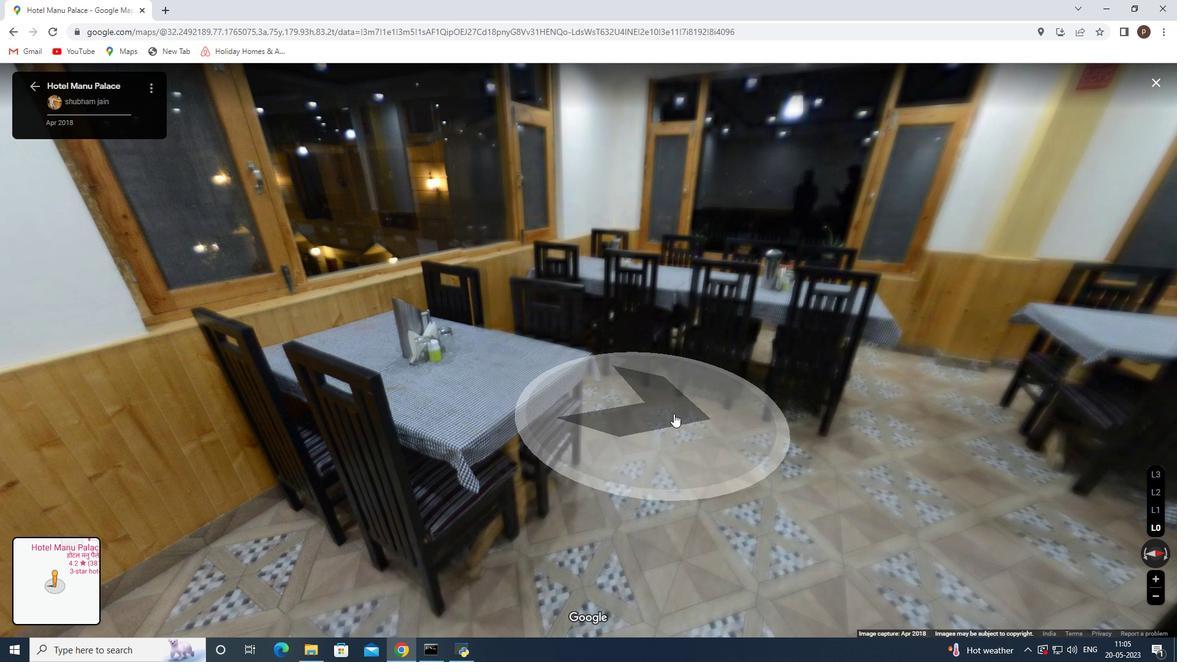 
Action: Mouse moved to (380, 324)
Screenshot: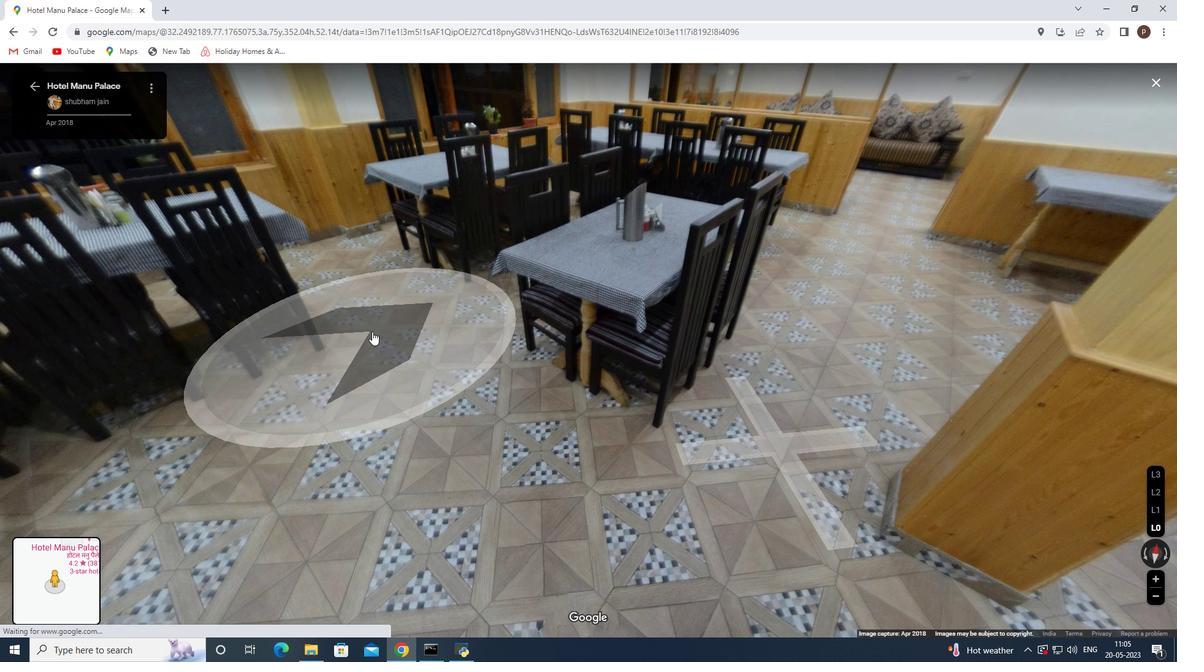 
Action: Mouse pressed left at (380, 324)
Screenshot: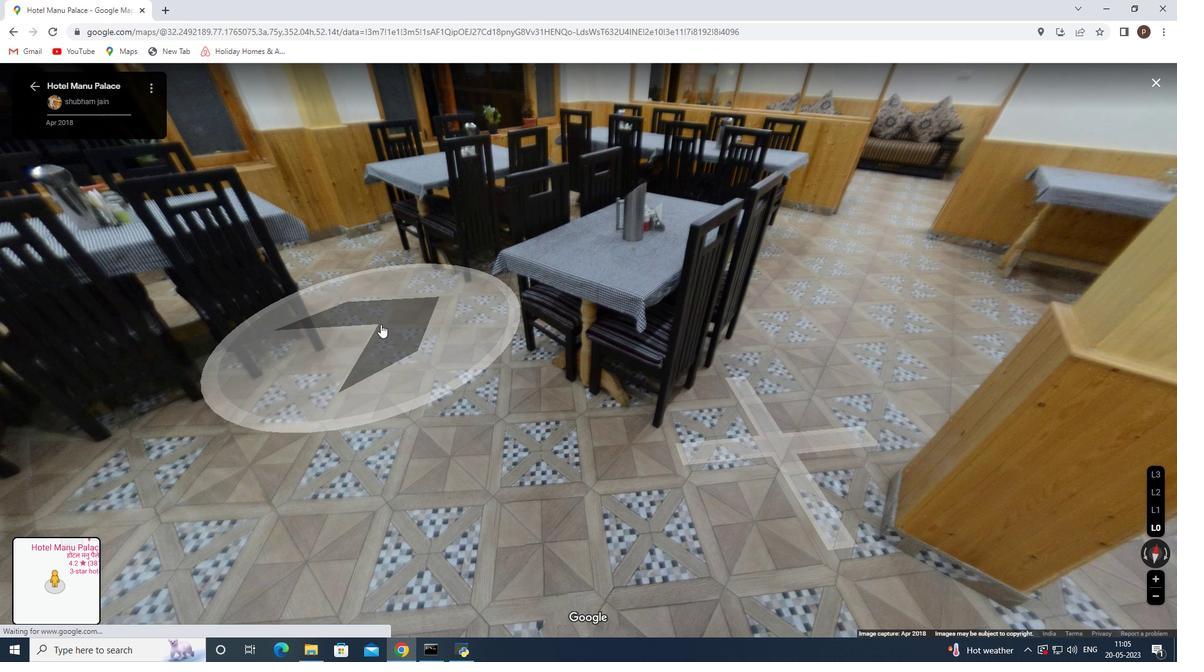 
Action: Mouse moved to (821, 292)
Screenshot: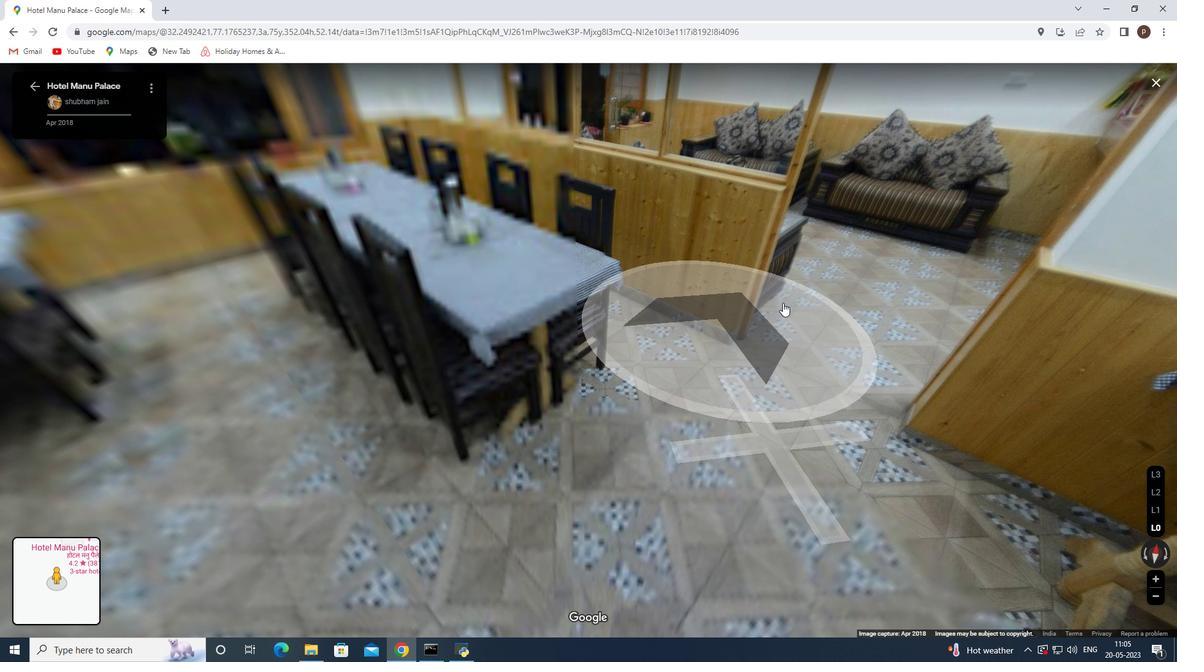 
Action: Mouse pressed left at (821, 292)
Screenshot: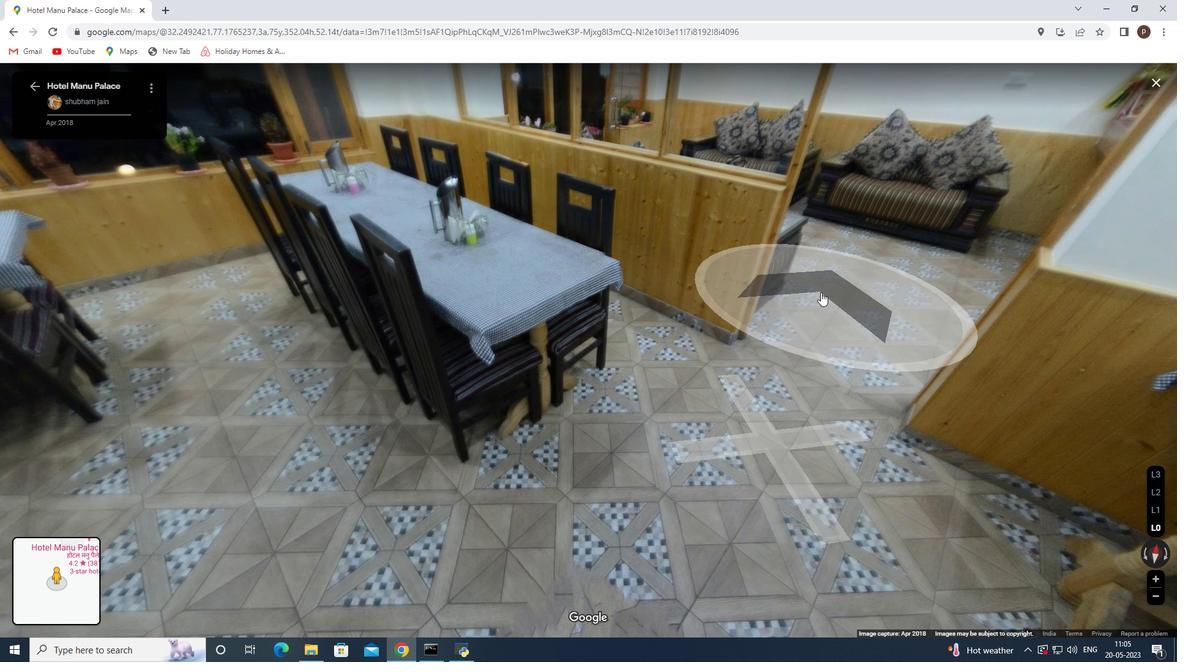 
Action: Mouse moved to (1024, 416)
Screenshot: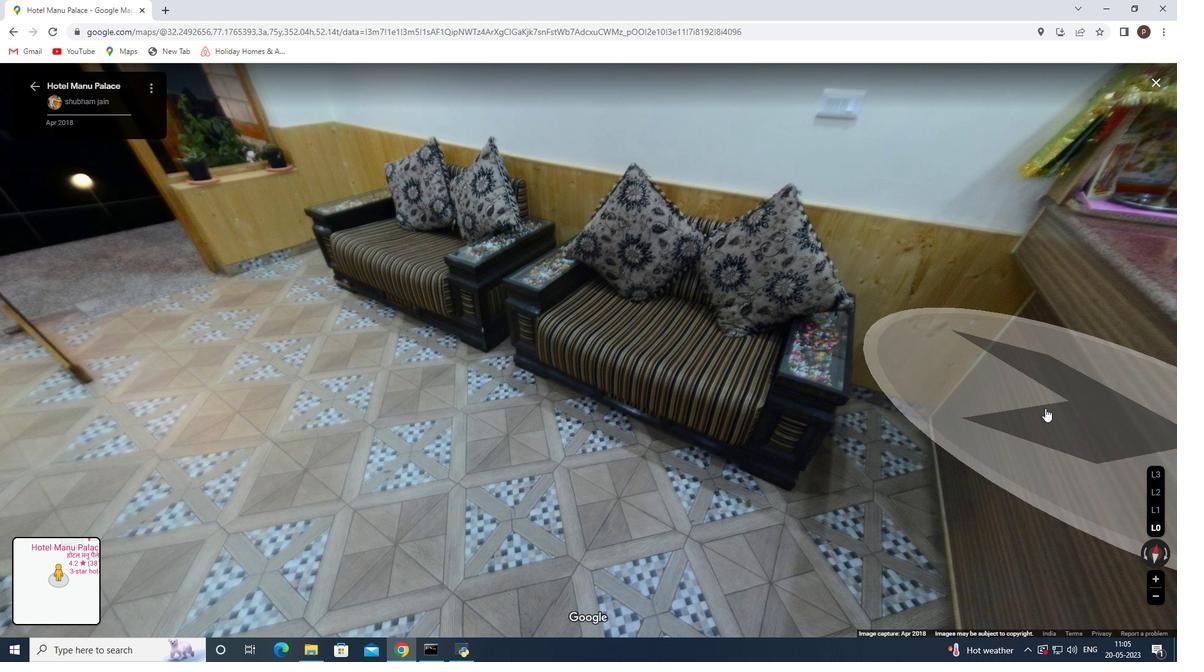 
Action: Mouse pressed left at (1024, 416)
Screenshot: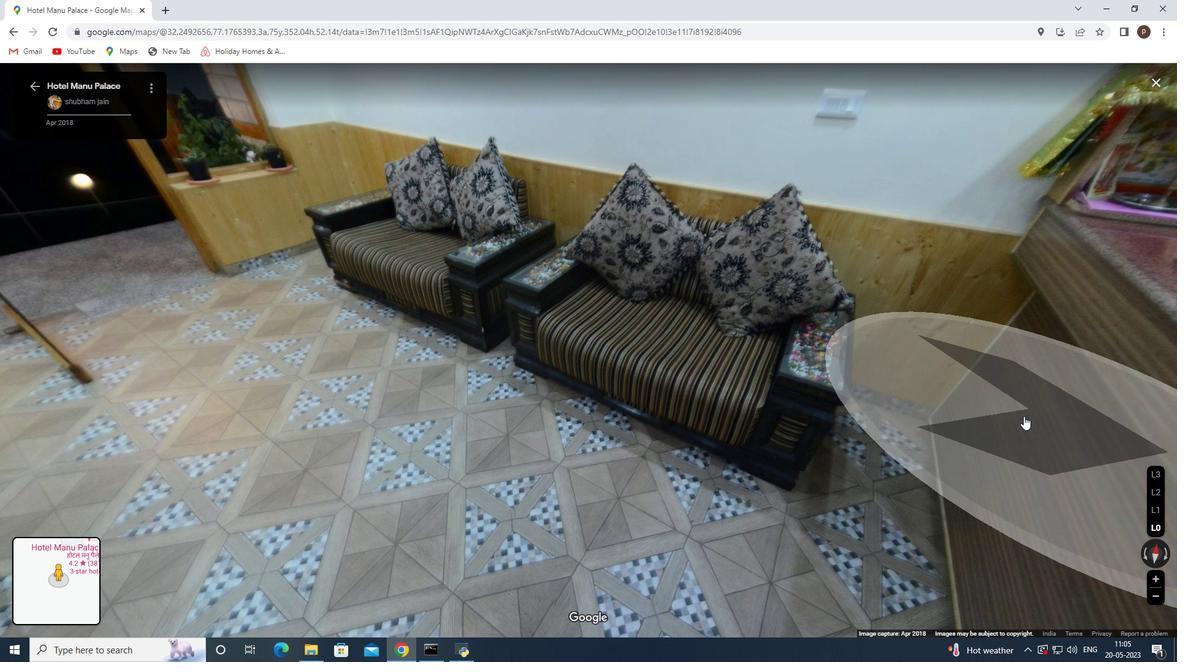 
Action: Mouse moved to (351, 288)
Screenshot: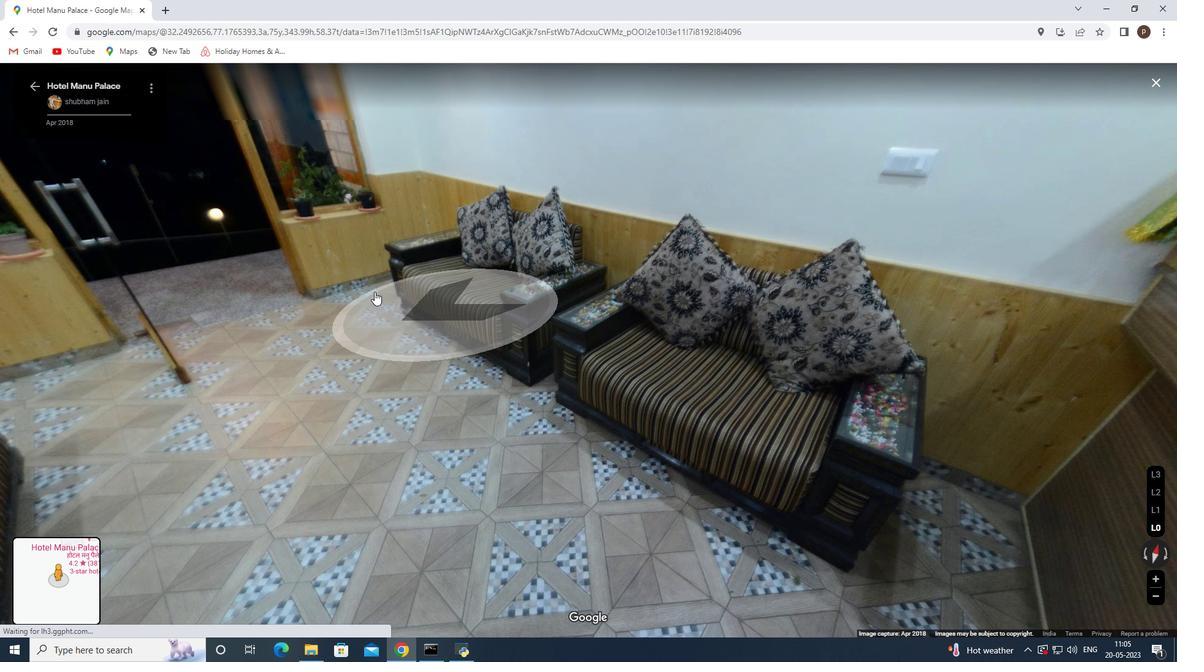 
Action: Mouse pressed left at (351, 288)
Screenshot: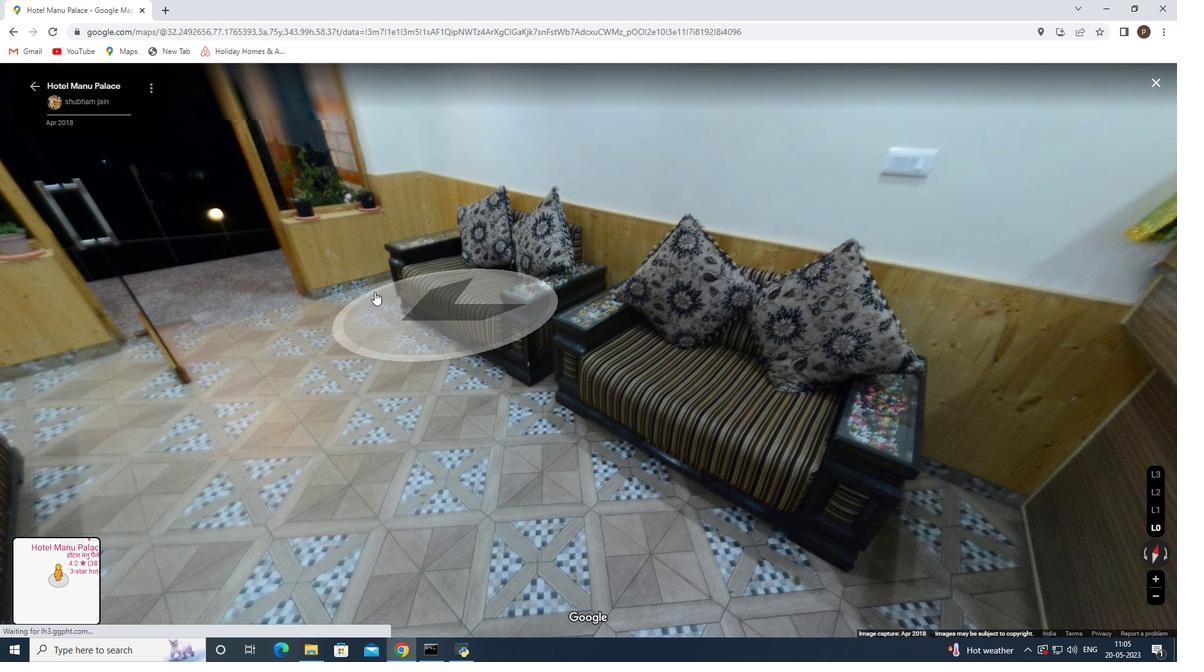 
Action: Mouse moved to (550, 327)
Screenshot: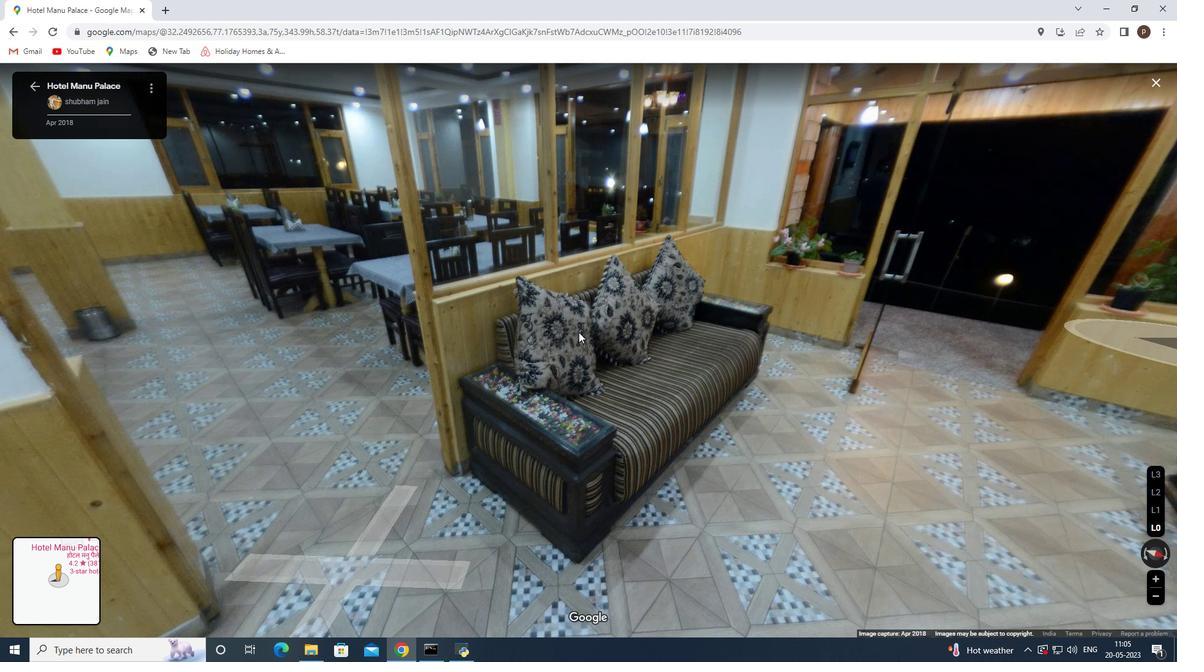 
Action: Mouse pressed left at (550, 327)
Screenshot: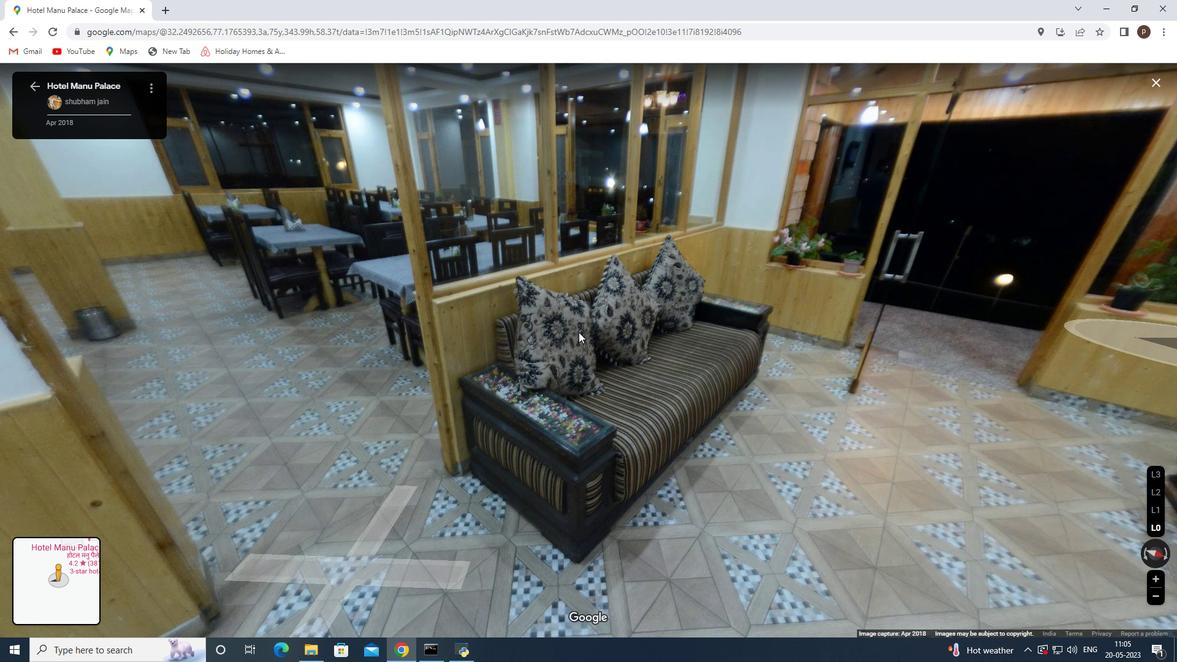 
Action: Mouse moved to (420, 315)
Screenshot: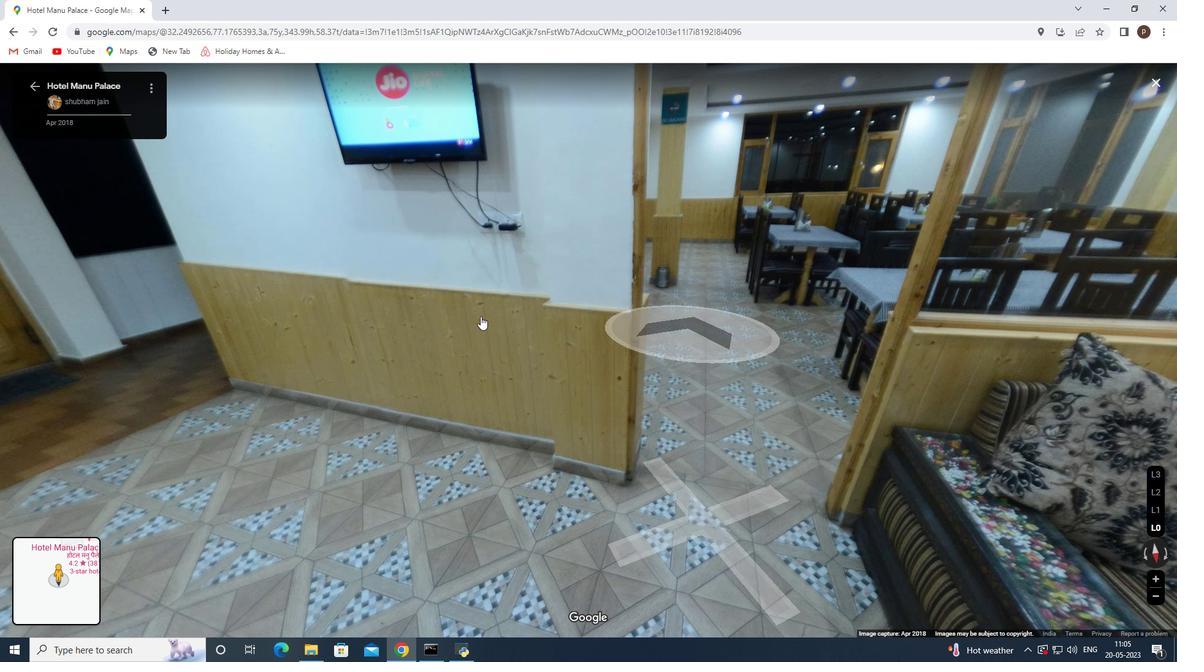 
Action: Mouse pressed left at (420, 315)
Screenshot: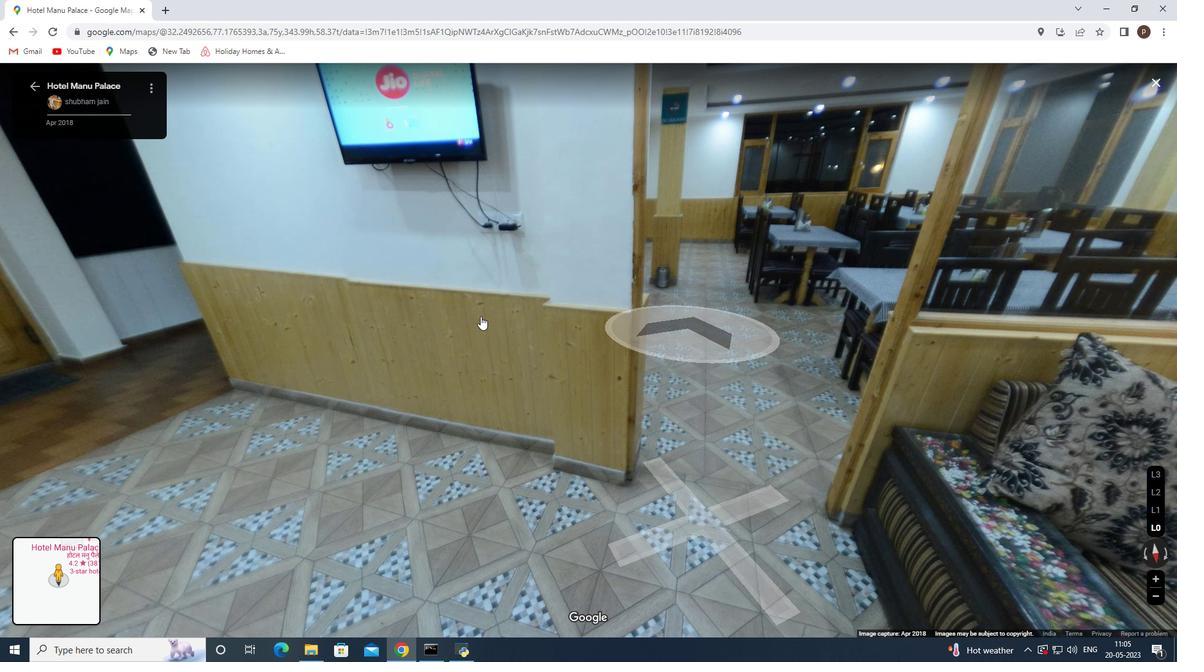 
Action: Mouse moved to (60, 584)
Screenshot: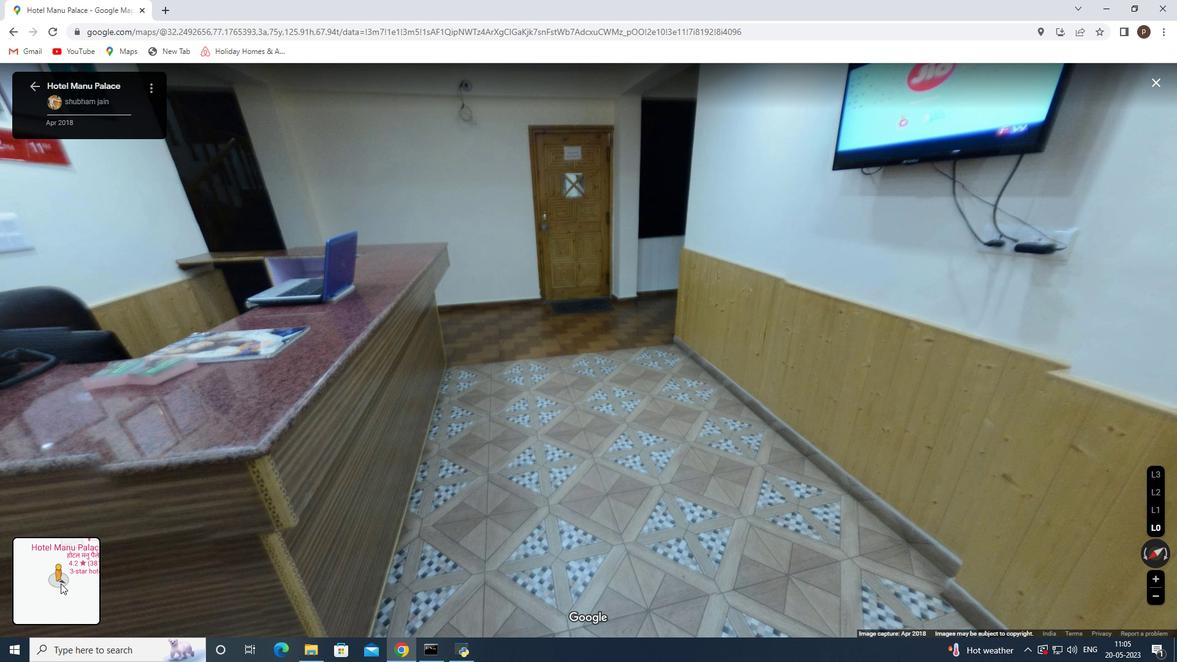 
Action: Mouse pressed left at (60, 584)
Screenshot: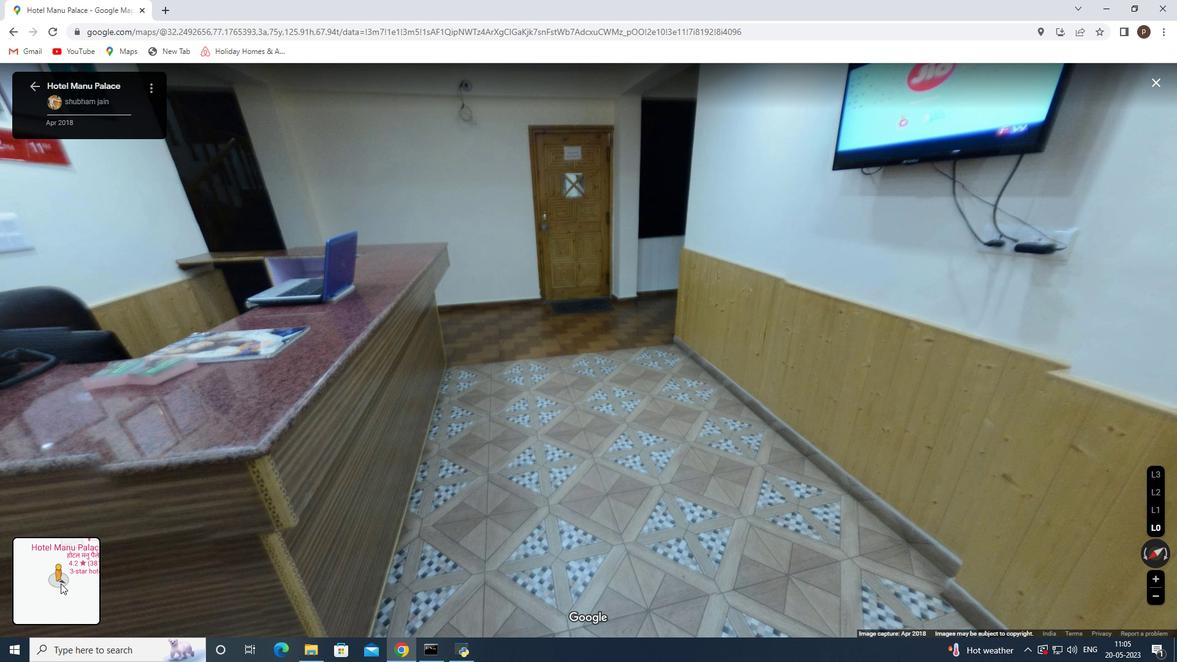 
Action: Mouse moved to (66, 526)
Screenshot: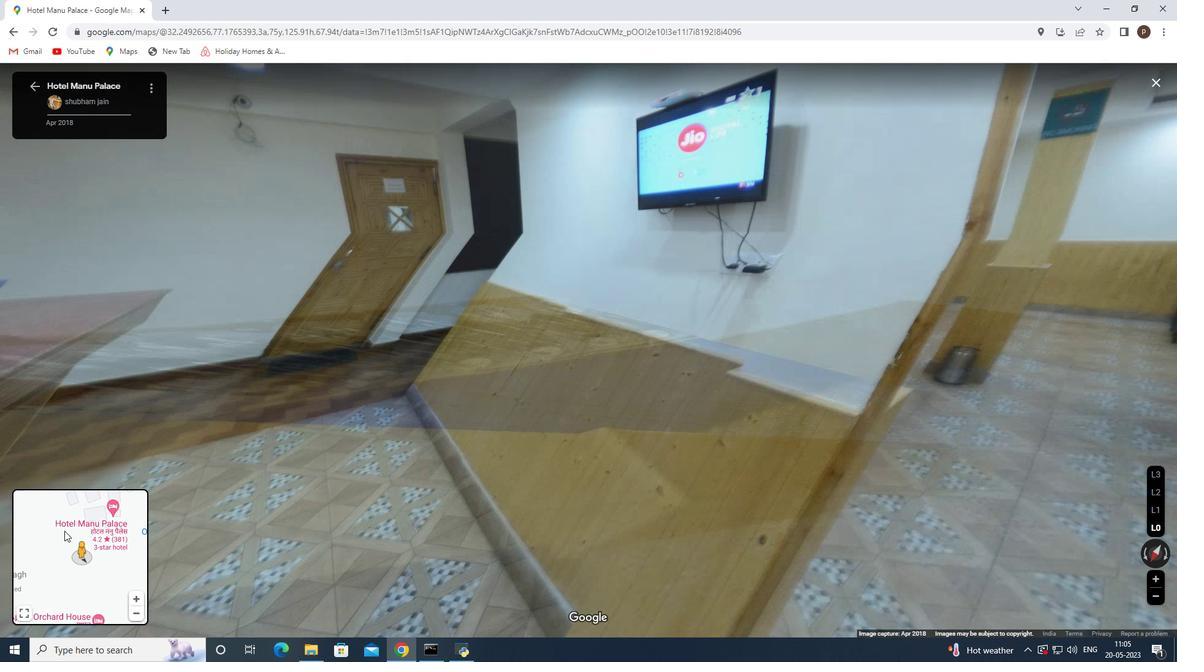 
Action: Mouse scrolled (66, 526) with delta (0, 0)
Screenshot: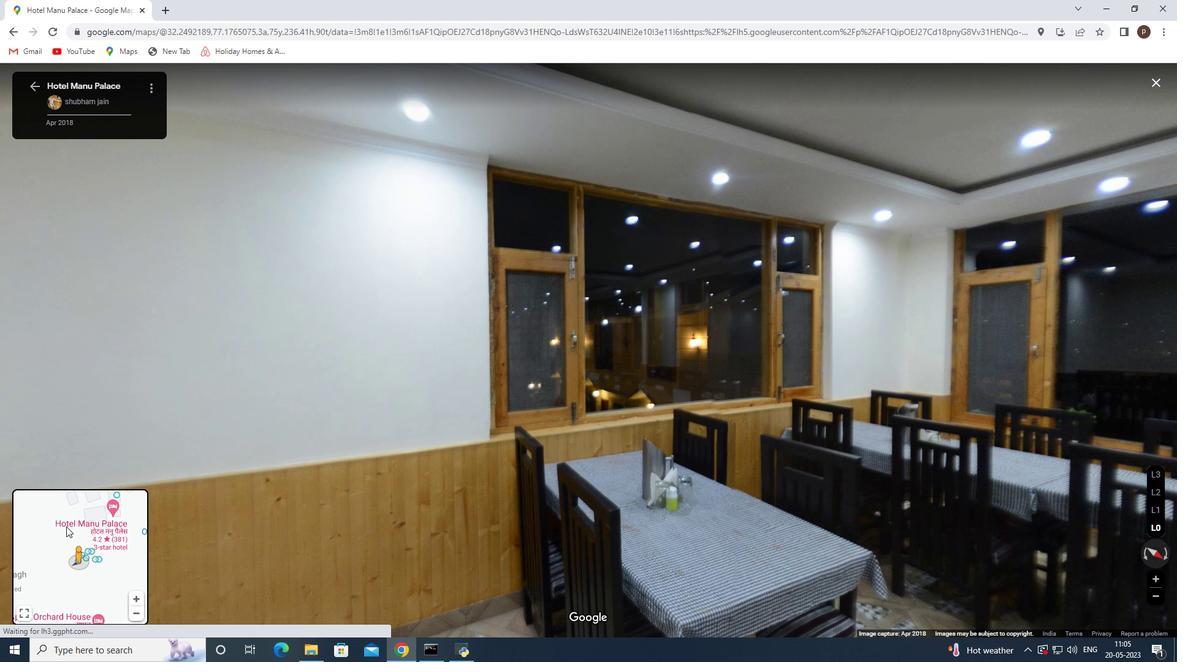 
Action: Mouse moved to (122, 527)
Screenshot: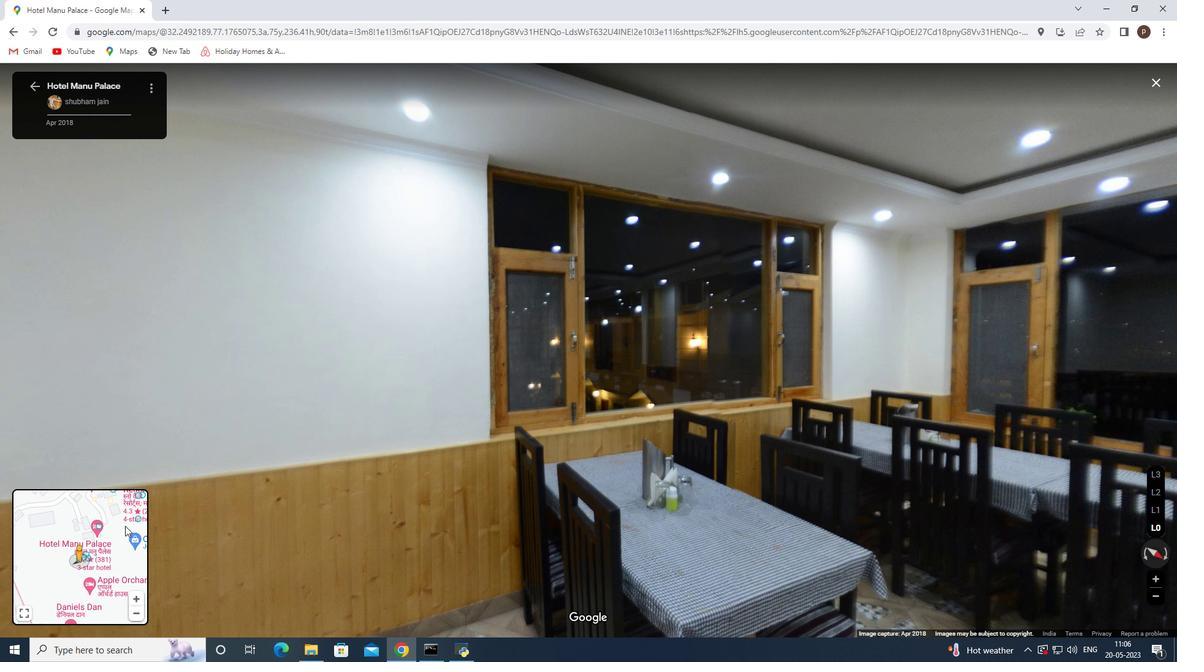 
Action: Mouse scrolled (122, 526) with delta (0, 0)
Screenshot: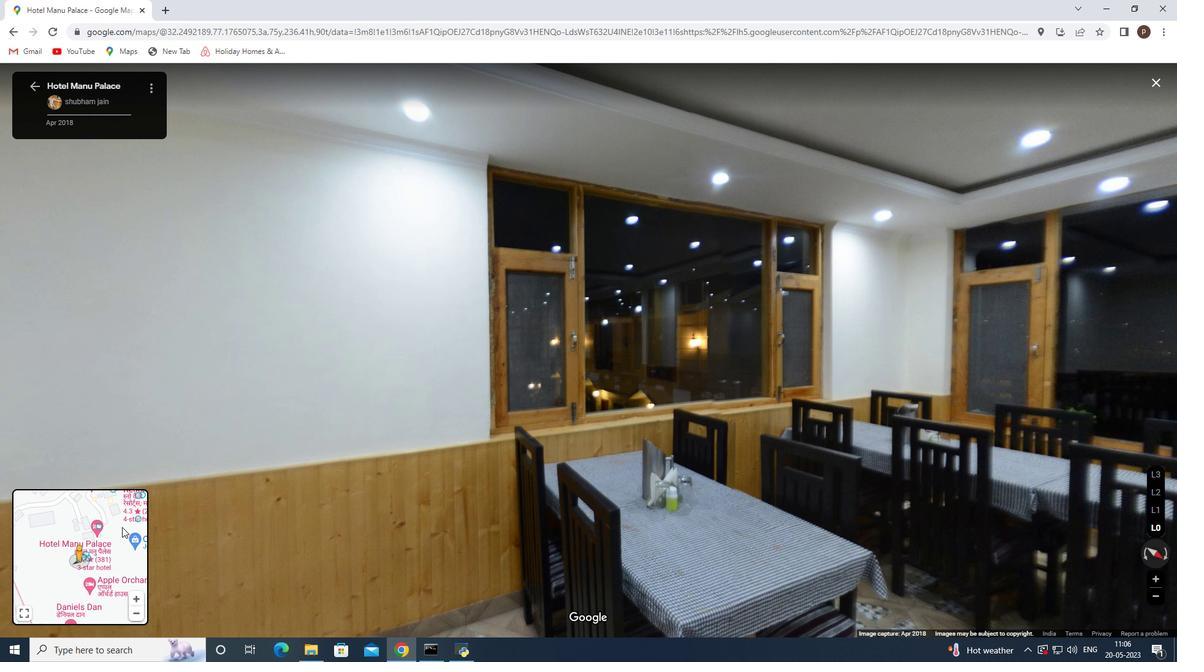 
Action: Mouse scrolled (122, 526) with delta (0, 0)
Screenshot: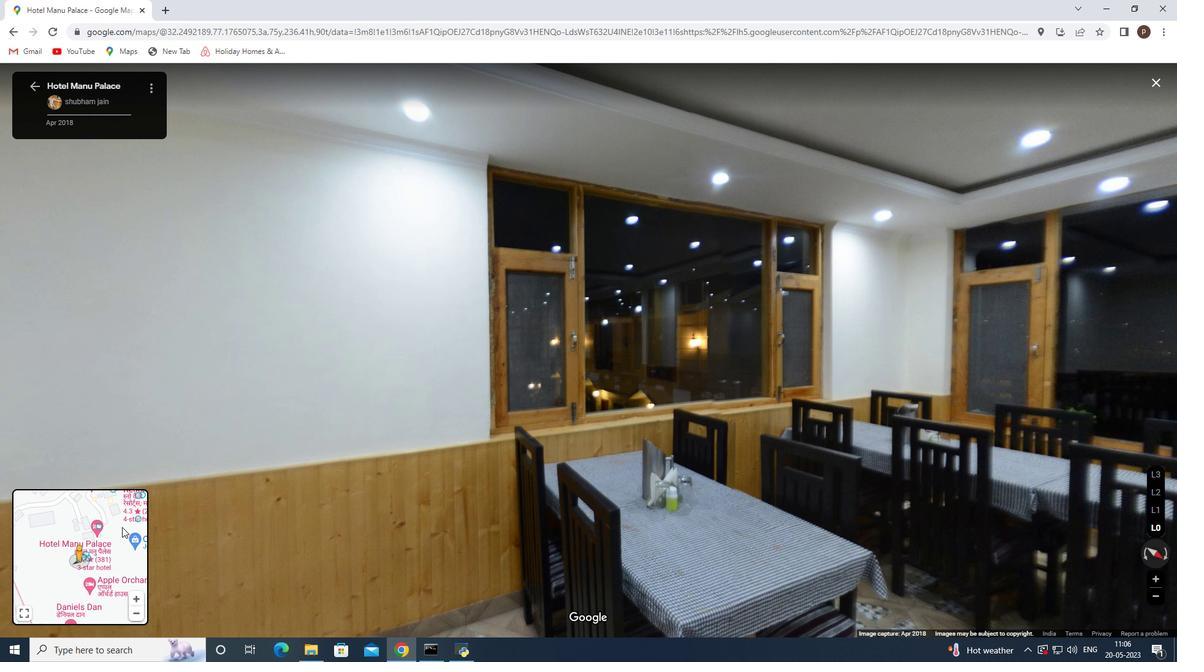 
Action: Mouse scrolled (122, 526) with delta (0, 0)
Screenshot: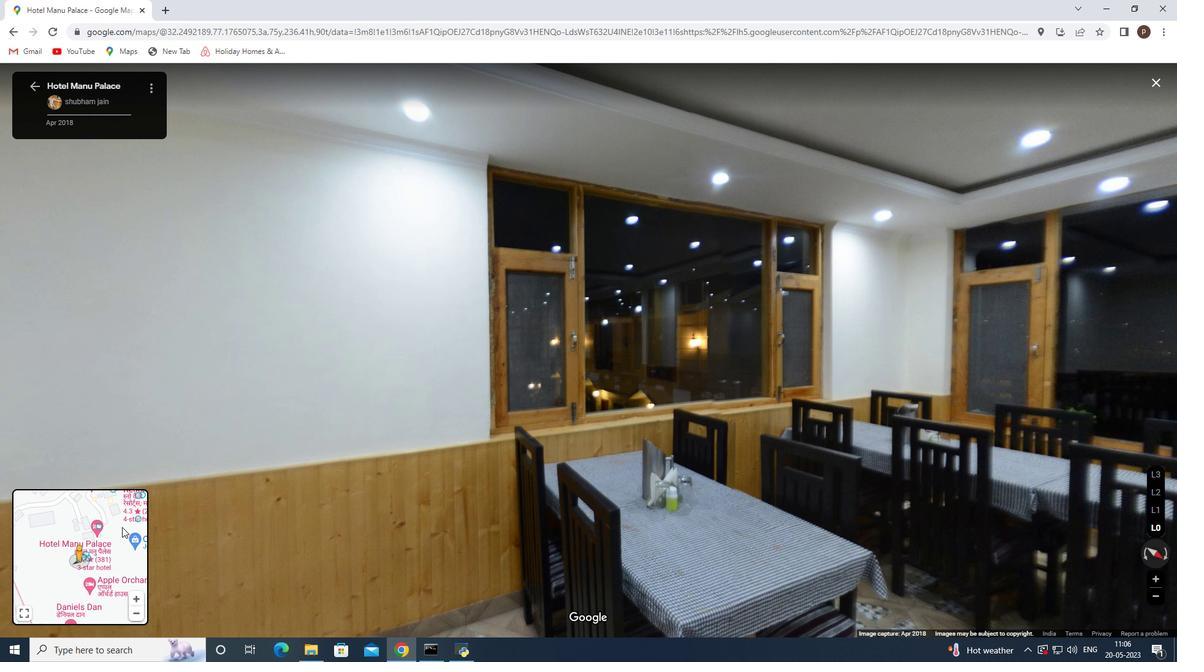 
Action: Mouse moved to (91, 524)
Screenshot: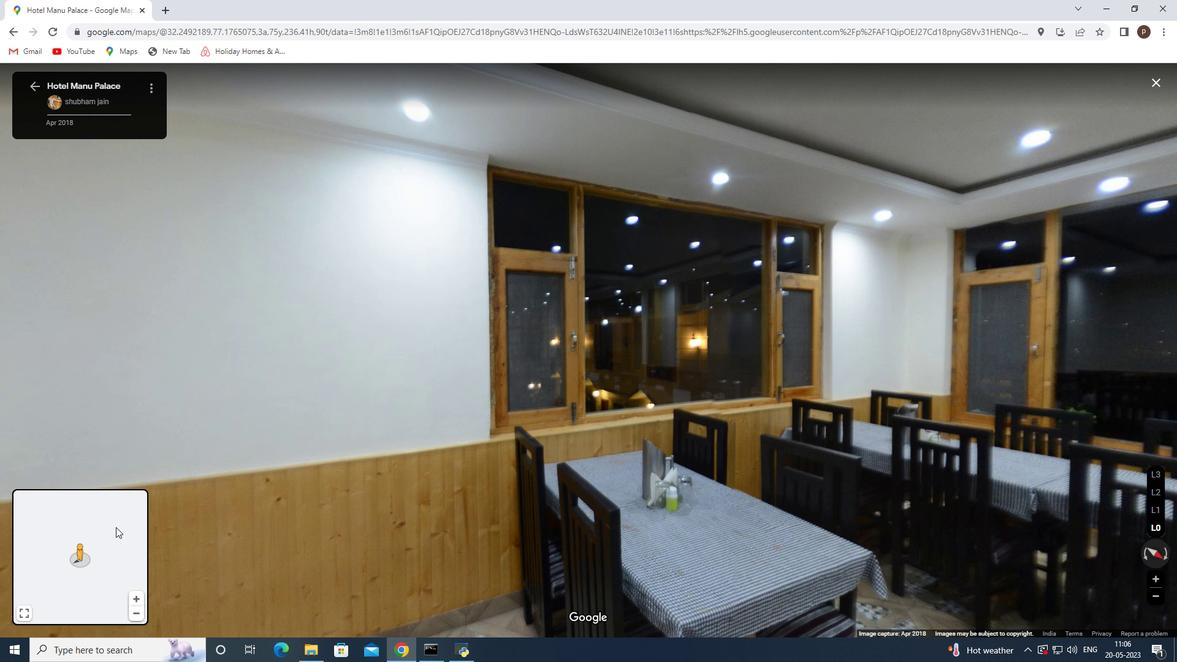 
Action: Mouse scrolled (91, 523) with delta (0, 0)
Screenshot: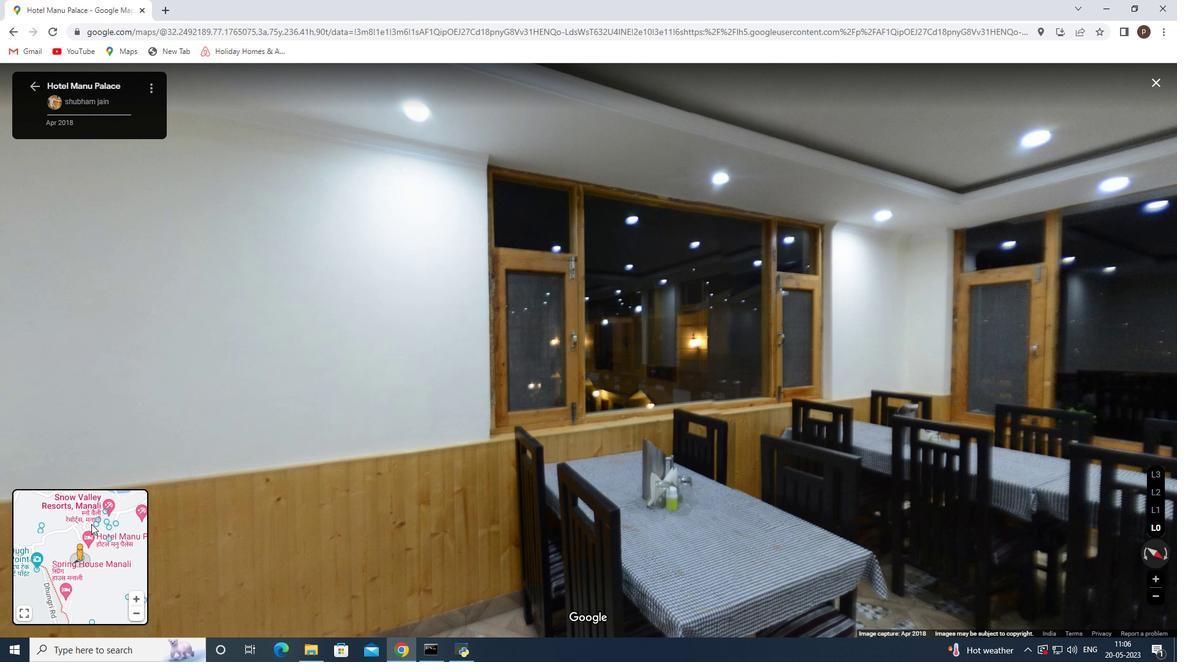 
Action: Mouse scrolled (91, 523) with delta (0, 0)
Screenshot: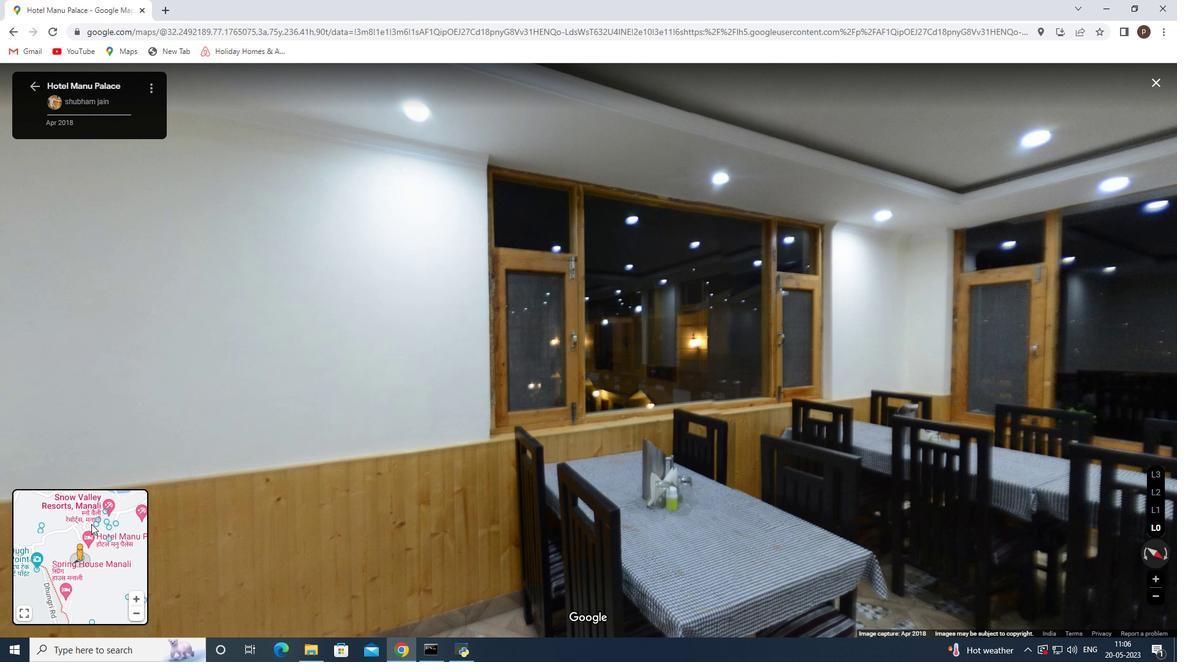 
Action: Mouse scrolled (91, 523) with delta (0, 0)
Screenshot: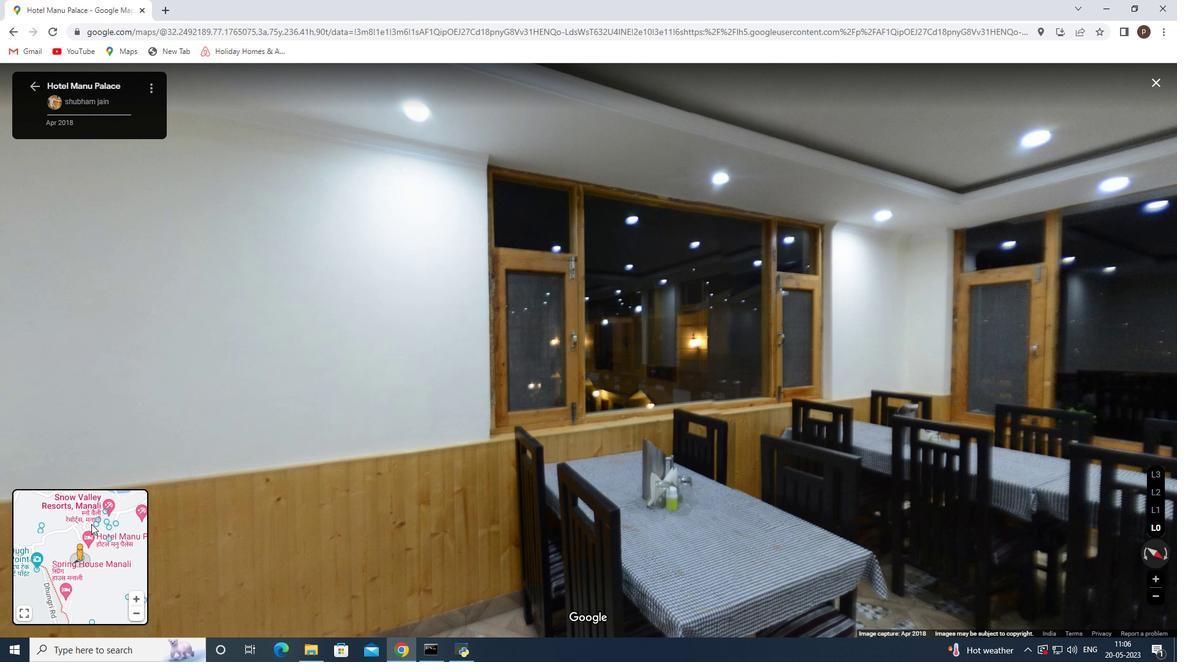 
Action: Mouse moved to (96, 517)
Screenshot: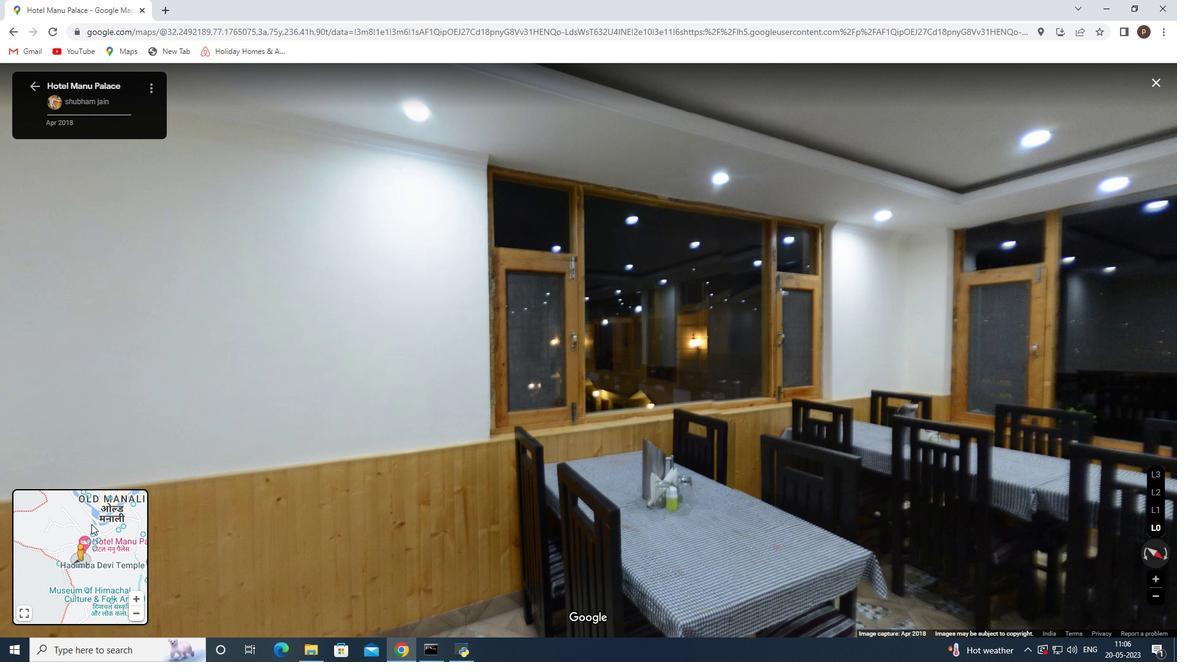 
Action: Mouse scrolled (96, 516) with delta (0, 0)
Screenshot: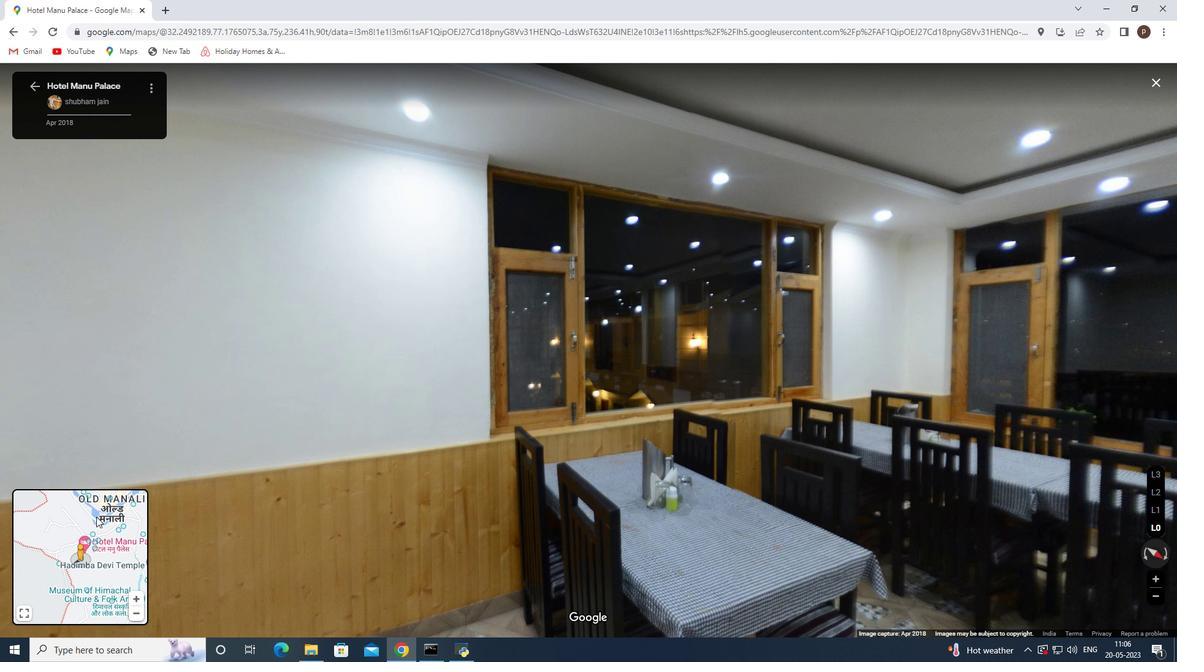 
Action: Mouse scrolled (96, 516) with delta (0, 0)
Screenshot: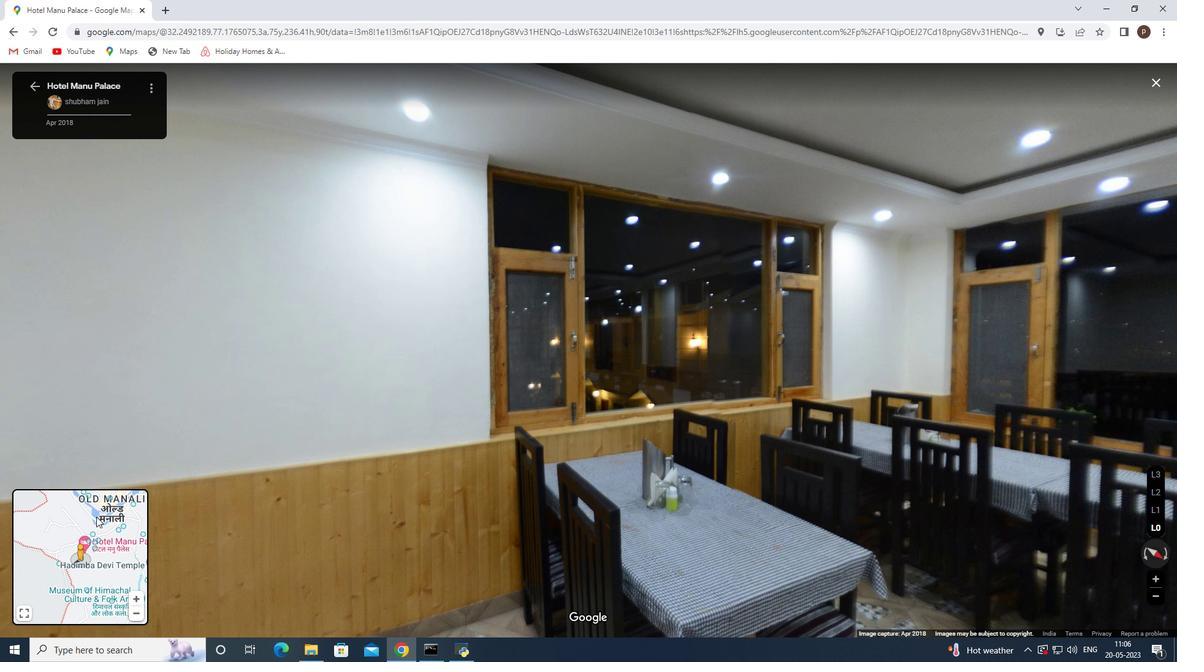
Action: Mouse moved to (81, 537)
Screenshot: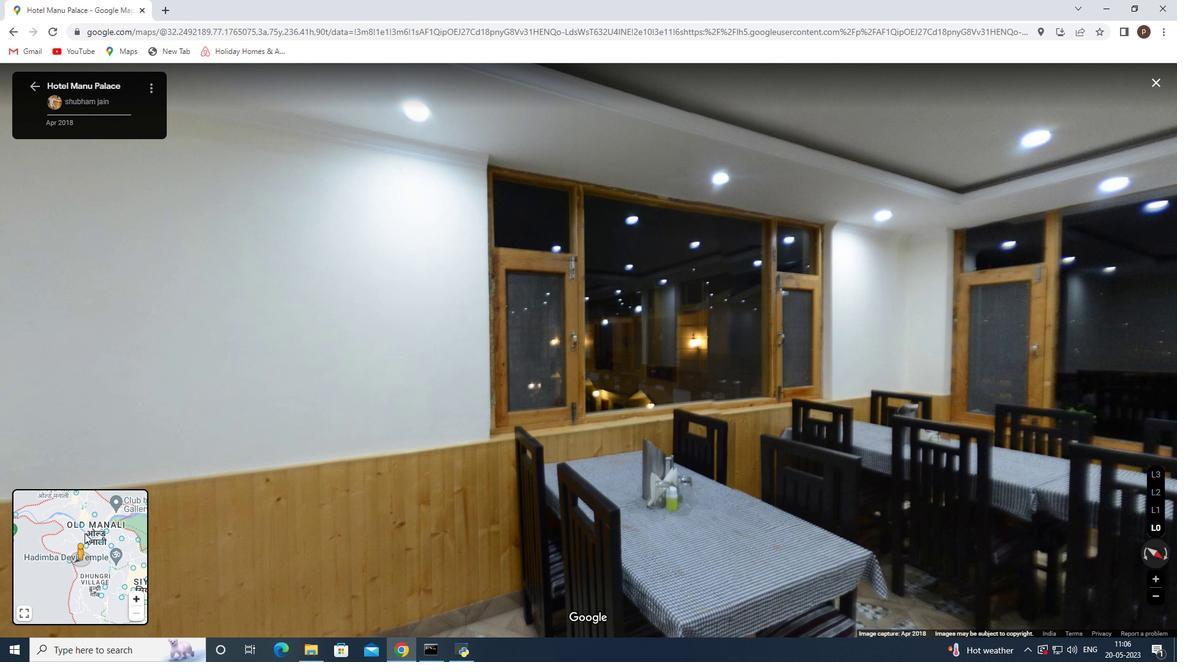 
Action: Mouse pressed left at (81, 537)
Screenshot: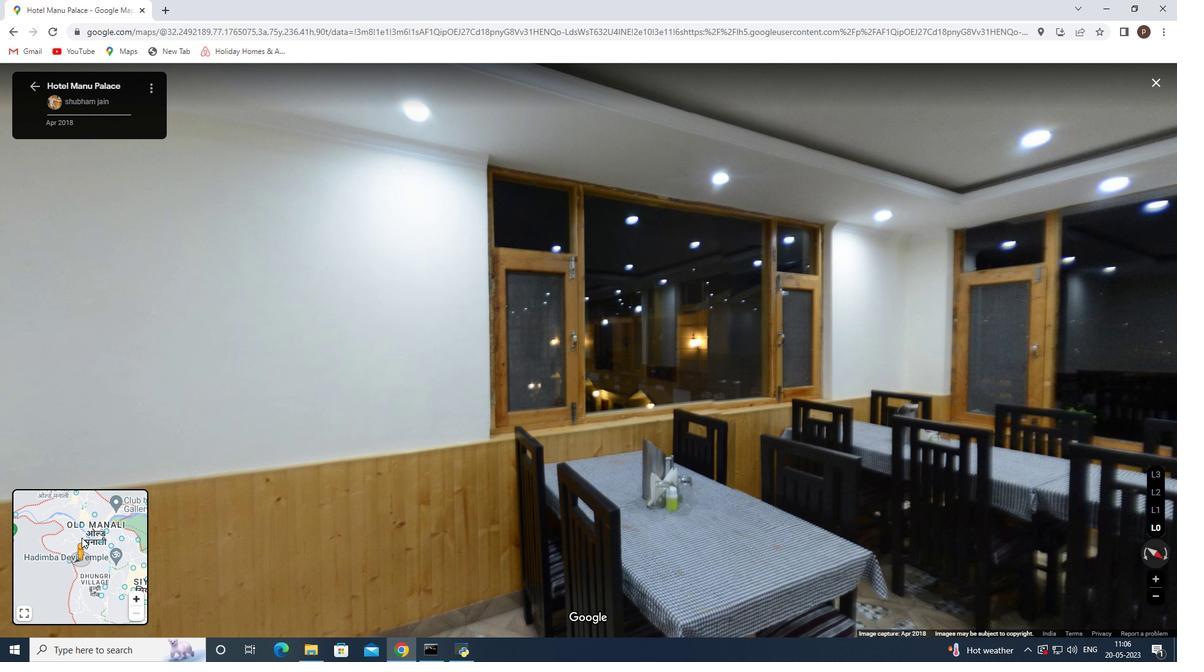 
Action: Mouse moved to (115, 536)
Screenshot: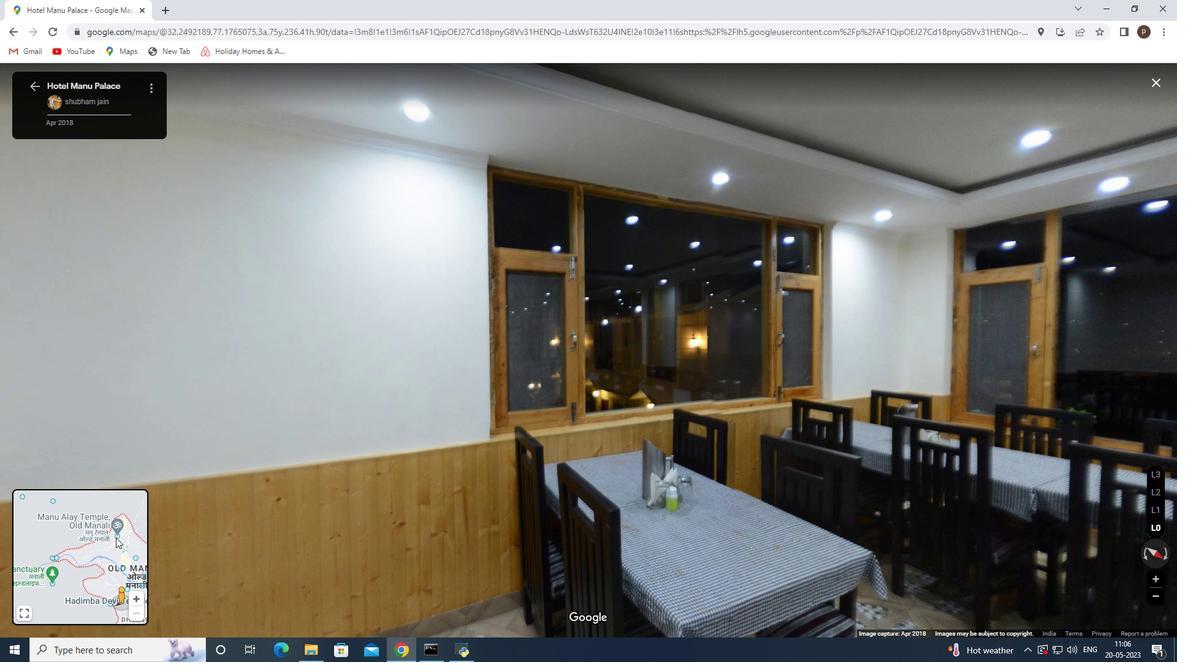 
Action: Mouse pressed left at (115, 536)
Screenshot: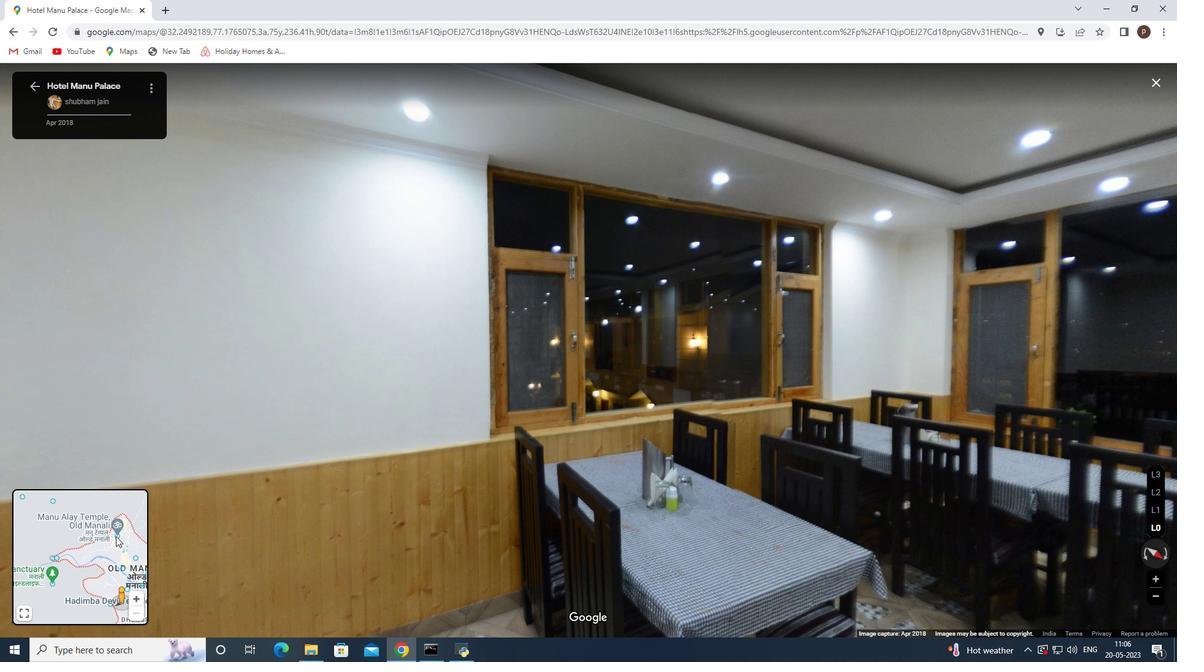 
Action: Mouse moved to (117, 536)
Screenshot: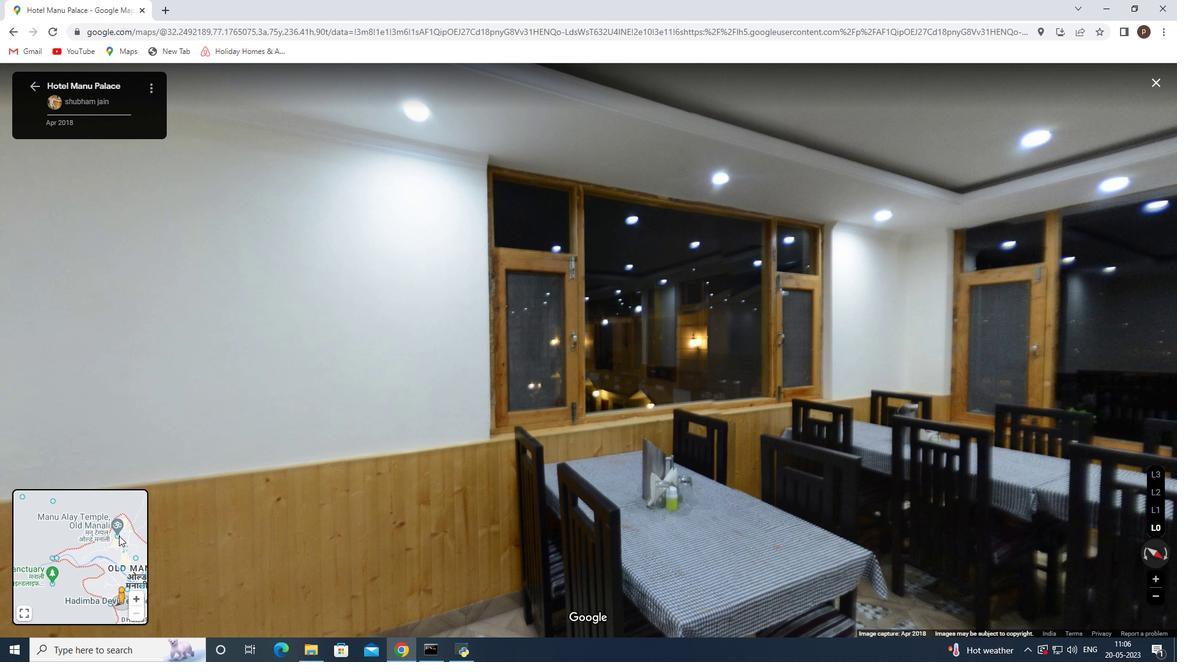 
Action: Mouse pressed left at (117, 536)
Screenshot: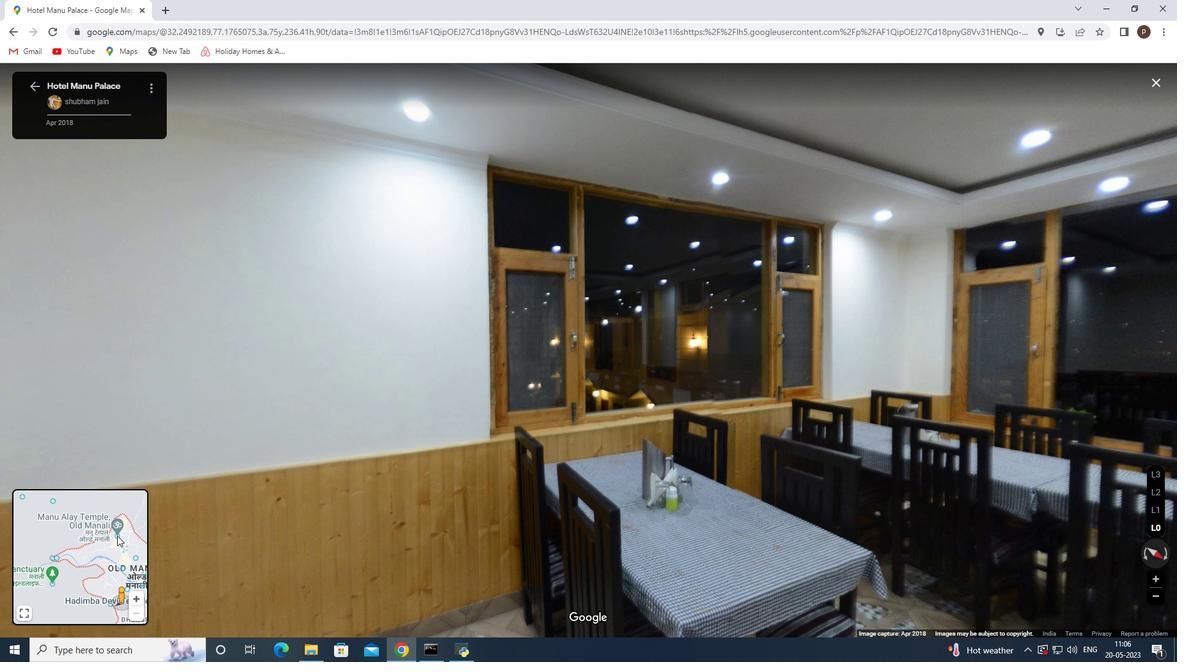 
Action: Mouse pressed left at (117, 536)
Screenshot: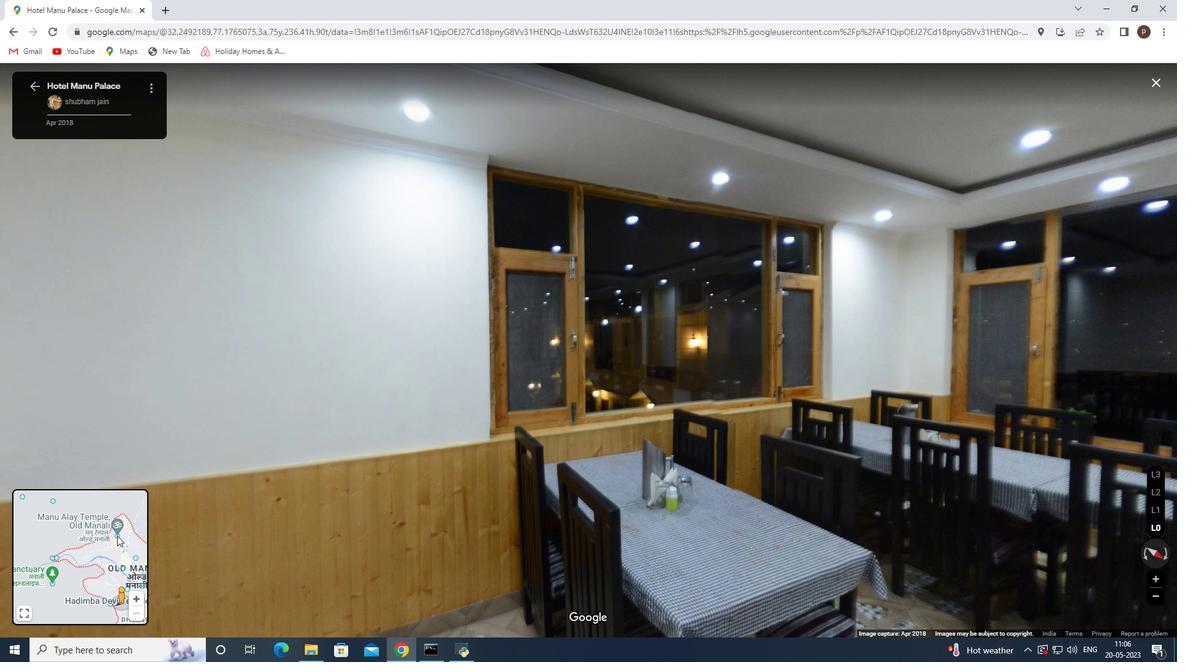 
Action: Mouse pressed left at (117, 536)
Screenshot: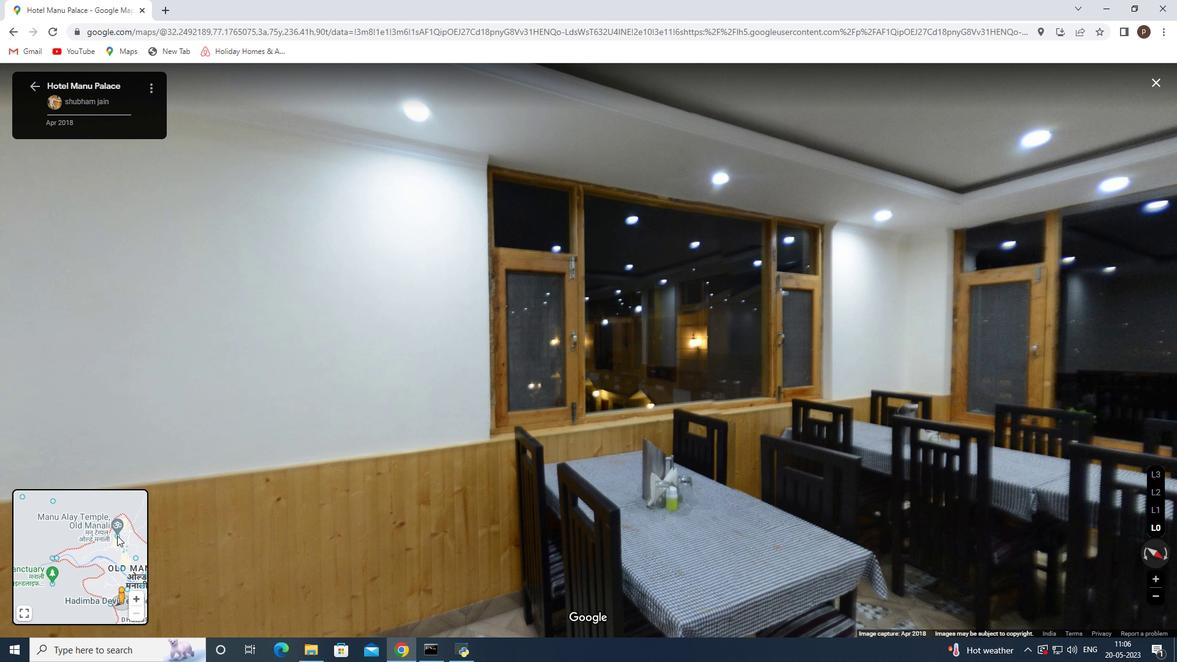 
Action: Mouse pressed left at (117, 536)
Screenshot: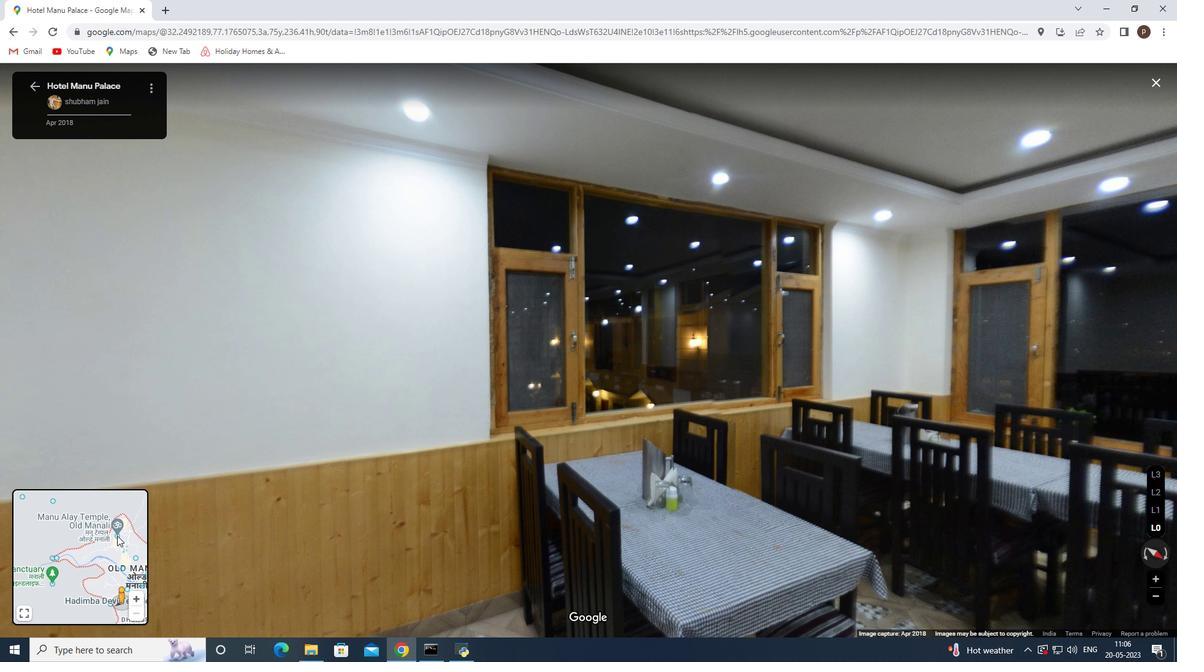 
Action: Mouse scrolled (117, 535) with delta (0, 0)
Screenshot: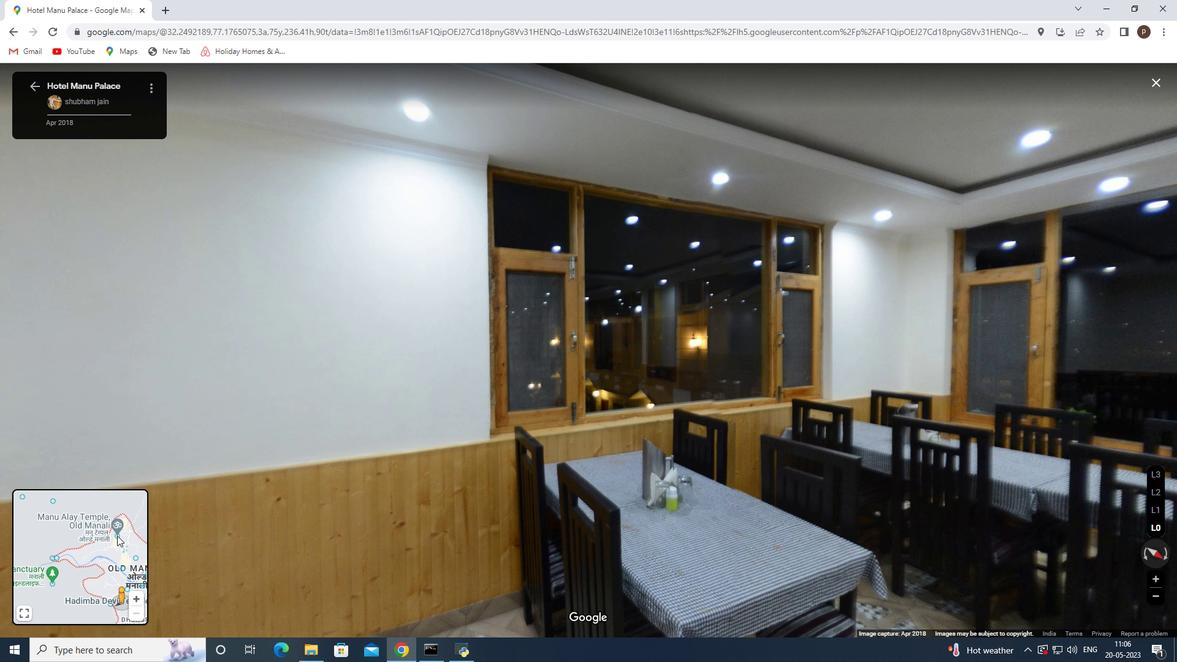 
Action: Mouse scrolled (117, 535) with delta (0, 0)
Screenshot: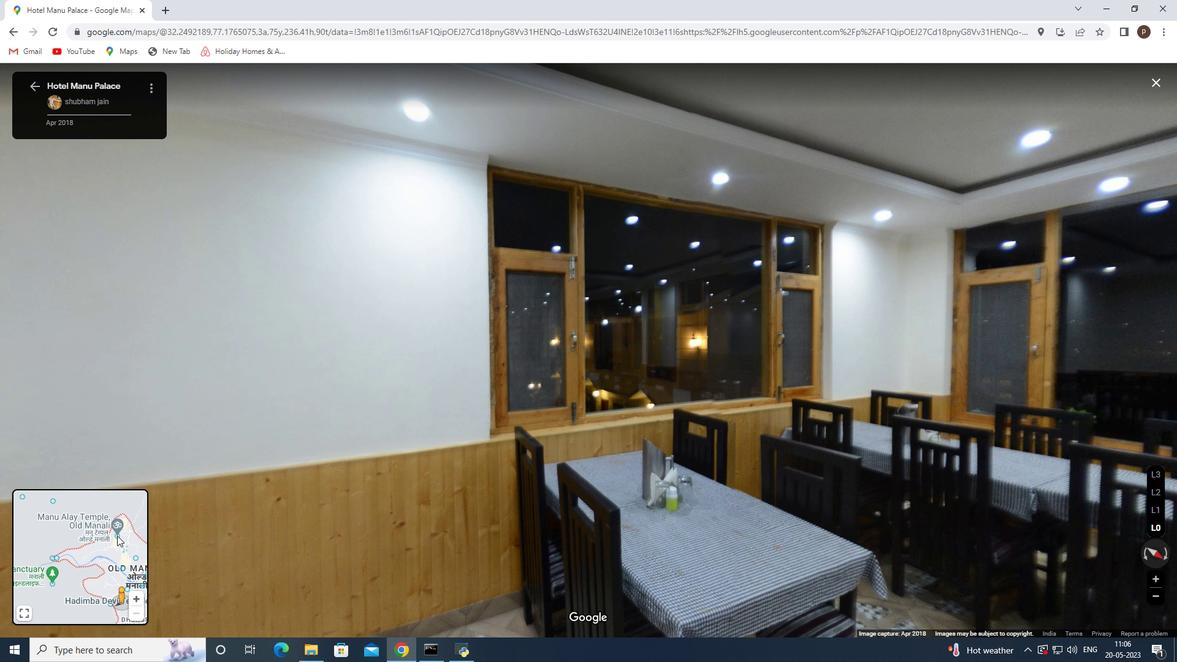
Action: Mouse moved to (20, 615)
Screenshot: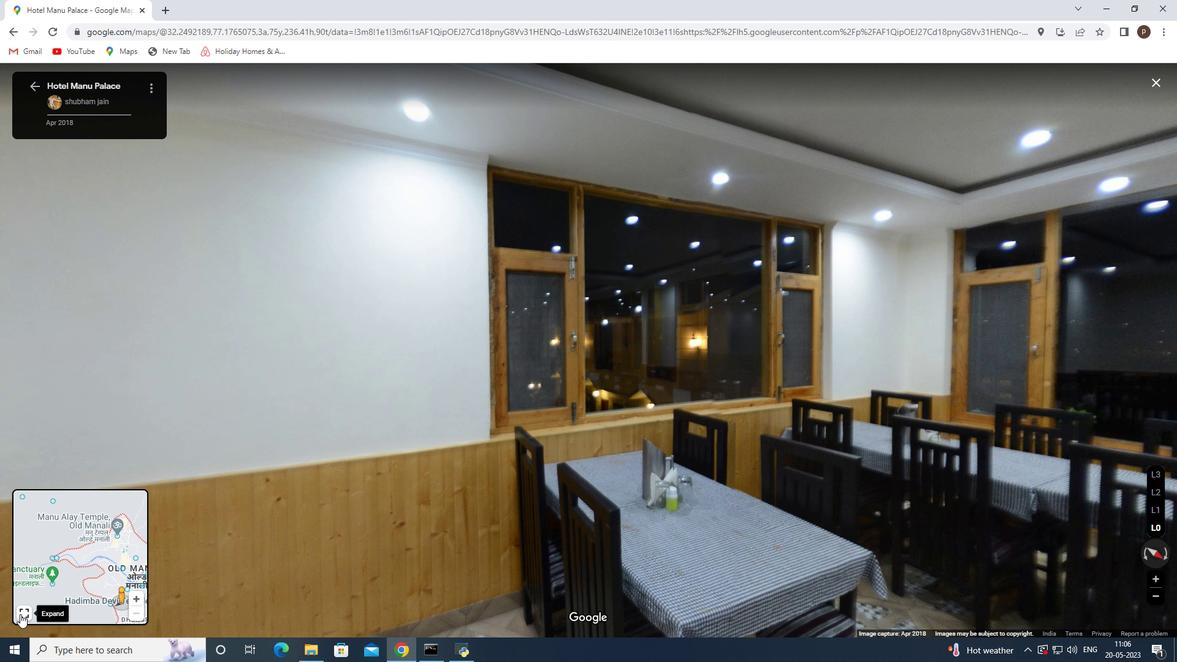 
Action: Mouse pressed left at (20, 615)
Screenshot: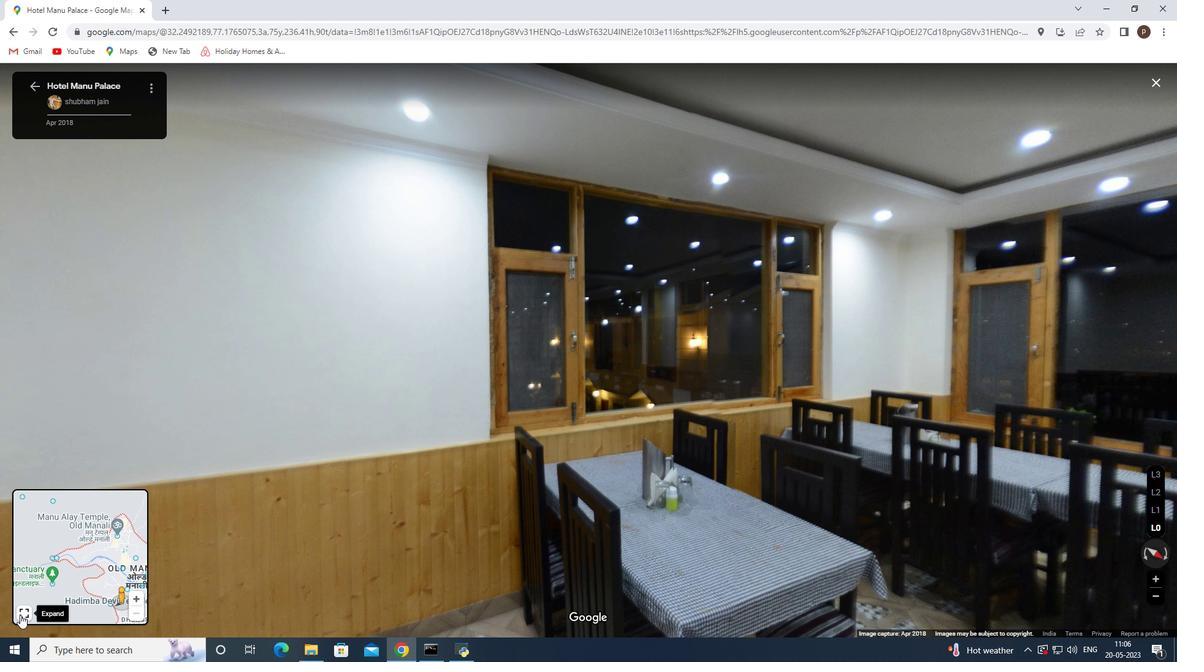 
Action: Mouse moved to (699, 527)
Screenshot: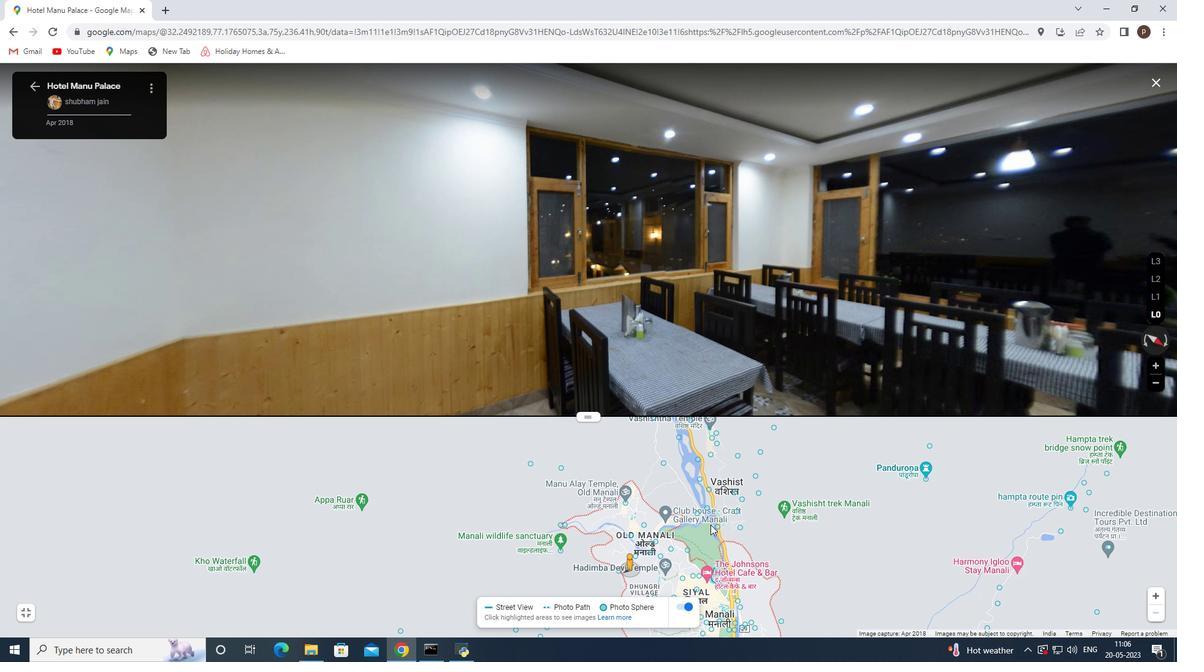 
Action: Mouse scrolled (699, 528) with delta (0, 0)
Screenshot: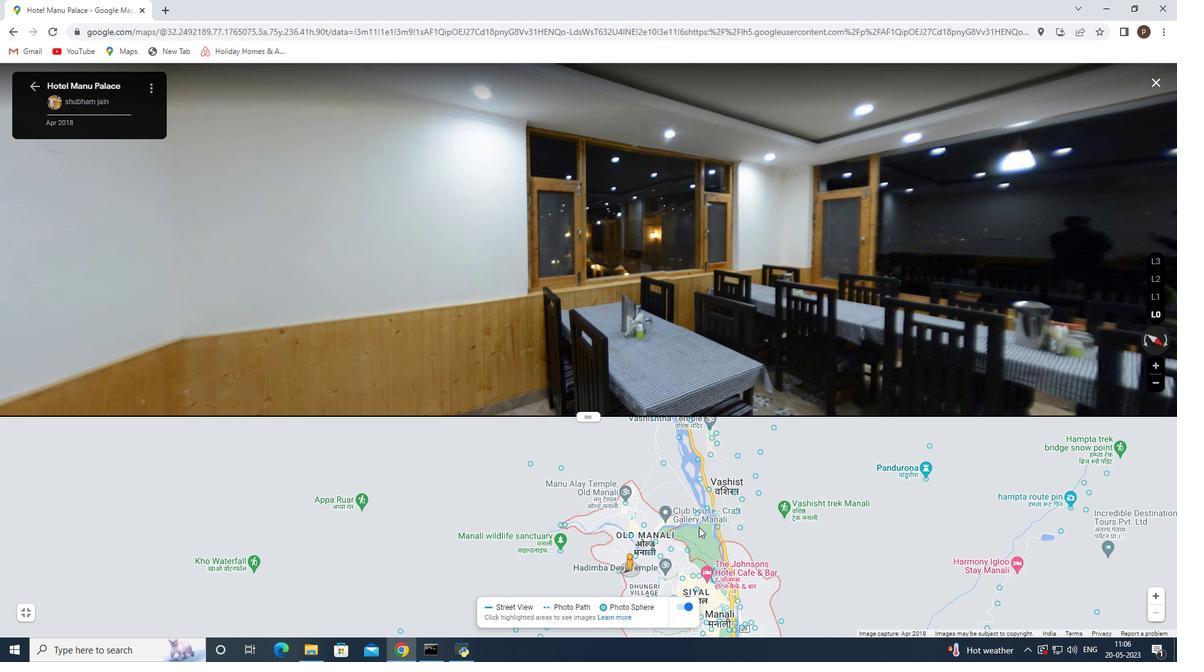 
Action: Mouse moved to (599, 527)
Screenshot: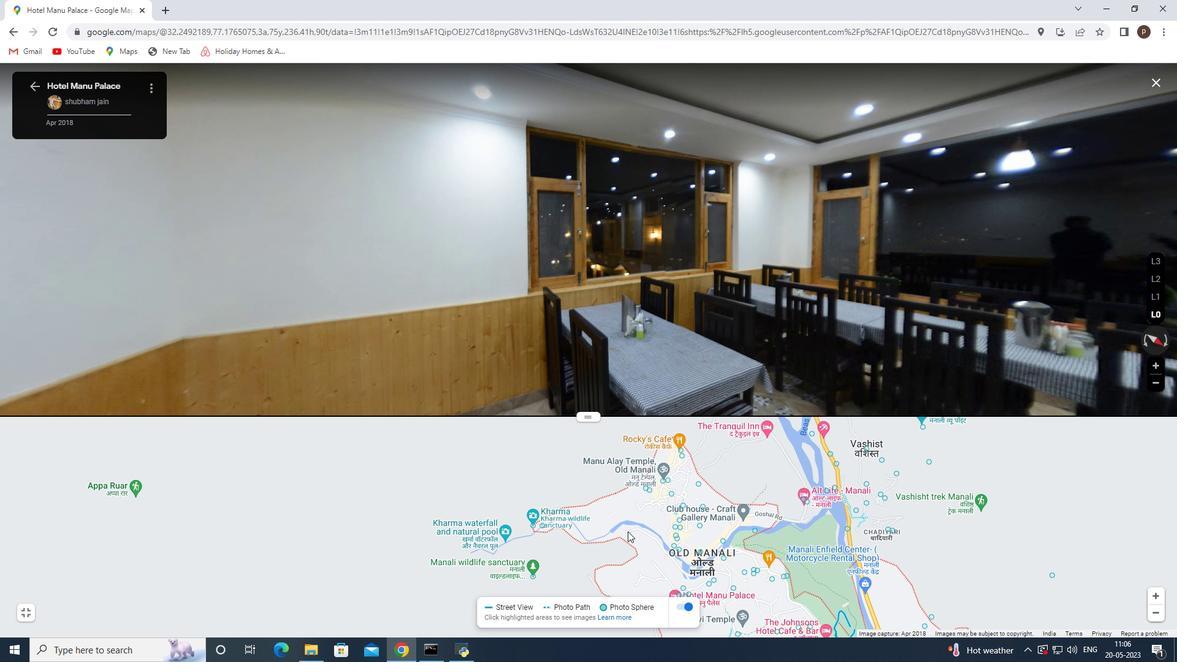 
Action: Mouse scrolled (599, 528) with delta (0, 0)
Screenshot: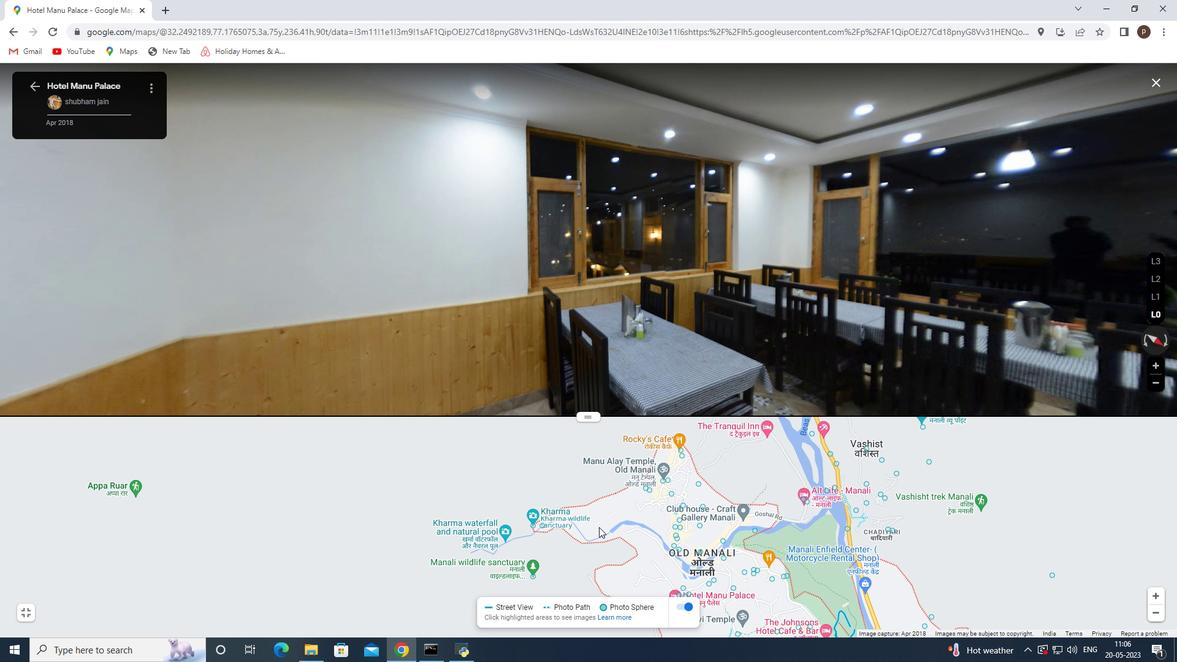 
Action: Mouse moved to (729, 511)
Screenshot: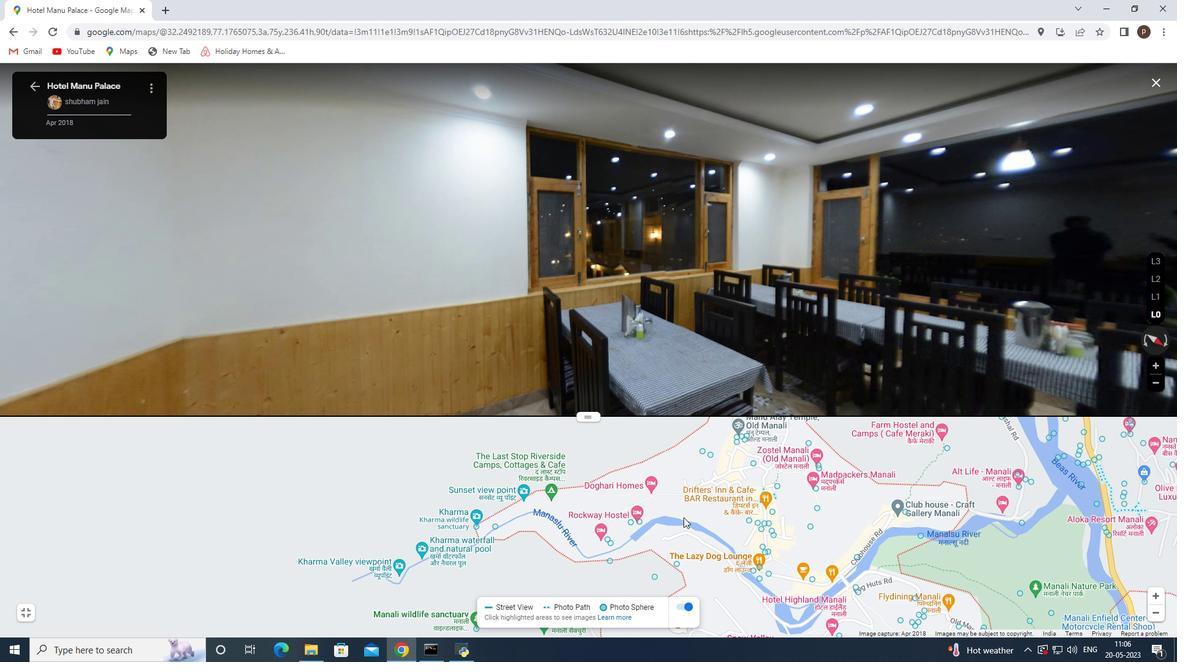 
Action: Mouse pressed left at (729, 511)
Screenshot: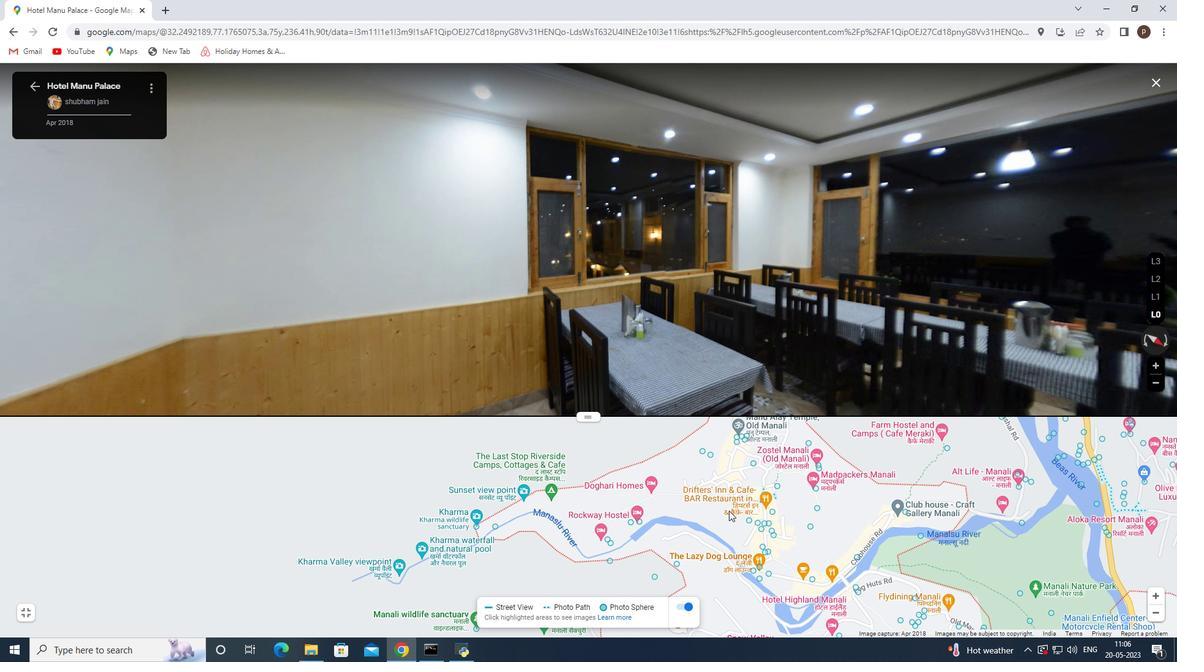 
Action: Mouse moved to (539, 468)
Screenshot: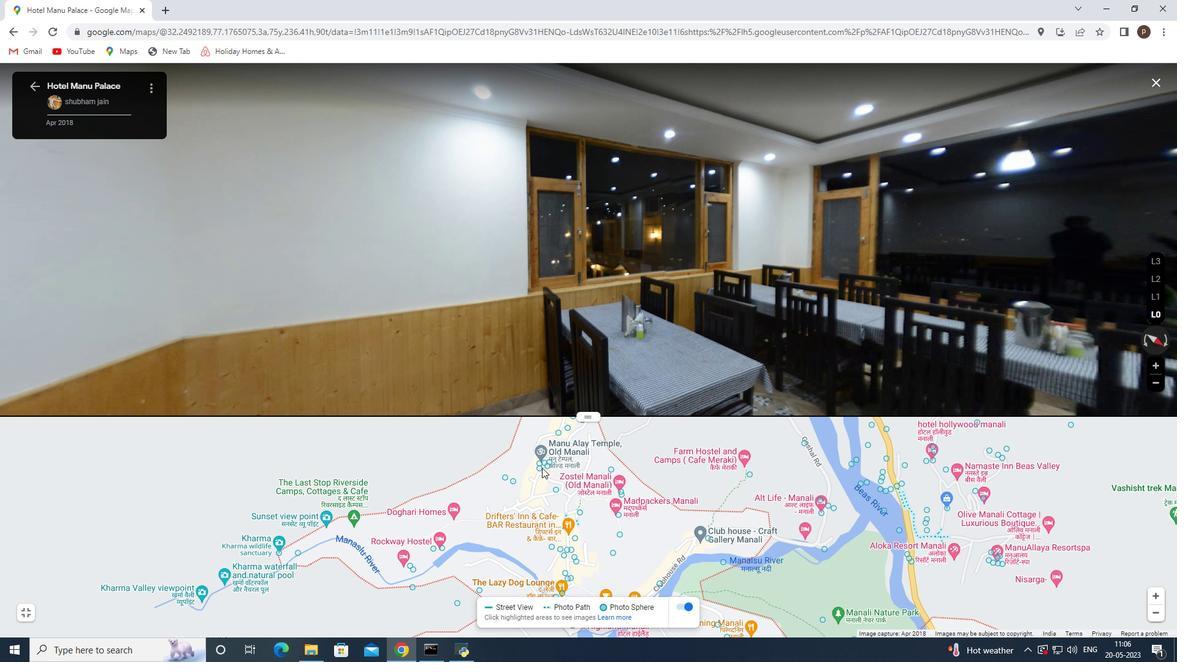 
Action: Mouse pressed left at (539, 468)
Screenshot: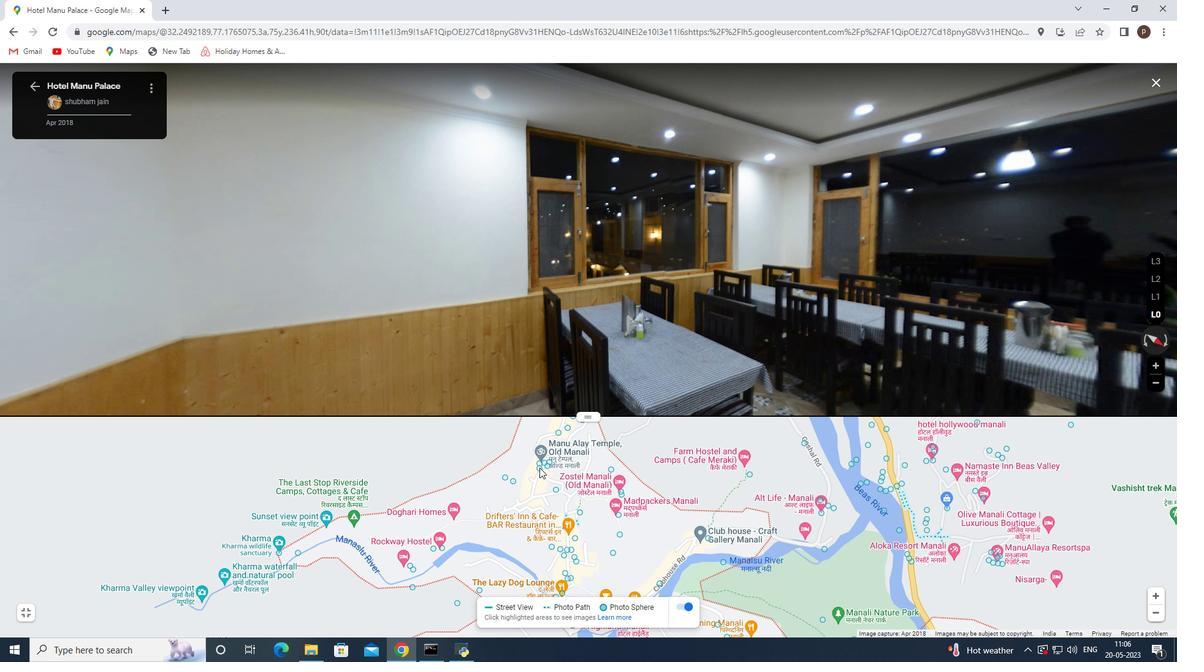 
Action: Mouse pressed left at (539, 468)
Screenshot: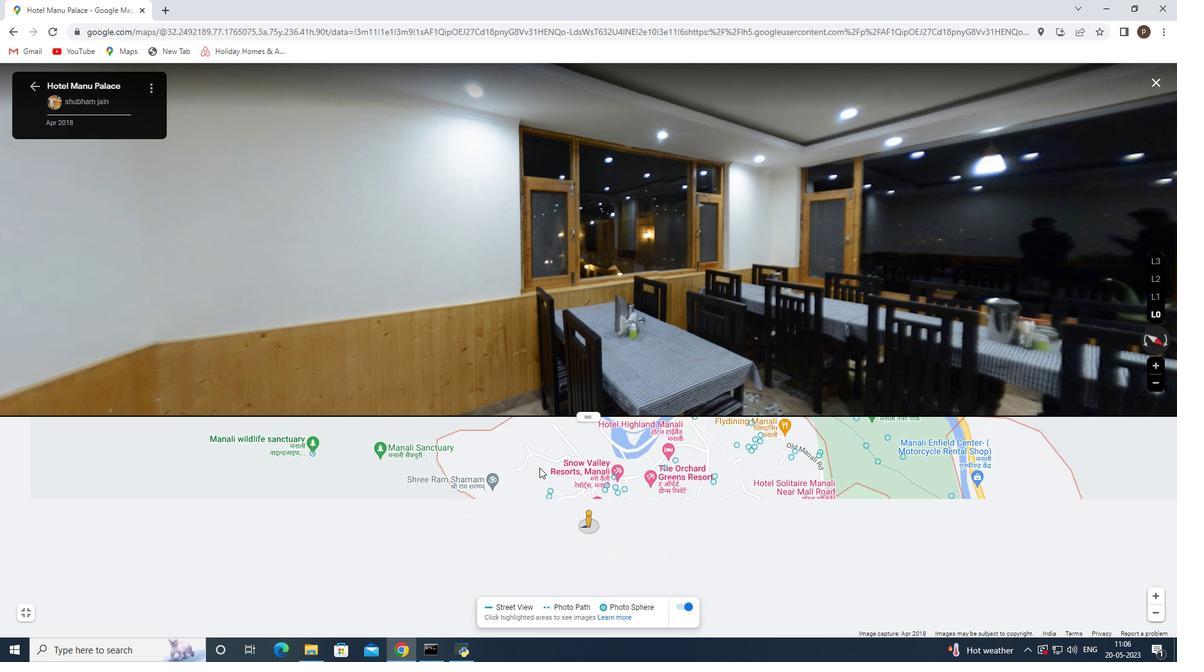 
Action: Mouse moved to (588, 420)
Screenshot: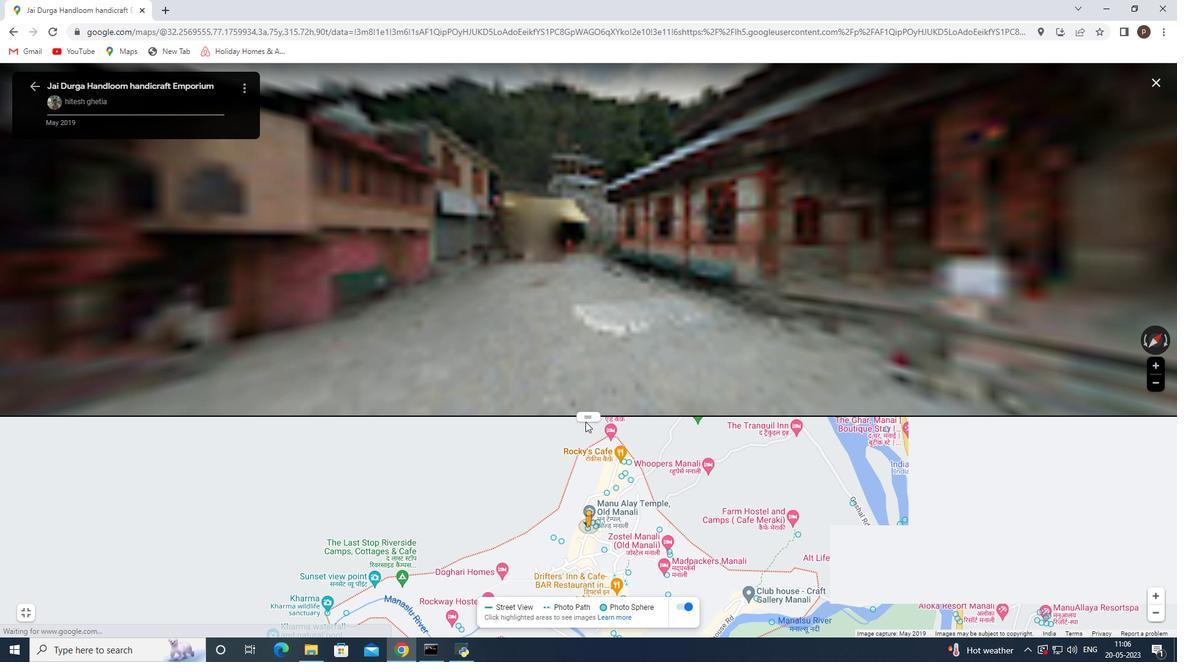 
Action: Mouse pressed left at (588, 420)
Screenshot: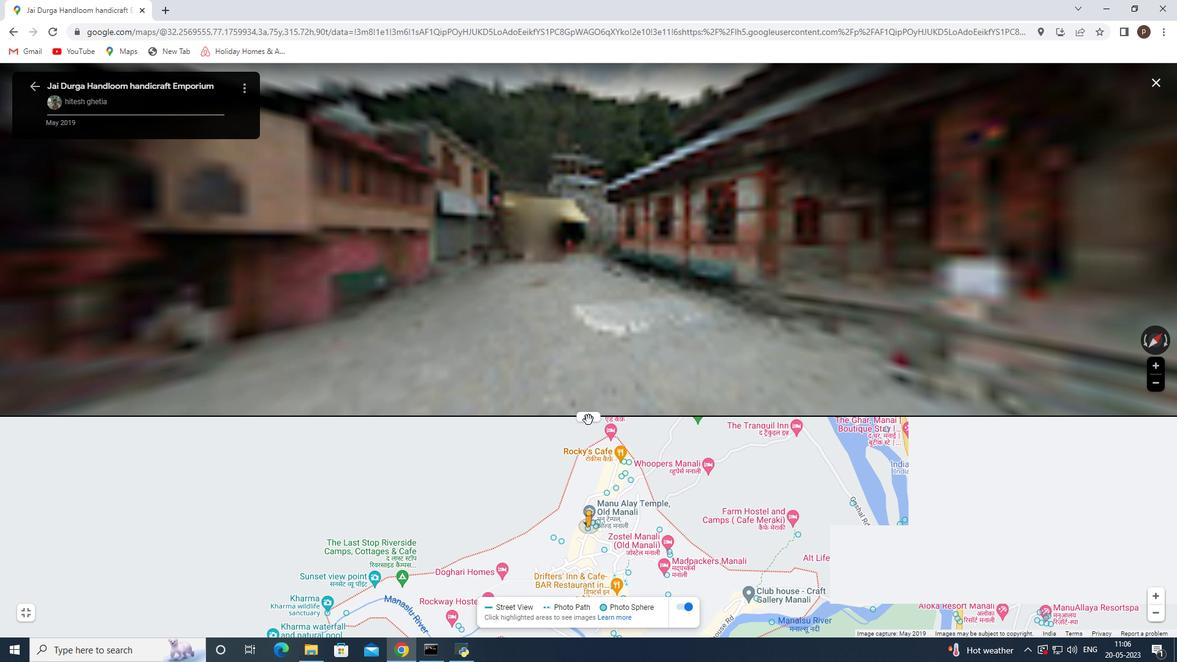 
Action: Mouse pressed left at (588, 420)
Screenshot: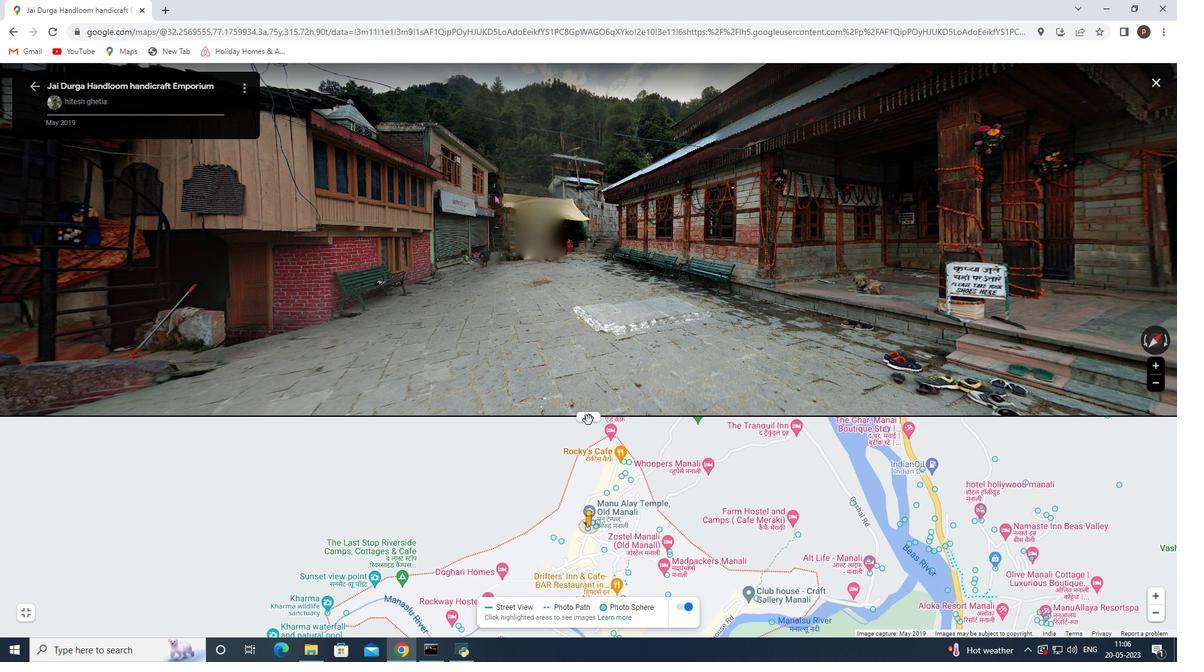 
Action: Mouse moved to (21, 607)
Screenshot: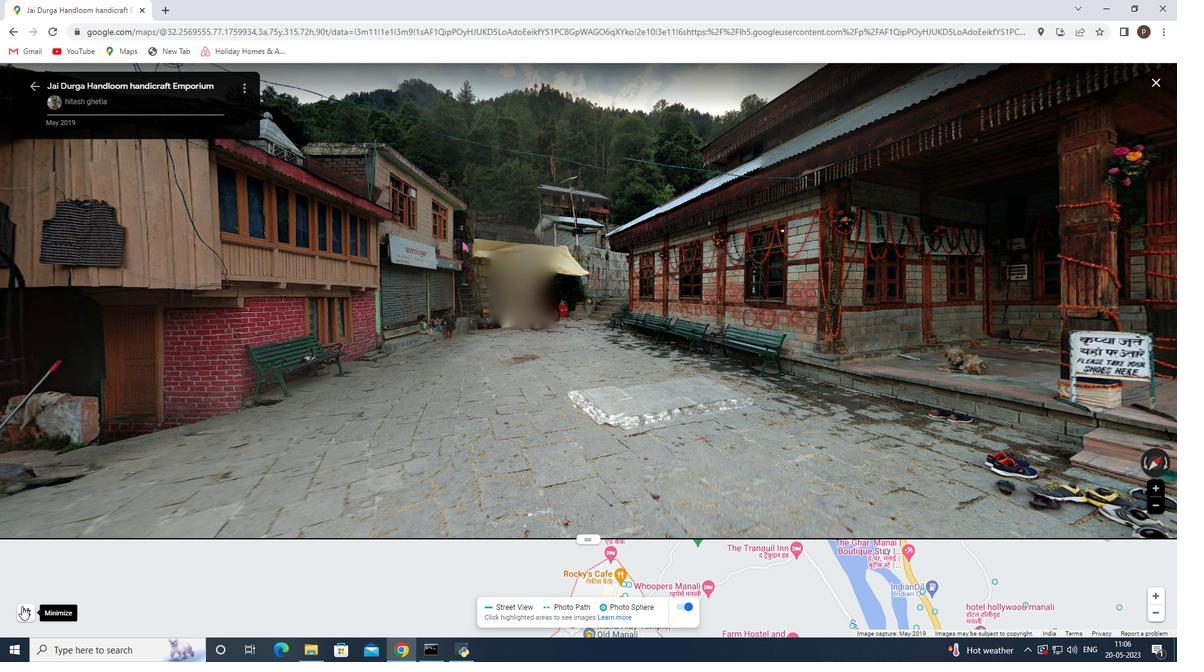 
Action: Mouse pressed left at (21, 607)
Screenshot: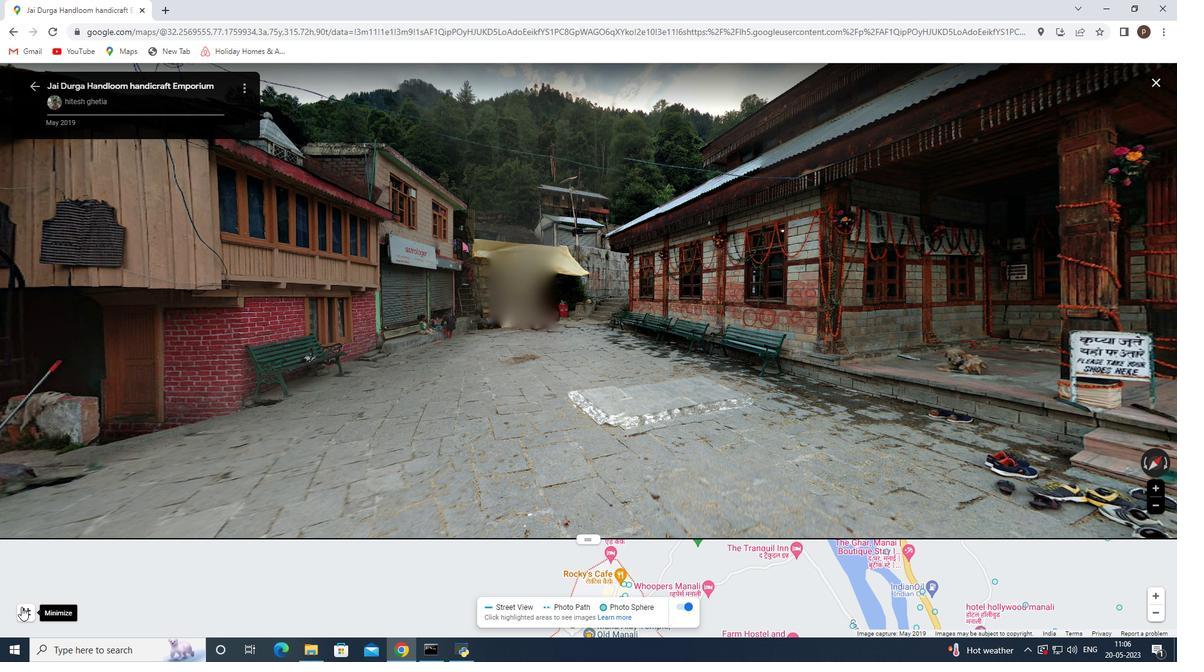 
Action: Mouse moved to (553, 411)
Screenshot: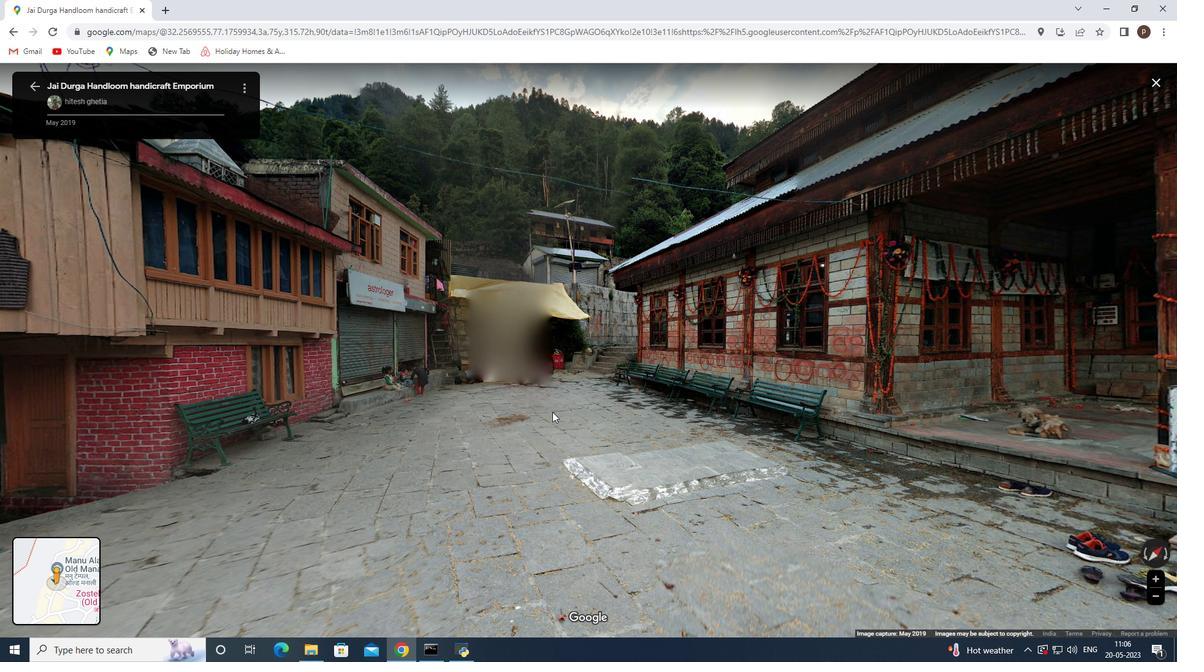 
Action: Mouse pressed left at (553, 411)
Screenshot: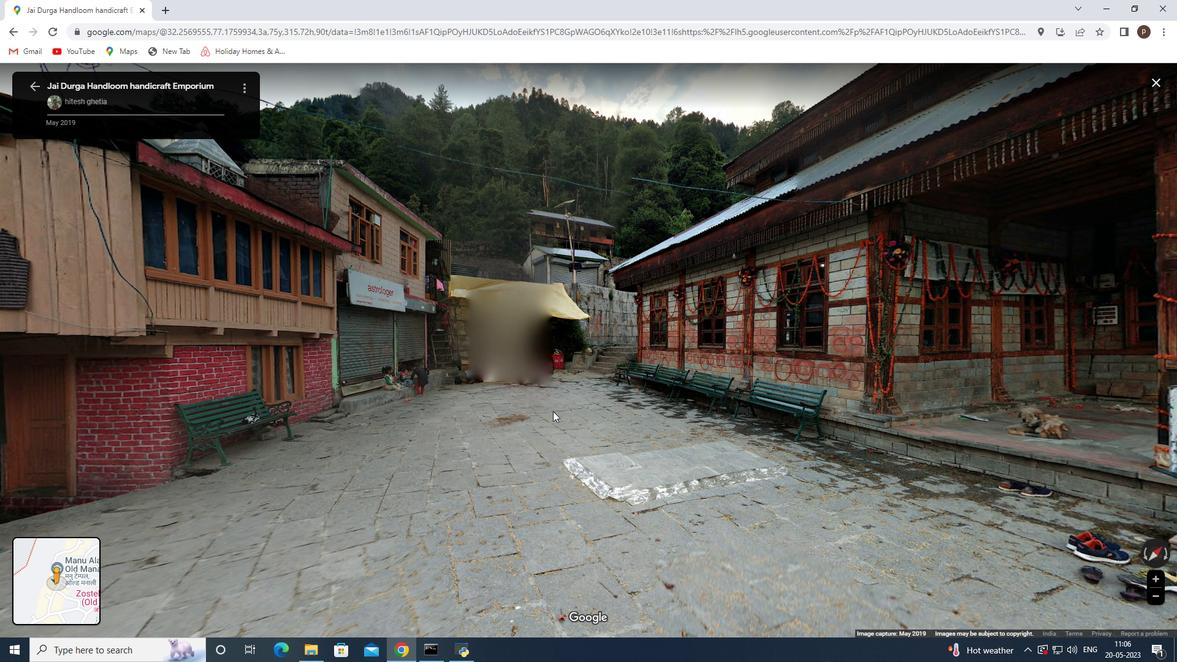 
Action: Mouse moved to (896, 558)
Screenshot: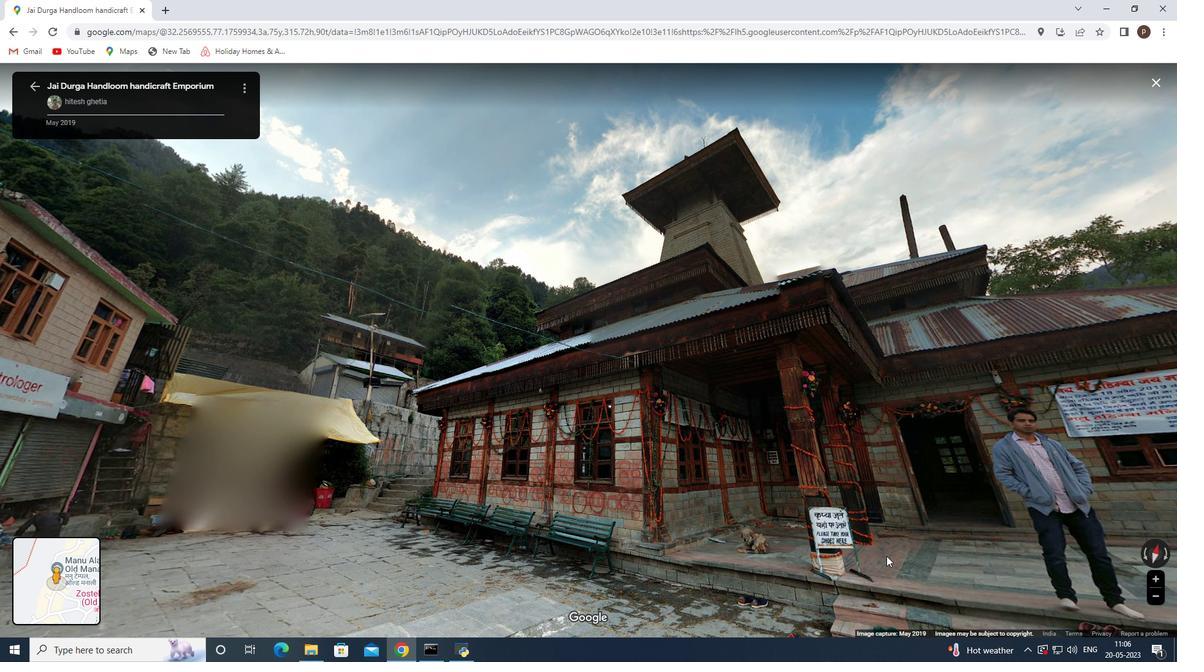 
Action: Mouse pressed left at (896, 558)
Screenshot: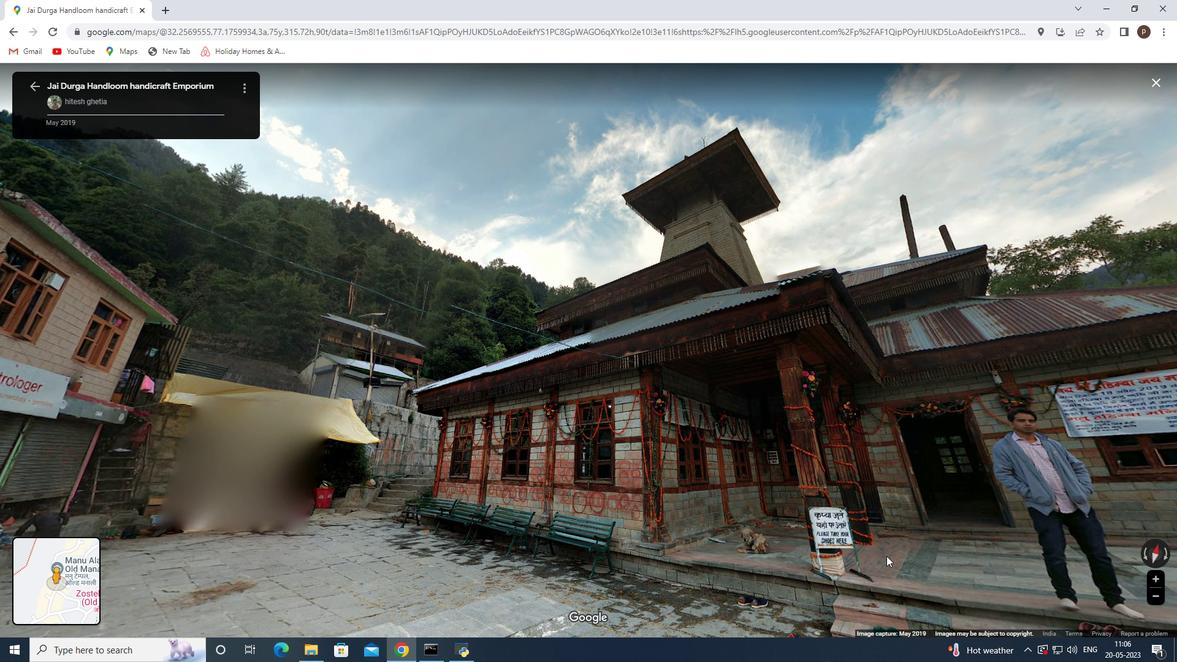 
Action: Mouse moved to (699, 425)
Screenshot: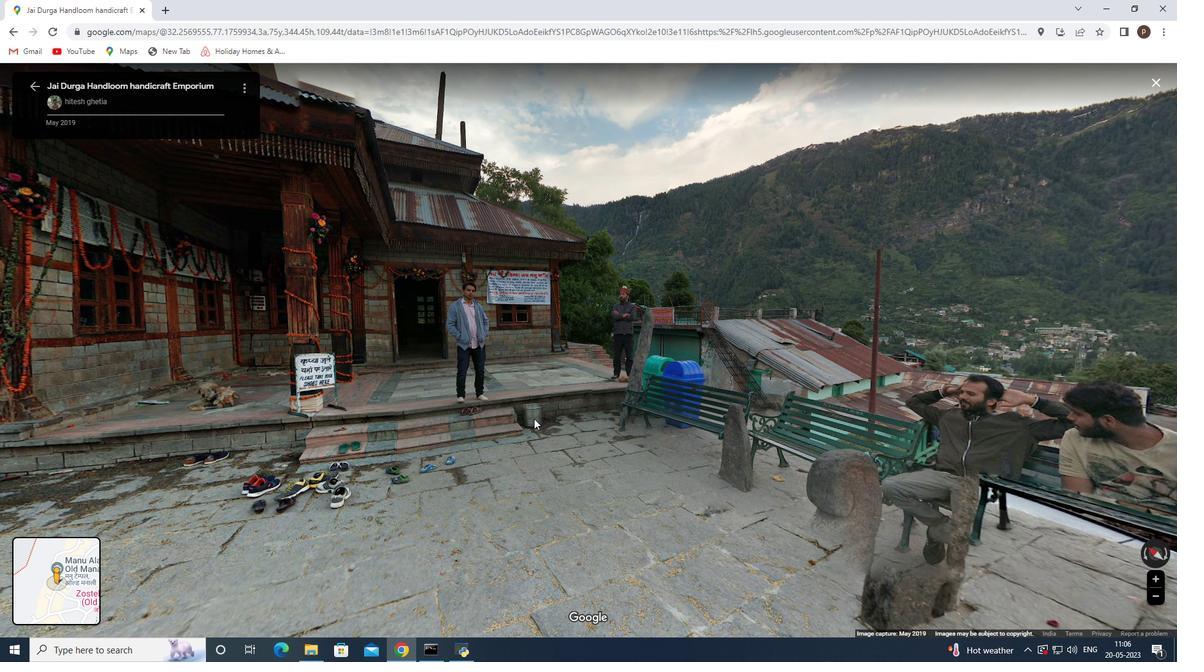 
Action: Mouse pressed left at (699, 425)
Screenshot: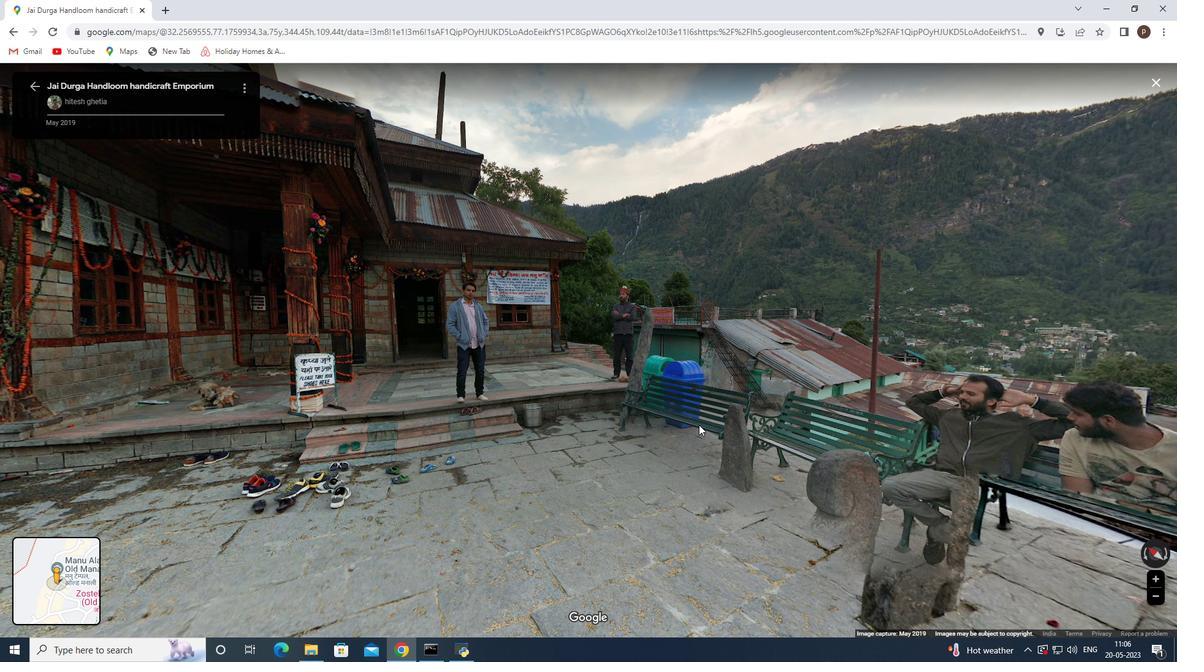 
Action: Mouse moved to (839, 476)
Screenshot: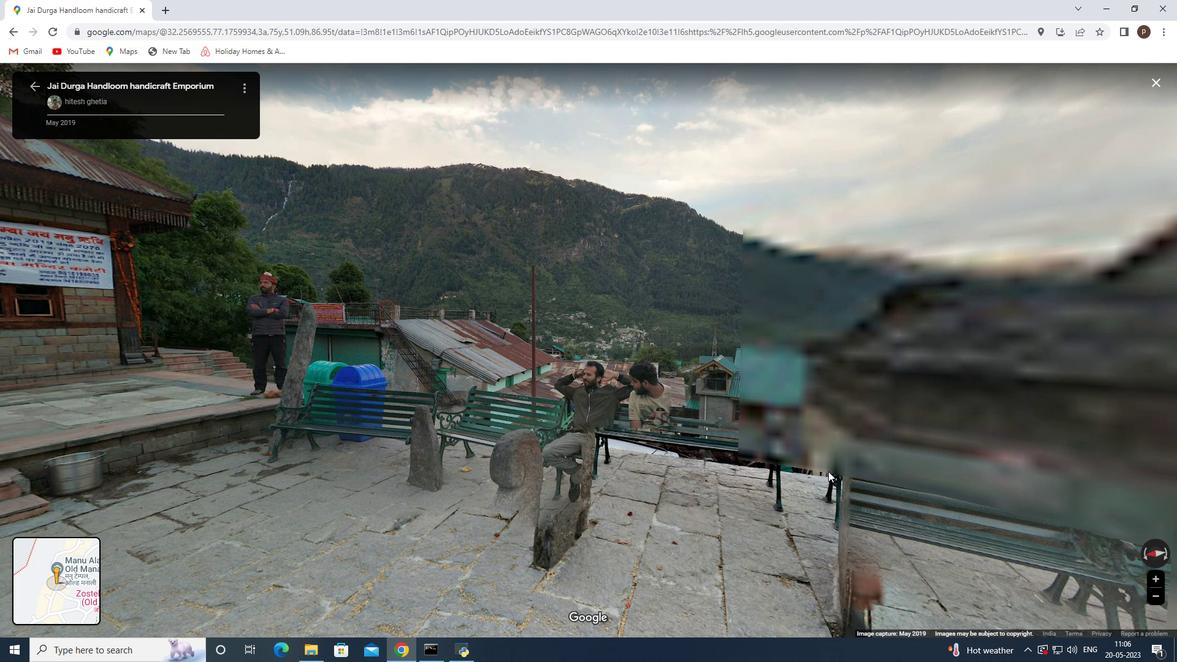
Action: Mouse pressed left at (839, 476)
Screenshot: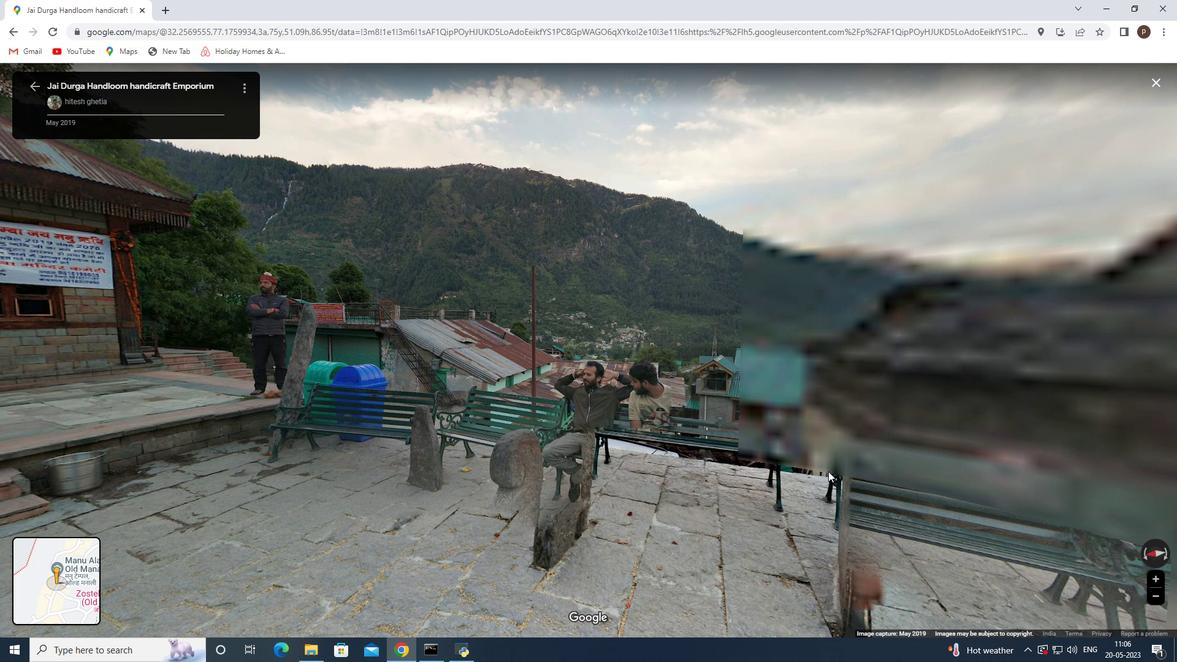 
Action: Mouse moved to (755, 480)
Screenshot: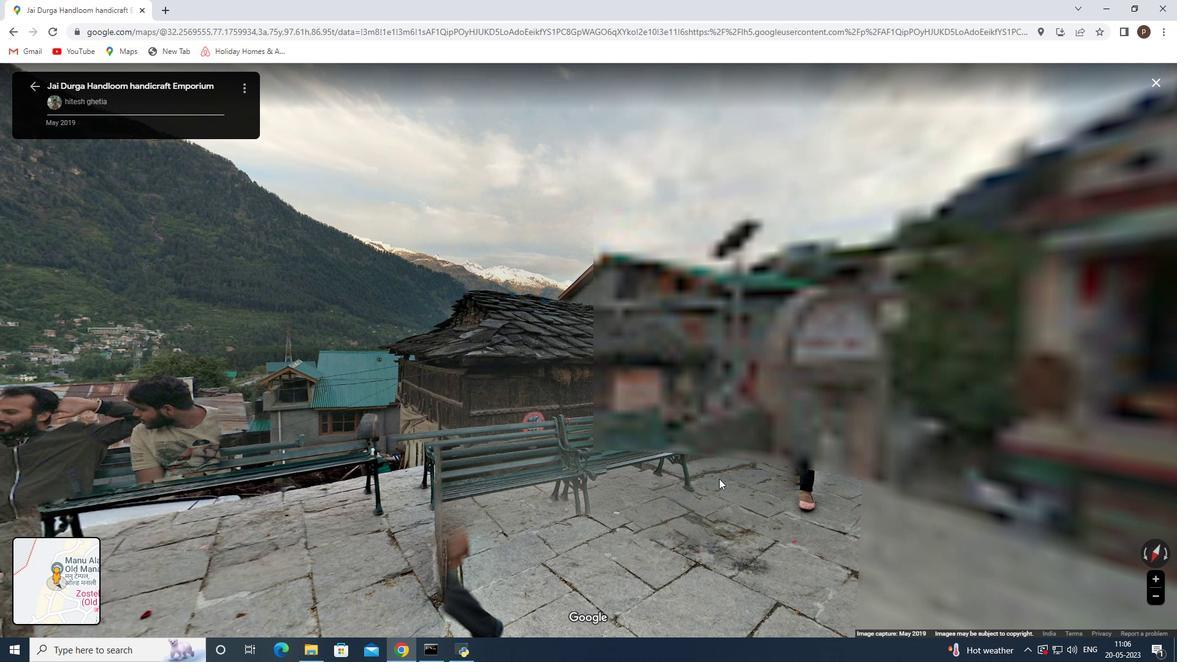 
Action: Mouse pressed left at (755, 480)
Screenshot: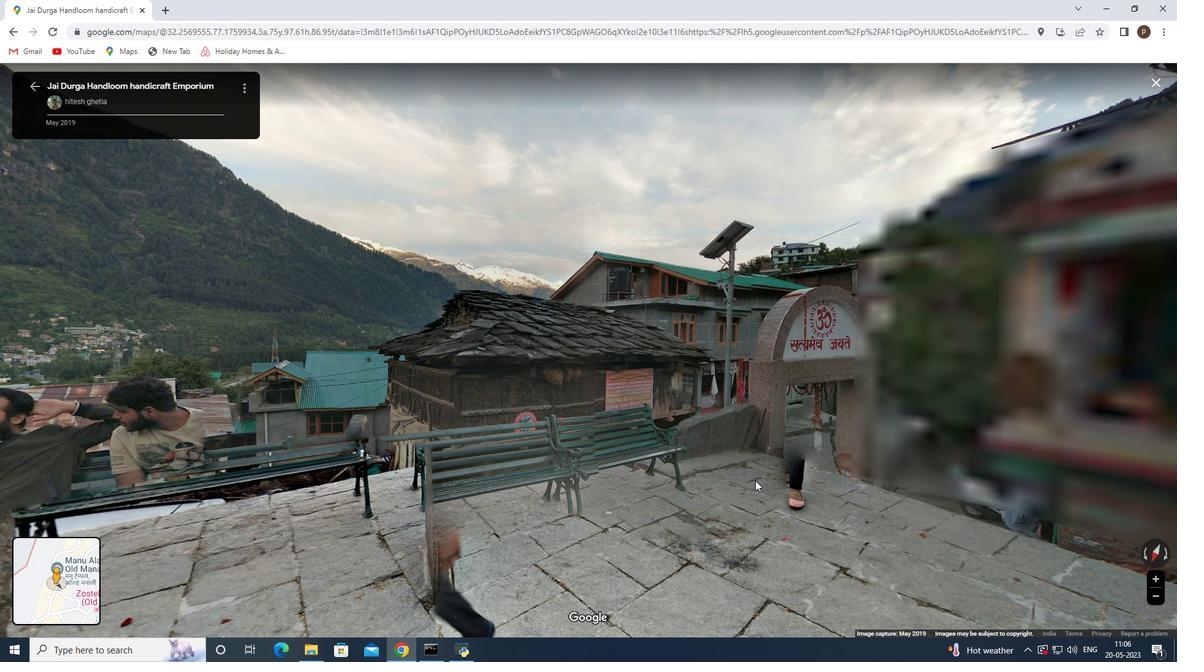 
Action: Mouse moved to (744, 488)
Screenshot: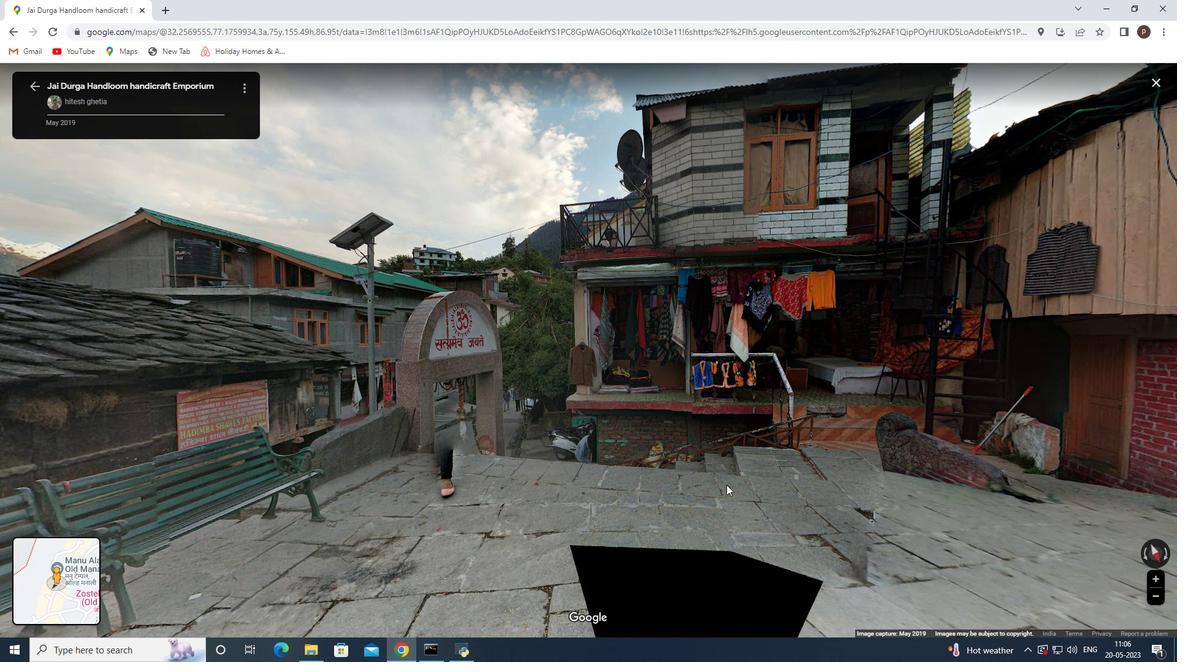 
Action: Mouse pressed left at (744, 488)
Screenshot: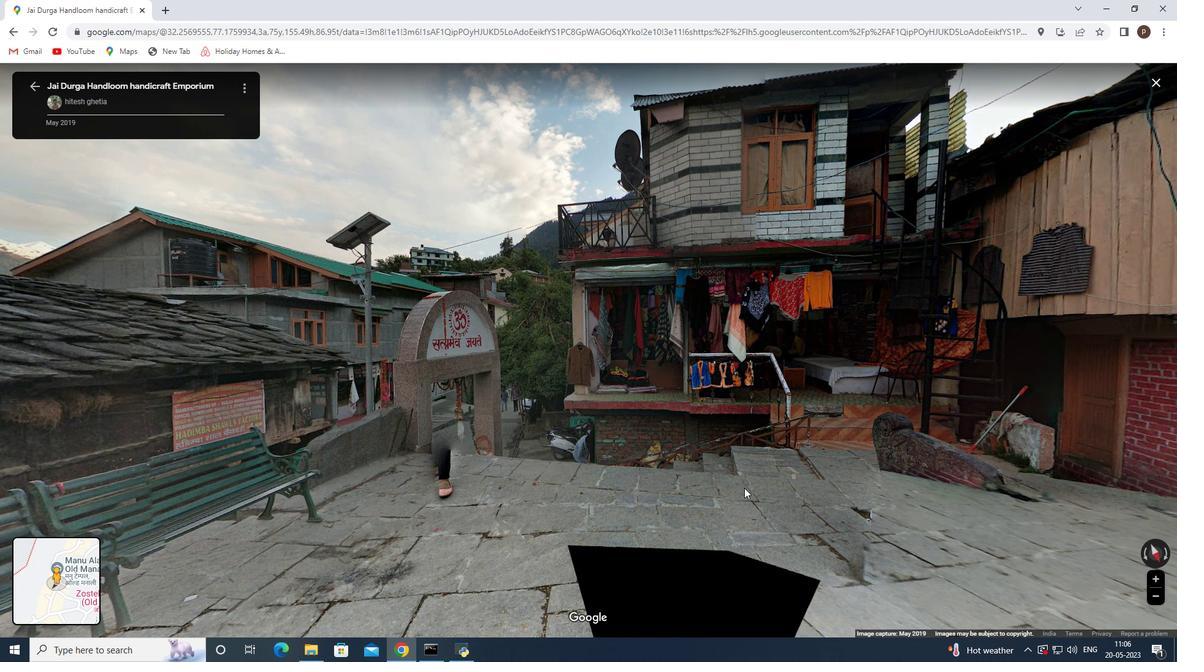 
Action: Mouse moved to (412, 463)
Screenshot: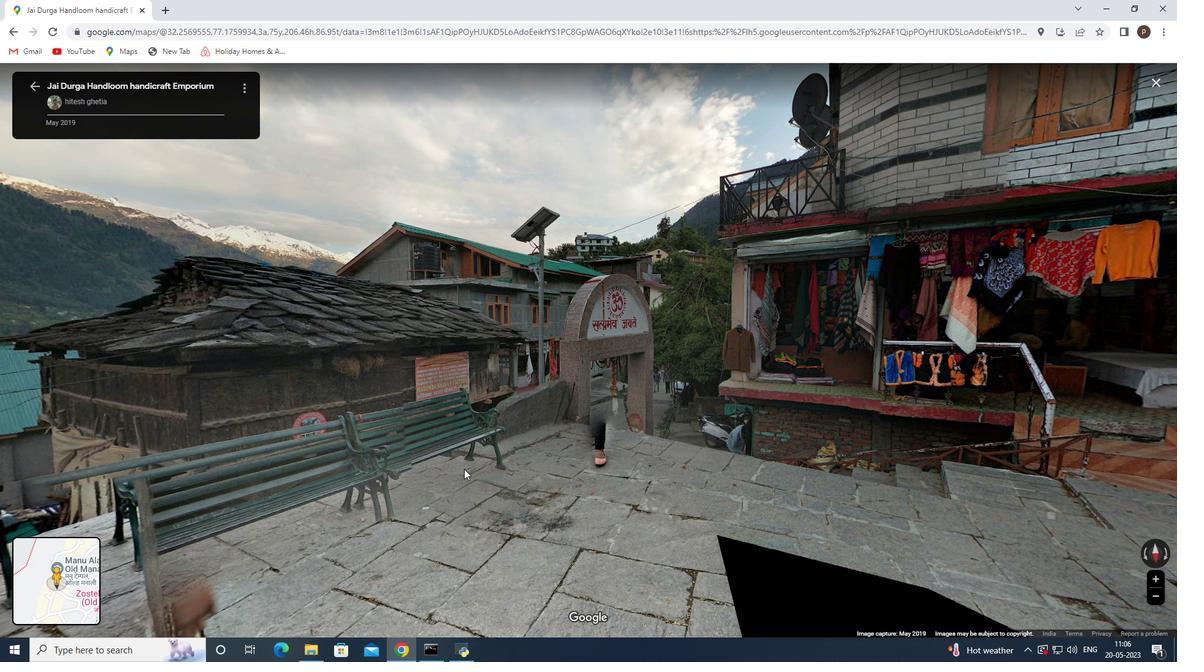 
Action: Mouse pressed left at (412, 463)
Screenshot: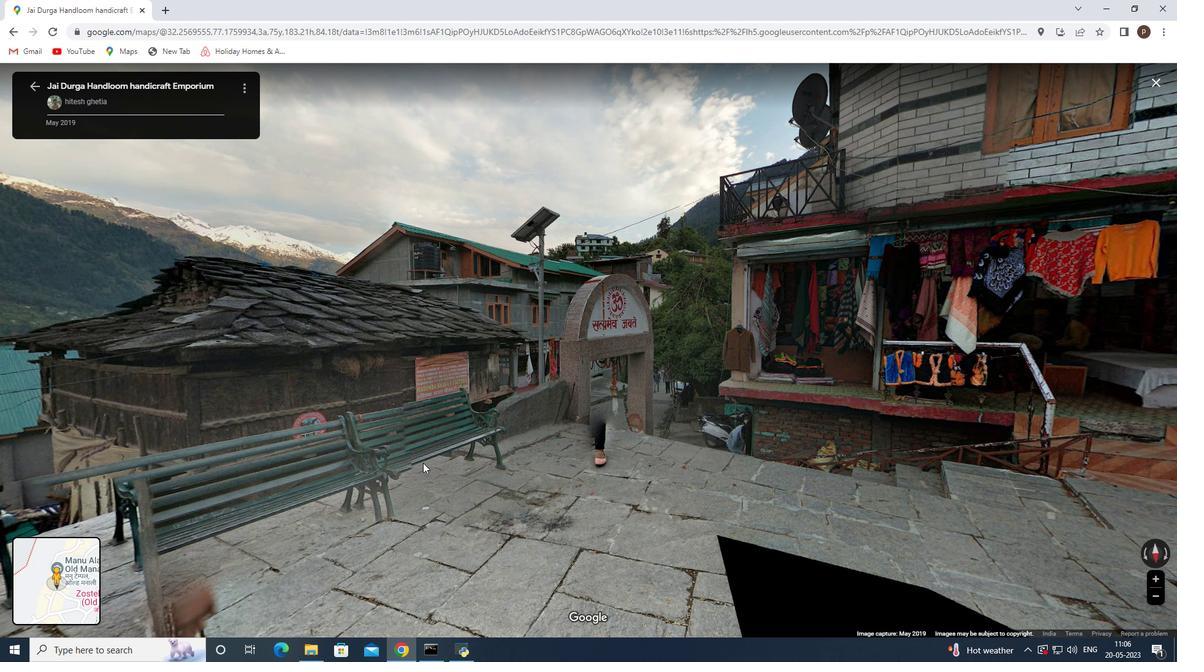 
Action: Mouse moved to (345, 464)
Screenshot: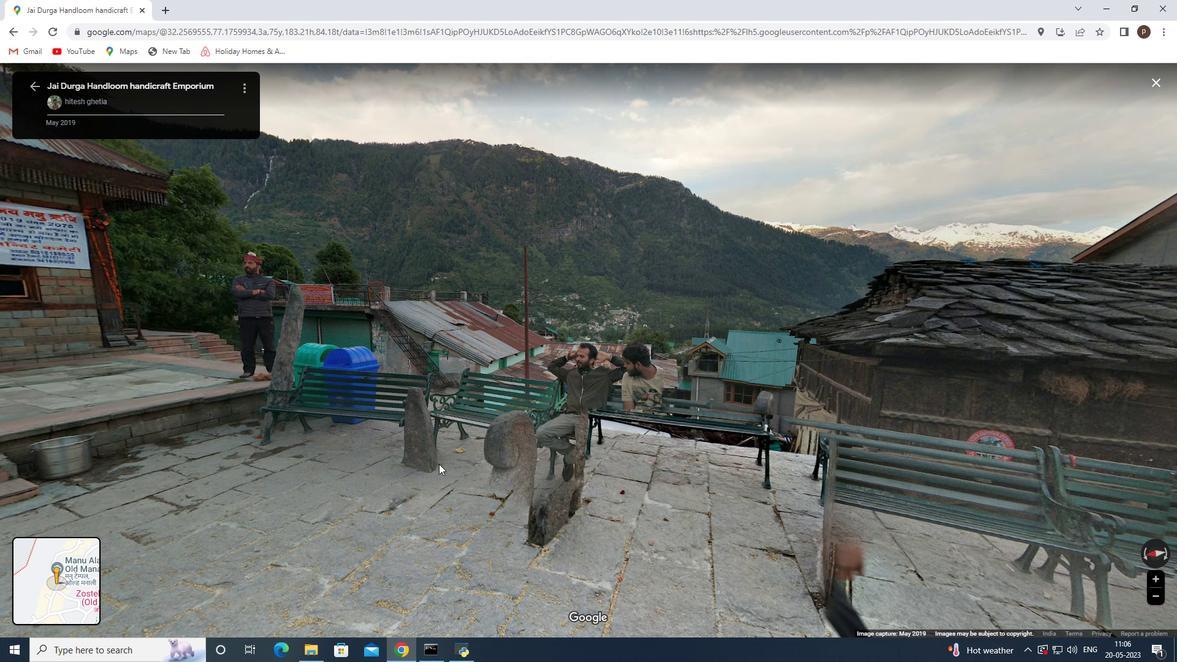 
Action: Mouse pressed left at (345, 464)
Screenshot: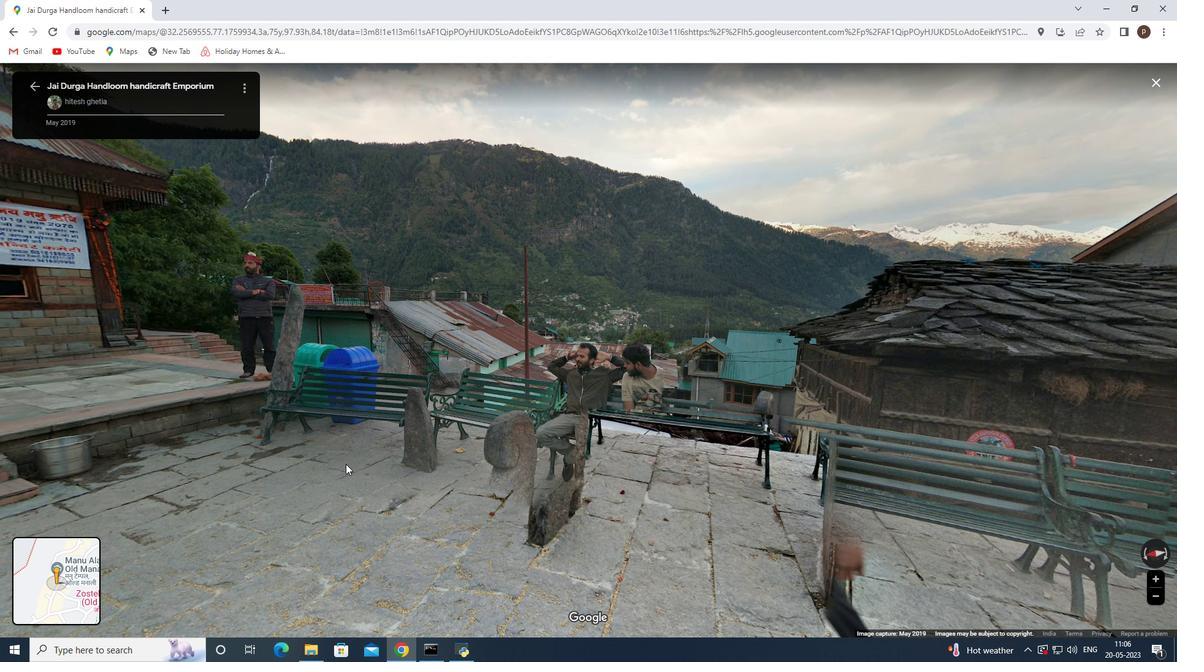 
Action: Mouse moved to (477, 512)
Screenshot: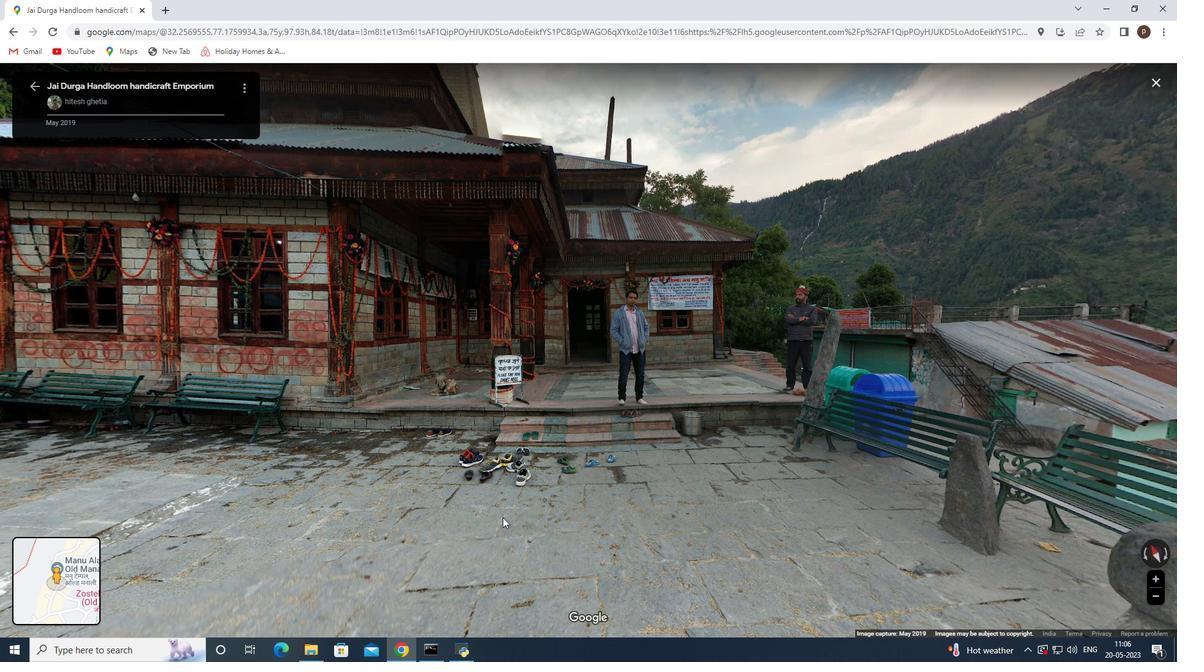
Action: Mouse pressed left at (477, 512)
Screenshot: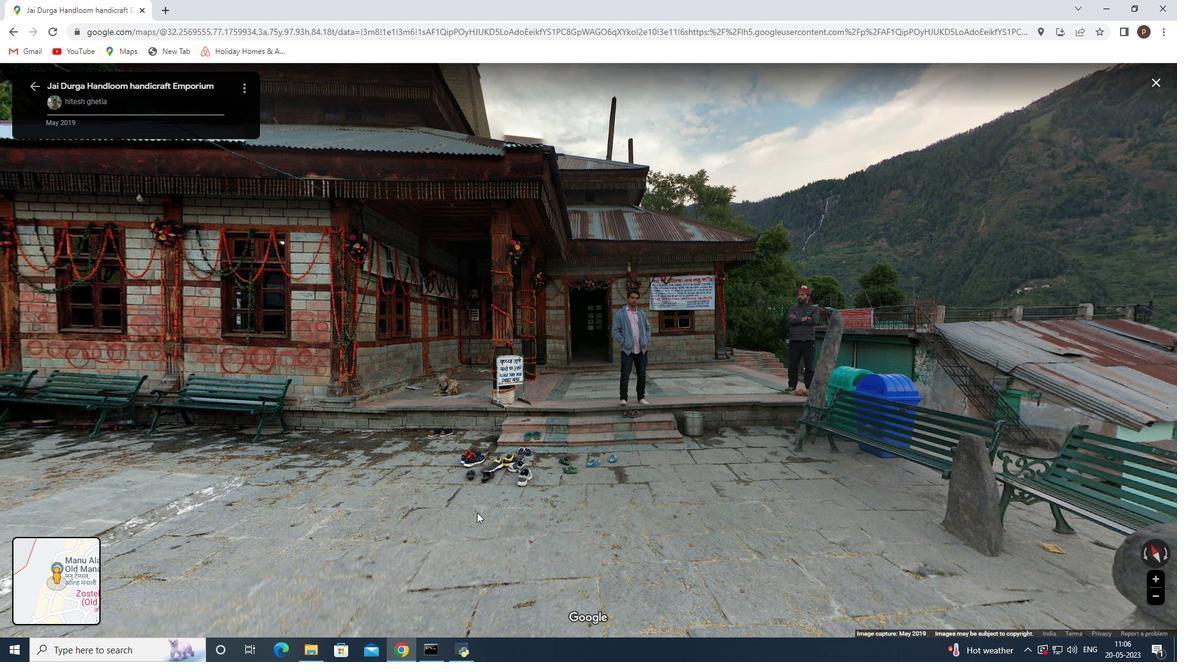 
Action: Mouse moved to (440, 414)
Screenshot: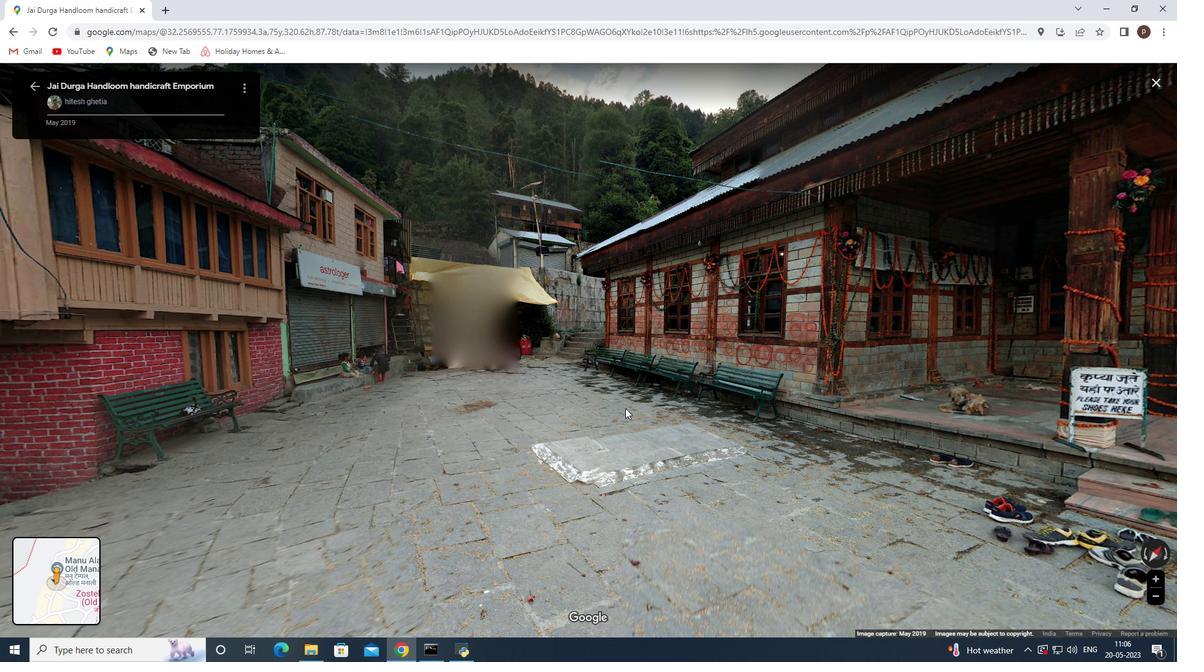 
Action: Mouse pressed left at (440, 414)
Screenshot: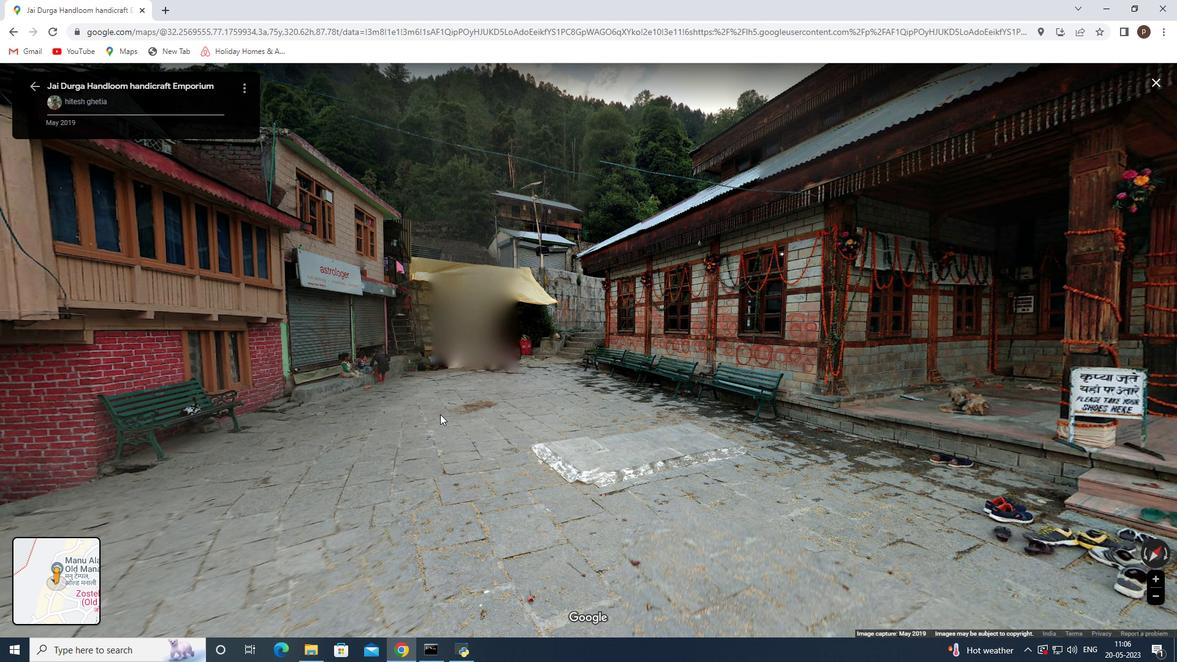 
Action: Mouse moved to (469, 474)
Screenshot: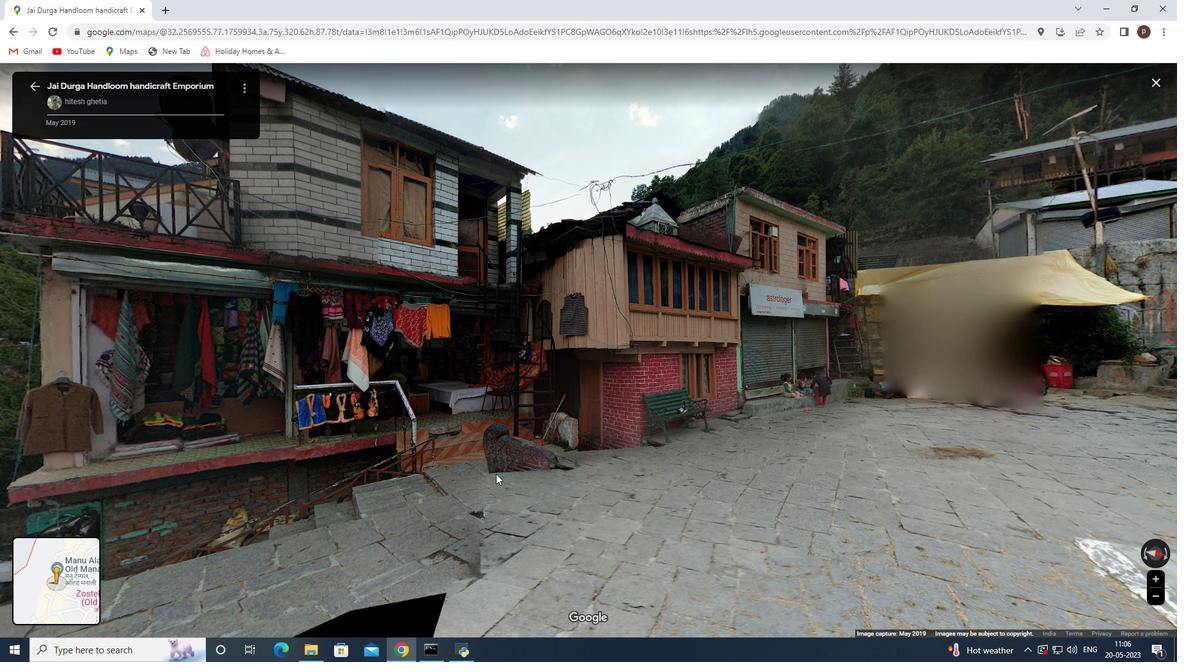 
Action: Mouse pressed left at (469, 474)
Screenshot: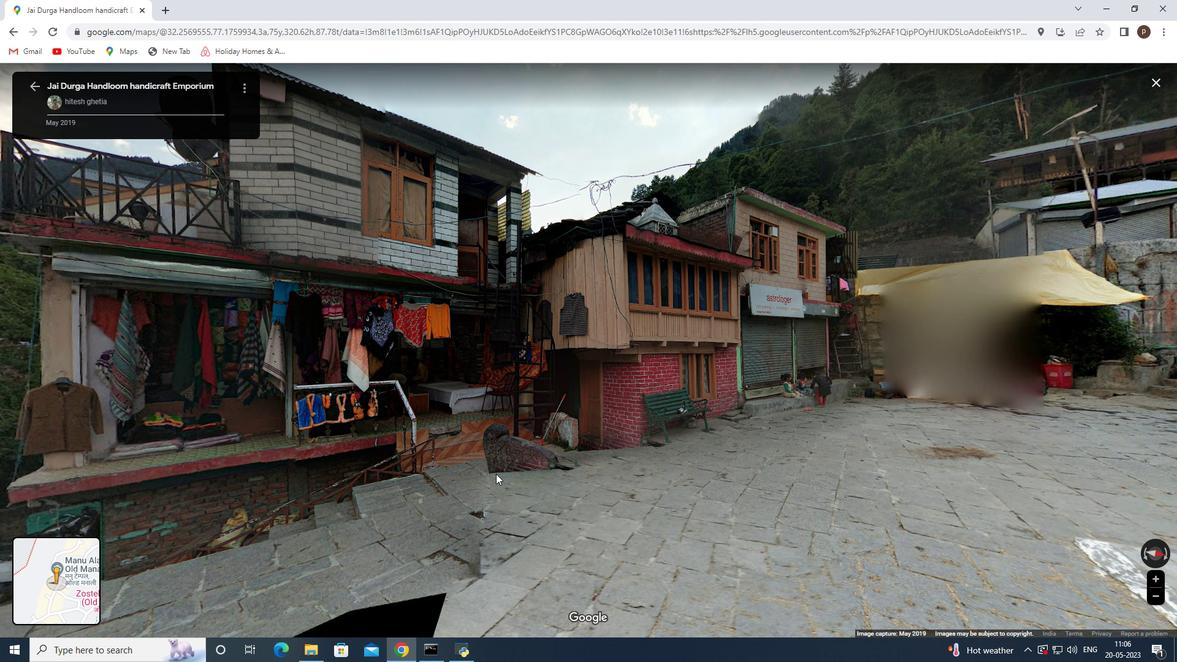 
Action: Mouse moved to (95, 584)
Screenshot: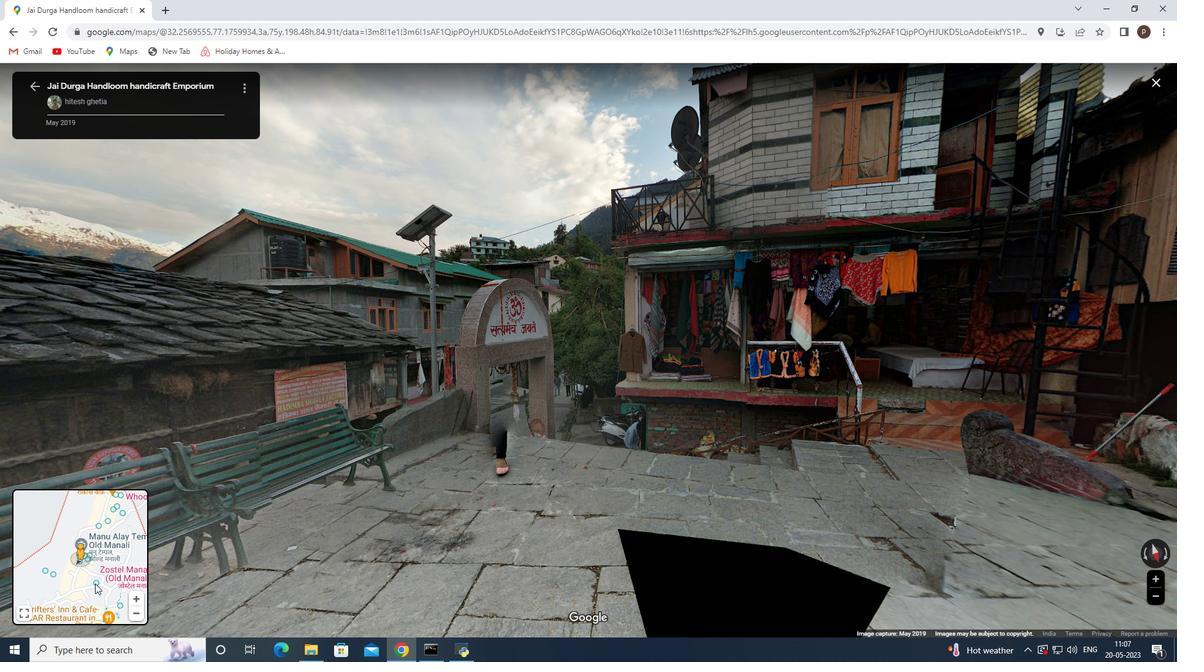 
Action: Mouse pressed left at (95, 584)
Screenshot: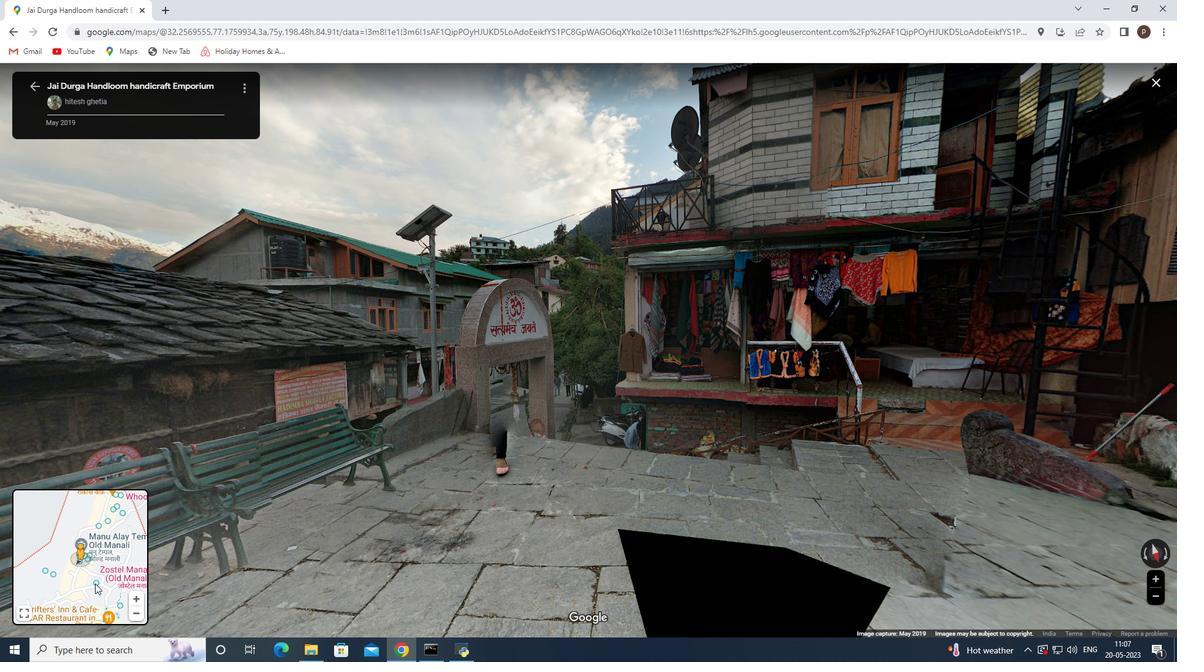 
Action: Mouse pressed left at (95, 584)
Screenshot: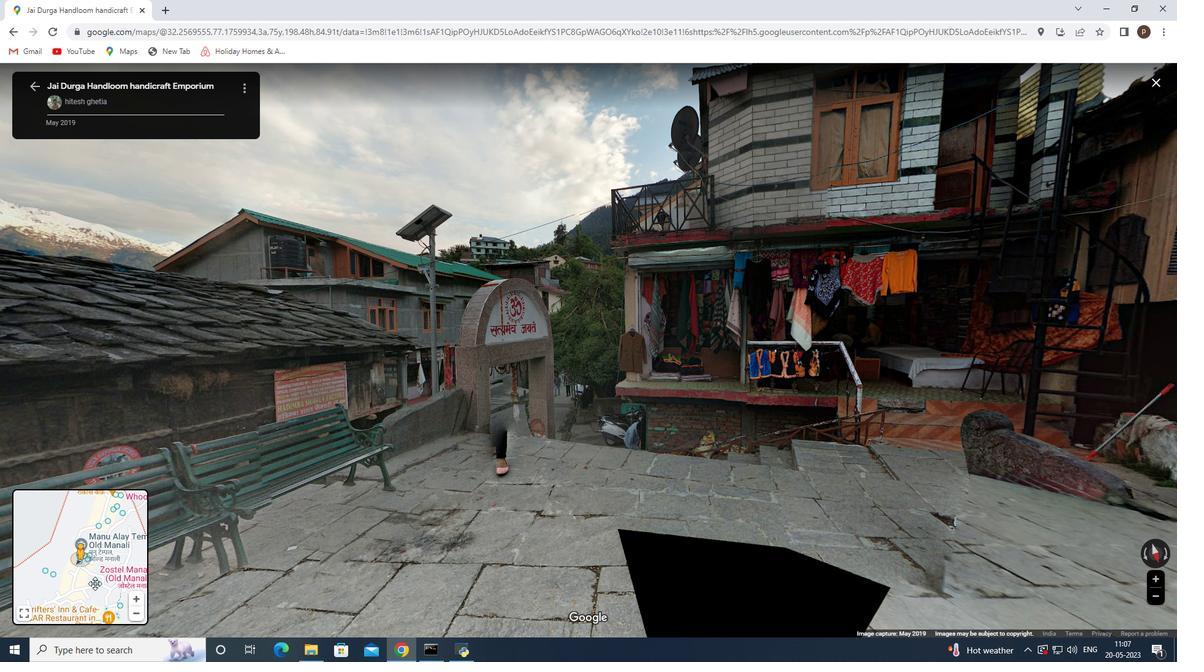
Action: Mouse moved to (530, 487)
Screenshot: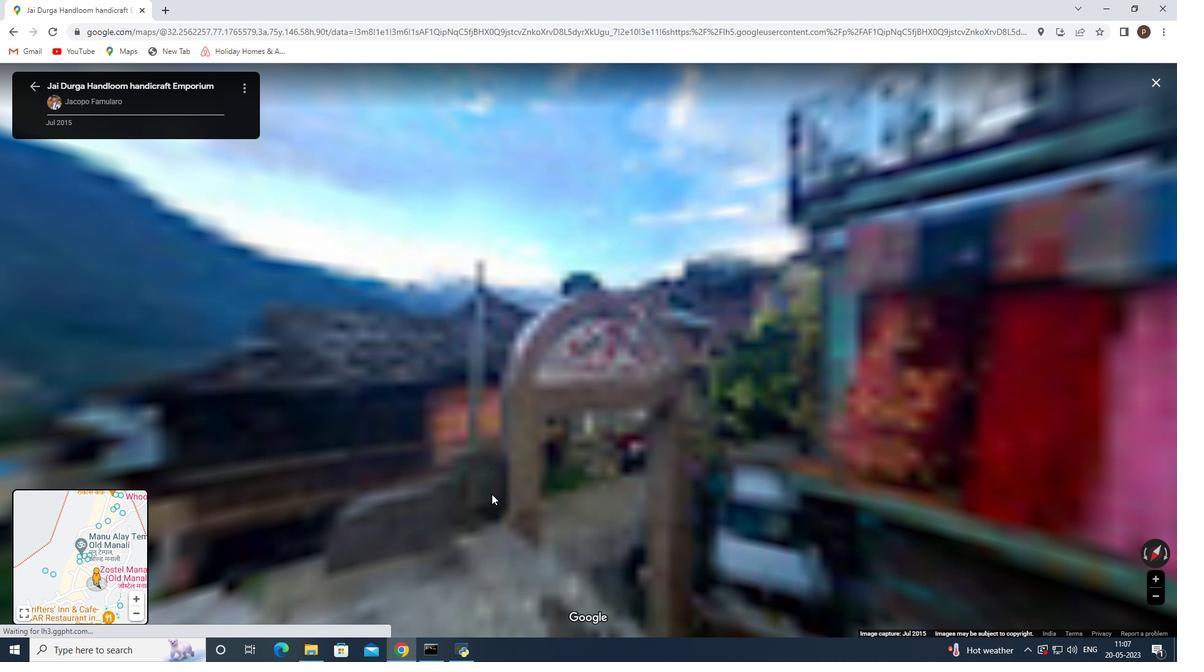 
Action: Mouse pressed left at (530, 487)
